 Task: Marketing: Content Collection.
Action: Mouse moved to (61, 94)
Screenshot: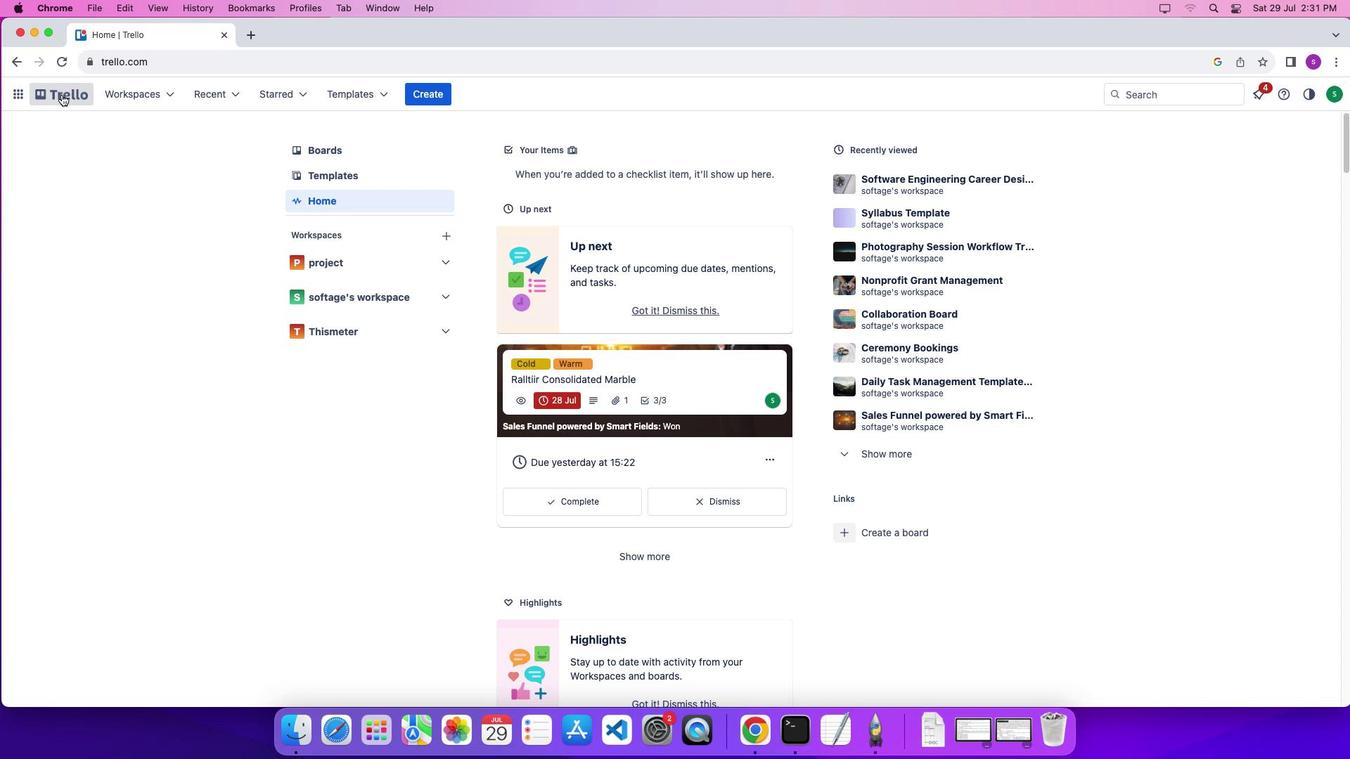 
Action: Mouse pressed left at (61, 94)
Screenshot: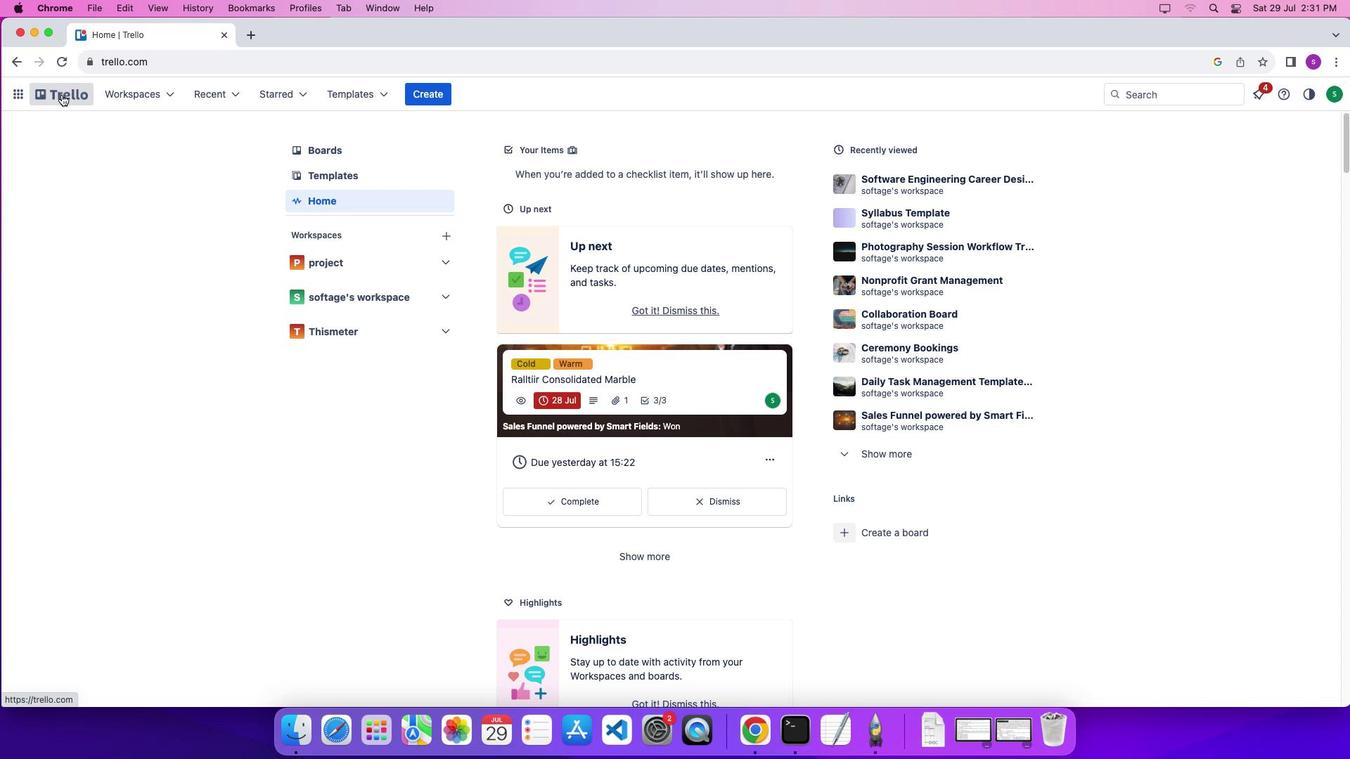 
Action: Mouse moved to (346, 90)
Screenshot: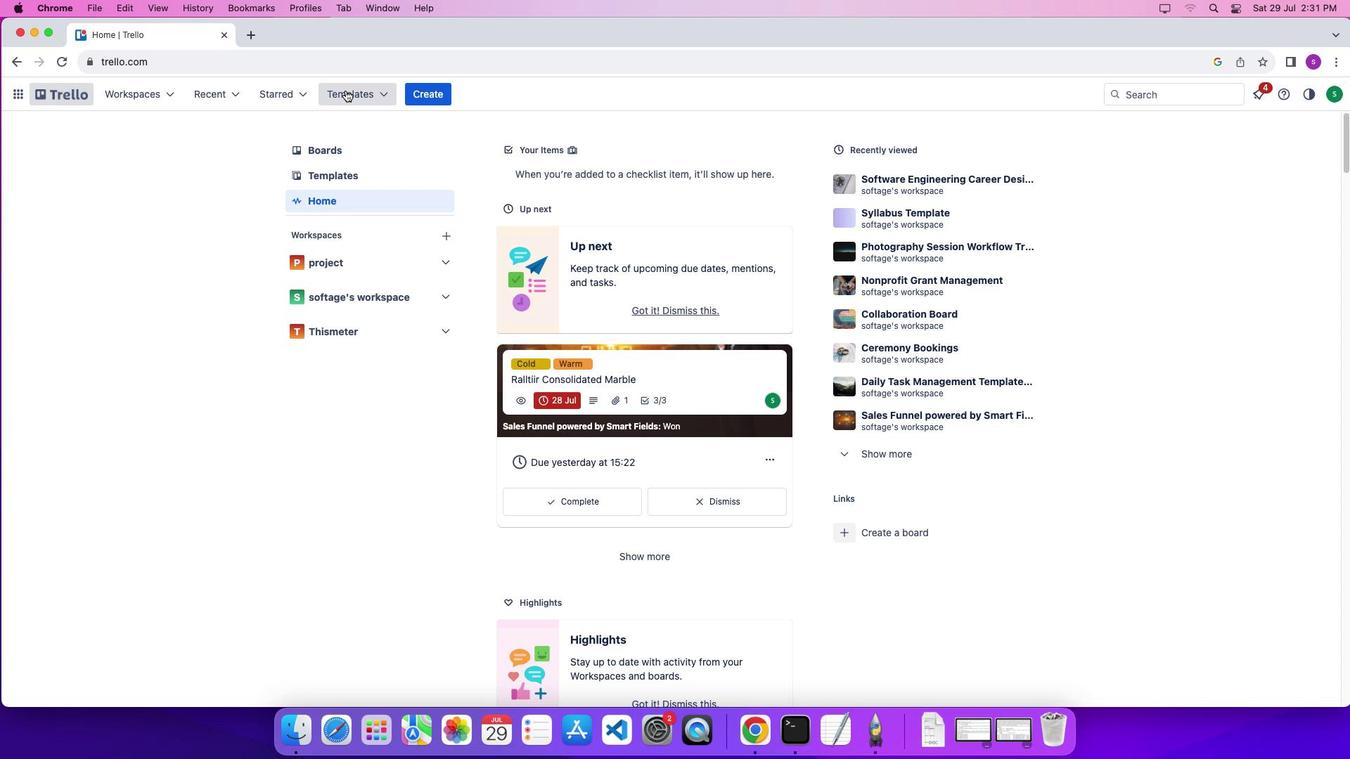 
Action: Mouse pressed left at (346, 90)
Screenshot: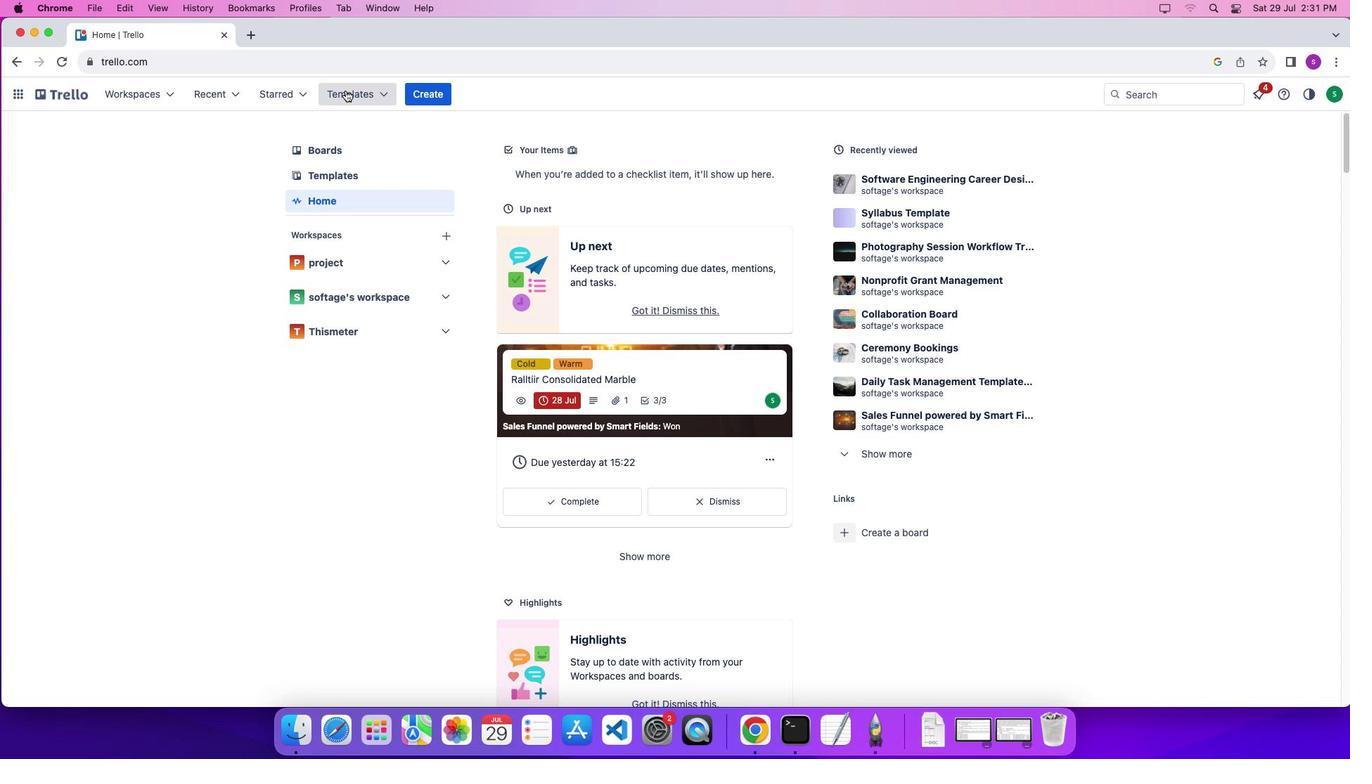 
Action: Mouse moved to (431, 533)
Screenshot: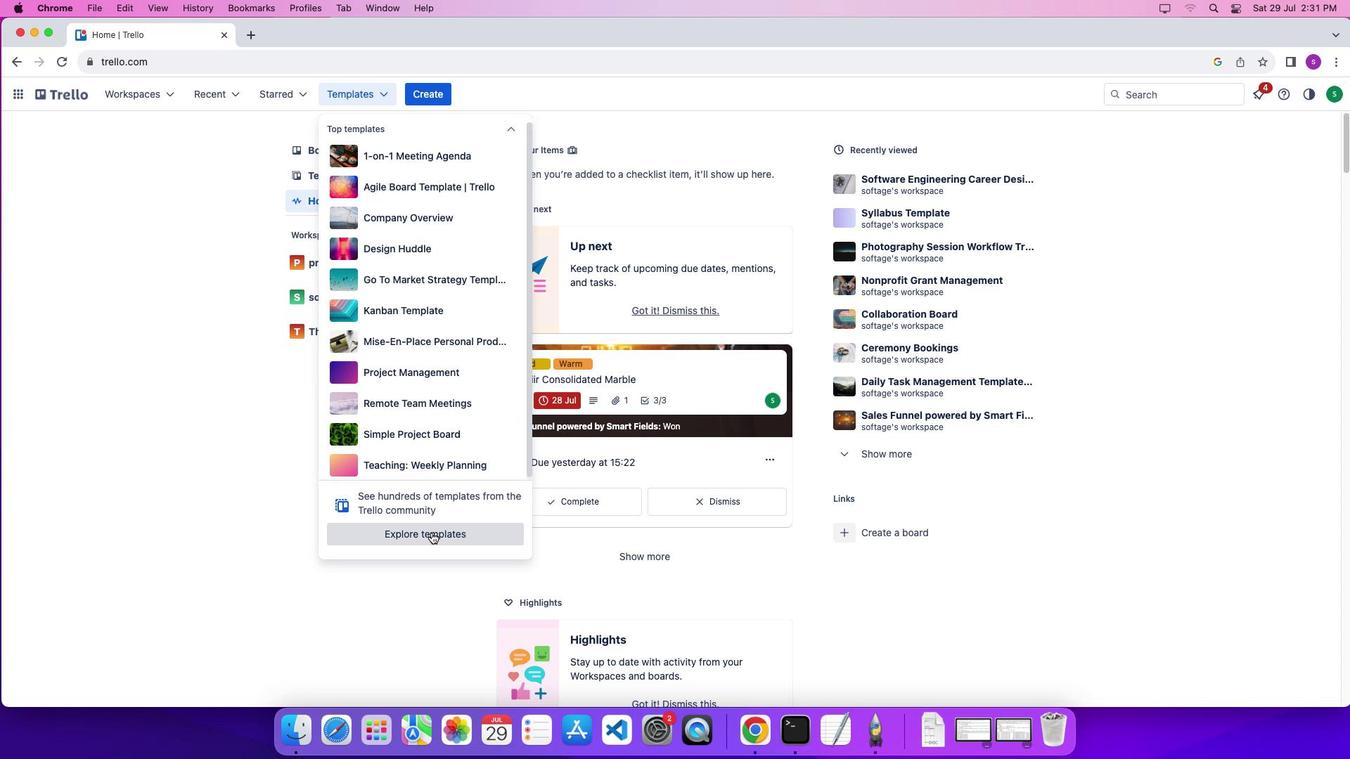 
Action: Mouse pressed left at (431, 533)
Screenshot: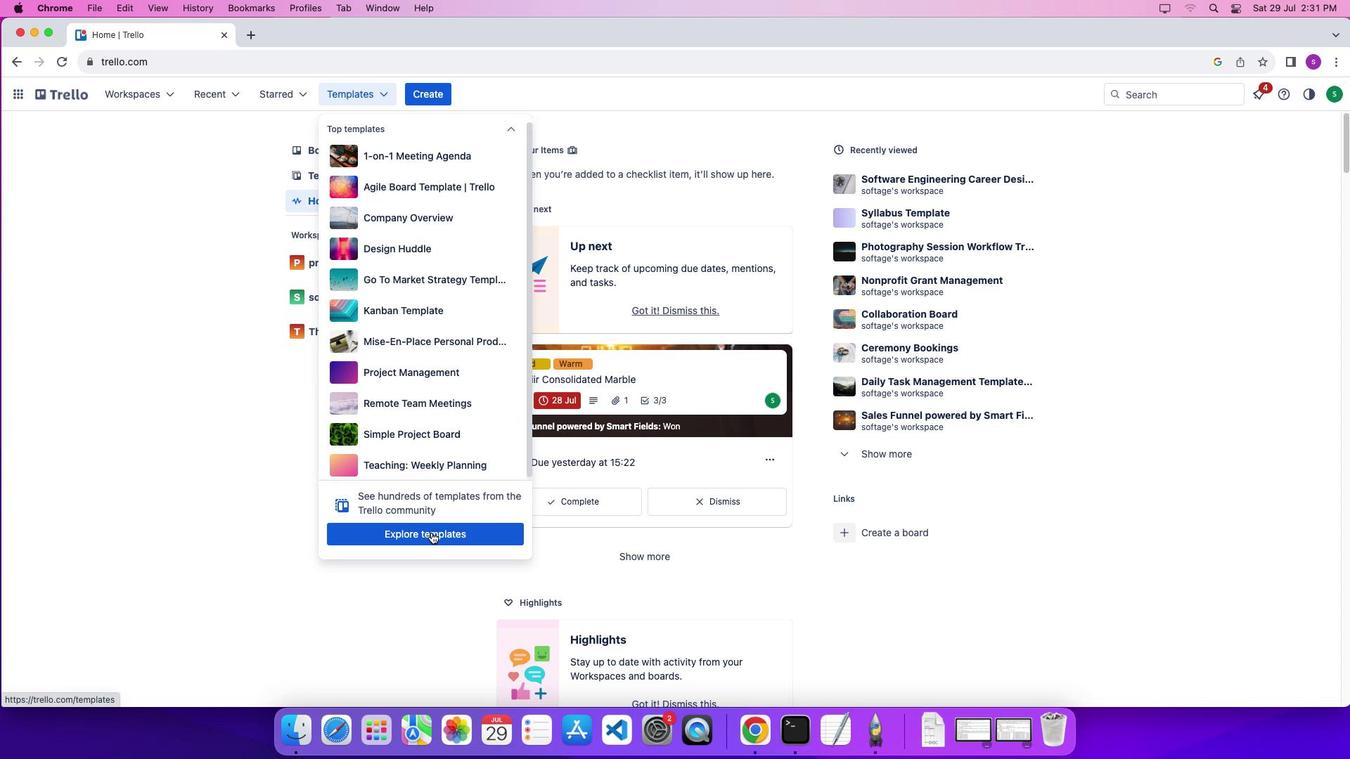 
Action: Mouse moved to (943, 161)
Screenshot: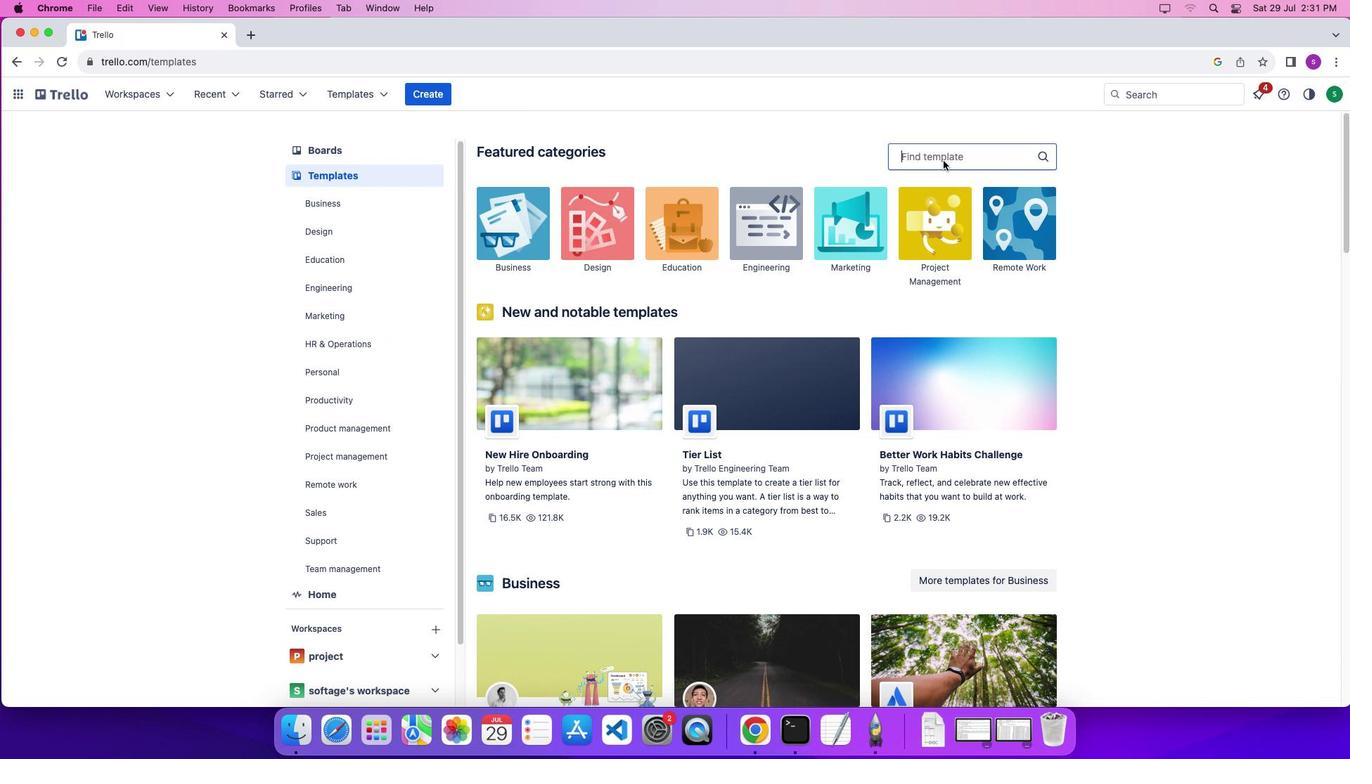 
Action: Mouse pressed left at (943, 161)
Screenshot: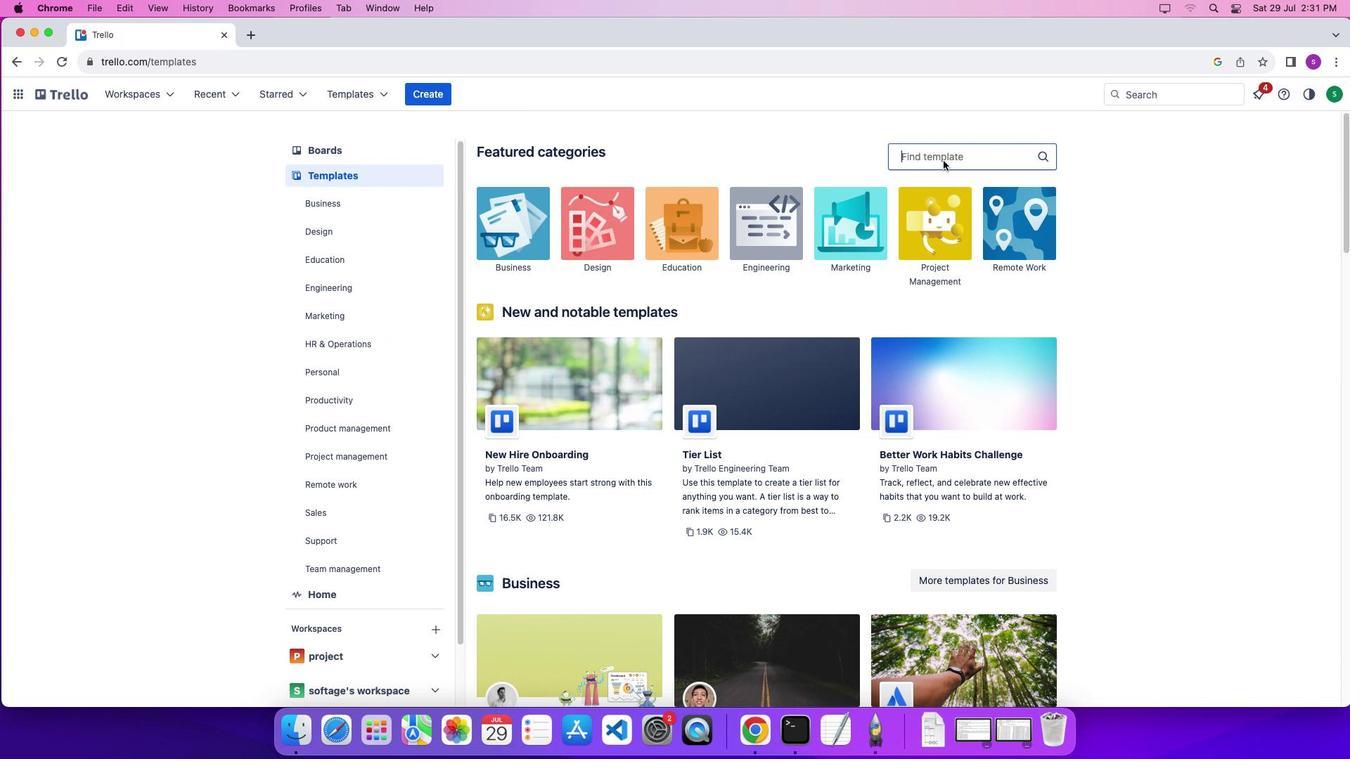 
Action: Mouse moved to (945, 158)
Screenshot: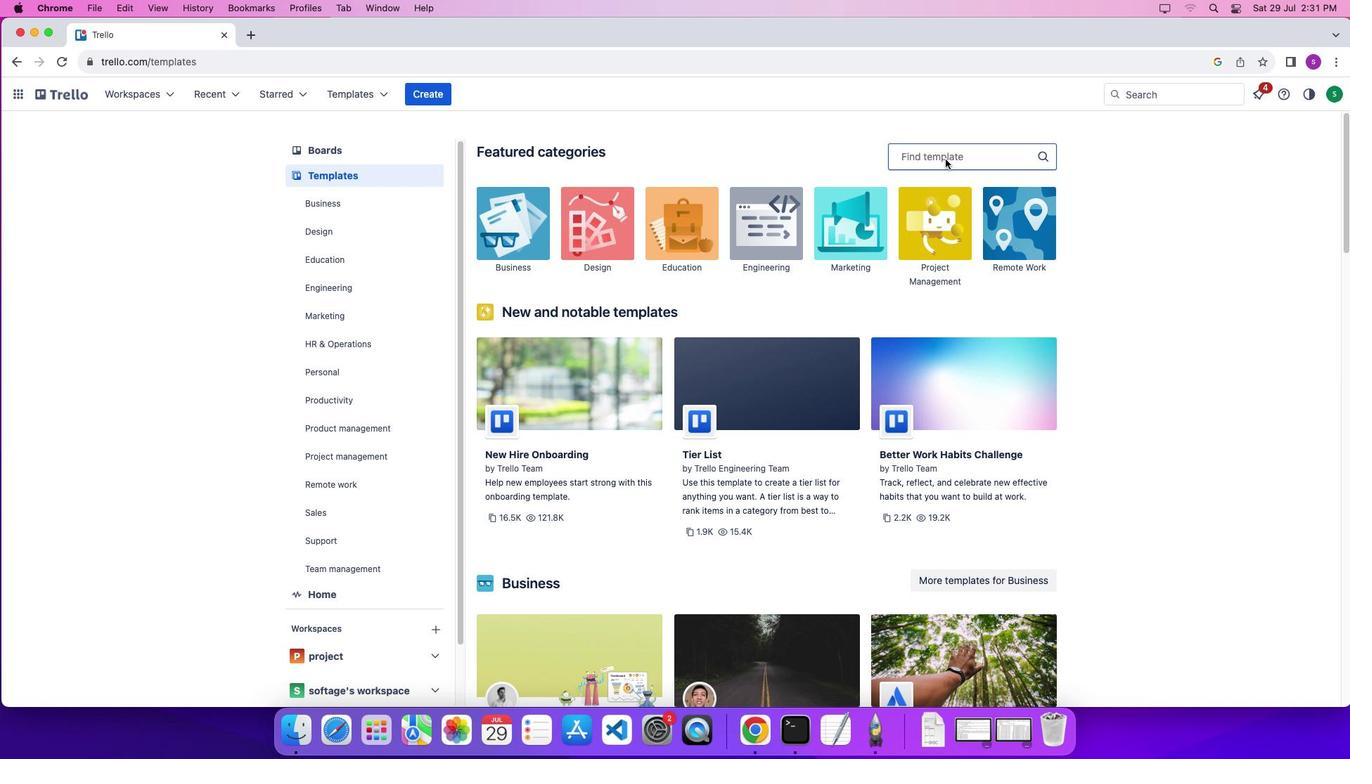
Action: Mouse pressed left at (945, 158)
Screenshot: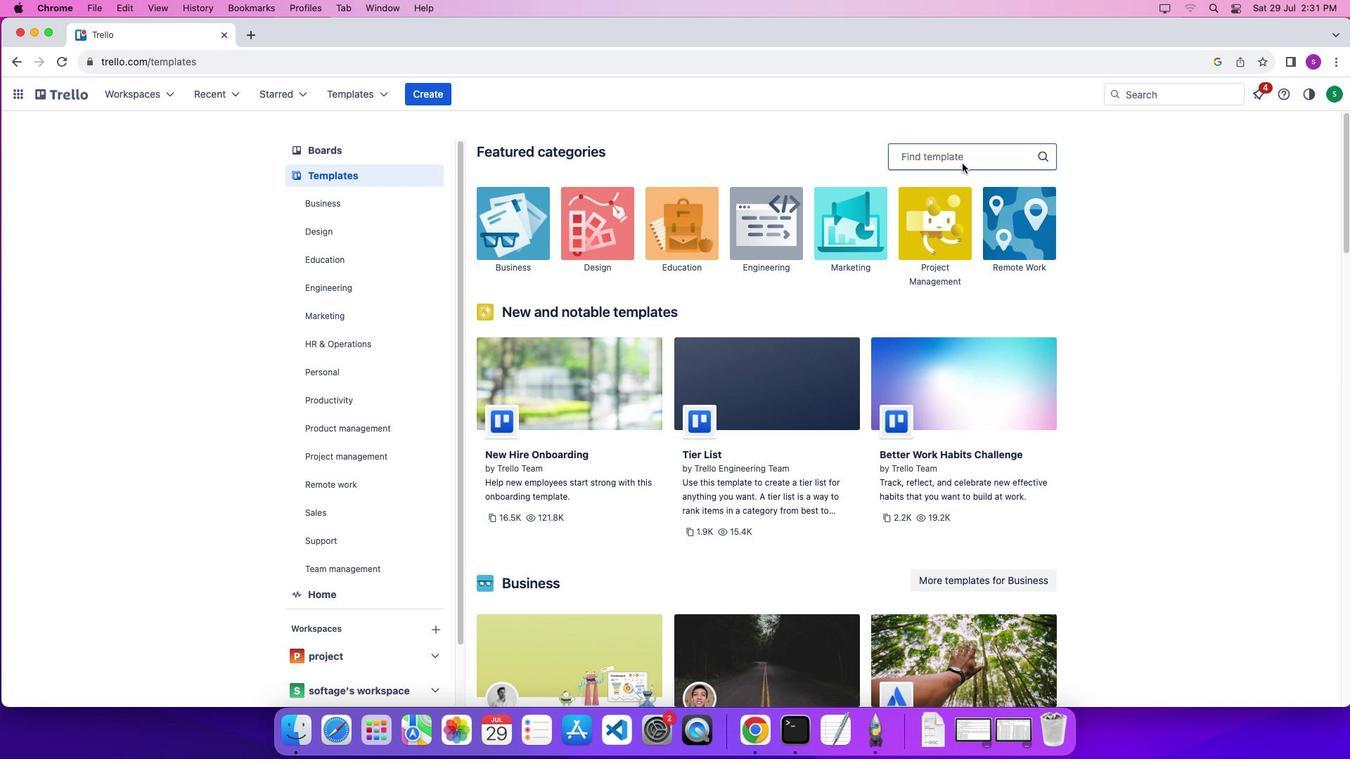 
Action: Mouse moved to (976, 170)
Screenshot: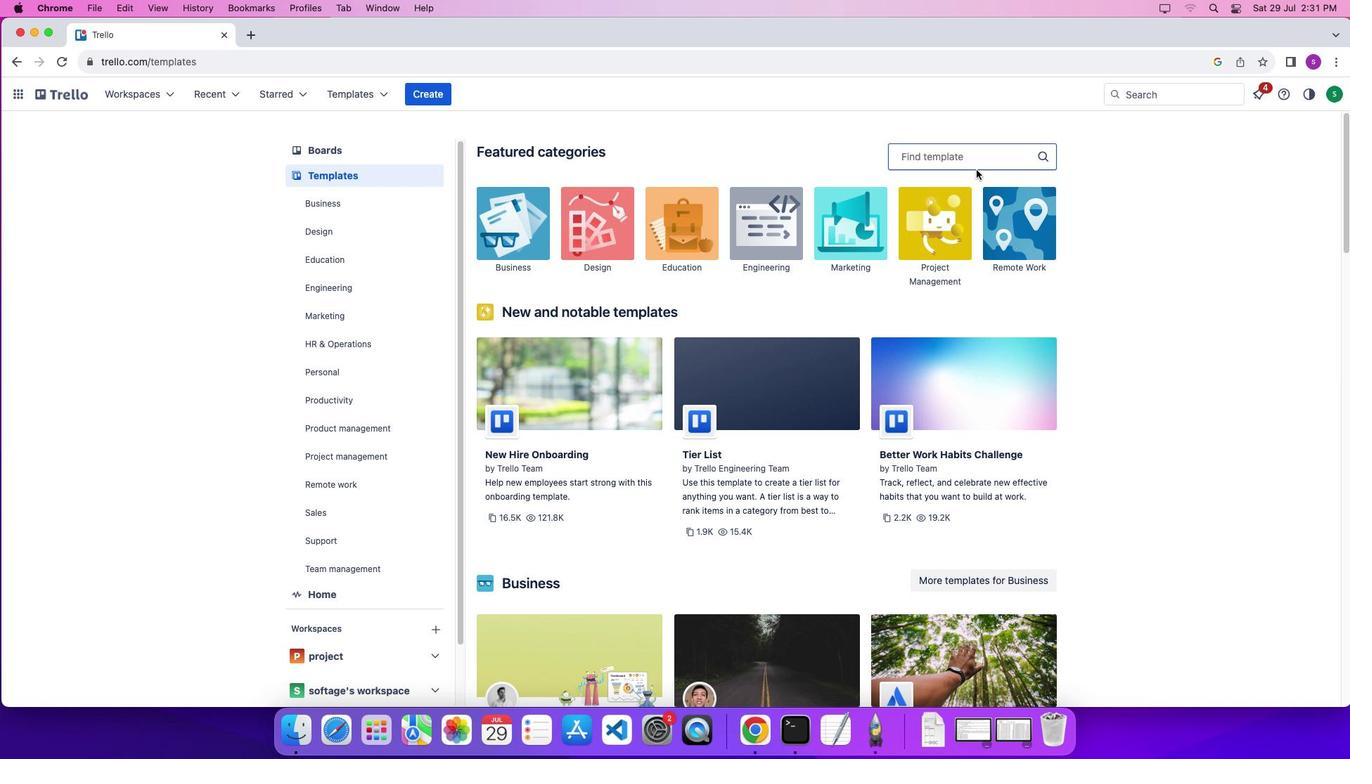 
Action: Key pressed Key.shift'C''o''n''t''e''n''t'Key.spaceKey.shift'C''o''l''l''e''c''t''i''o''n'Key.enter
Screenshot: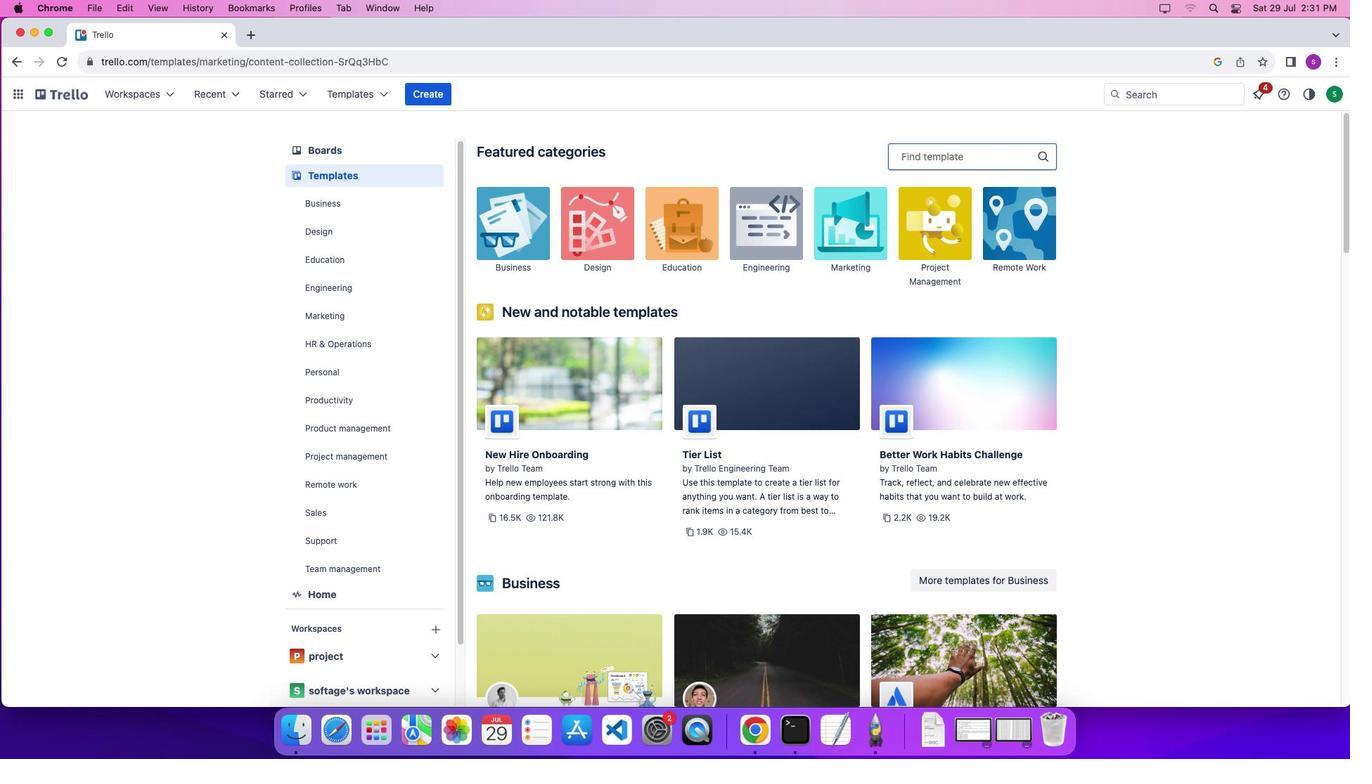 
Action: Mouse moved to (857, 391)
Screenshot: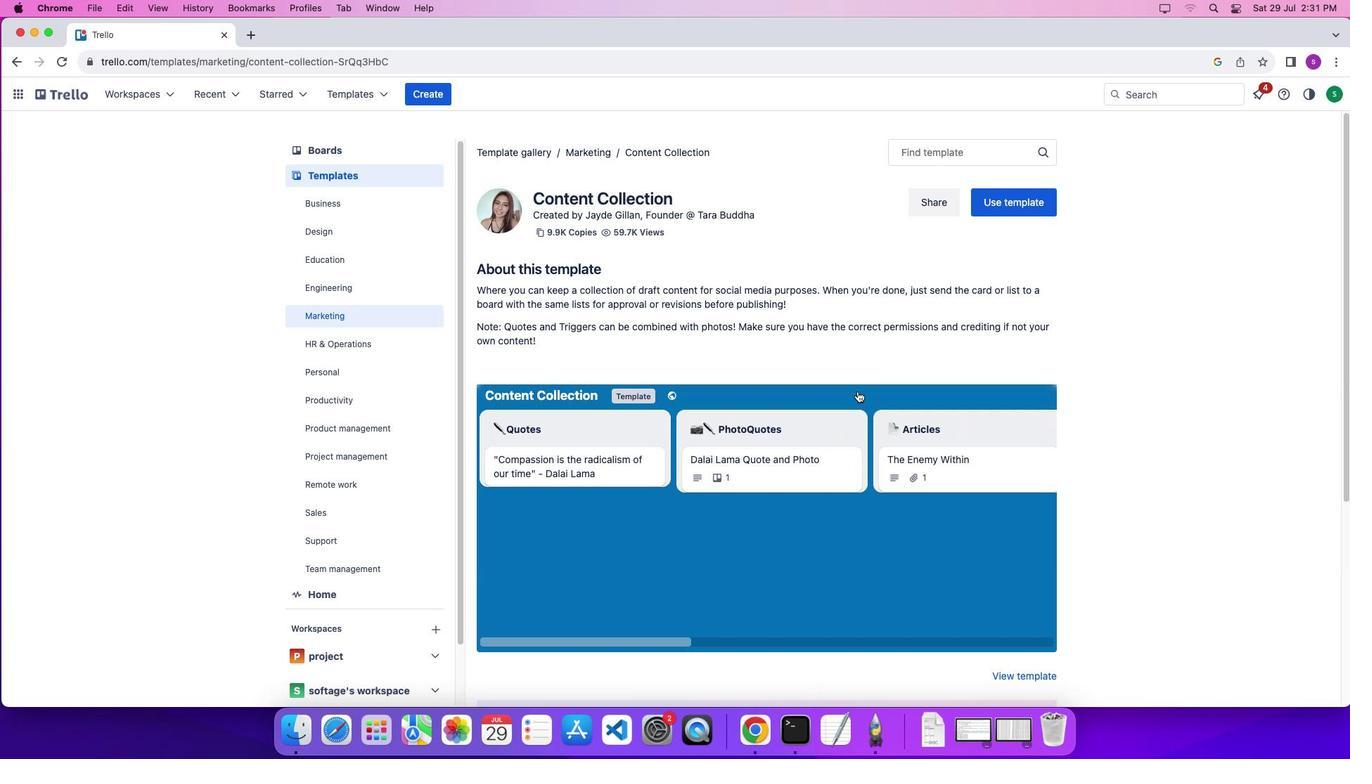 
Action: Mouse scrolled (857, 391) with delta (0, 0)
Screenshot: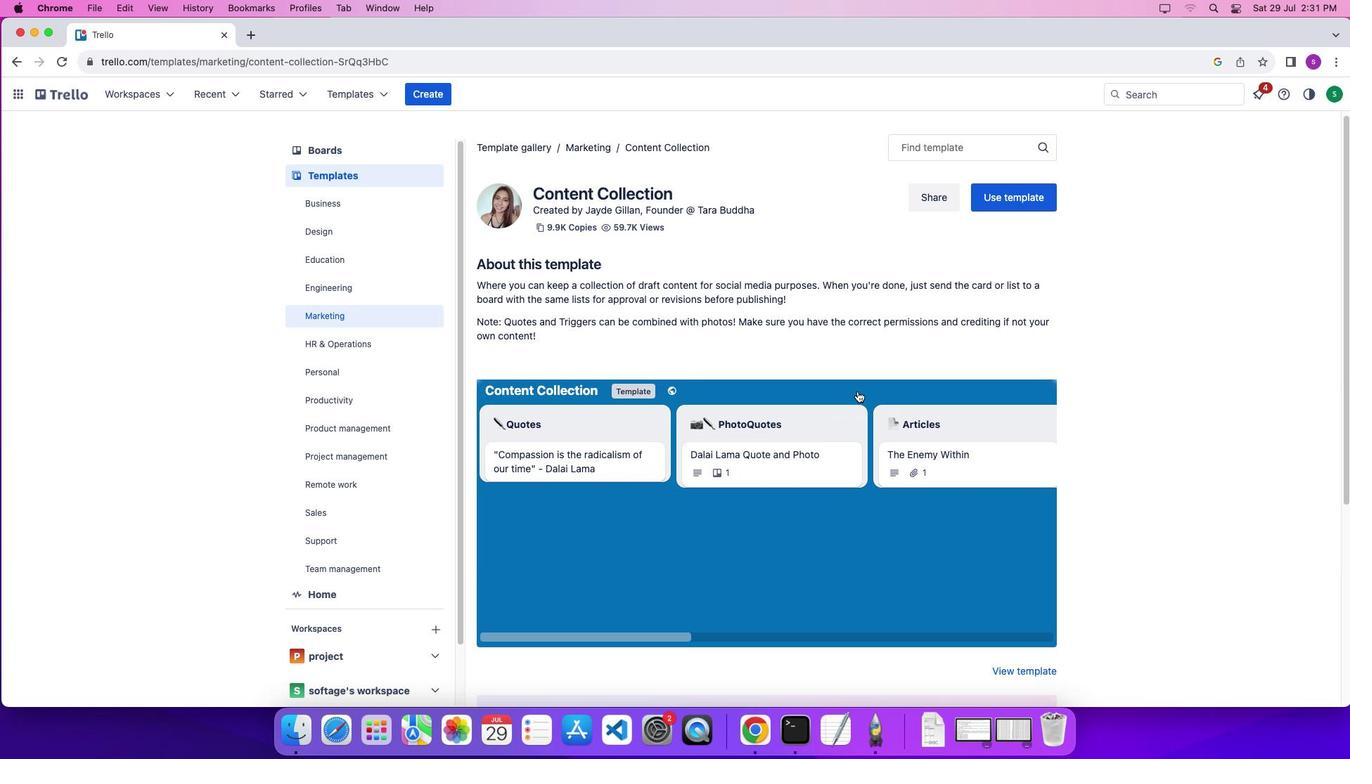 
Action: Mouse scrolled (857, 391) with delta (0, 0)
Screenshot: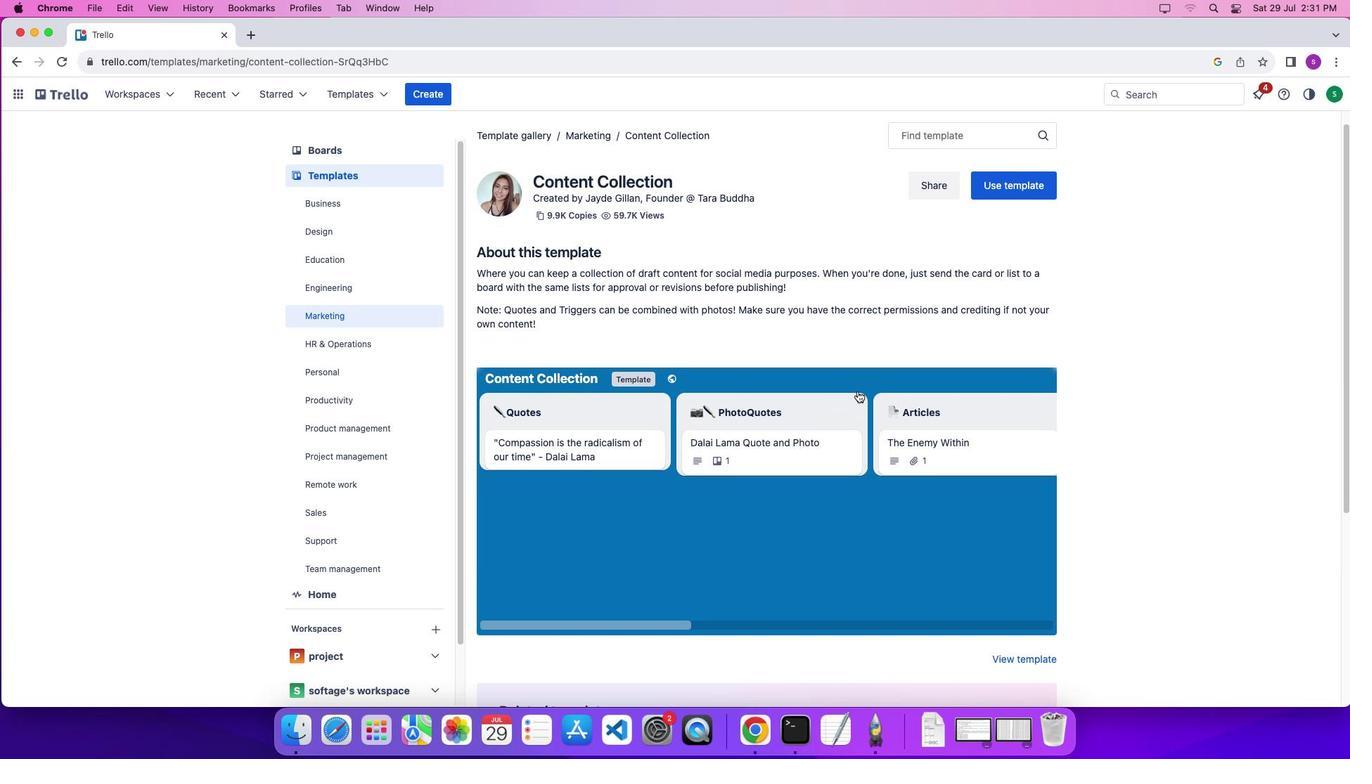 
Action: Mouse scrolled (857, 391) with delta (0, -1)
Screenshot: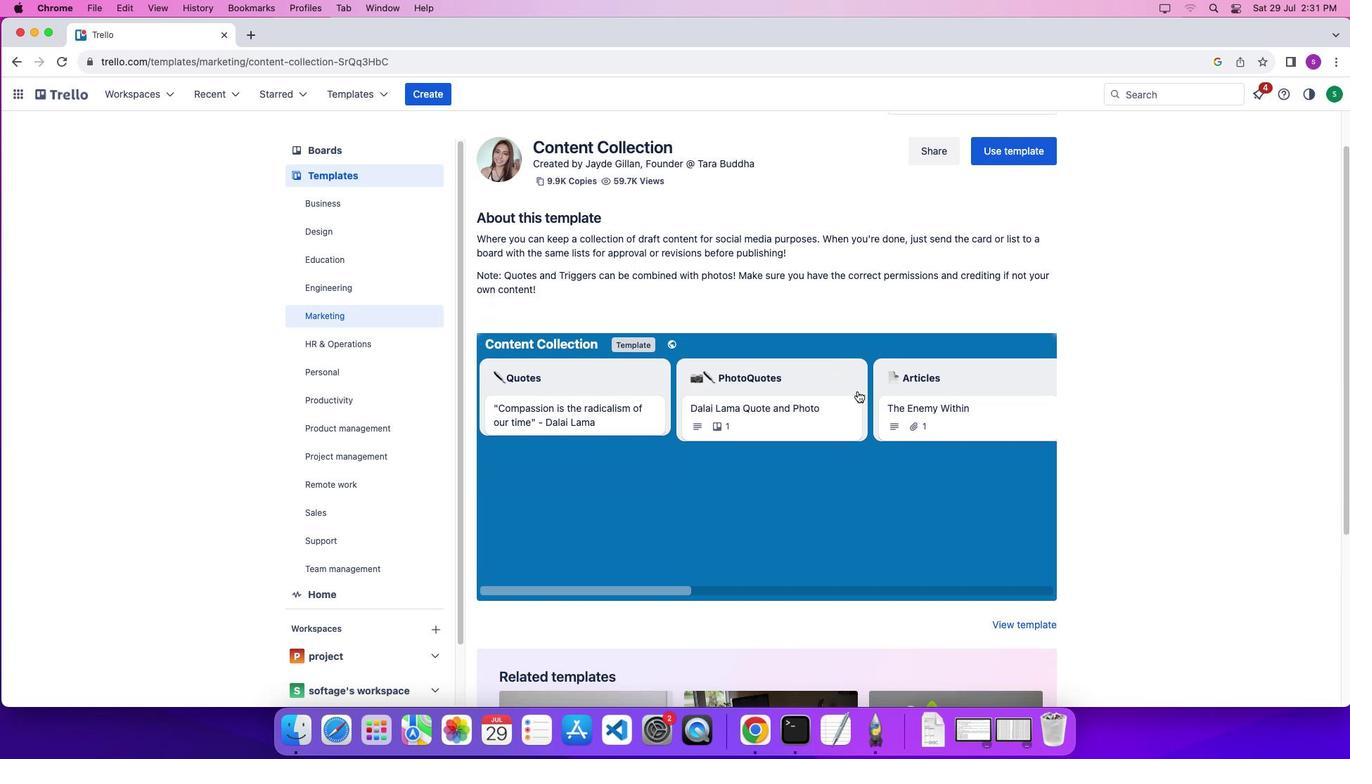 
Action: Mouse scrolled (857, 391) with delta (0, 0)
Screenshot: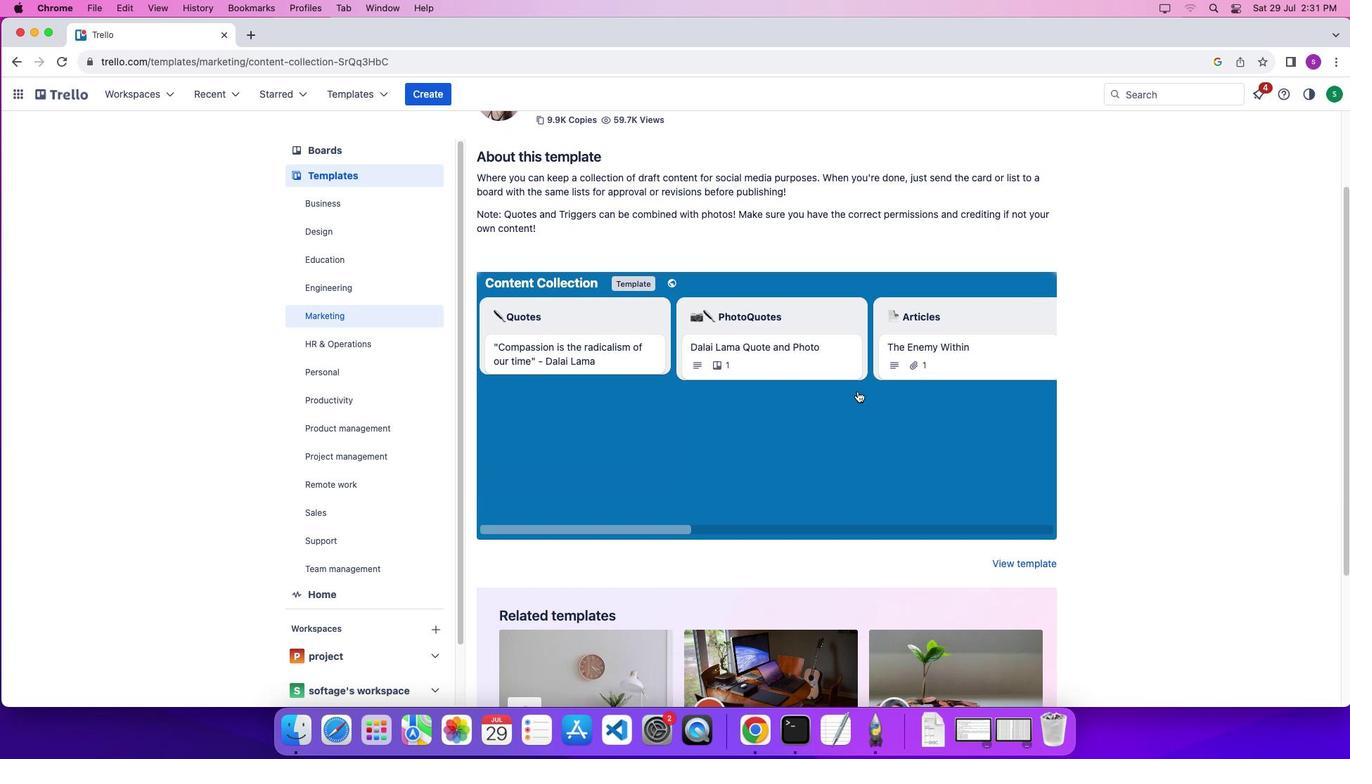 
Action: Mouse scrolled (857, 391) with delta (0, 0)
Screenshot: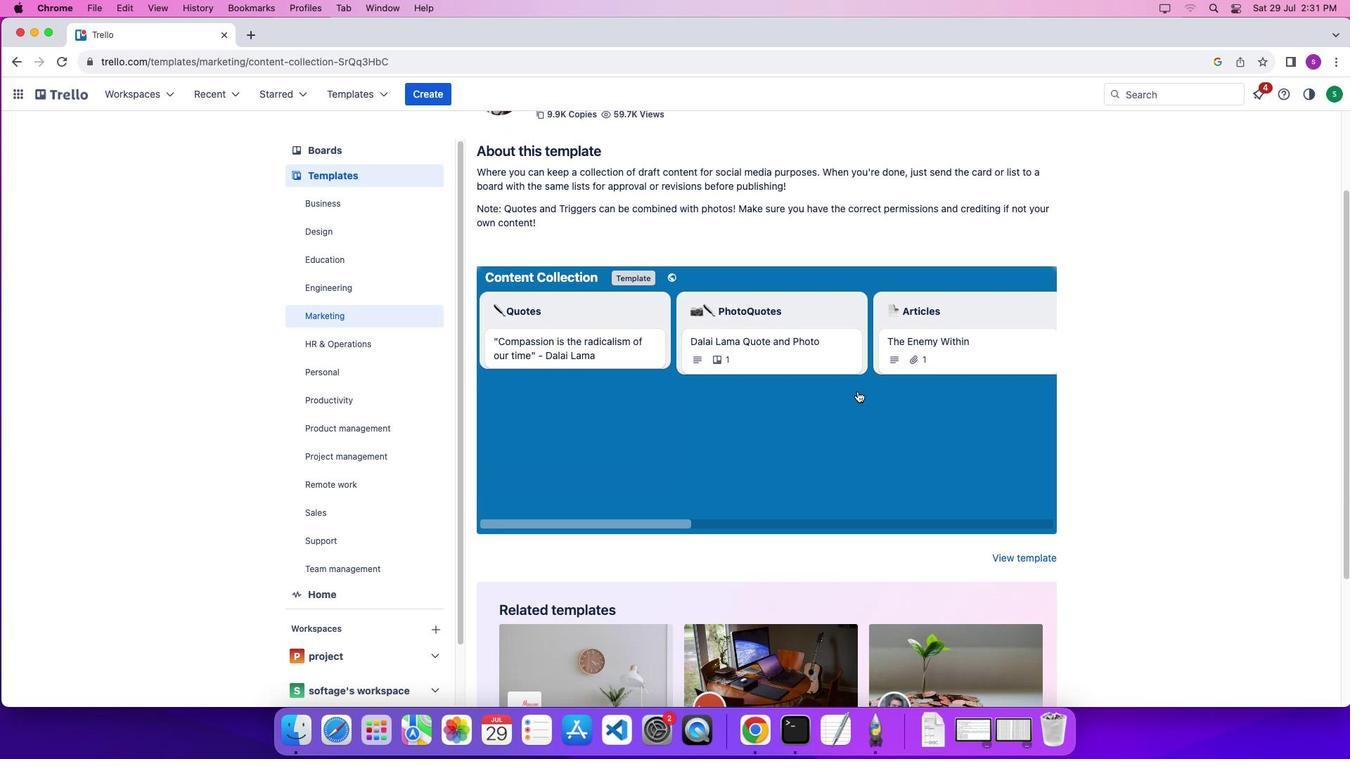 
Action: Mouse scrolled (857, 391) with delta (0, -2)
Screenshot: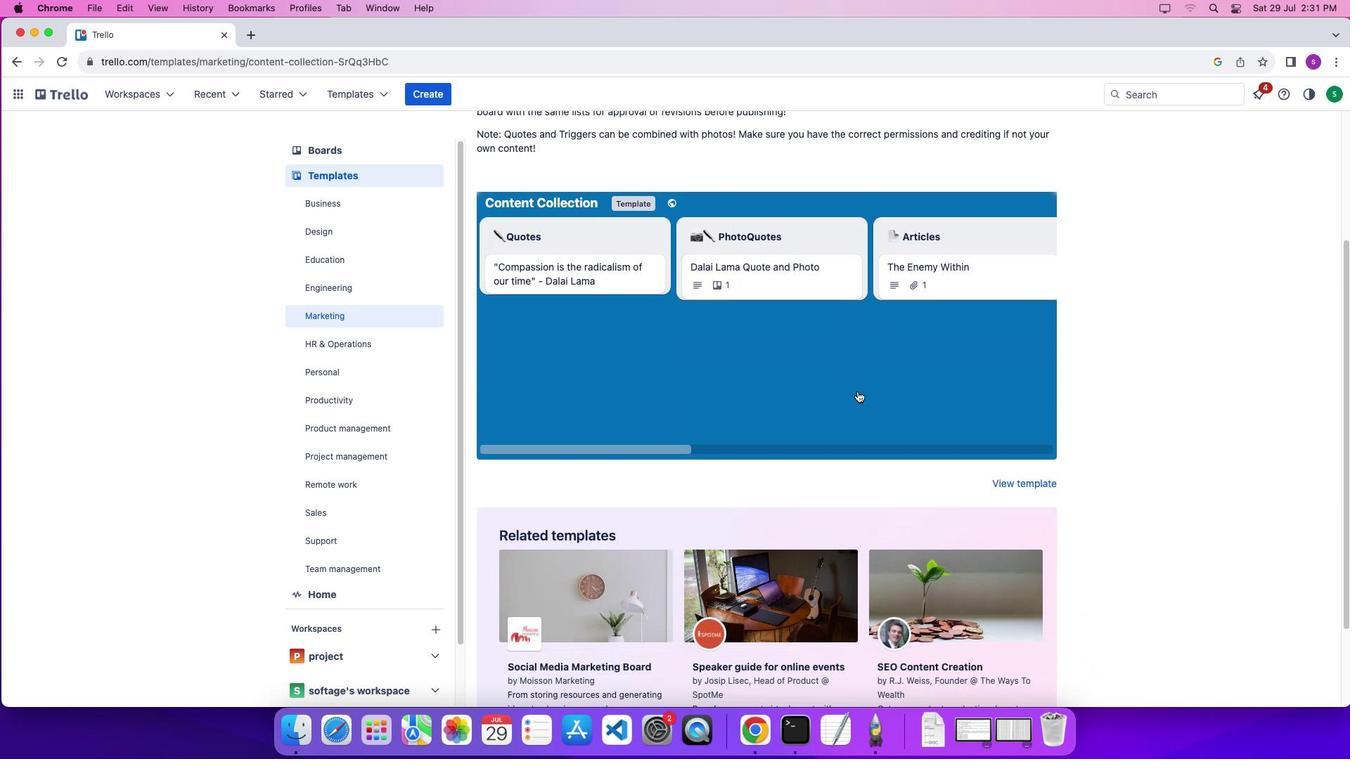 
Action: Mouse scrolled (857, 391) with delta (0, 0)
Screenshot: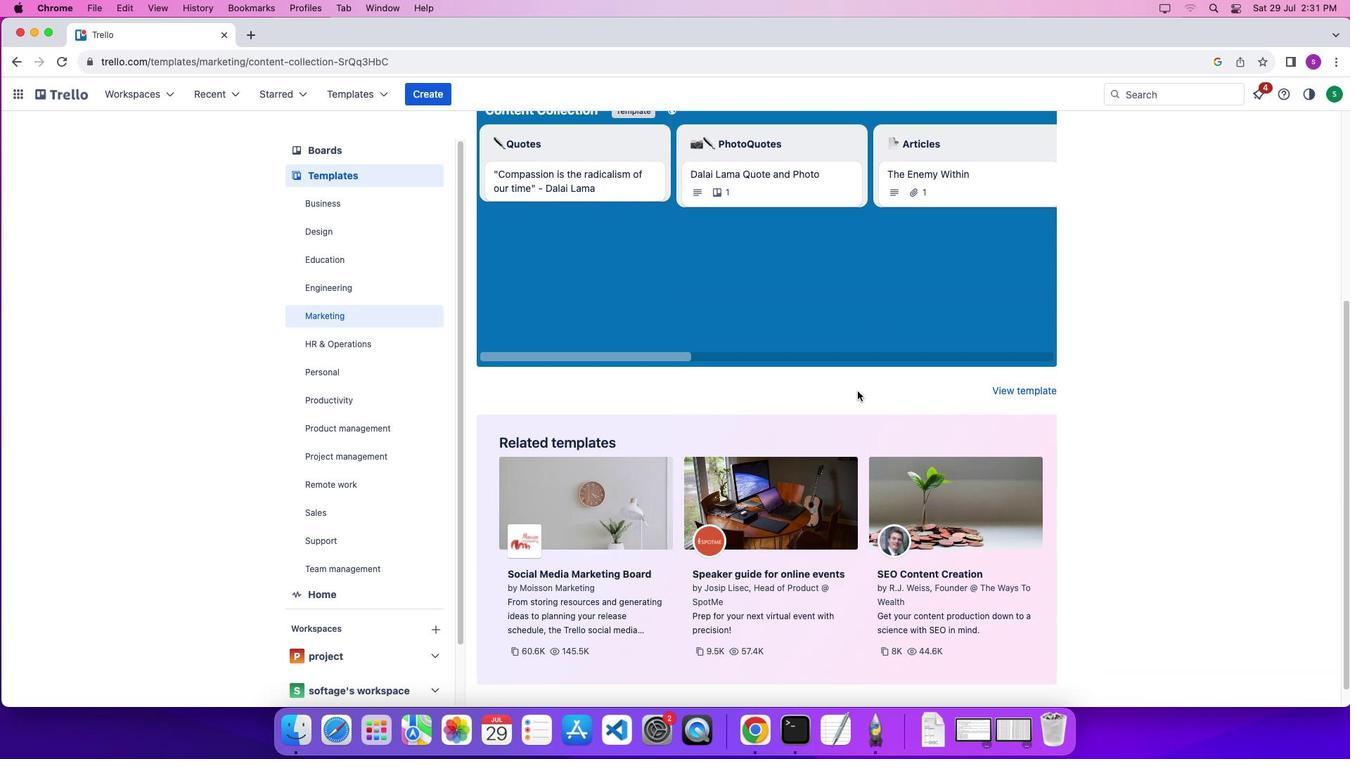 
Action: Mouse scrolled (857, 391) with delta (0, 0)
Screenshot: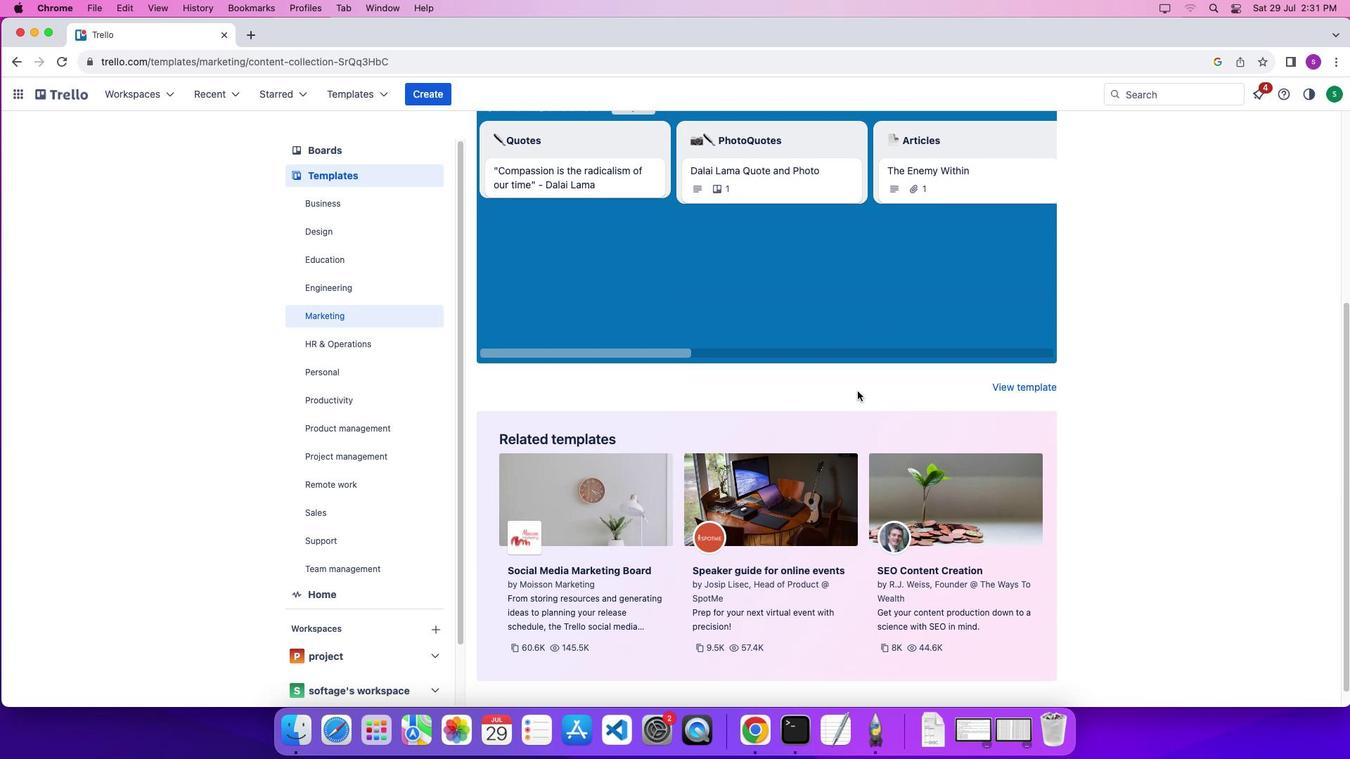 
Action: Mouse scrolled (857, 391) with delta (0, -2)
Screenshot: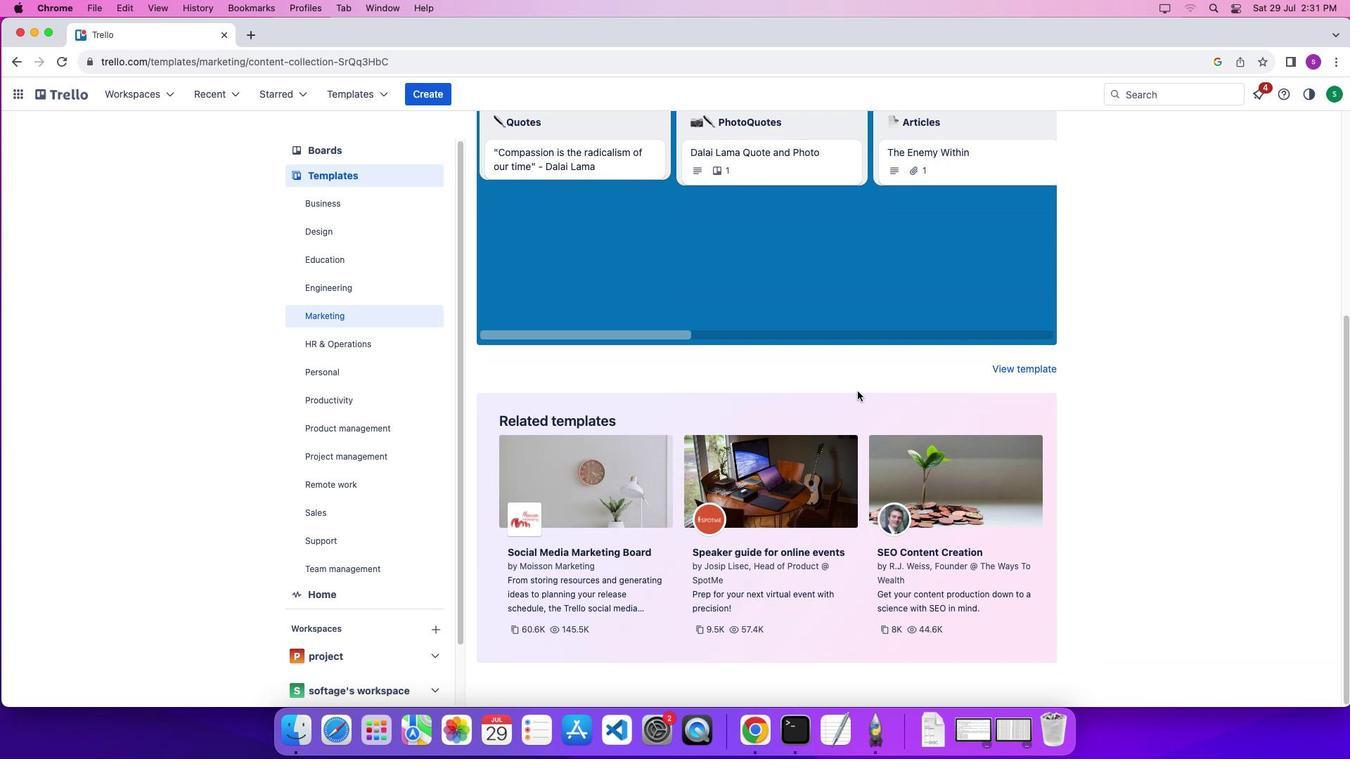 
Action: Mouse scrolled (857, 391) with delta (0, 0)
Screenshot: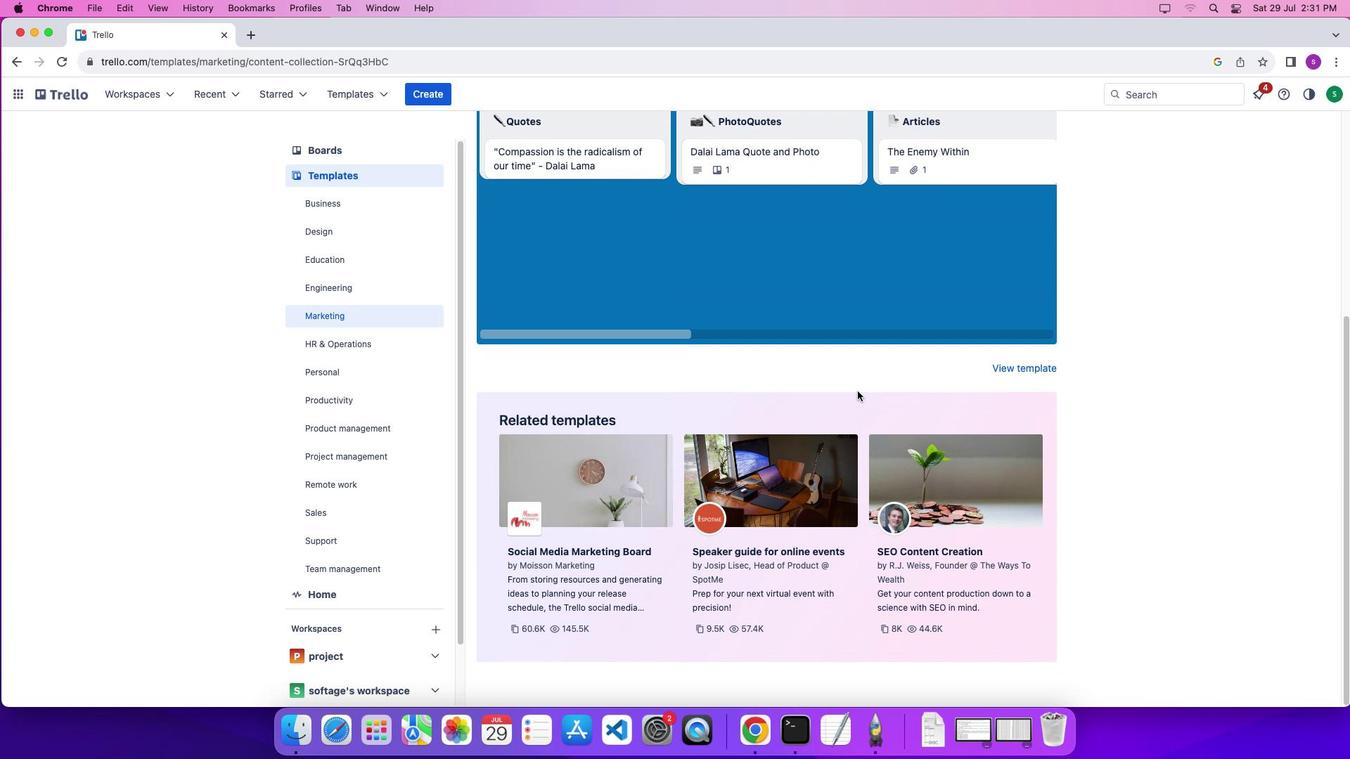 
Action: Mouse scrolled (857, 391) with delta (0, 0)
Screenshot: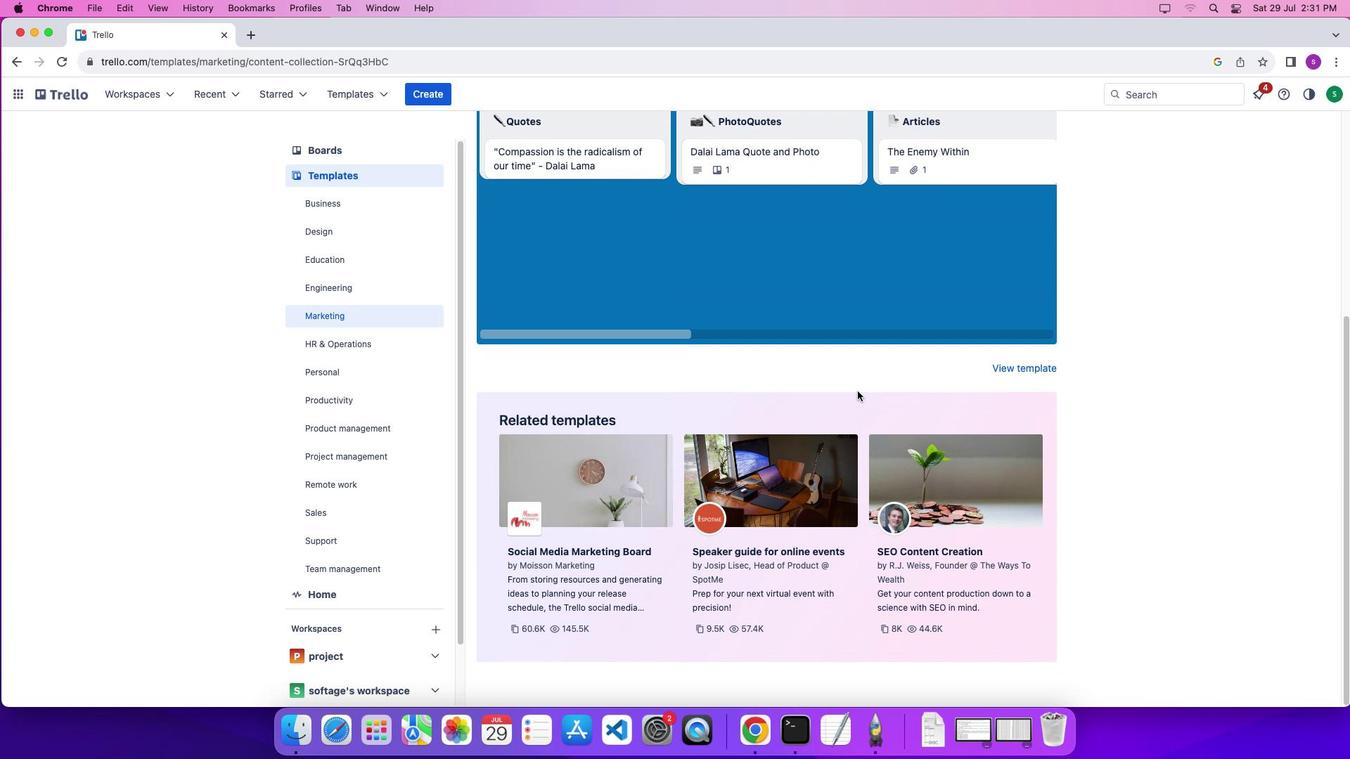 
Action: Mouse scrolled (857, 391) with delta (0, -4)
Screenshot: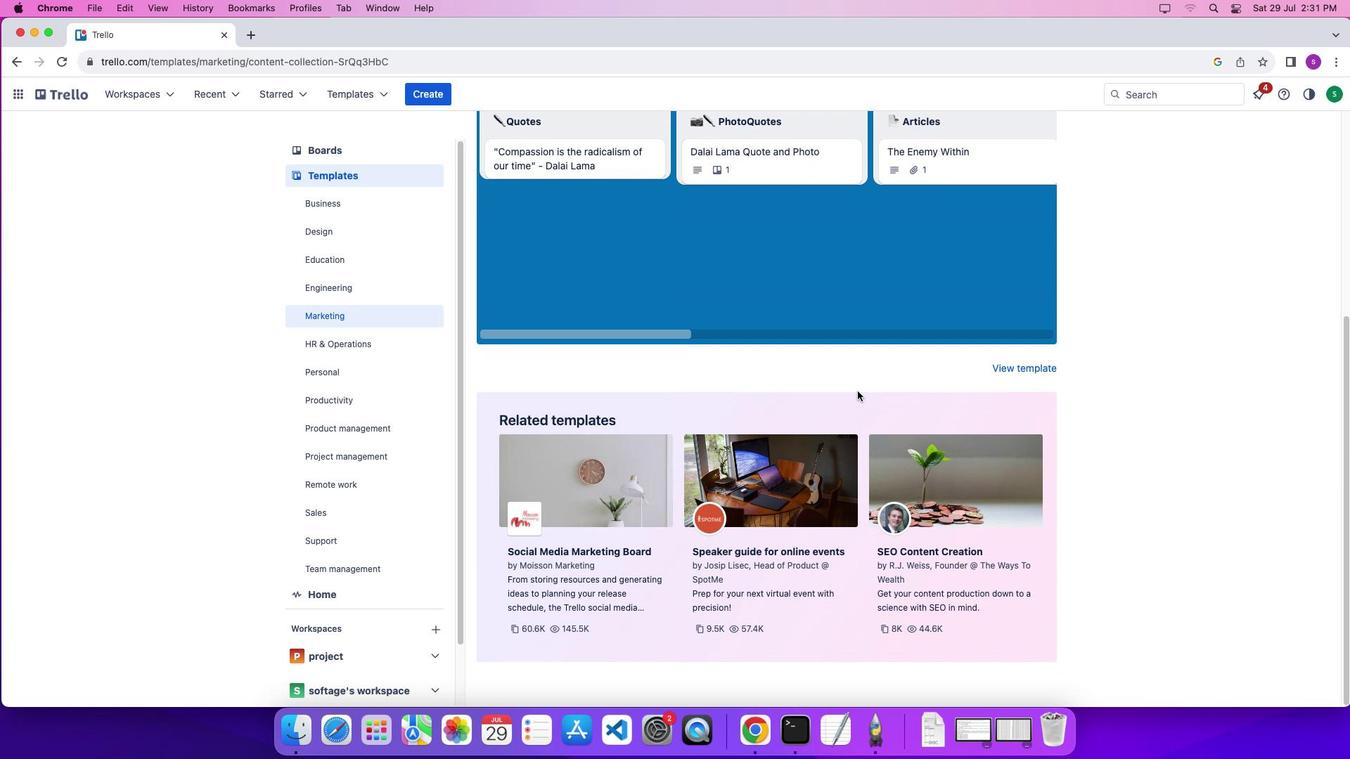
Action: Mouse scrolled (857, 391) with delta (0, -7)
Screenshot: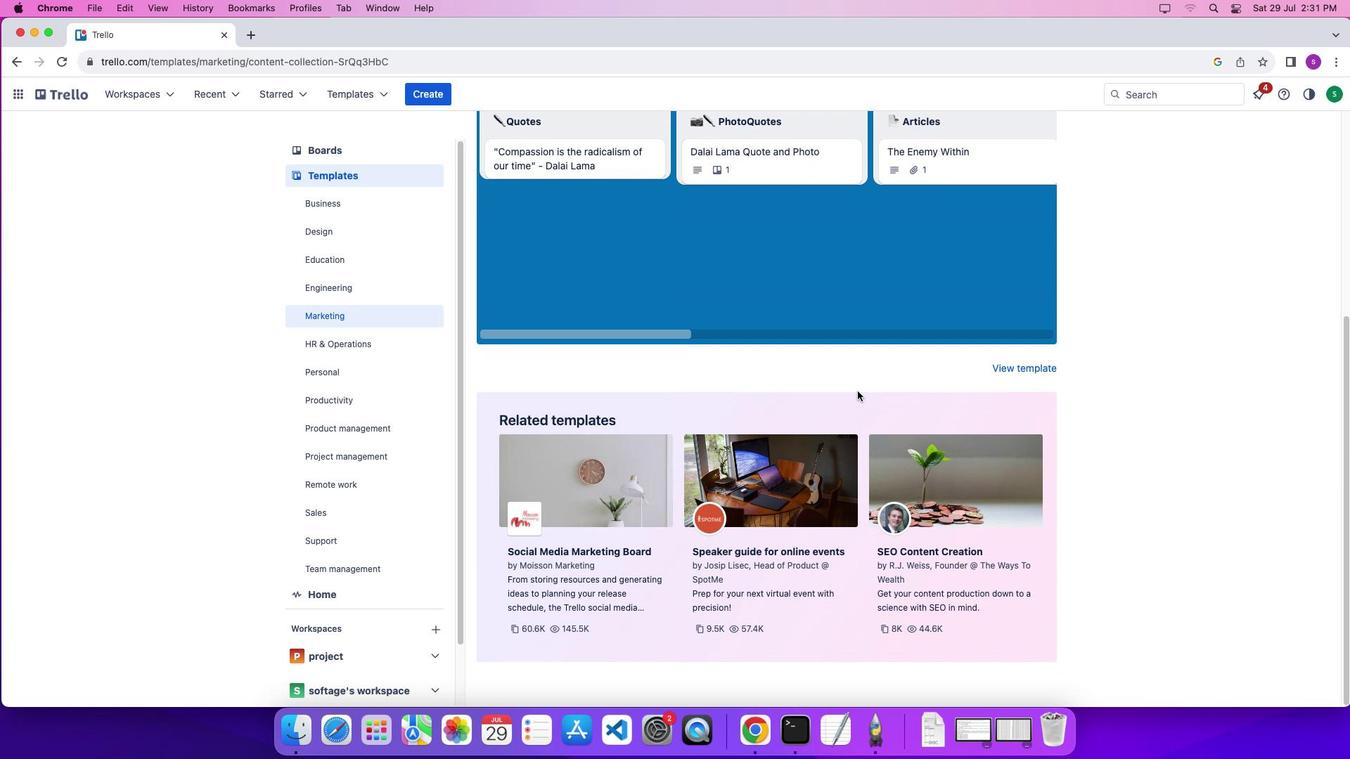 
Action: Mouse scrolled (857, 391) with delta (0, 0)
Screenshot: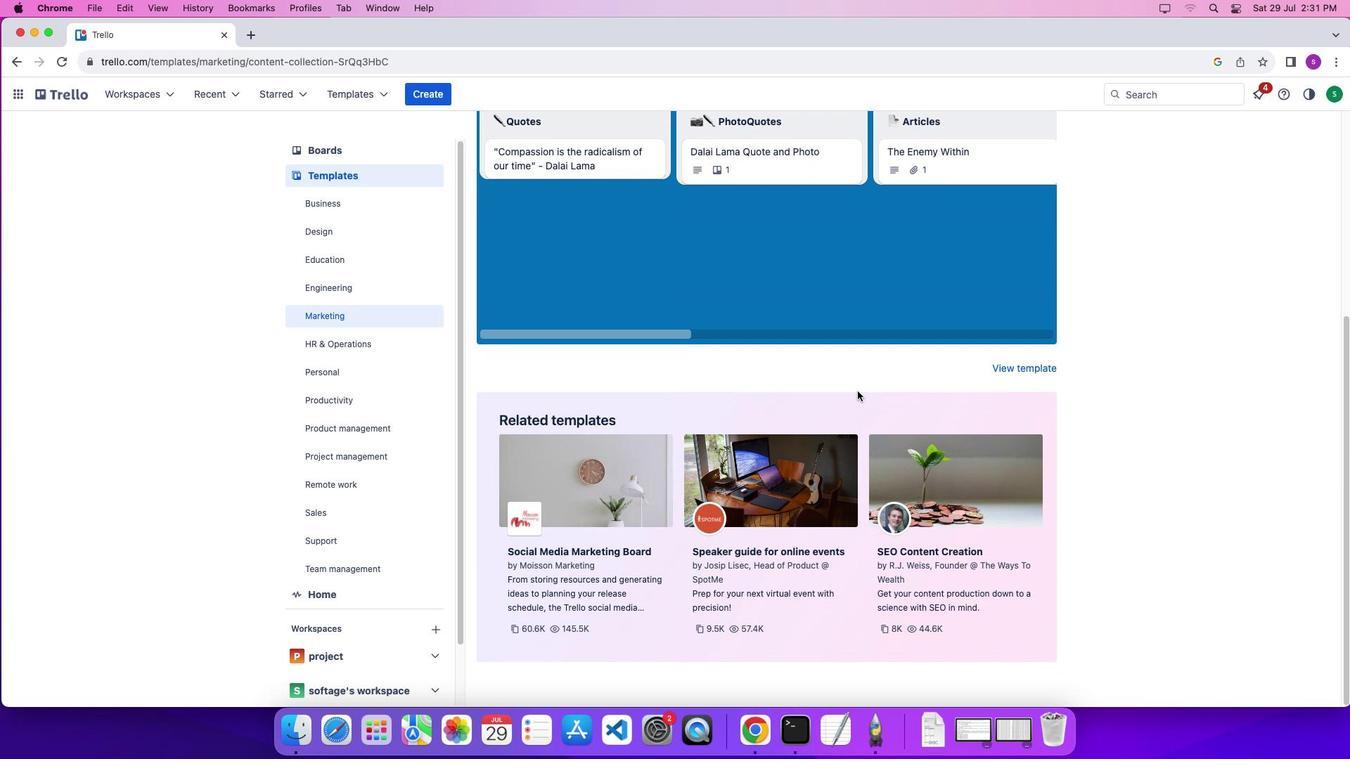 
Action: Mouse scrolled (857, 391) with delta (0, 1)
Screenshot: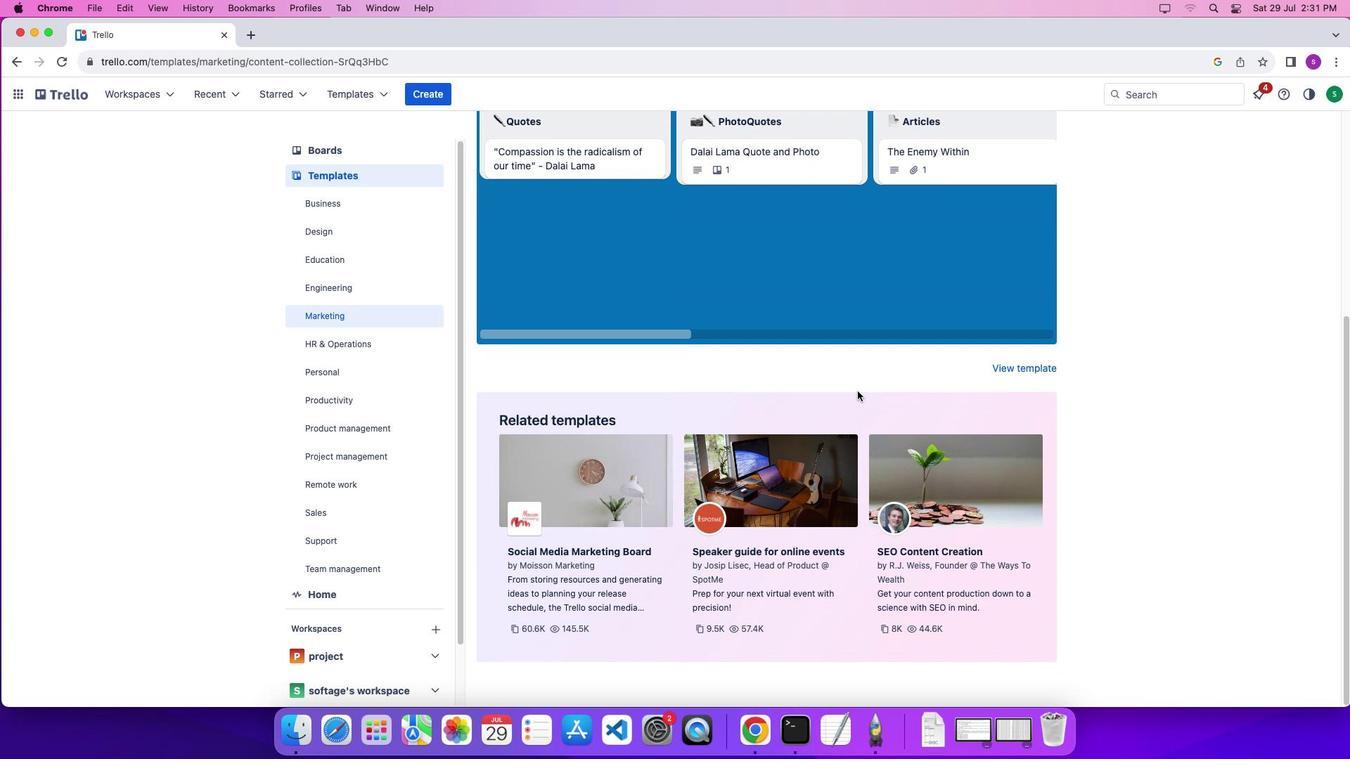 
Action: Mouse scrolled (857, 391) with delta (0, 6)
Screenshot: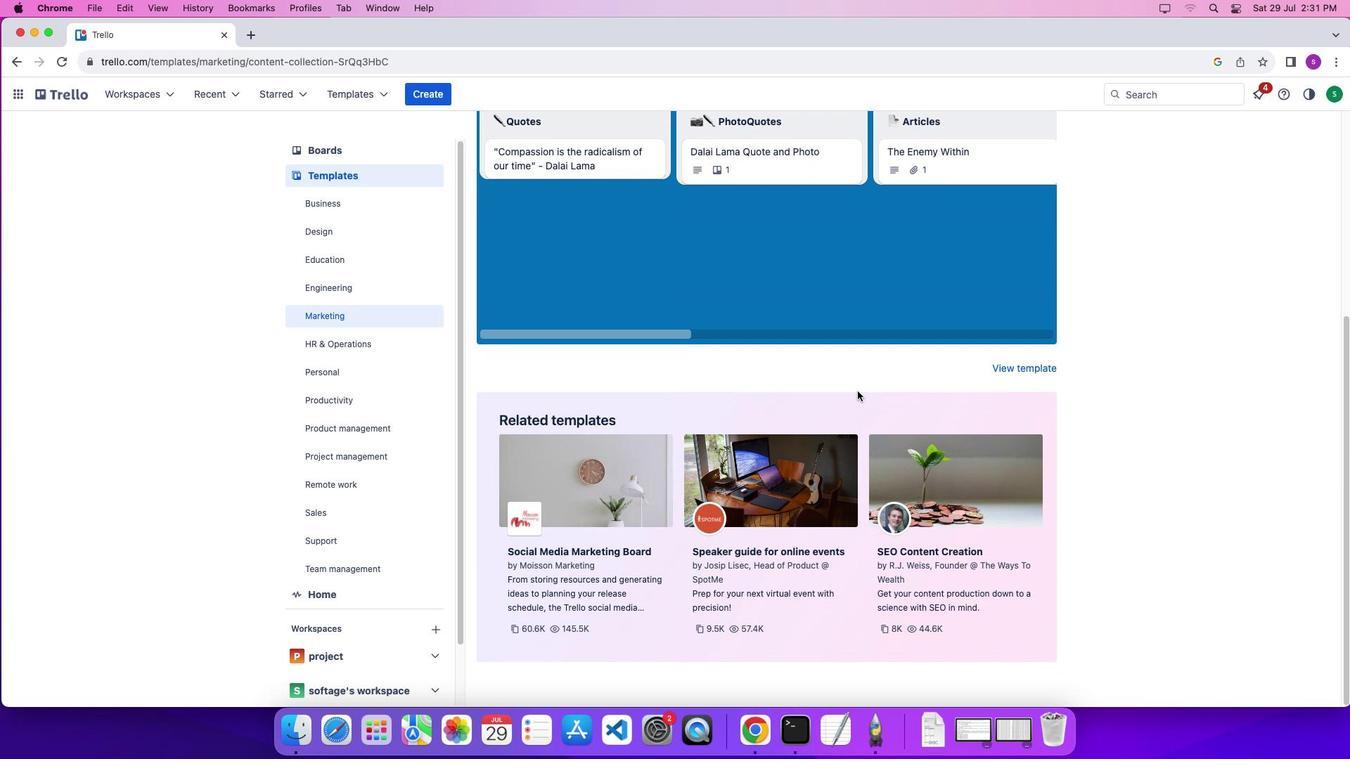 
Action: Mouse scrolled (857, 391) with delta (0, 9)
Screenshot: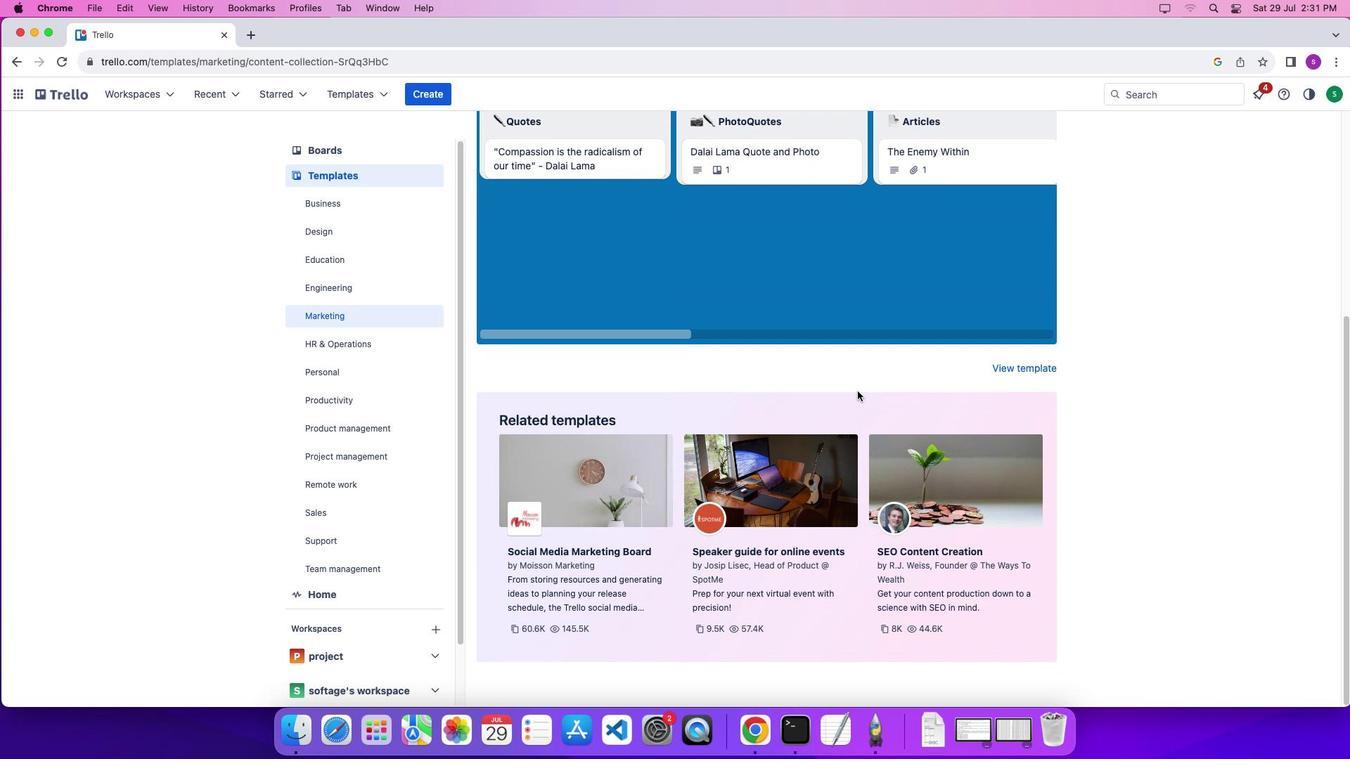 
Action: Mouse scrolled (857, 391) with delta (0, 10)
Screenshot: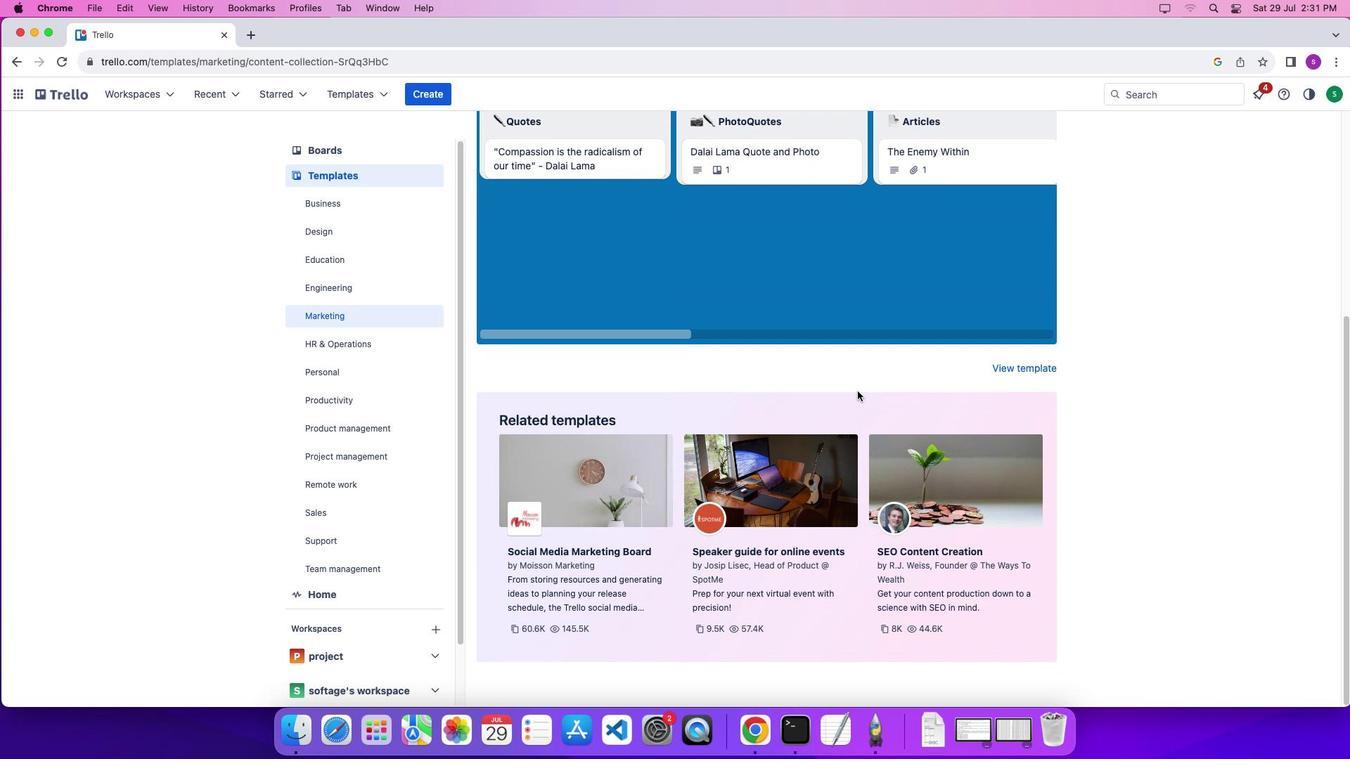 
Action: Mouse scrolled (857, 391) with delta (0, 0)
Screenshot: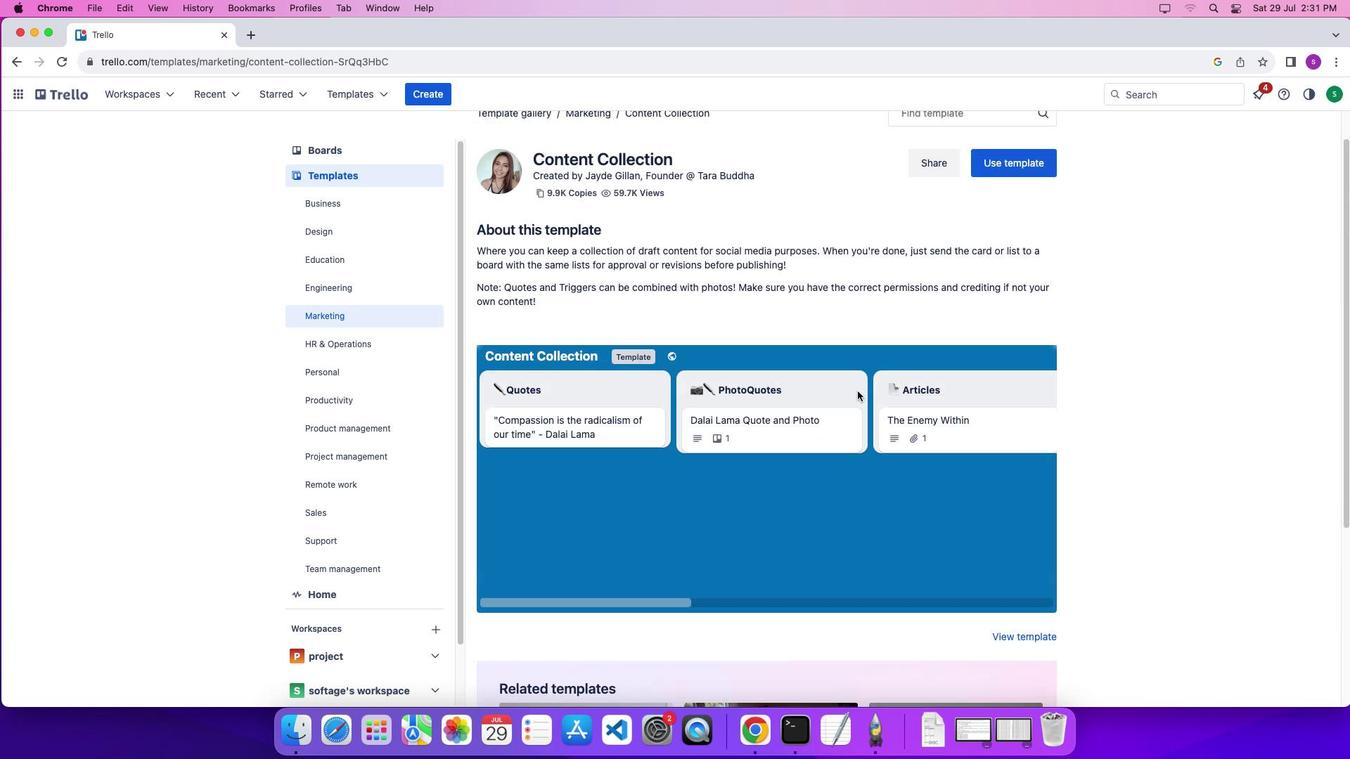 
Action: Mouse scrolled (857, 391) with delta (0, 1)
Screenshot: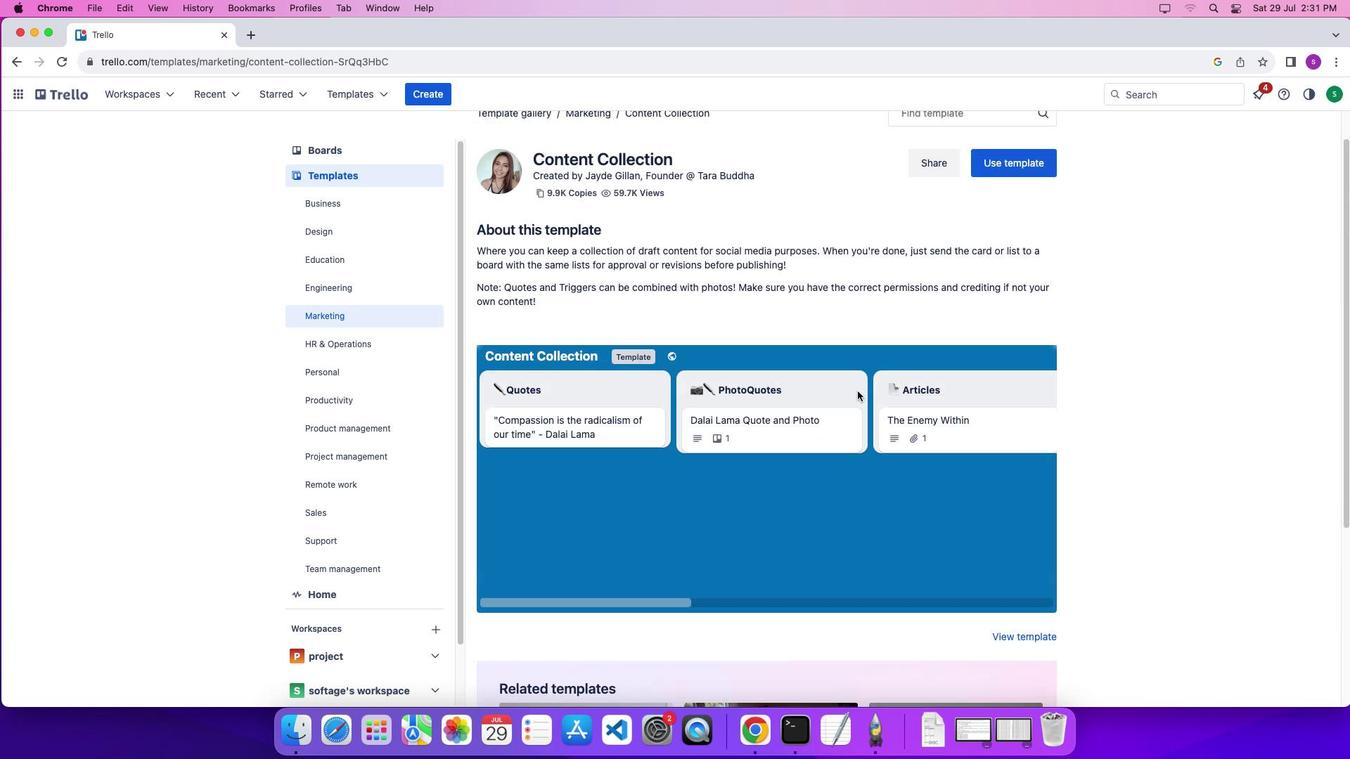 
Action: Mouse scrolled (857, 391) with delta (0, 7)
Screenshot: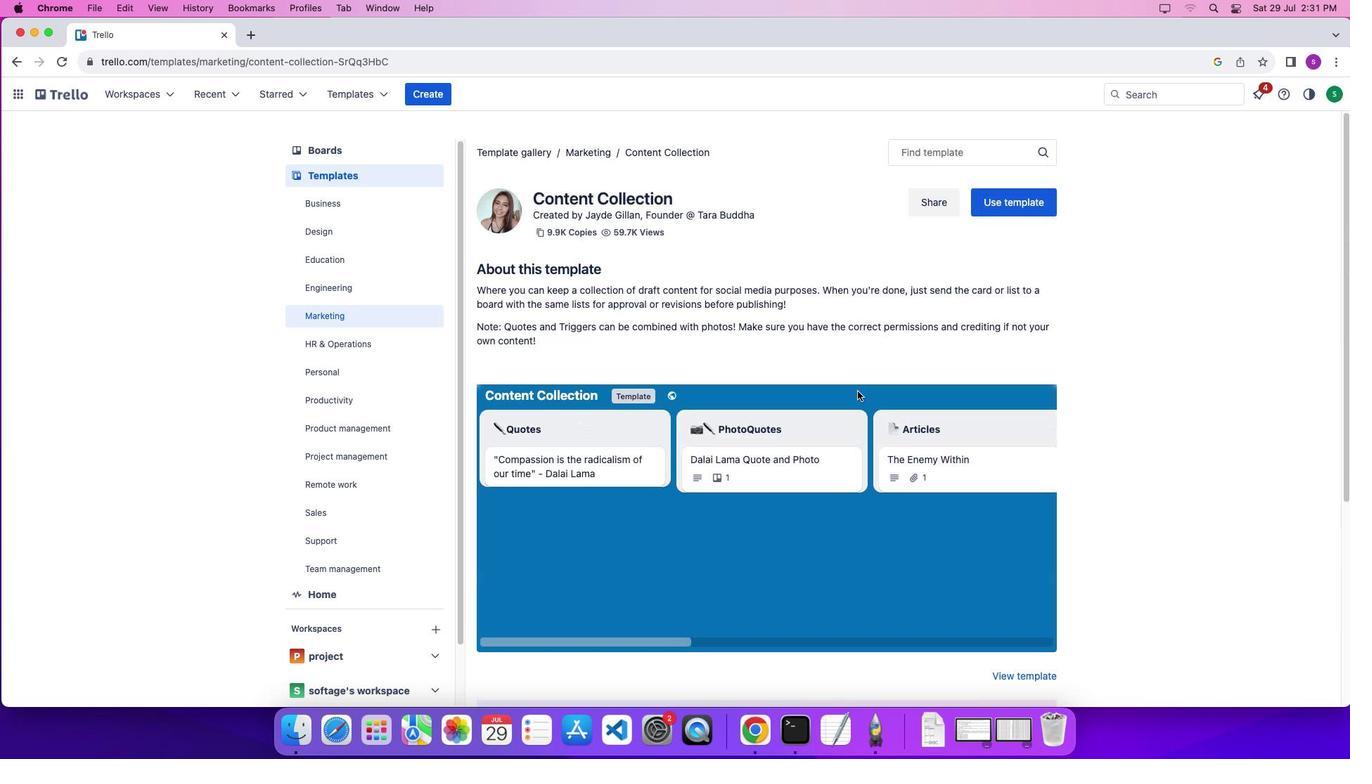 
Action: Mouse scrolled (857, 391) with delta (0, 9)
Screenshot: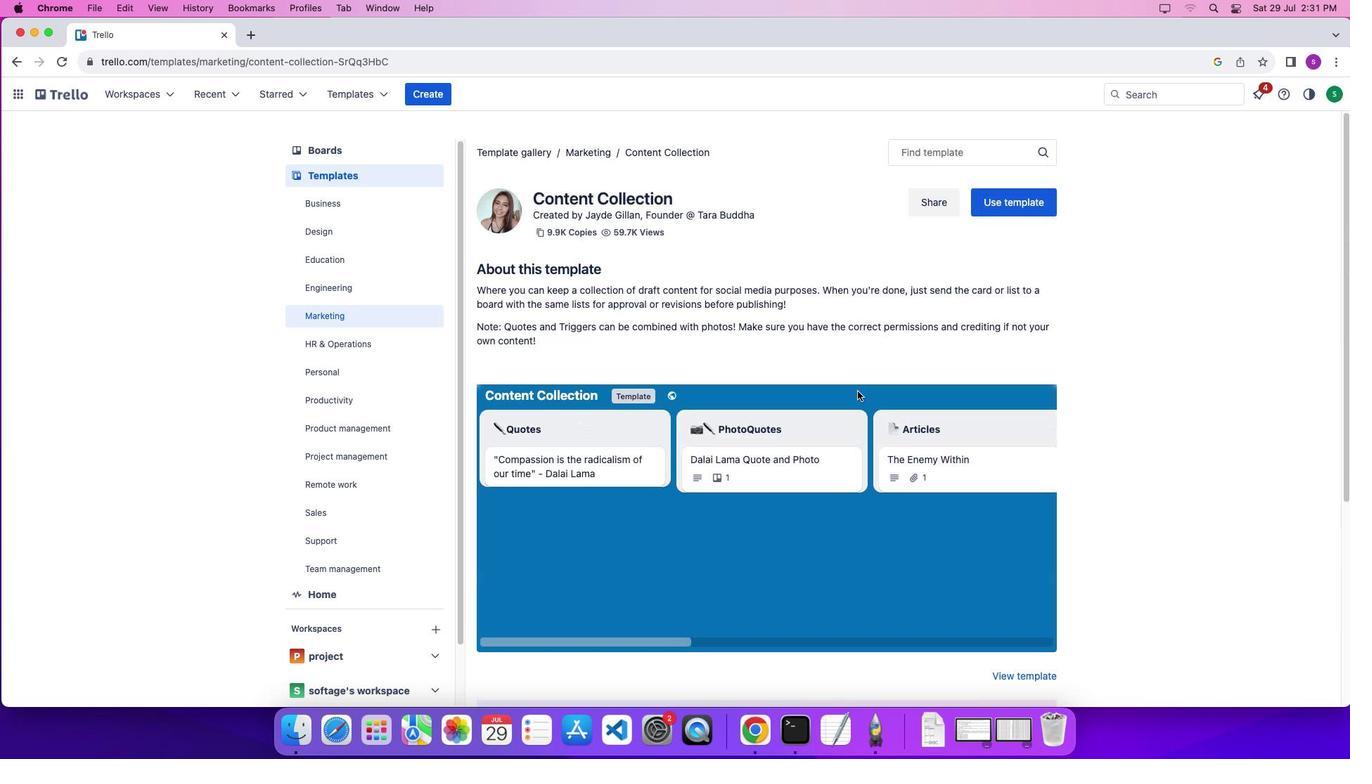 
Action: Mouse scrolled (857, 391) with delta (0, 11)
Screenshot: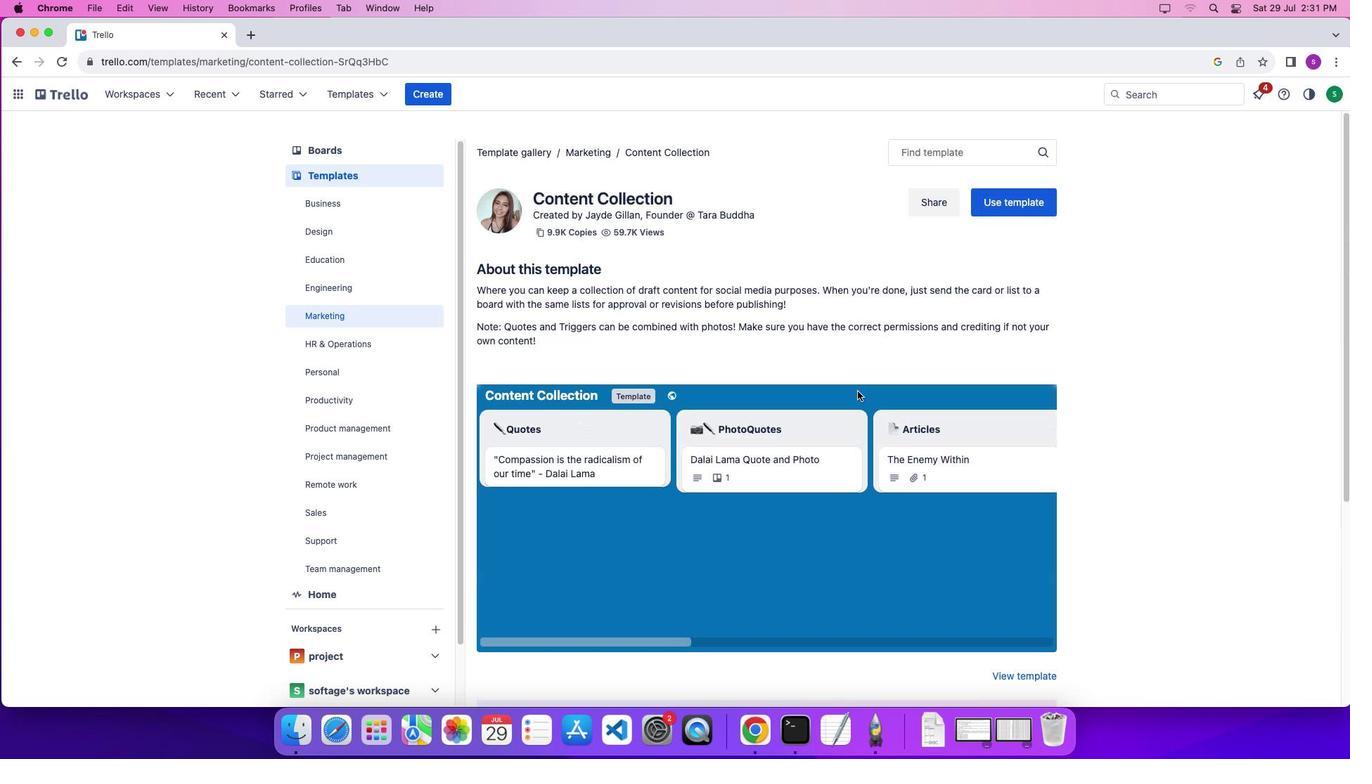 
Action: Mouse scrolled (857, 391) with delta (0, 11)
Screenshot: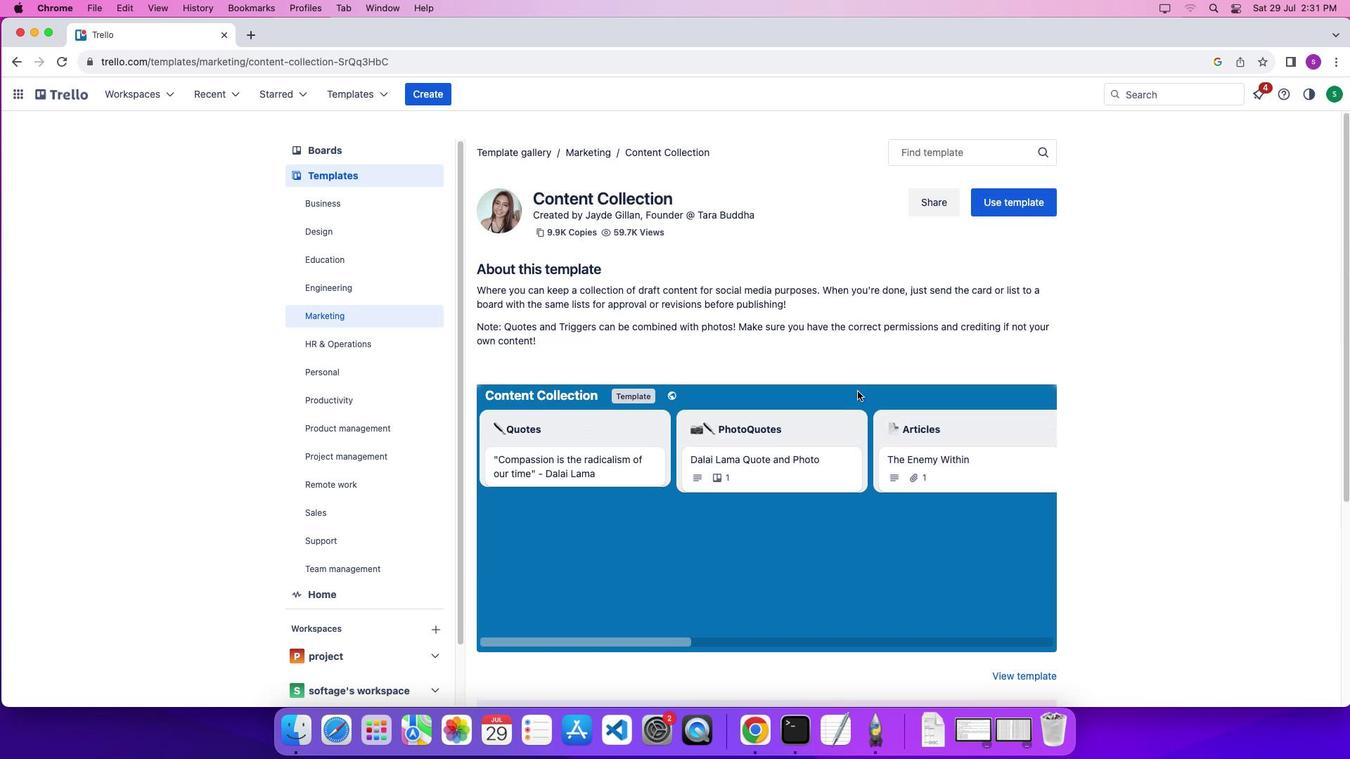 
Action: Mouse moved to (990, 203)
Screenshot: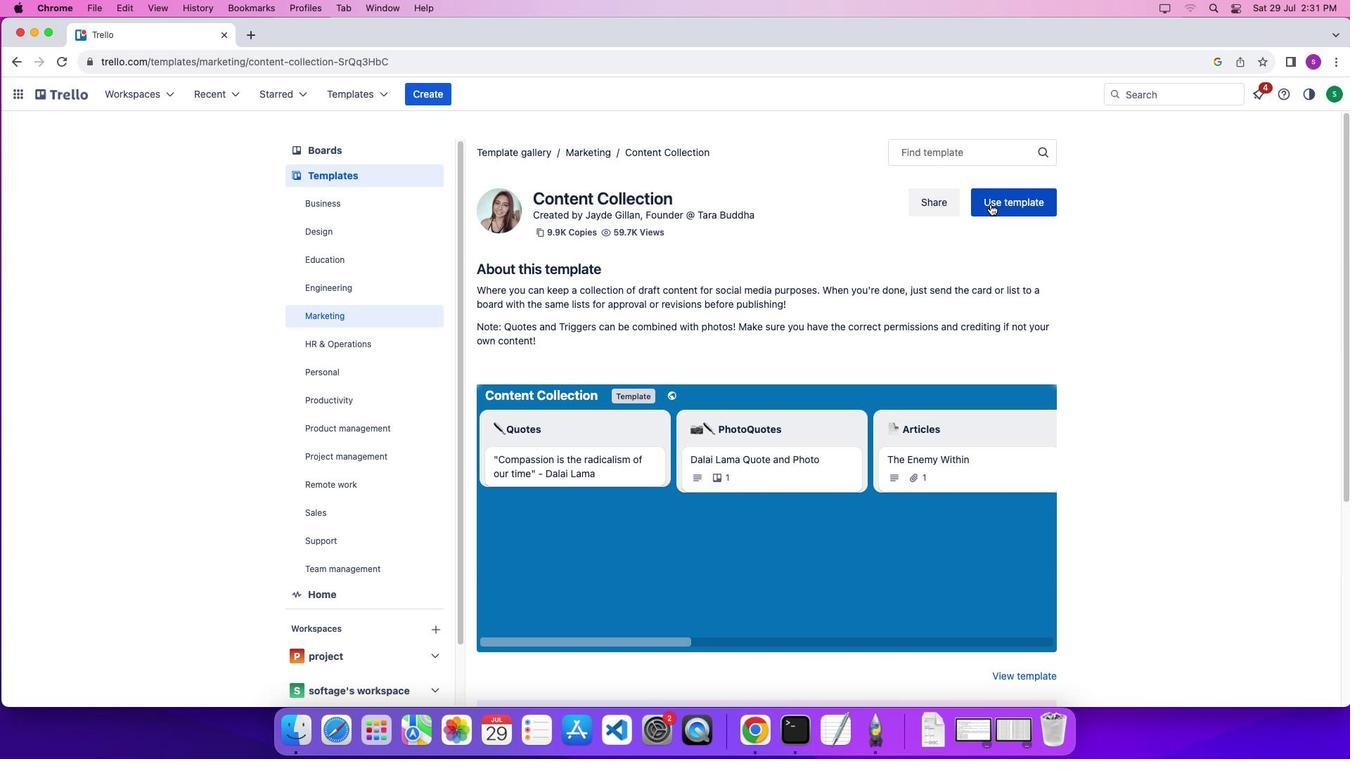 
Action: Mouse pressed left at (990, 203)
Screenshot: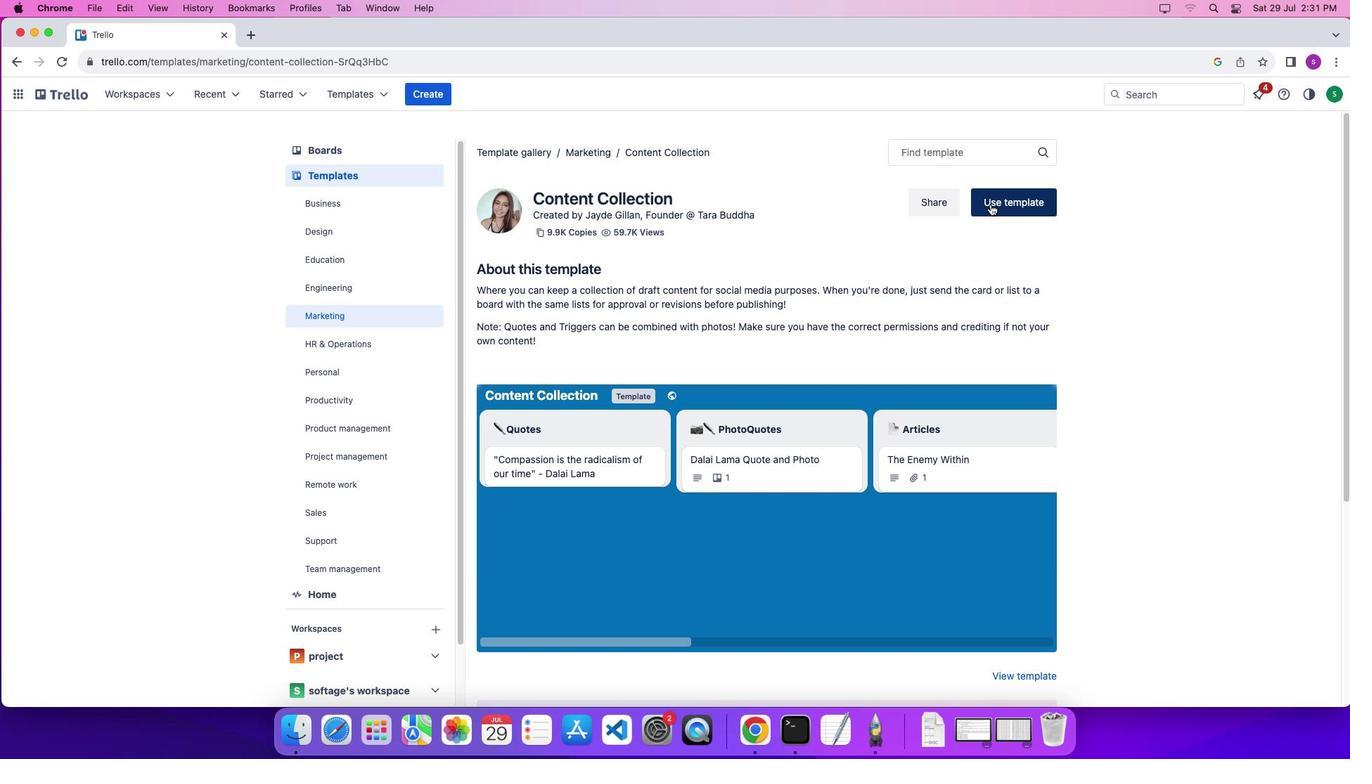 
Action: Mouse moved to (1022, 332)
Screenshot: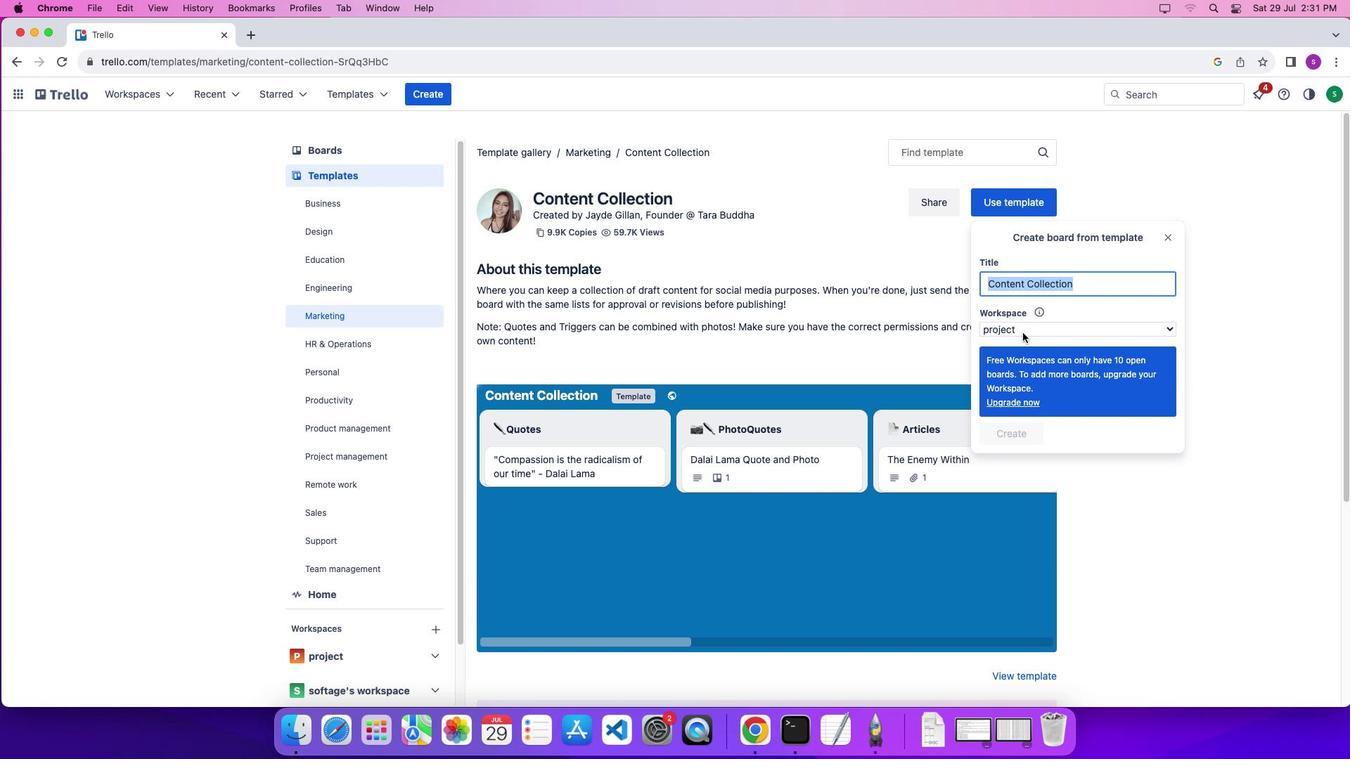 
Action: Mouse pressed left at (1022, 332)
Screenshot: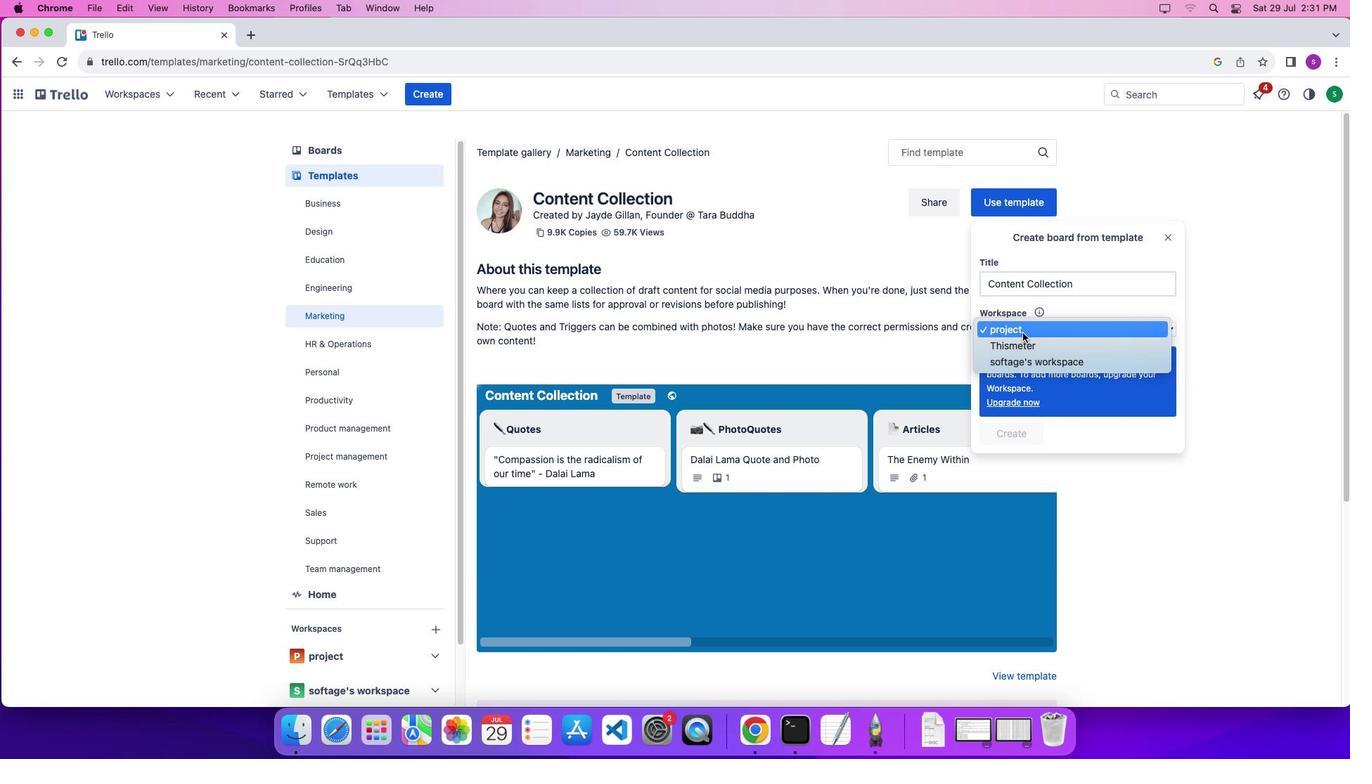 
Action: Mouse moved to (1025, 362)
Screenshot: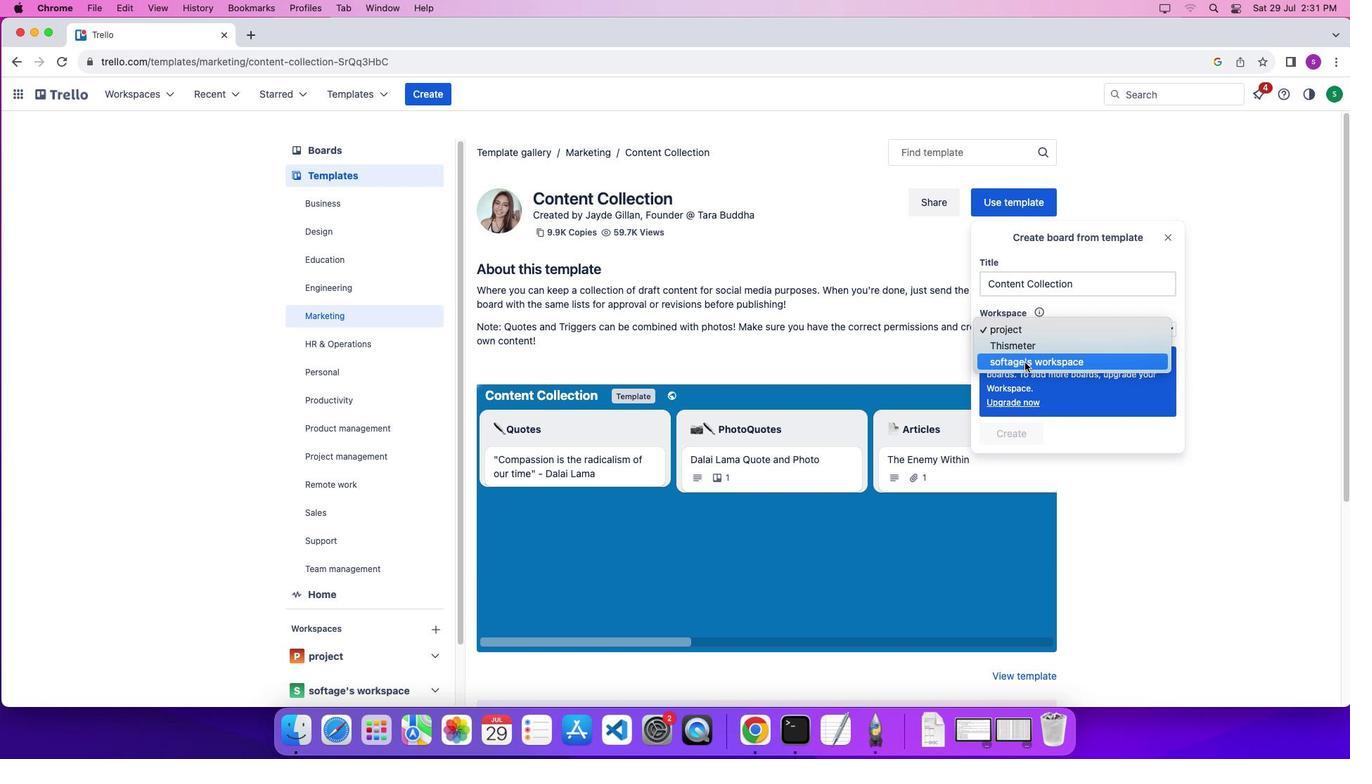 
Action: Mouse pressed left at (1025, 362)
Screenshot: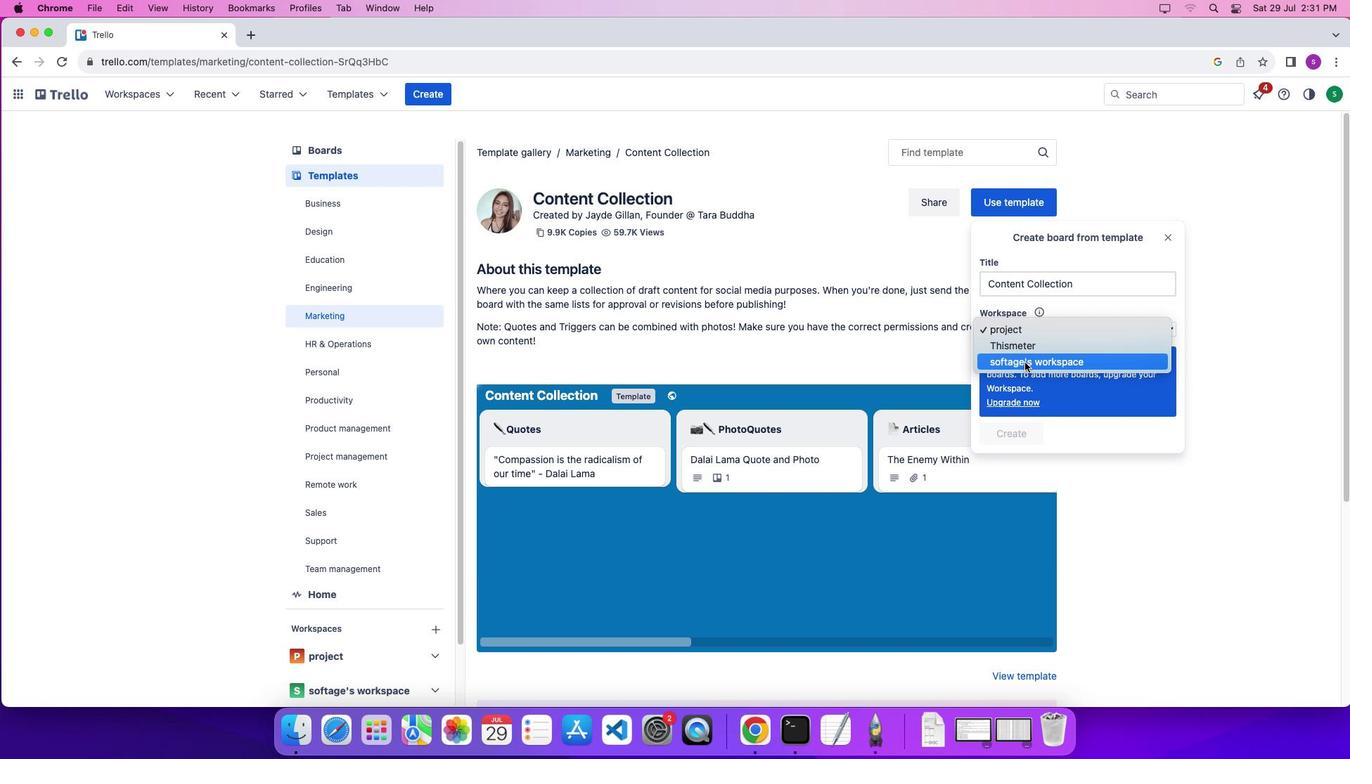 
Action: Mouse moved to (1022, 466)
Screenshot: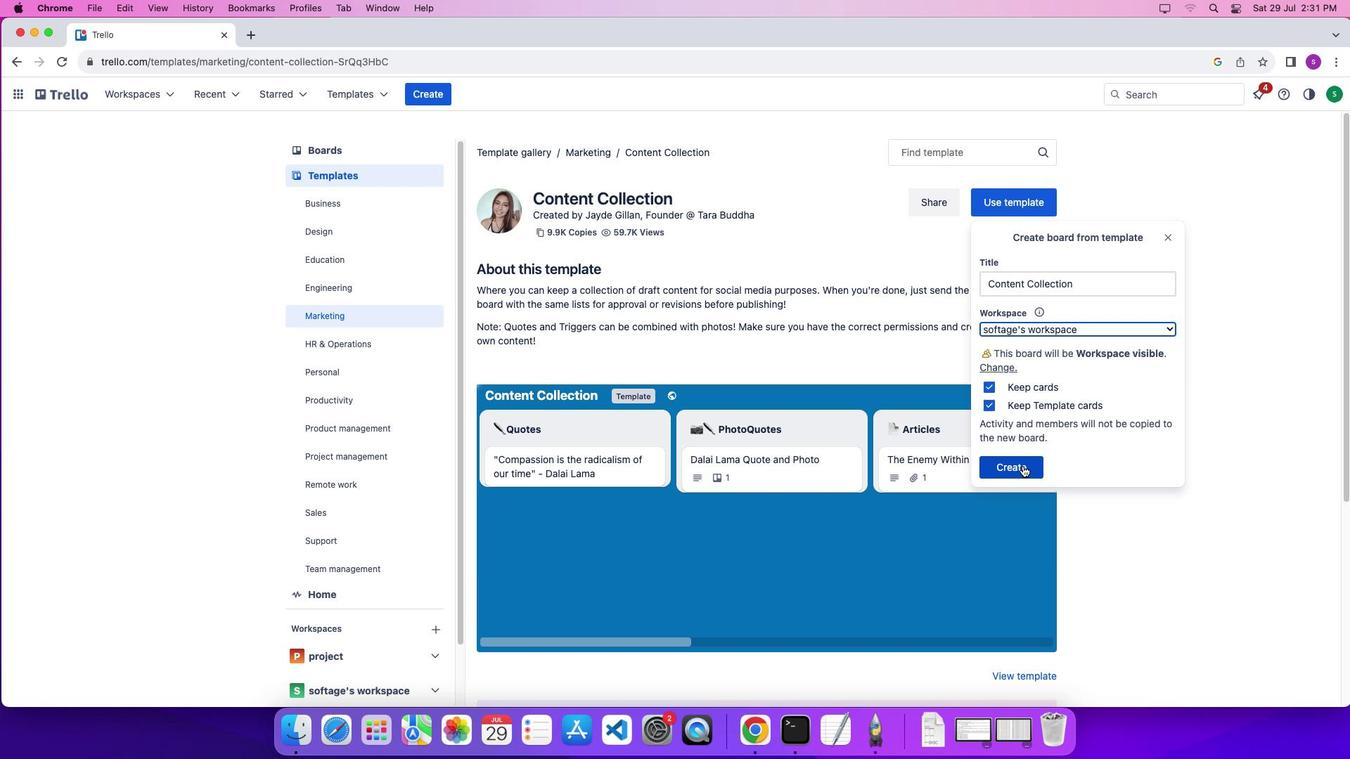 
Action: Mouse pressed left at (1022, 466)
Screenshot: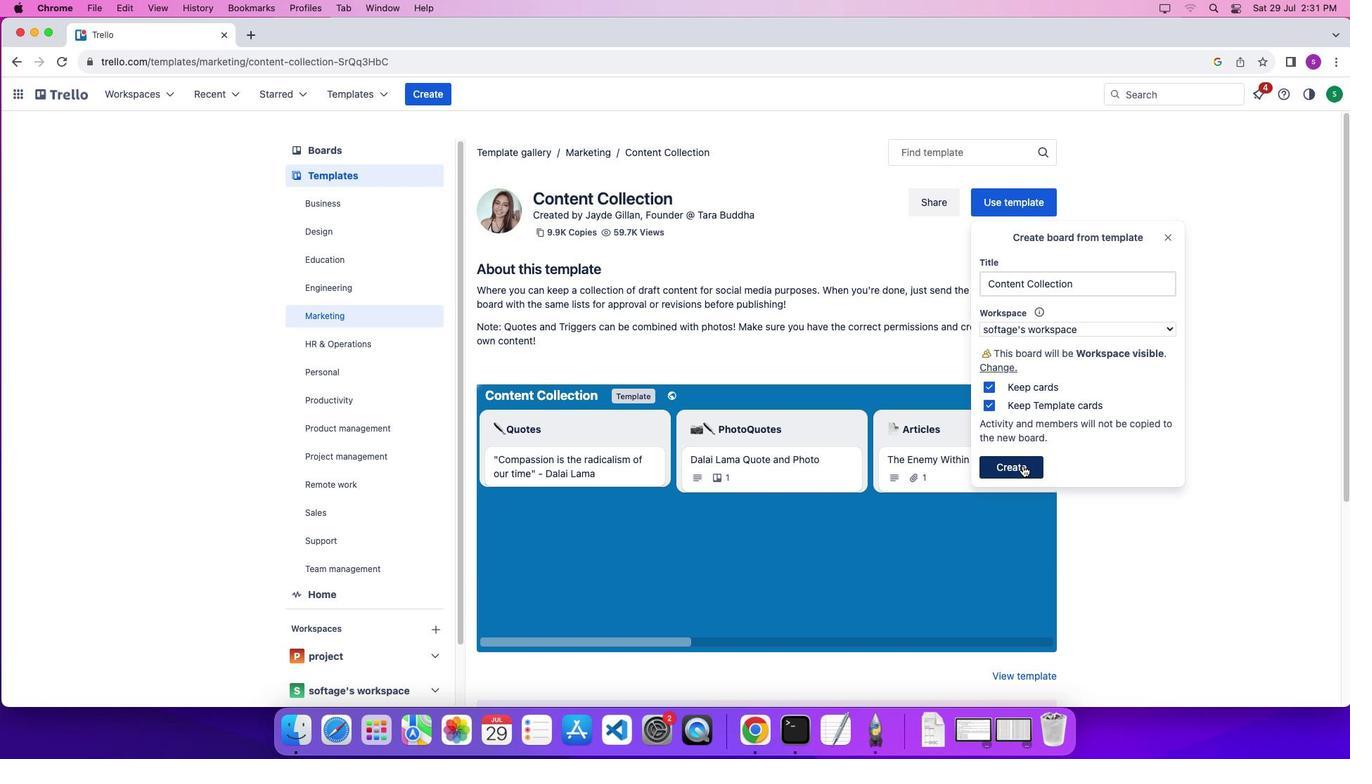 
Action: Mouse moved to (391, 530)
Screenshot: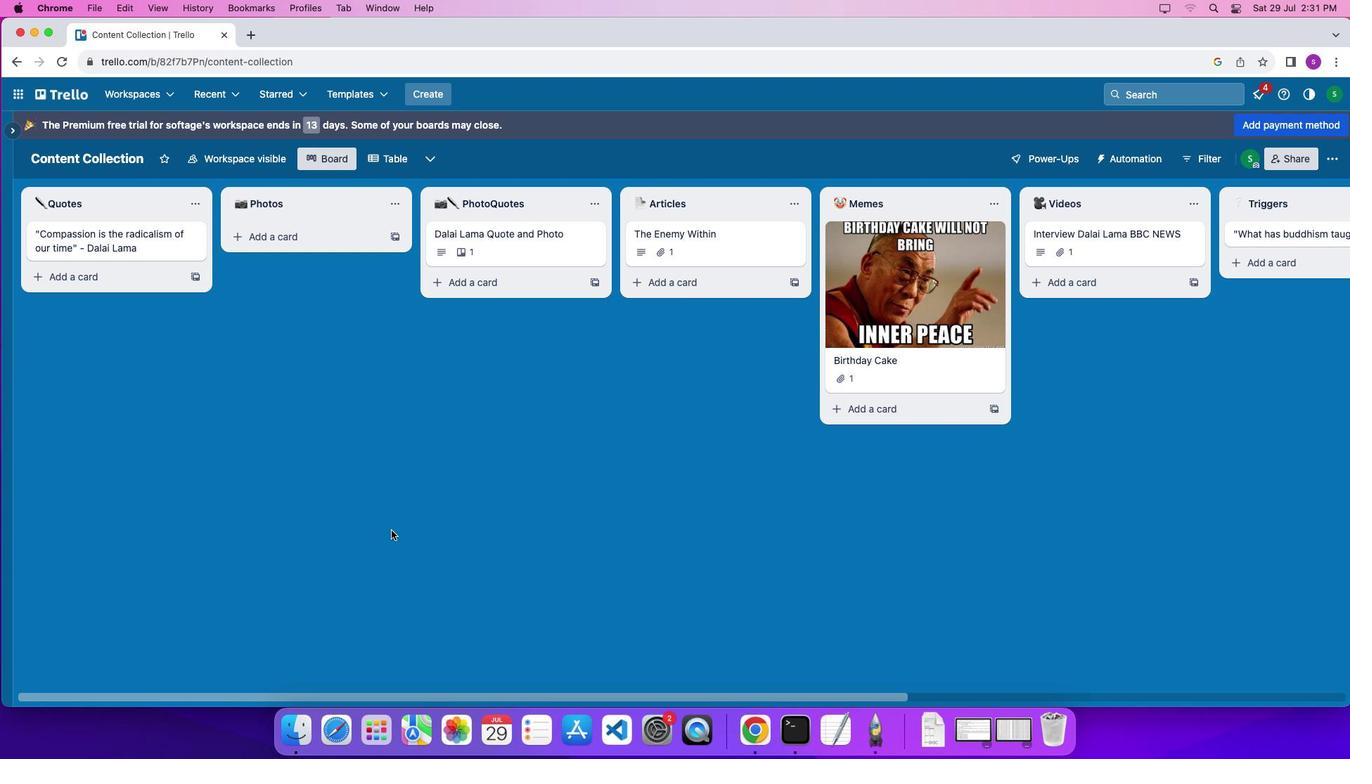 
Action: Mouse pressed left at (391, 530)
Screenshot: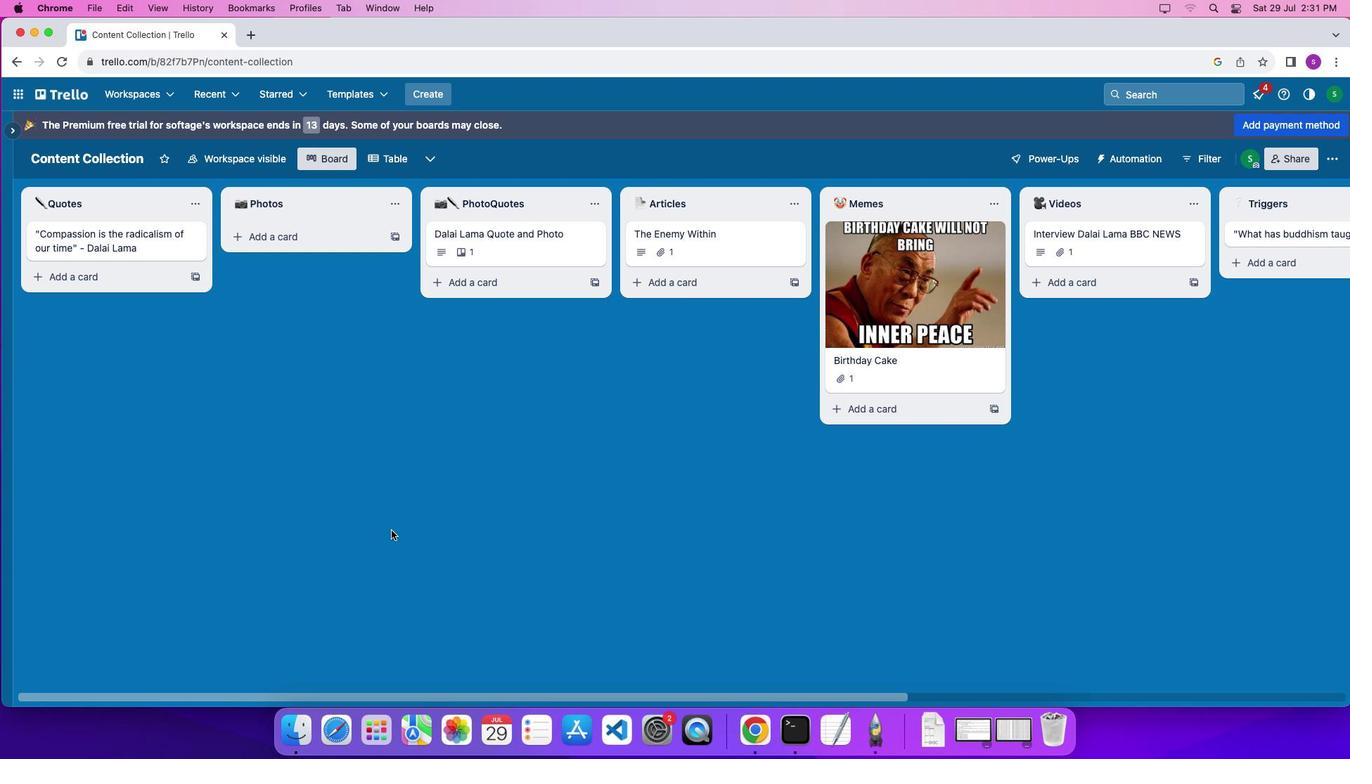 
Action: Mouse moved to (163, 696)
Screenshot: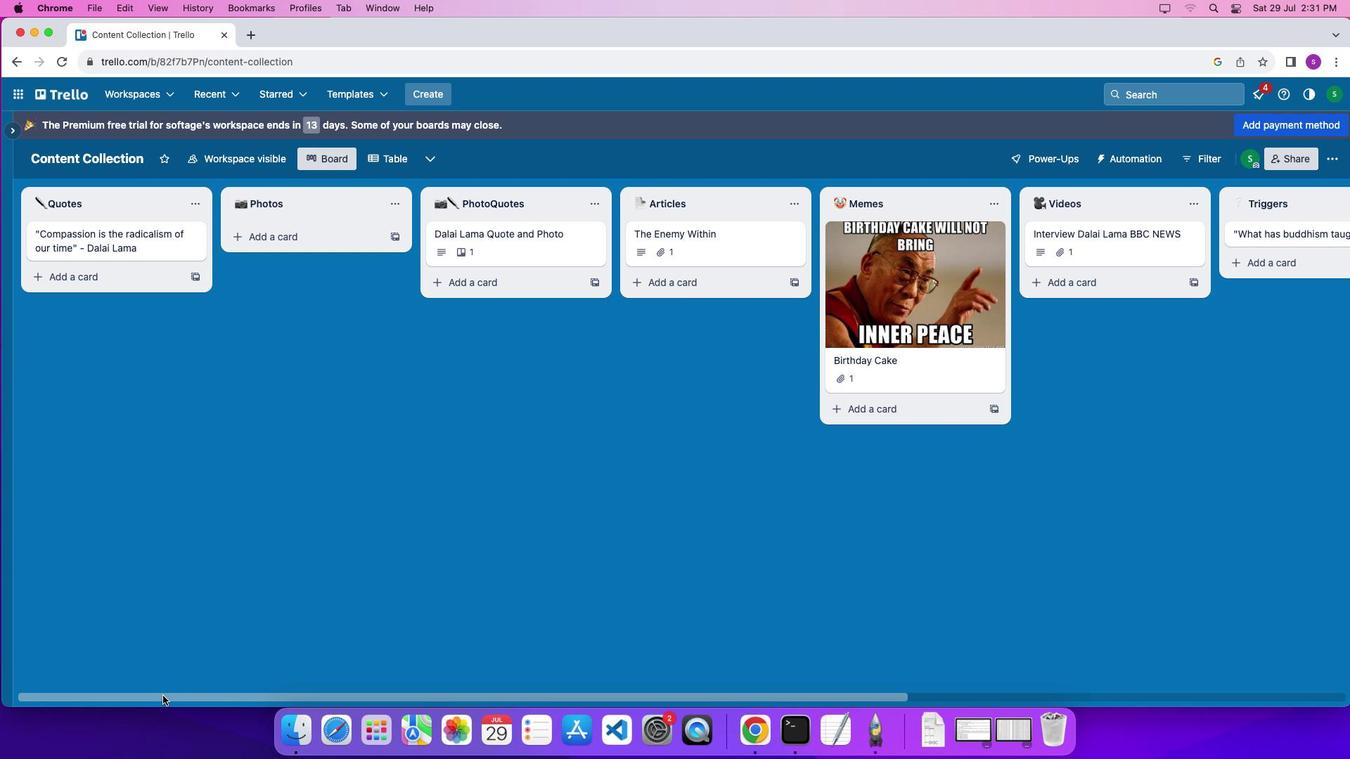 
Action: Mouse pressed left at (163, 696)
Screenshot: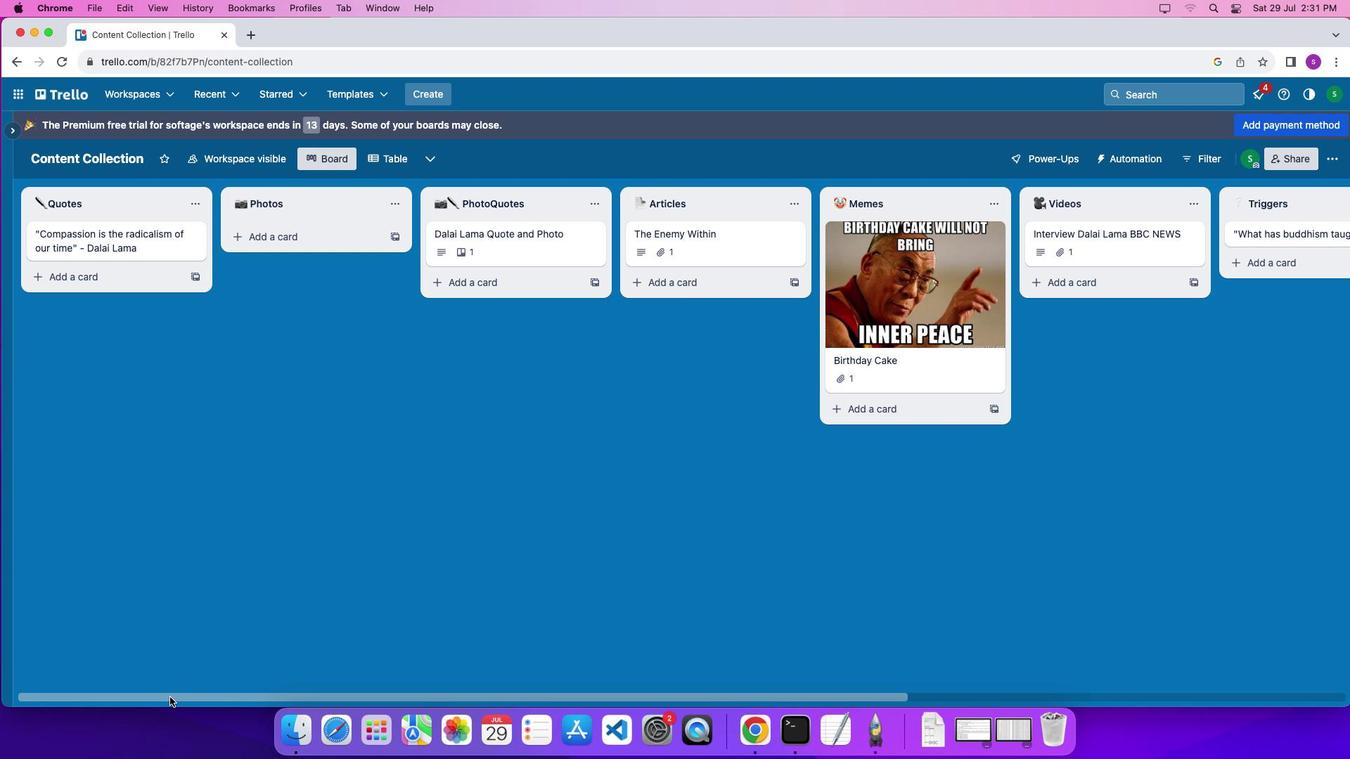 
Action: Mouse moved to (826, 594)
Screenshot: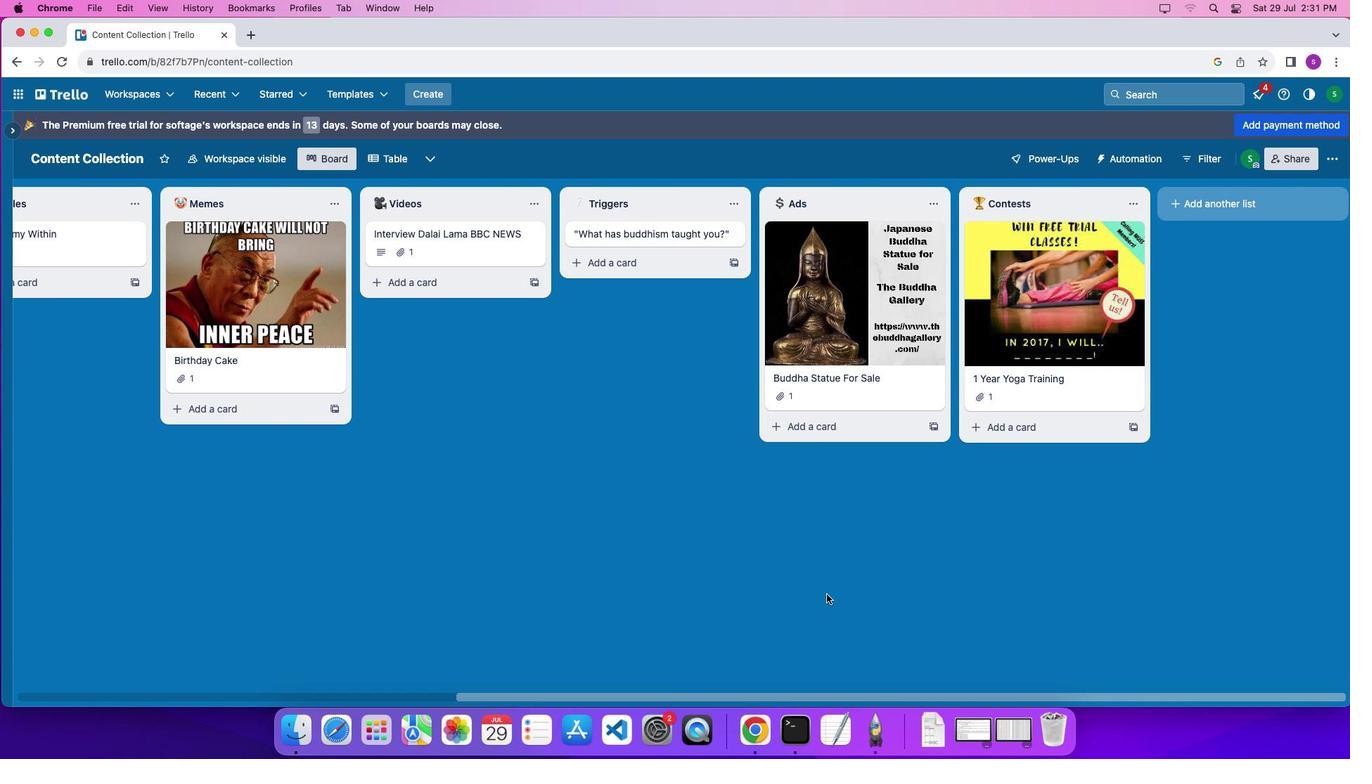 
Action: Mouse pressed left at (826, 594)
Screenshot: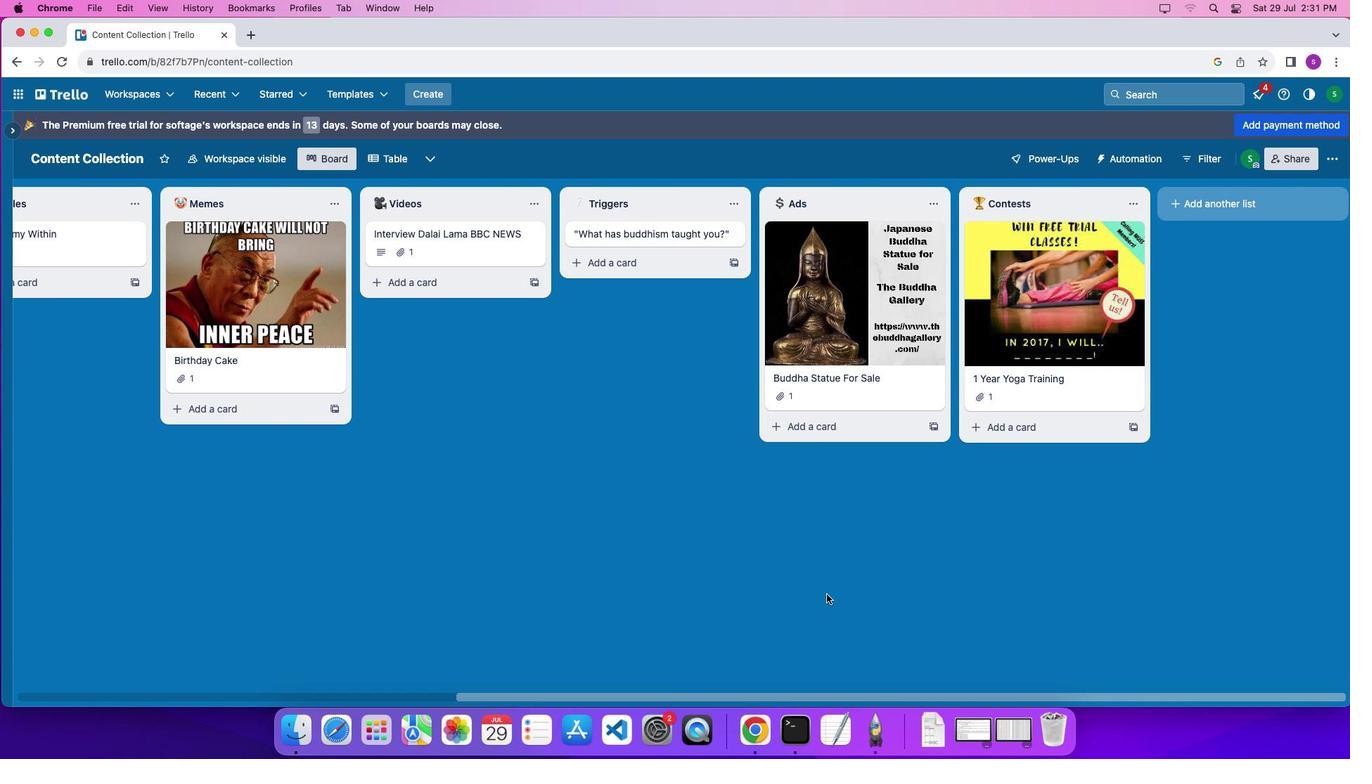 
Action: Mouse moved to (1237, 210)
Screenshot: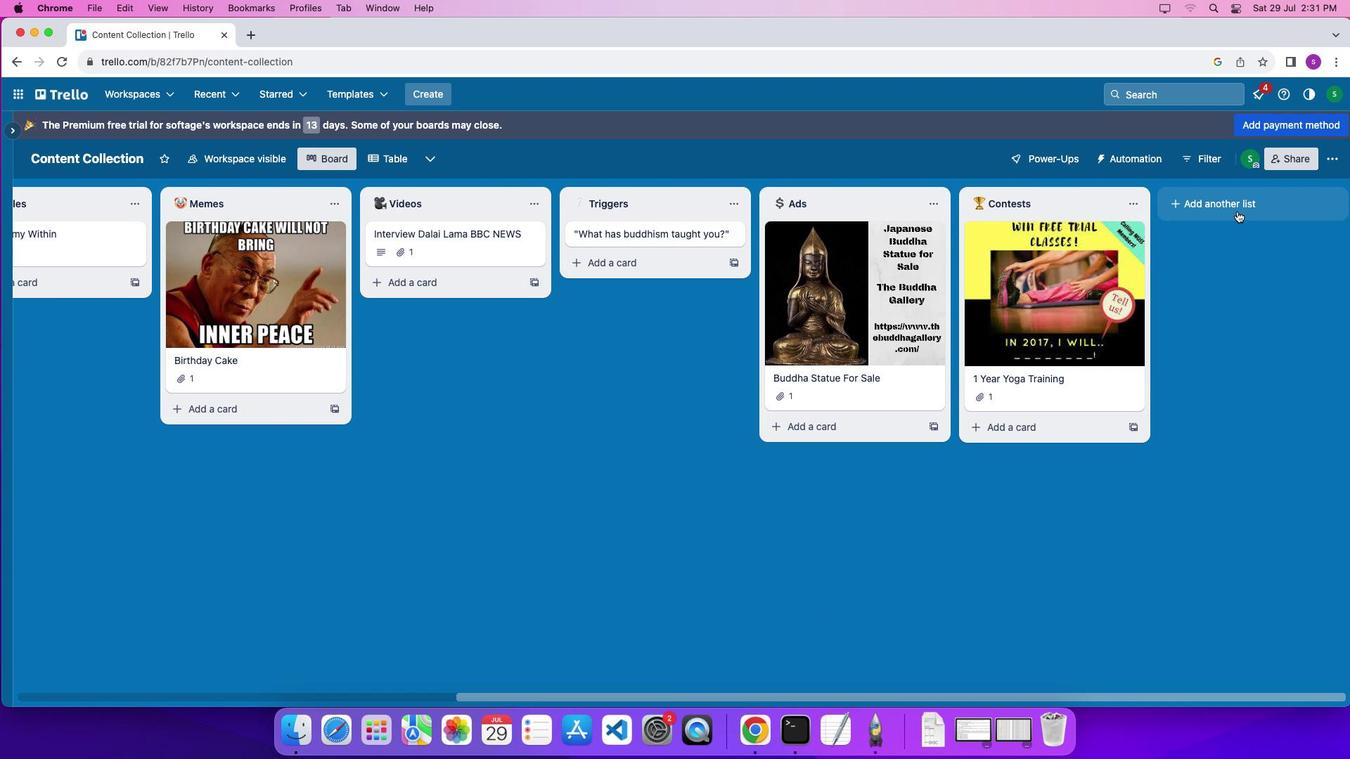 
Action: Mouse pressed left at (1237, 210)
Screenshot: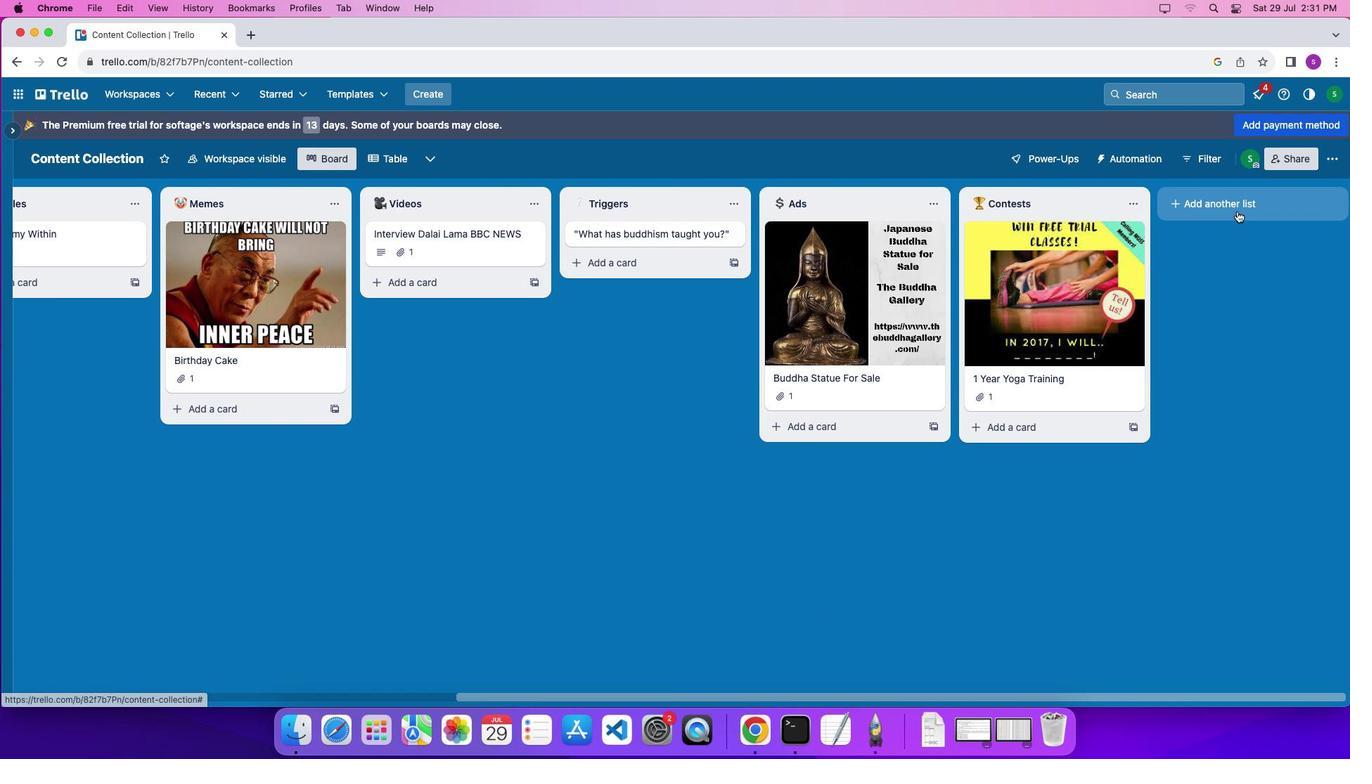 
Action: Mouse moved to (1237, 206)
Screenshot: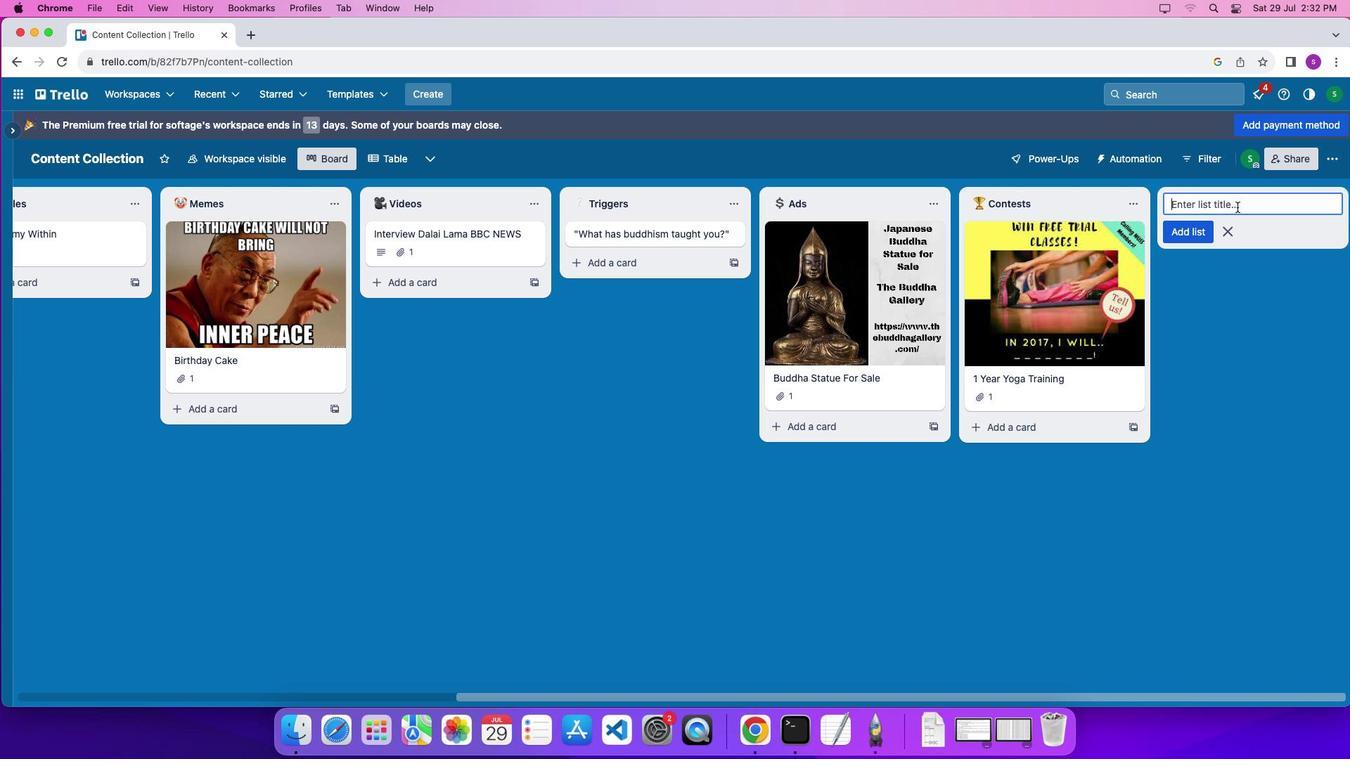 
Action: Mouse pressed left at (1237, 206)
Screenshot: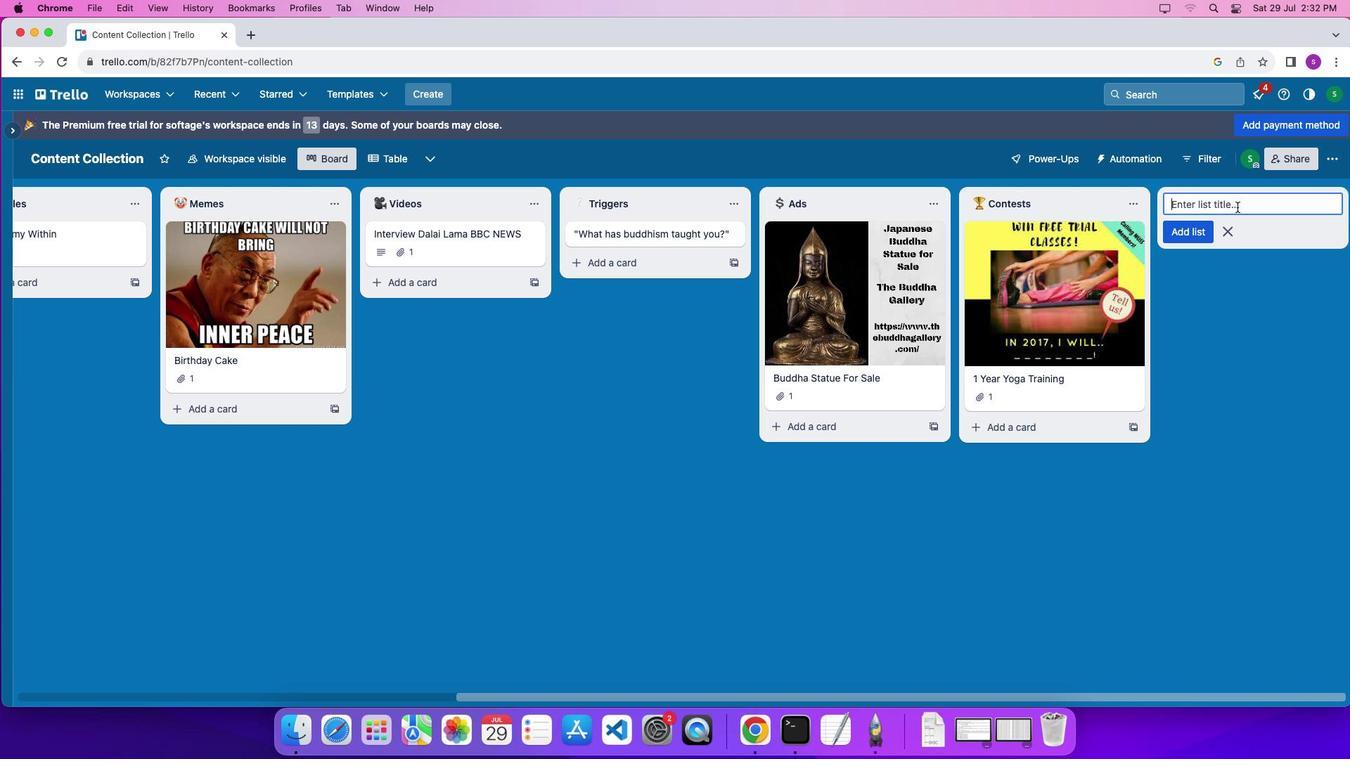 
Action: Mouse moved to (1244, 207)
Screenshot: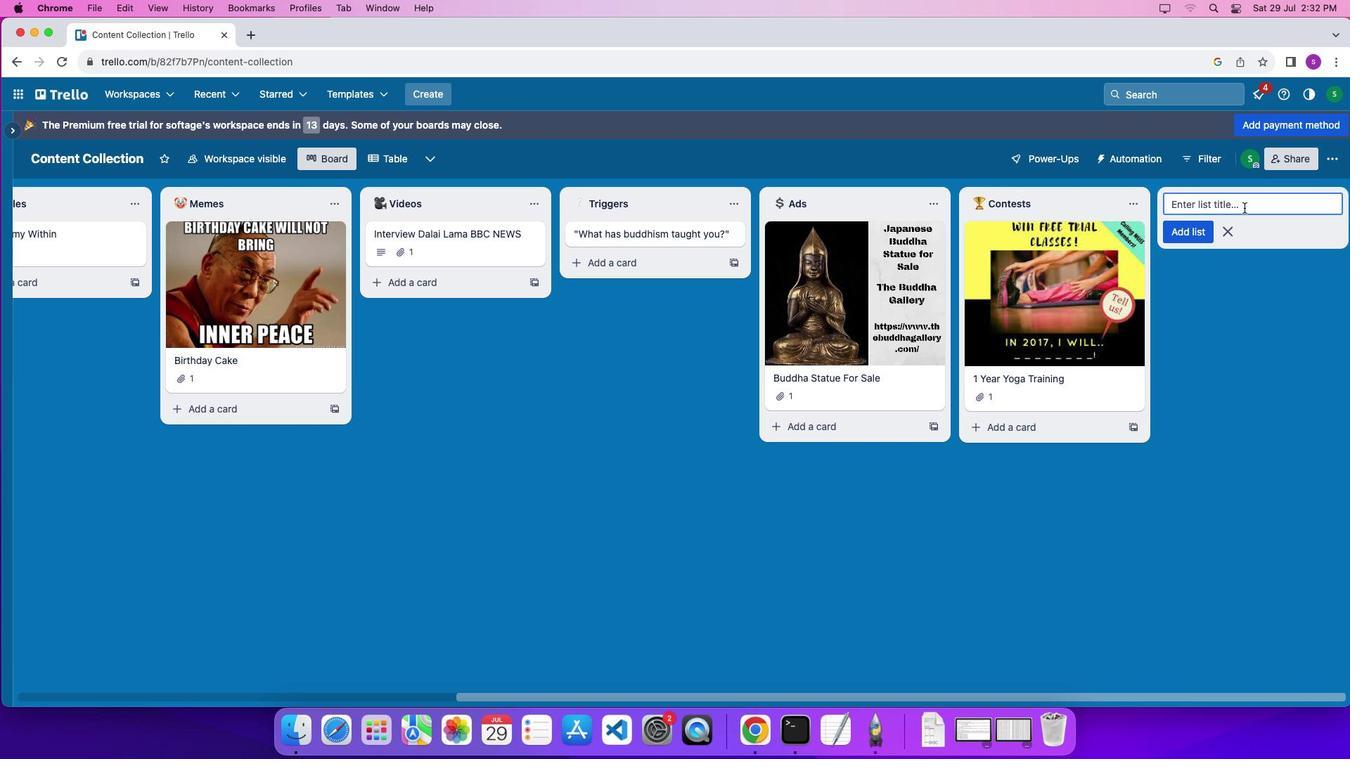 
Action: Key pressed Key.shift'S''o''c''i''a''l'Key.spaceKey.shift'M''e''d''i''a'Key.spaceKey.shift'M''a''r''k''e''t''i''n''g'Key.spaceKey.shift'B''o''a''r''d''\x03'Key.shift'S''p''e''a''k''e''e''r'Key.spaceKey.shift'g''u''i''d''e'Key.space'f''o''r'Key.space'o''n''l''i''n''e'Key.spaceKey.shift'e''v''e''n''t''s''\x03'
Screenshot: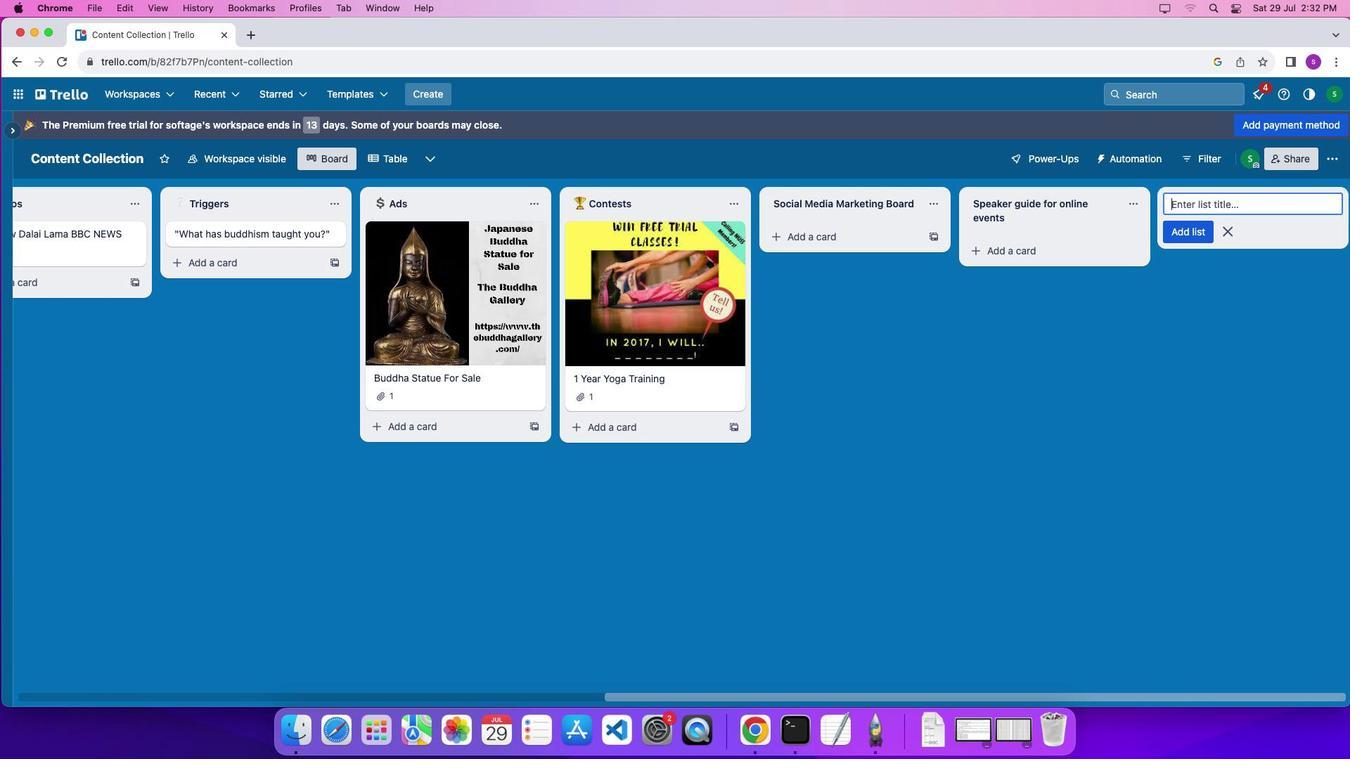 
Action: Mouse moved to (1247, 202)
Screenshot: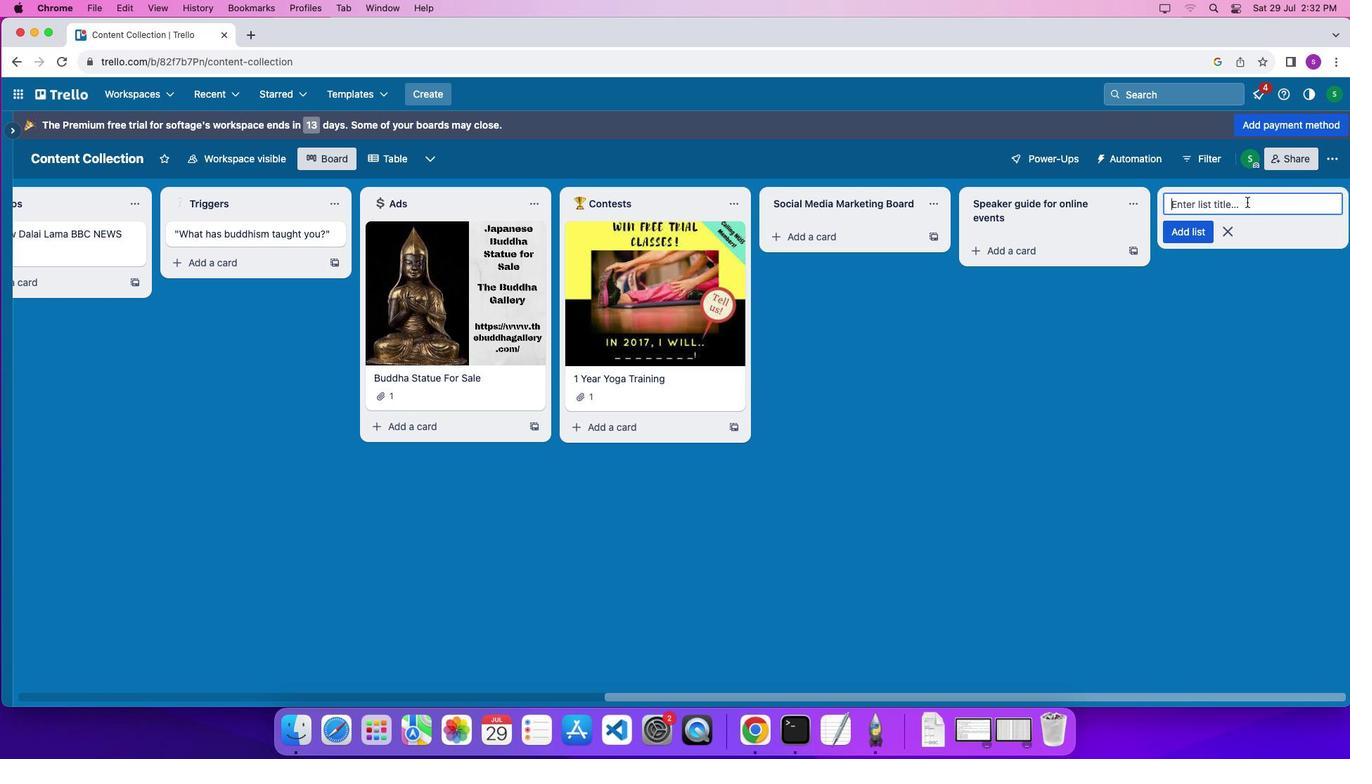 
Action: Mouse pressed left at (1247, 202)
Screenshot: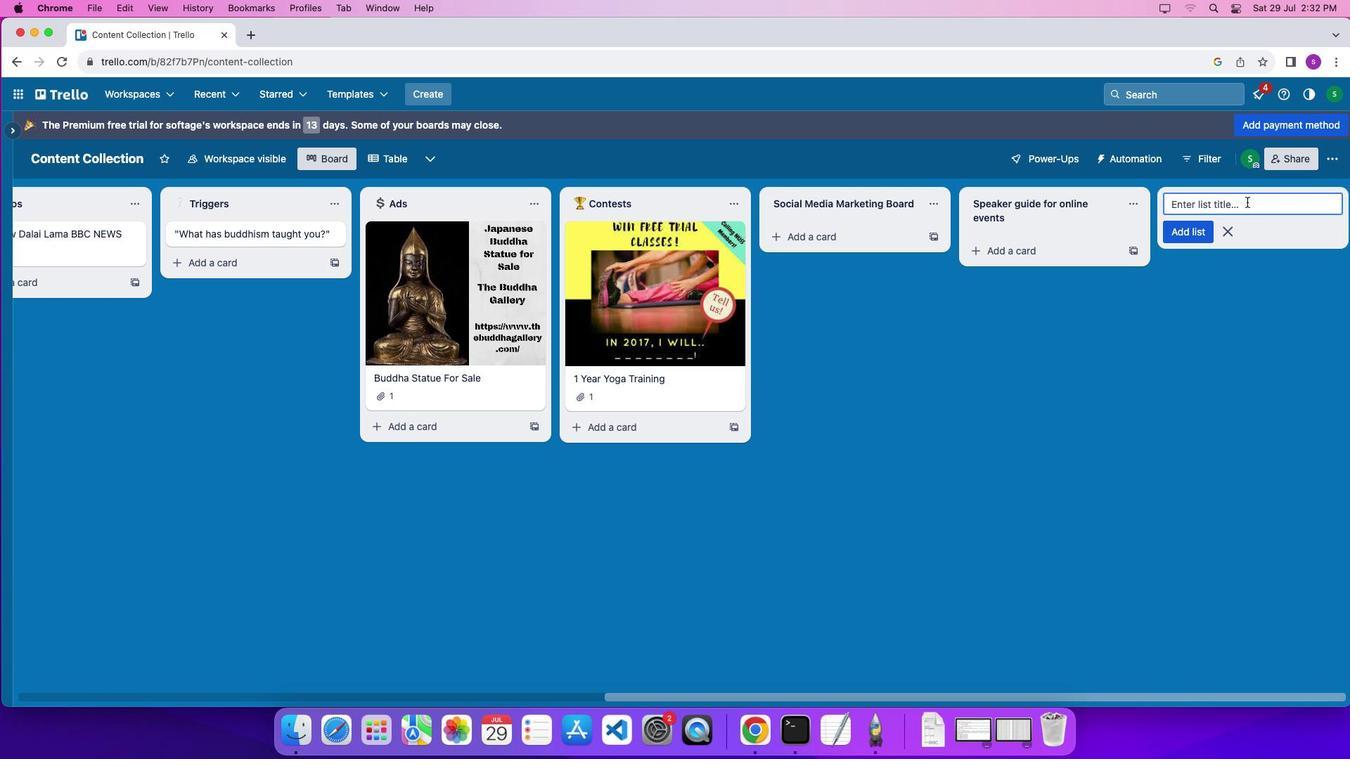 
Action: Mouse moved to (1247, 201)
Screenshot: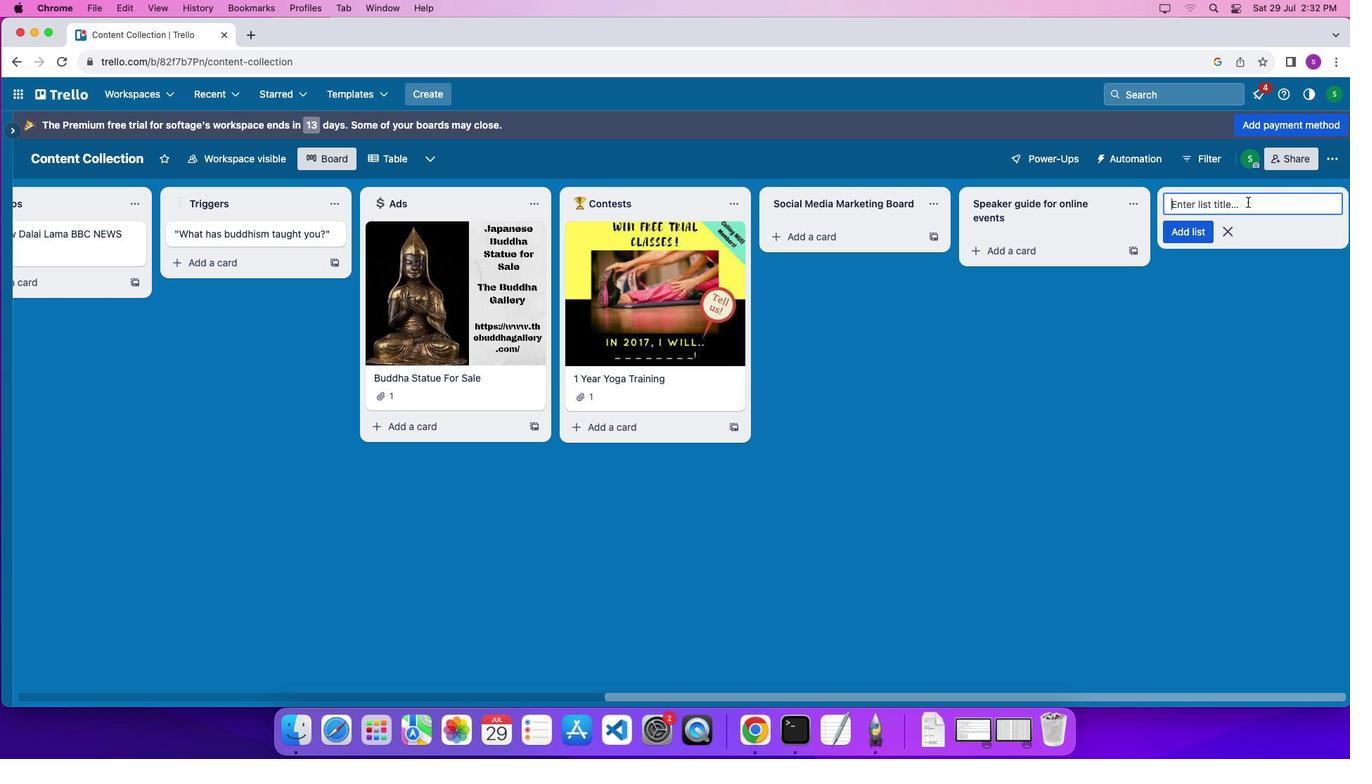 
Action: Key pressed Key.shift'S''E''O'Key.space'e'Key.backspace'c''o''n''t''e''n''t'Key.space'c''r''e''a''t''i''o''n'Key.enter
Screenshot: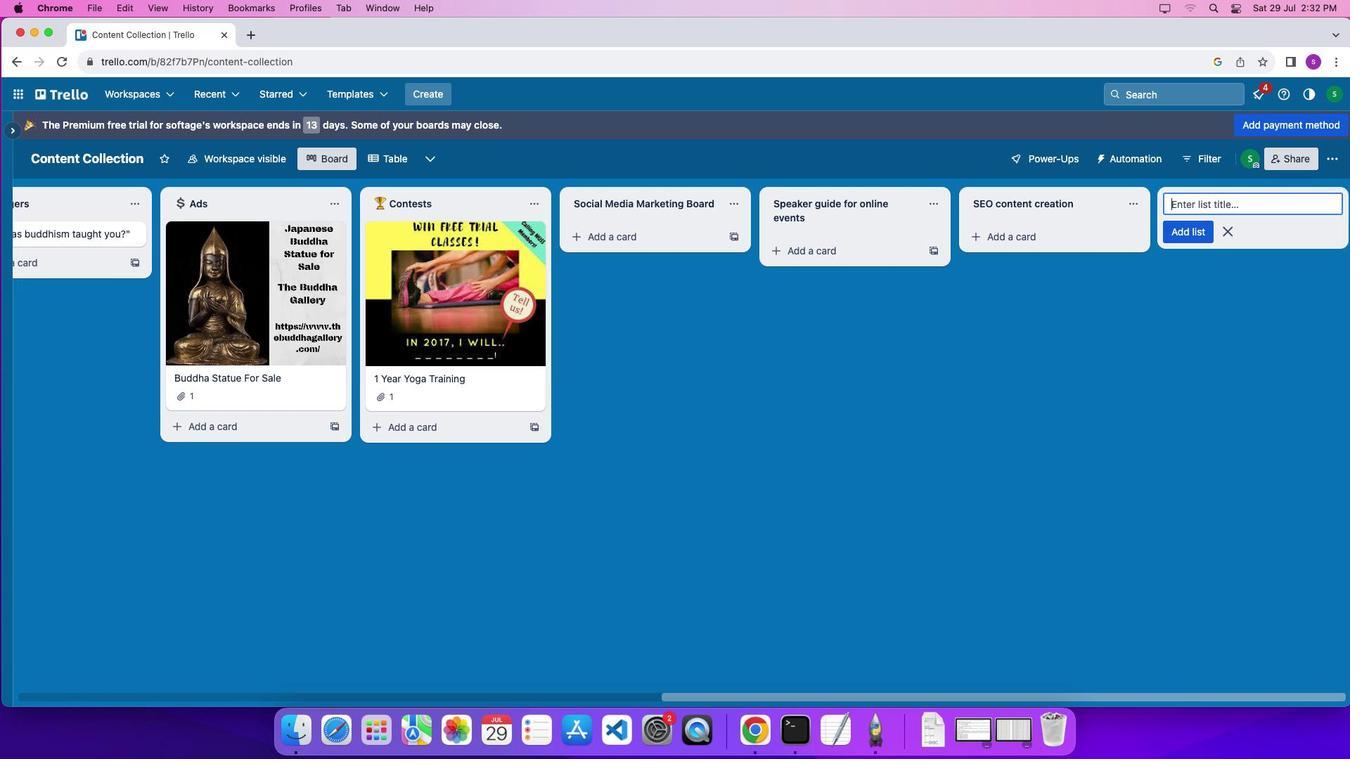 
Action: Mouse moved to (1230, 227)
Screenshot: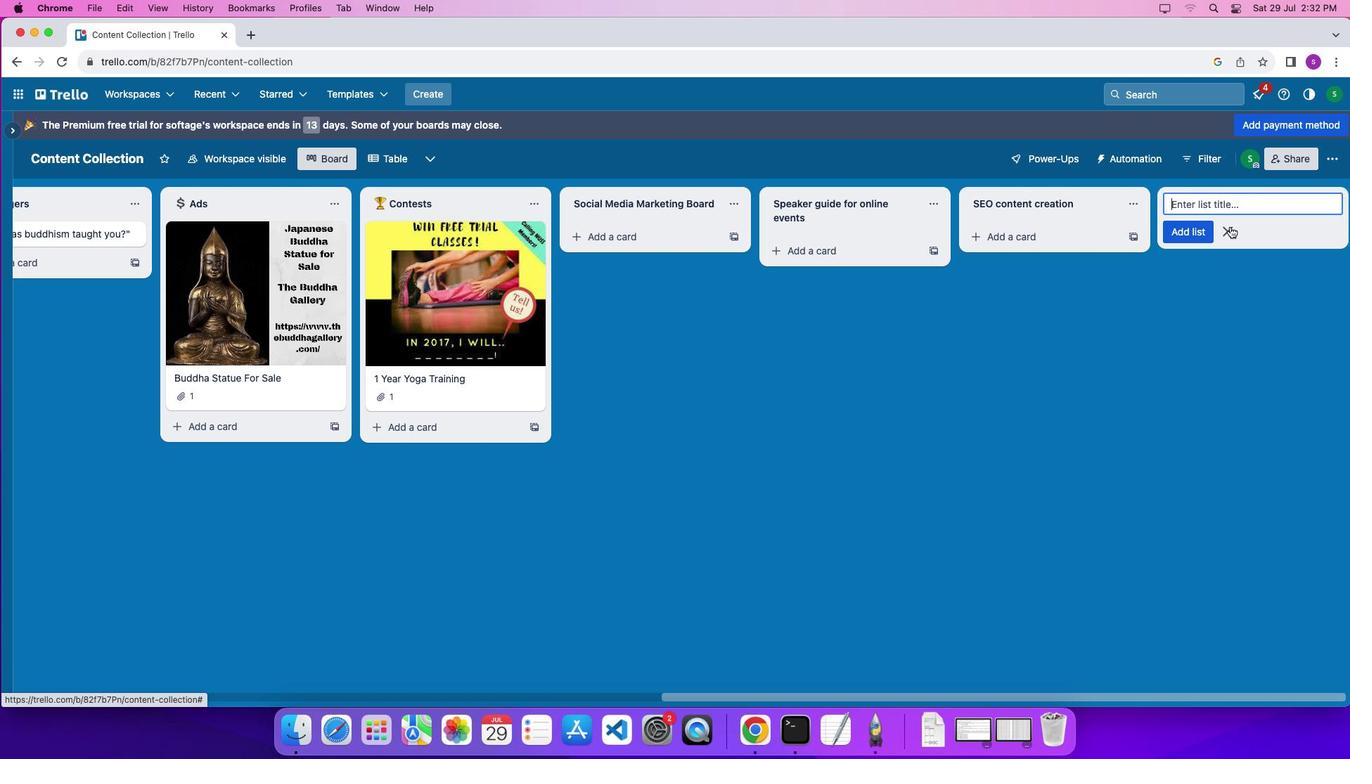 
Action: Mouse pressed left at (1230, 227)
Screenshot: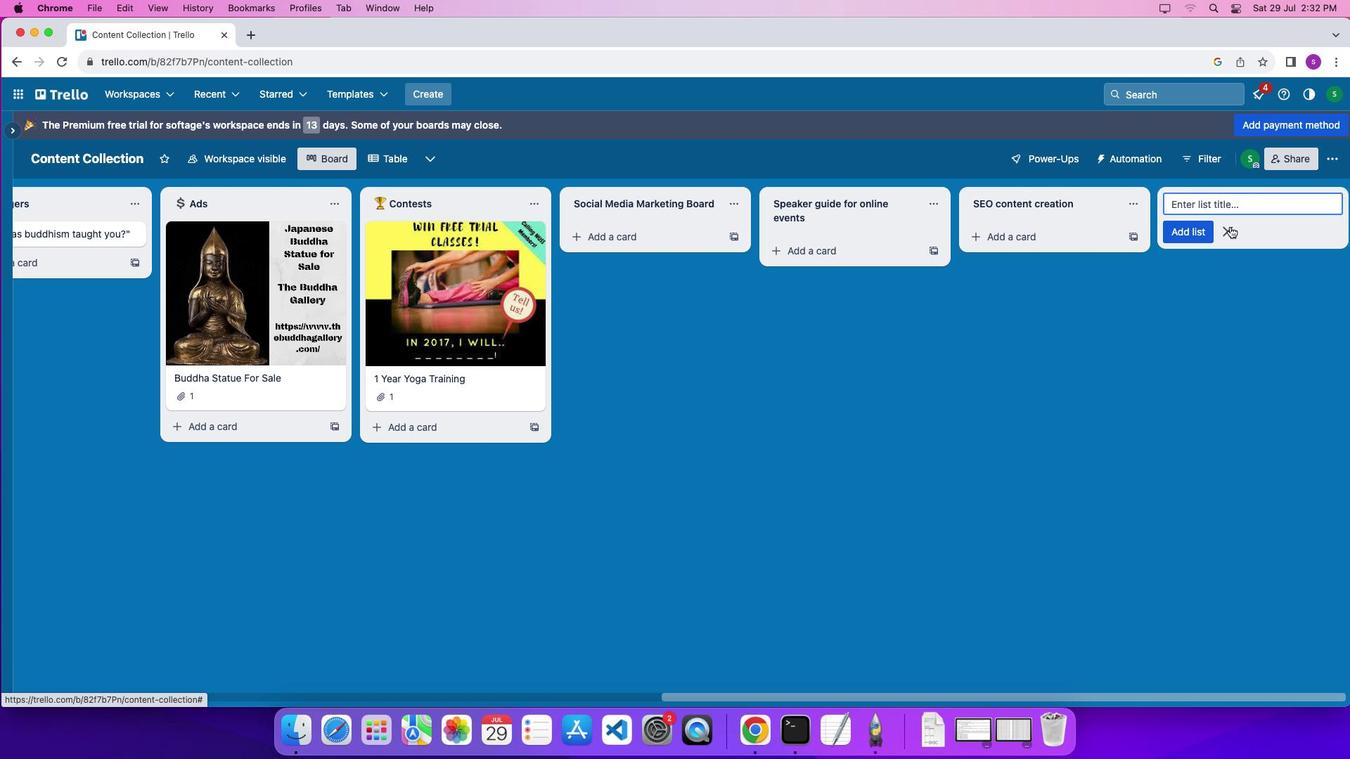 
Action: Mouse moved to (1021, 442)
Screenshot: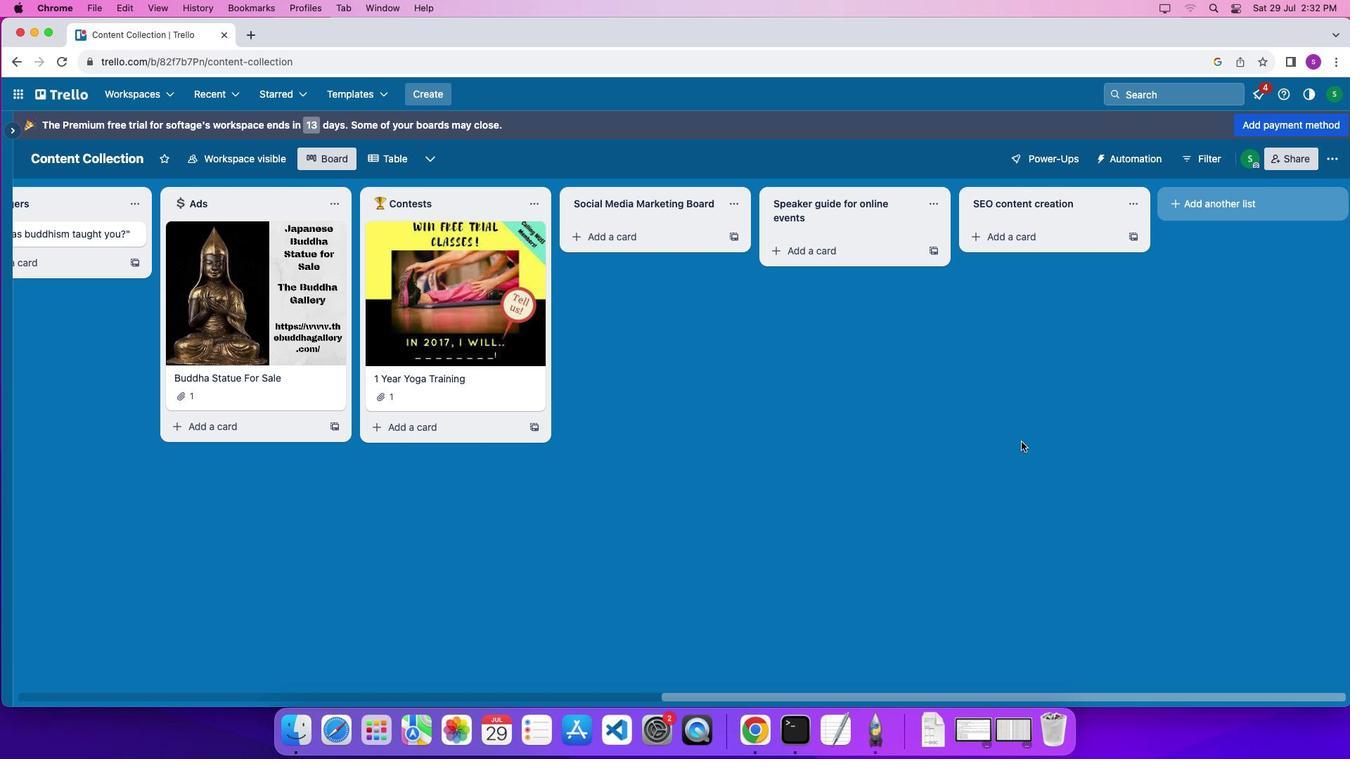 
Action: Mouse pressed left at (1021, 442)
Screenshot: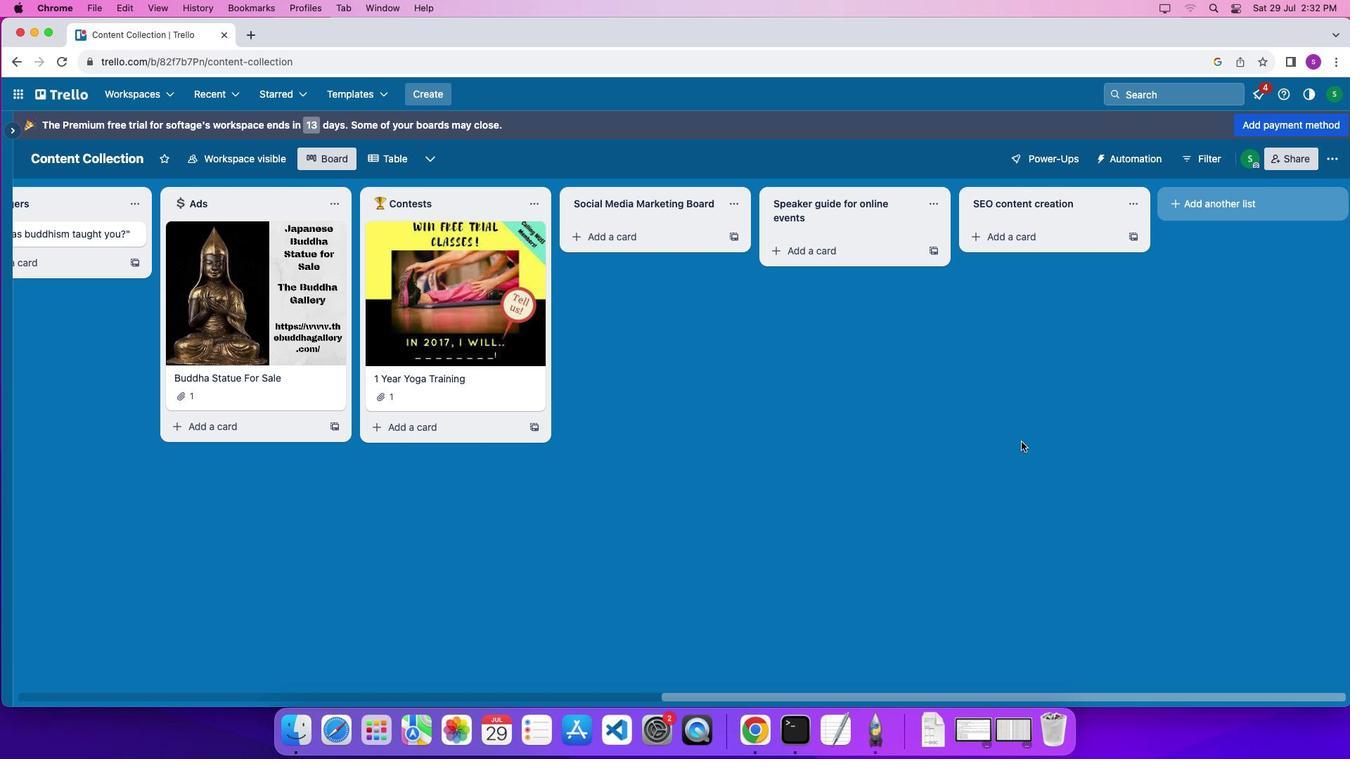 
Action: Mouse moved to (992, 505)
Screenshot: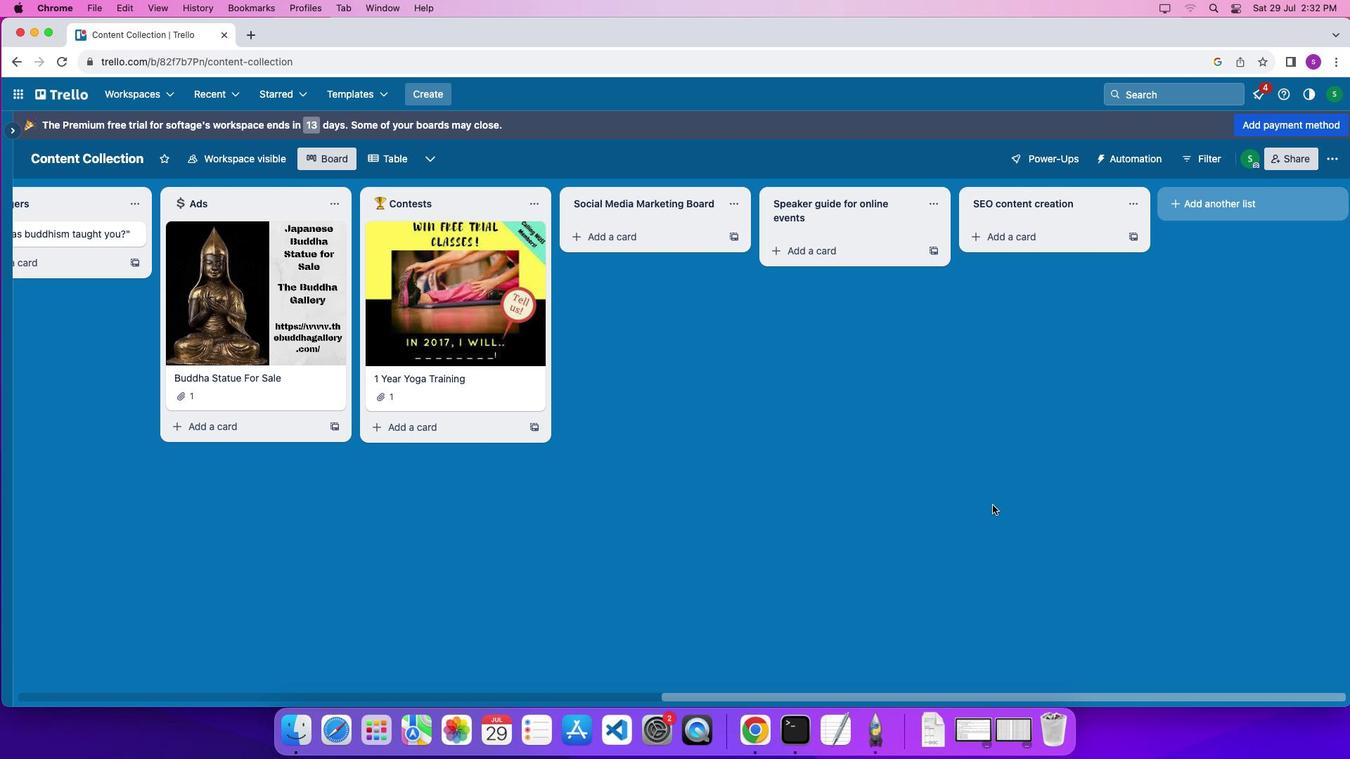 
Action: Mouse pressed left at (992, 505)
Screenshot: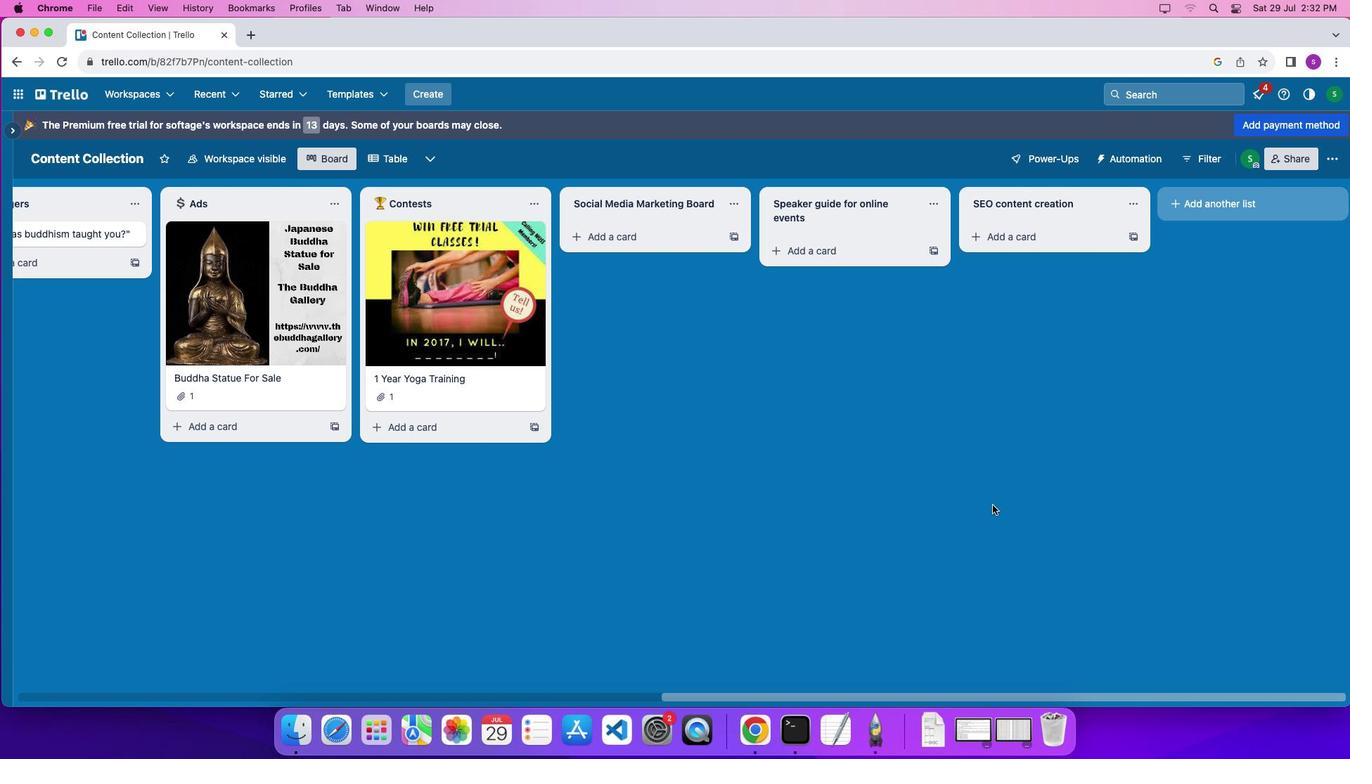 
Action: Mouse moved to (656, 235)
Screenshot: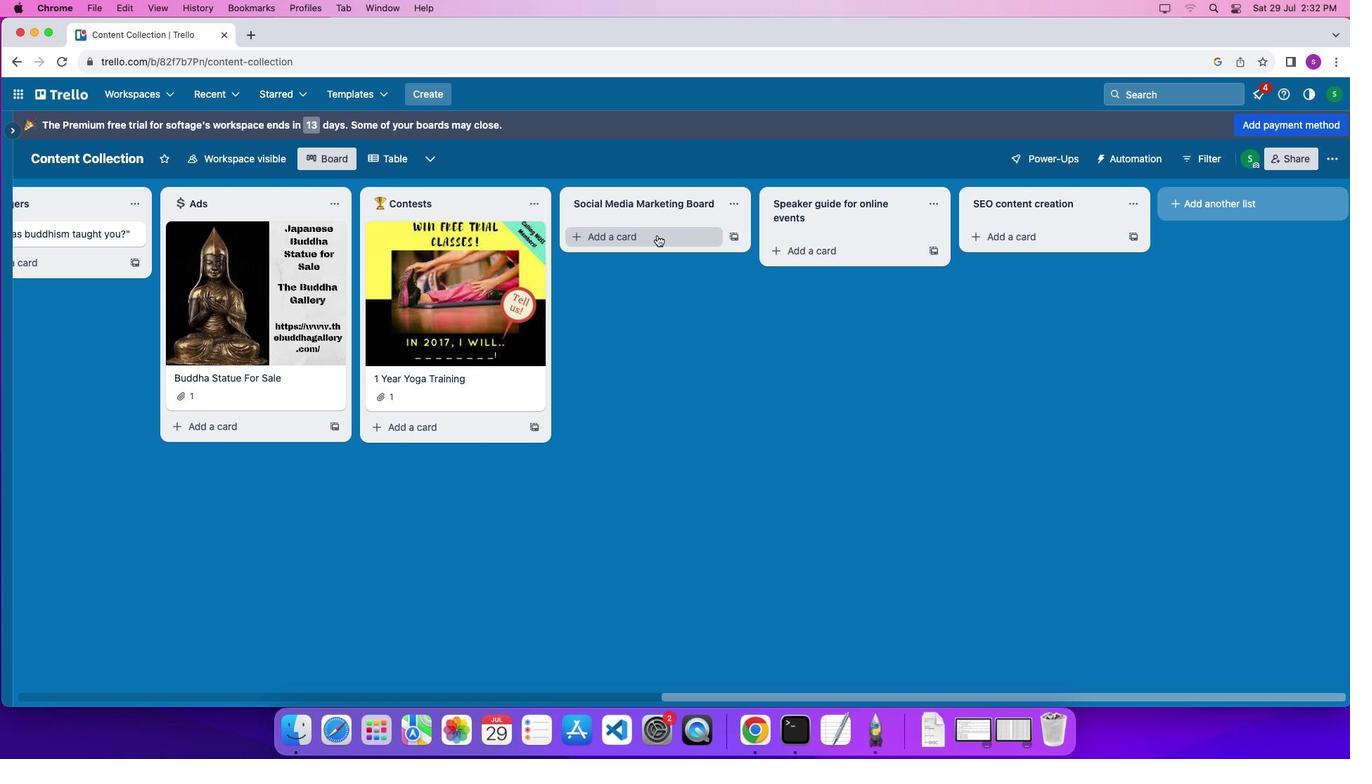 
Action: Mouse pressed left at (656, 235)
Screenshot: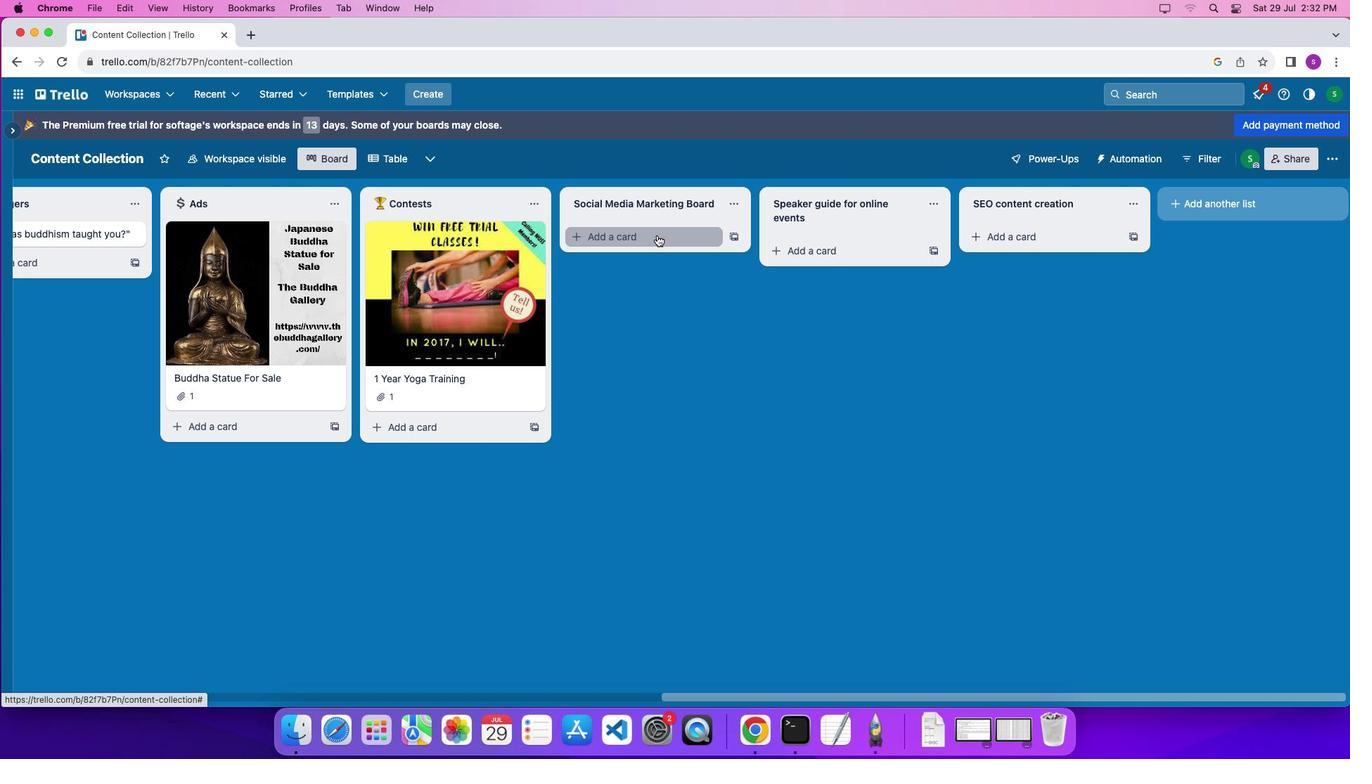 
Action: Mouse moved to (663, 248)
Screenshot: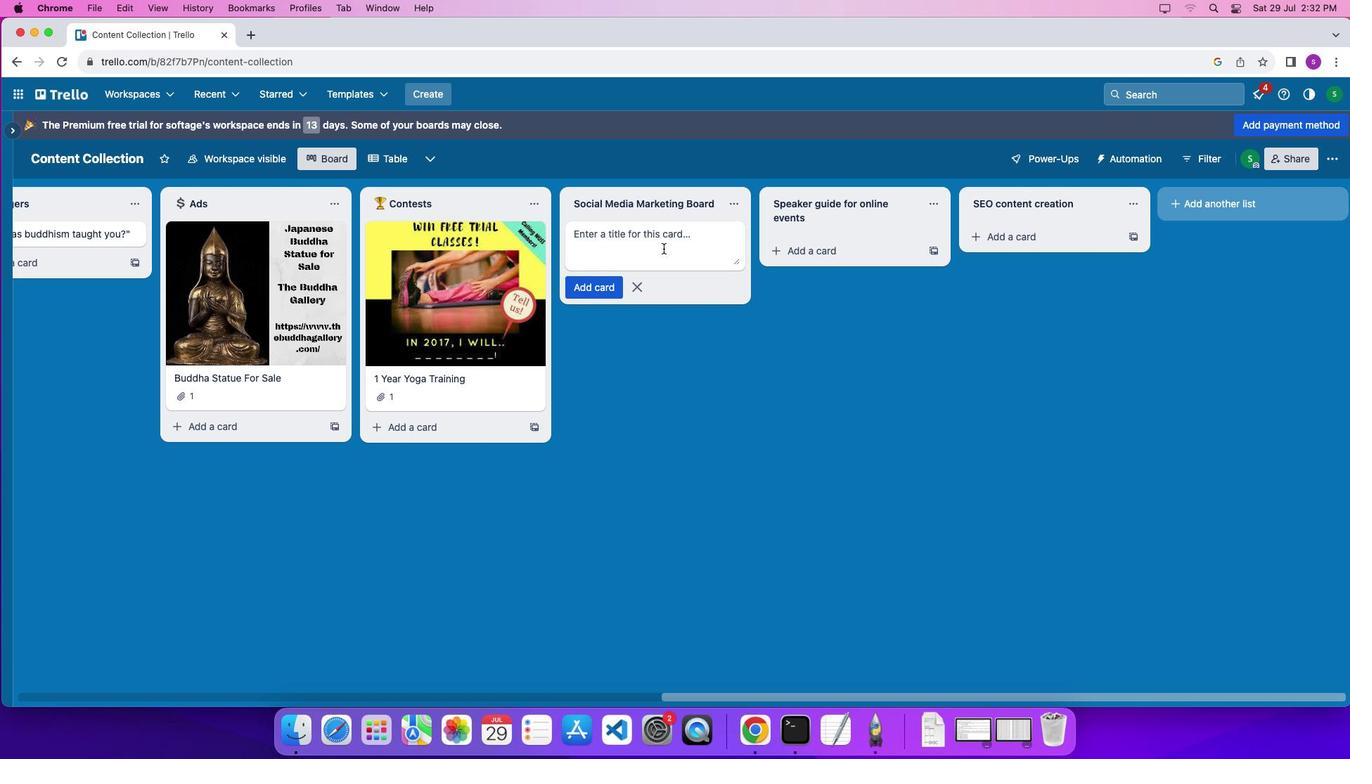 
Action: Mouse pressed left at (663, 248)
Screenshot: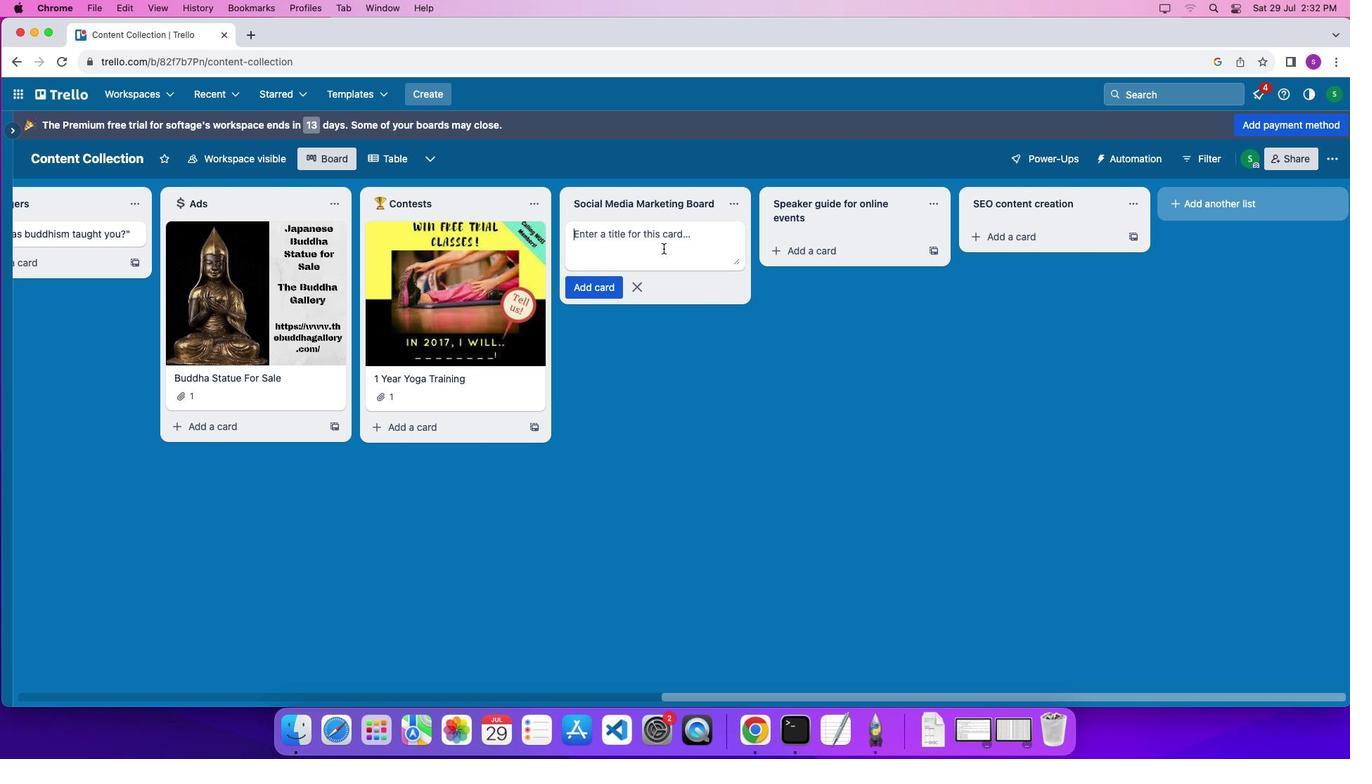 
Action: Mouse moved to (663, 248)
Screenshot: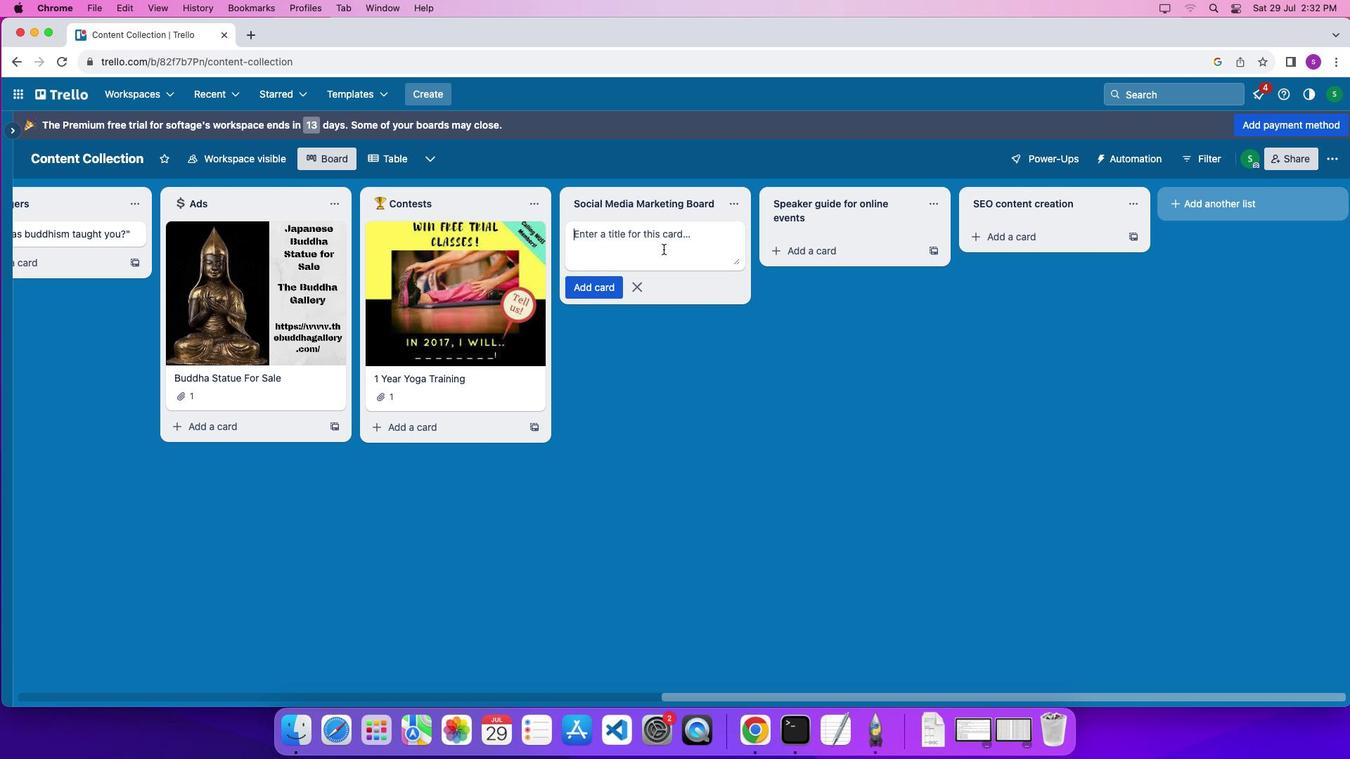 
Action: Key pressed Key.shiftKey.shift'M''e''d''i''a'Key.space'm''a''r''k''e''t''i''n''g'Key.enter
Screenshot: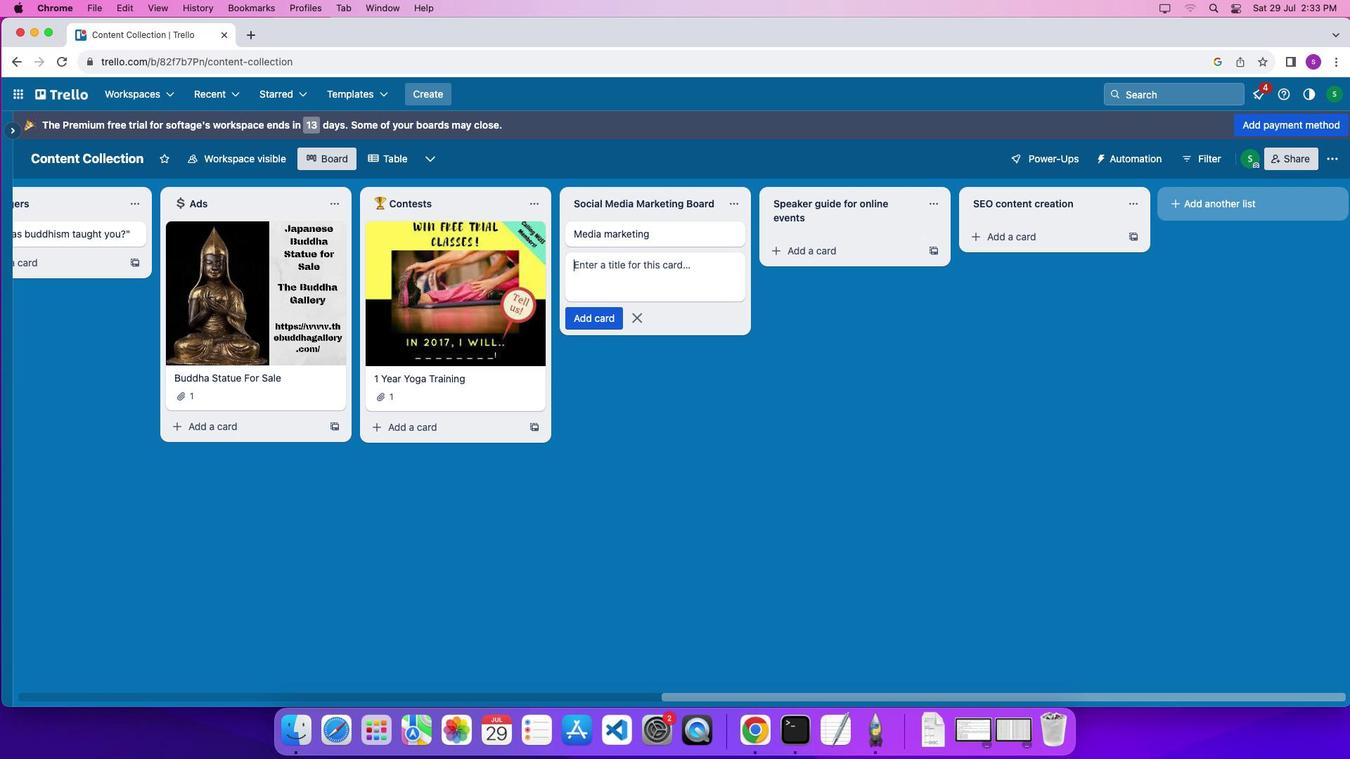 
Action: Mouse moved to (789, 245)
Screenshot: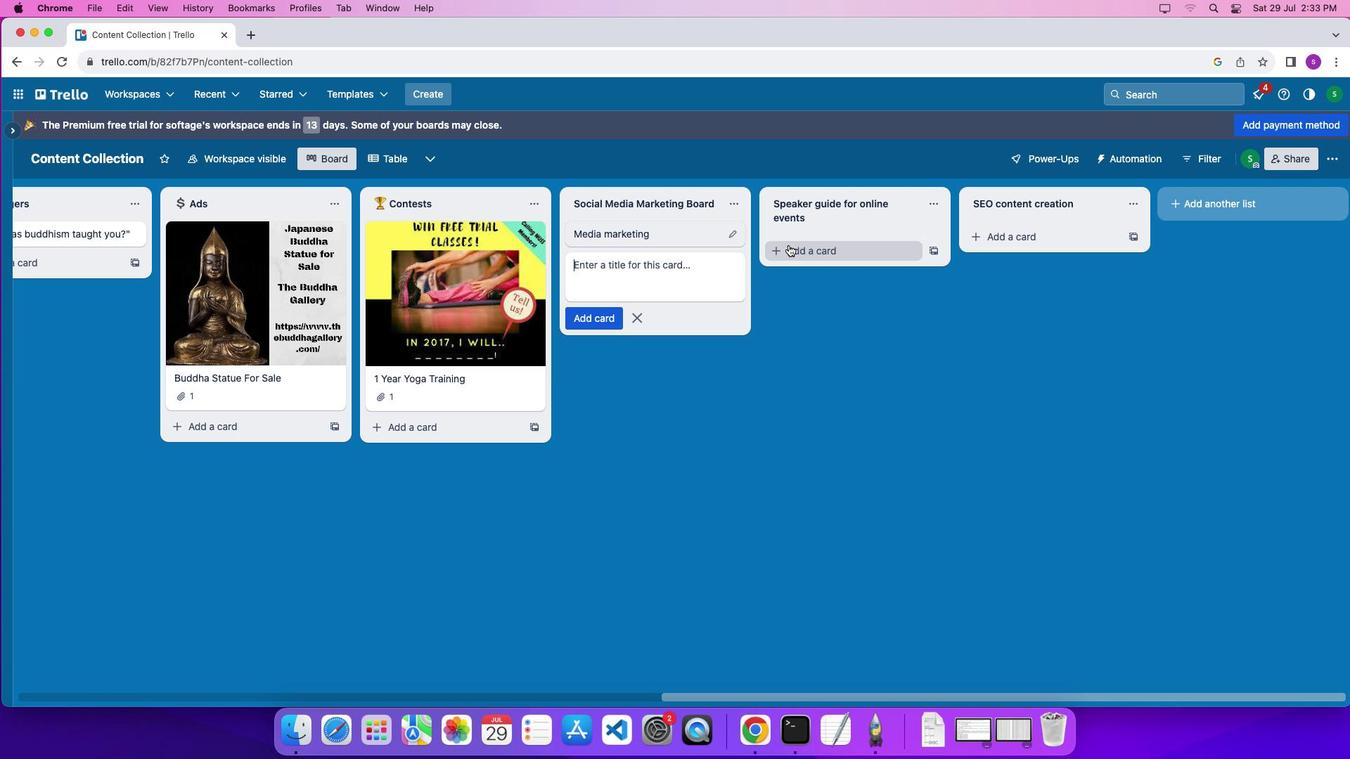 
Action: Mouse pressed left at (789, 245)
Screenshot: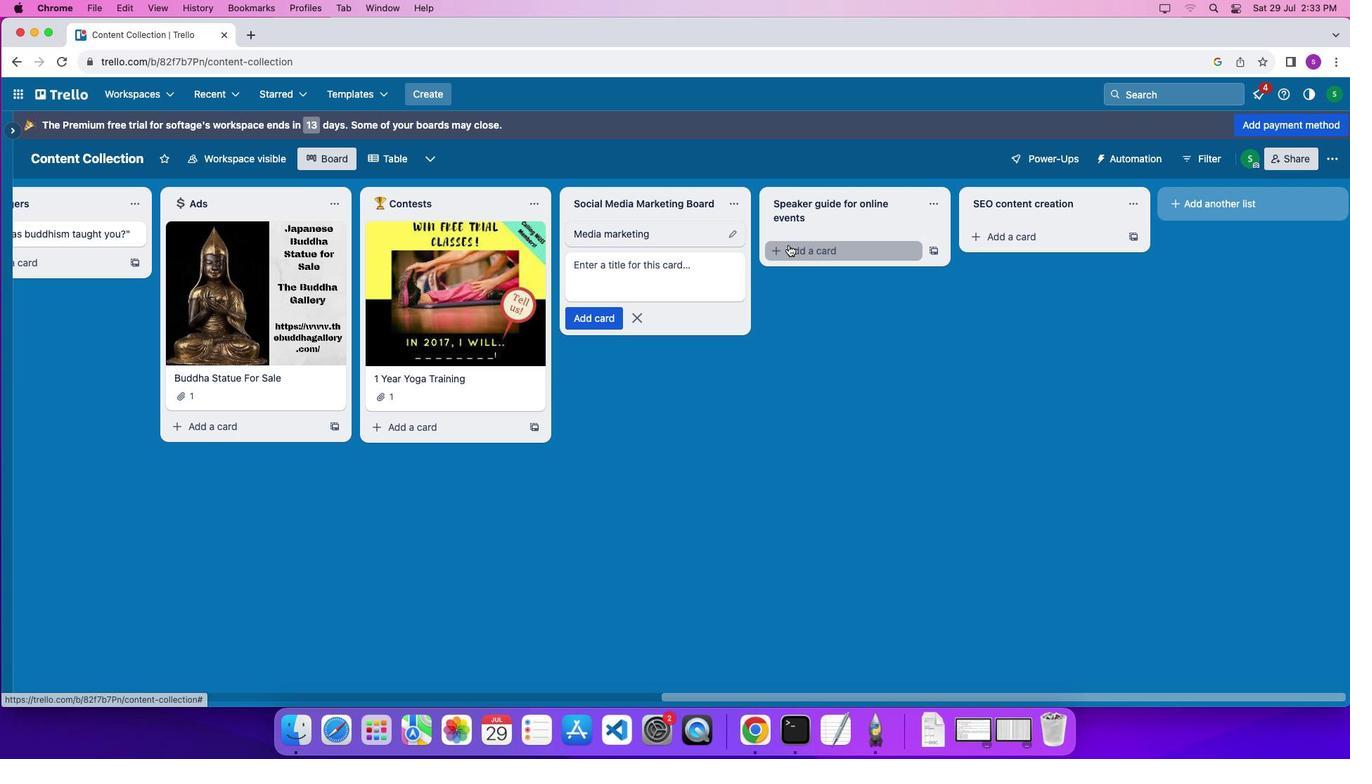 
Action: Mouse moved to (801, 248)
Screenshot: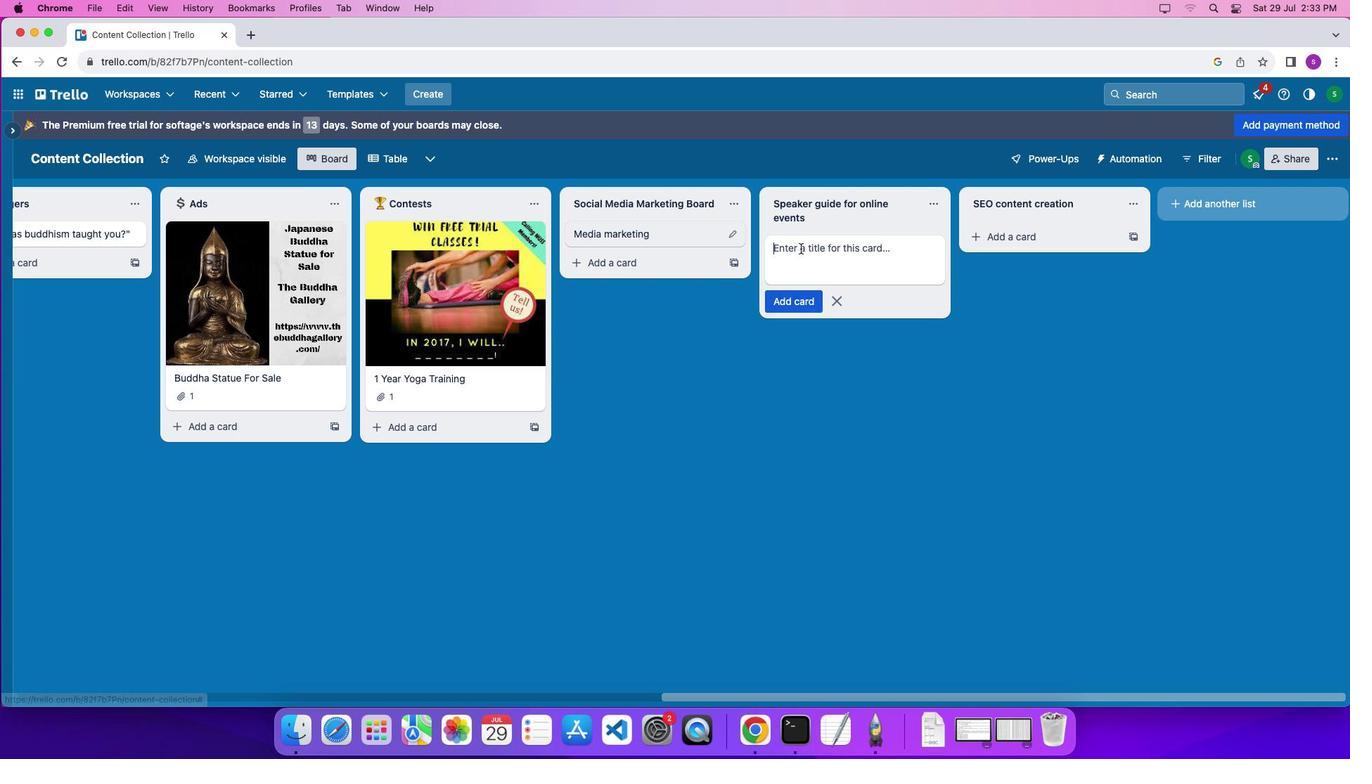 
Action: Key pressed Key.shift'S''p''e''e''e''a''k''r'Key.backspaceKey.backspaceKey.backspace'a''k''e''r'Key.space'g''u''i''d''e''\x03'
Screenshot: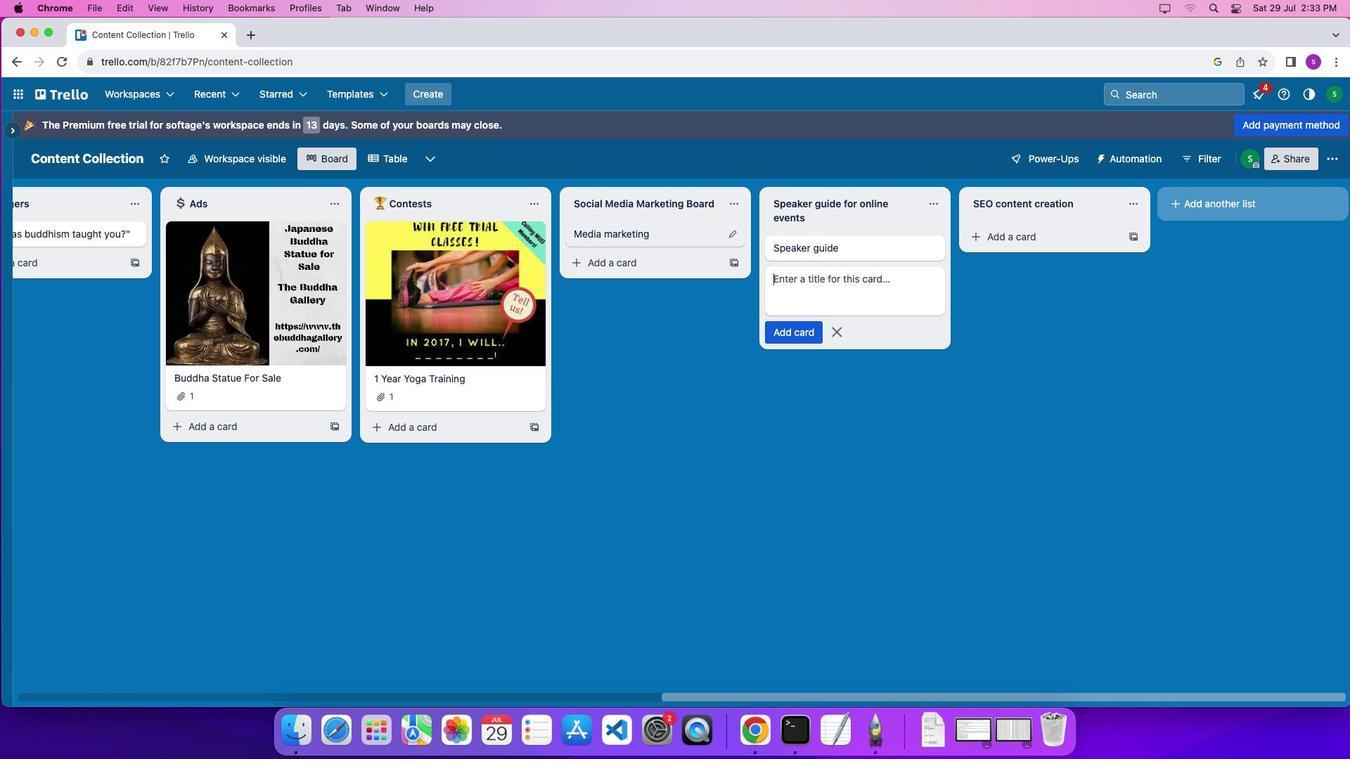 
Action: Mouse moved to (1057, 239)
Screenshot: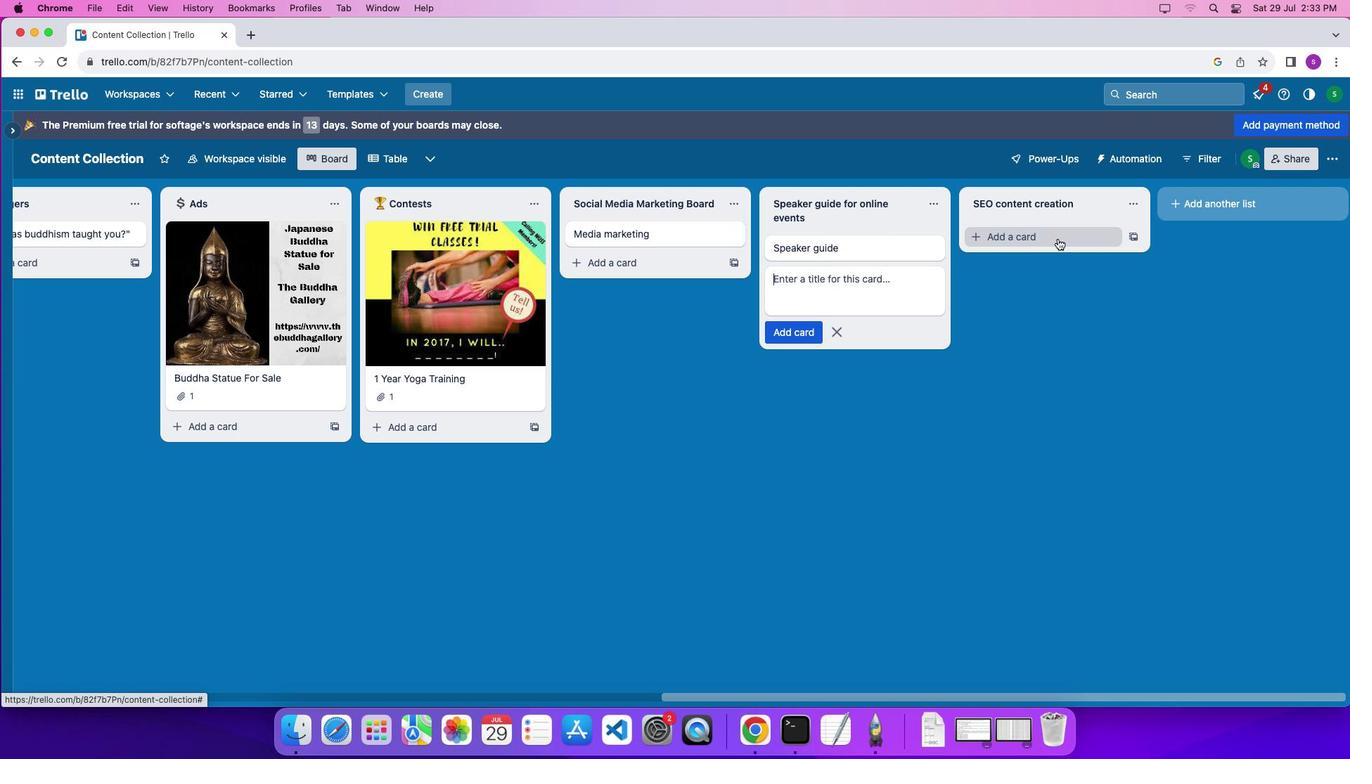 
Action: Mouse pressed left at (1057, 239)
Screenshot: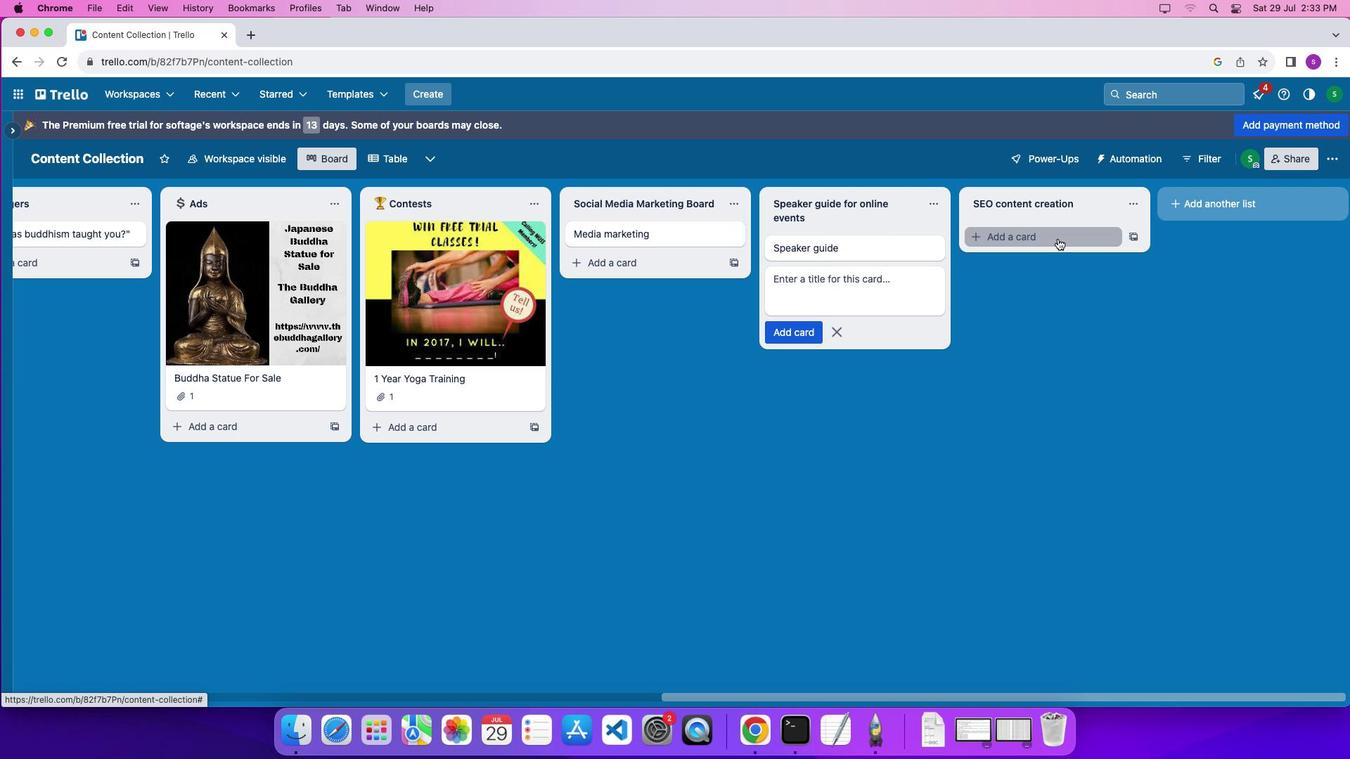 
Action: Mouse moved to (1054, 237)
Screenshot: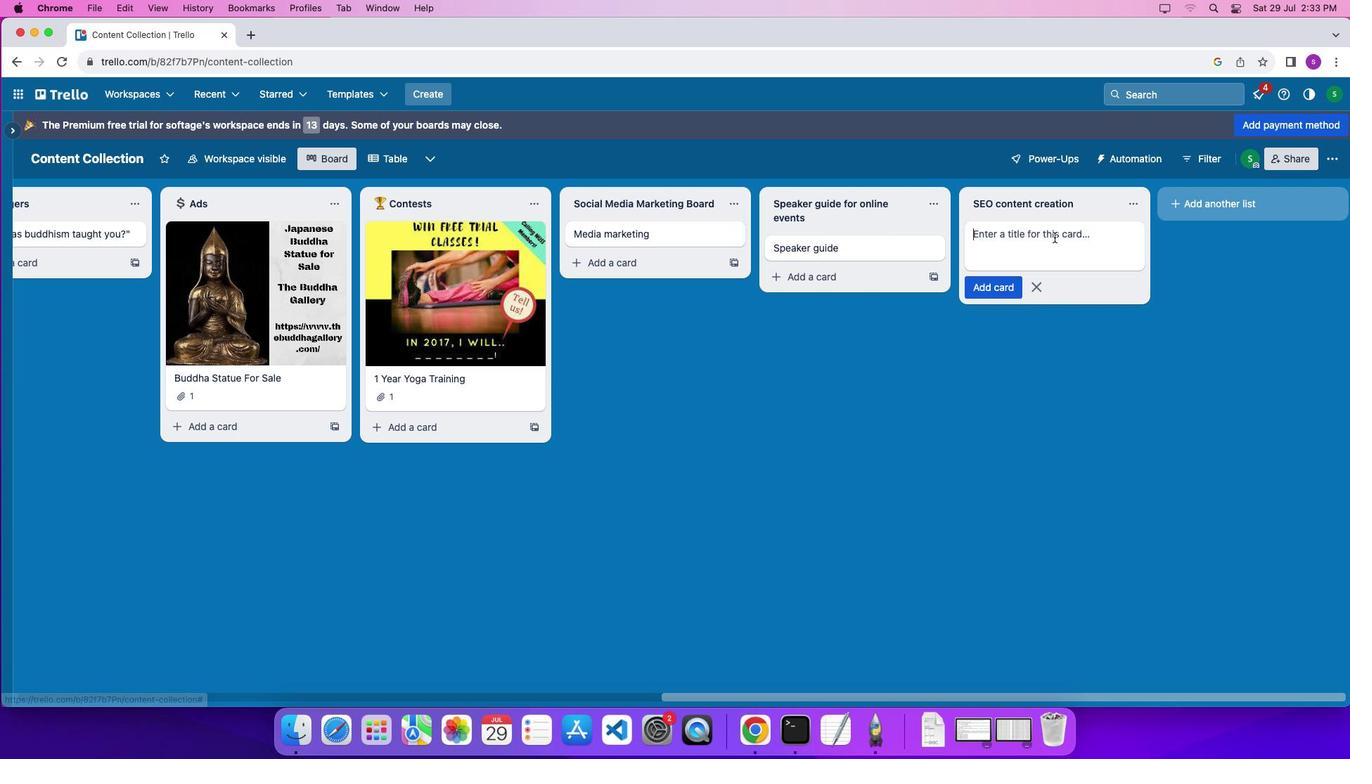 
Action: Mouse pressed left at (1054, 237)
Screenshot: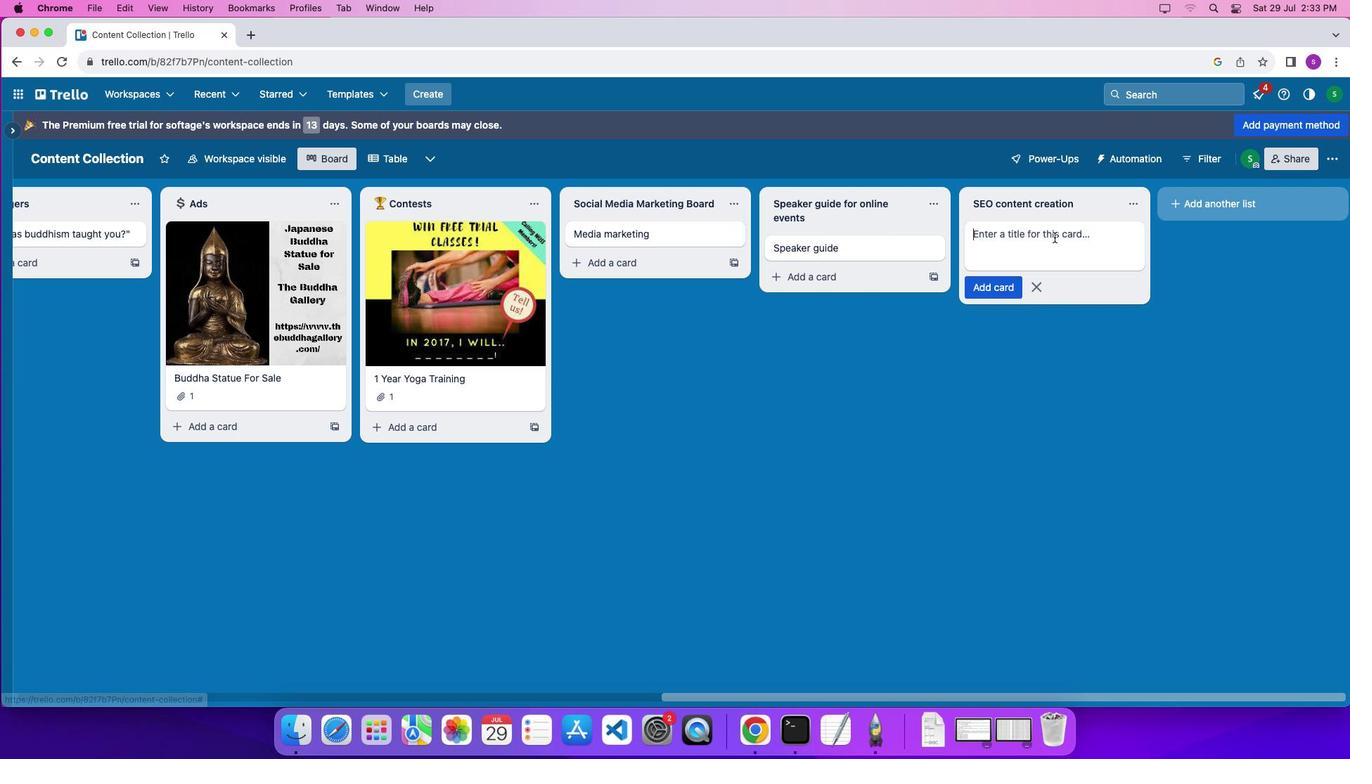 
Action: Key pressed Key.shift'S''E''O'Key.space'c''o''n''t''e''n''t''\x03'
Screenshot: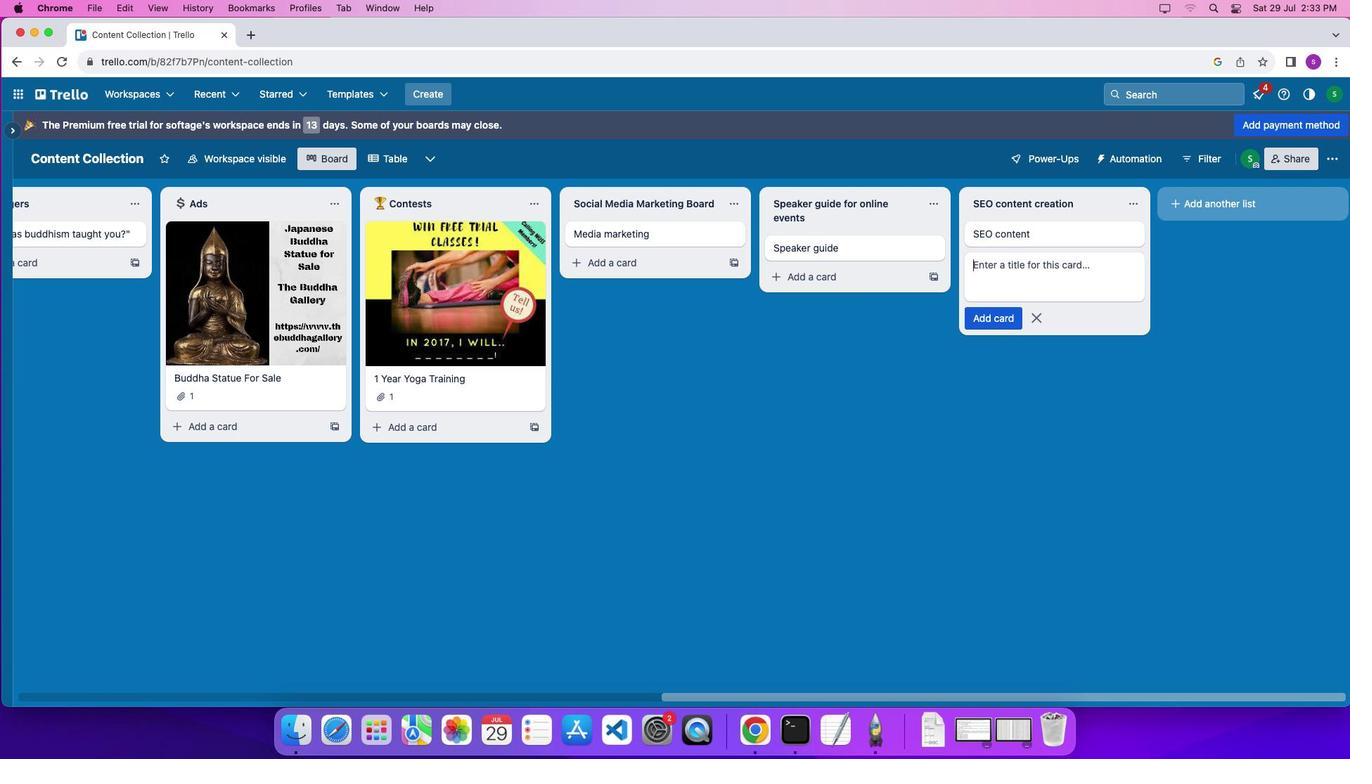 
Action: Mouse moved to (784, 386)
Screenshot: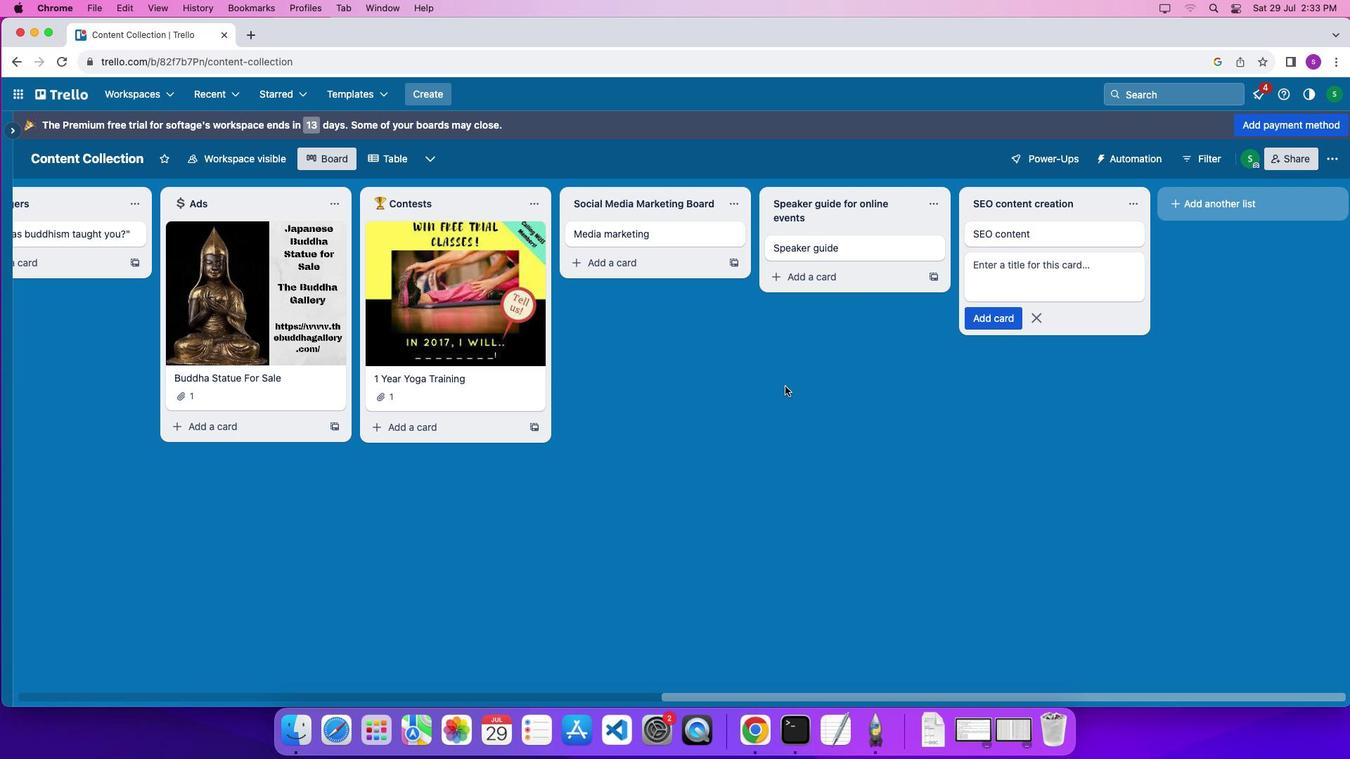
Action: Mouse pressed left at (784, 386)
Screenshot: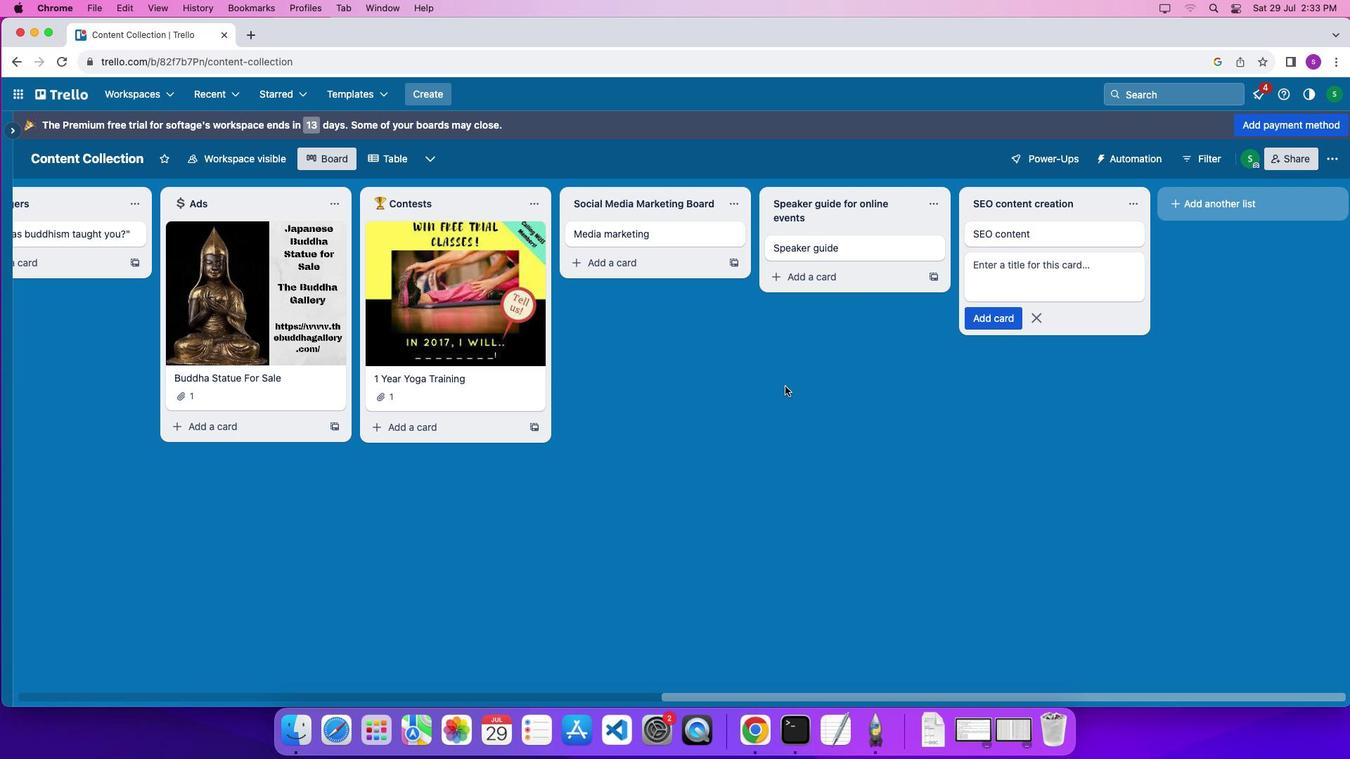 
Action: Mouse moved to (668, 239)
Screenshot: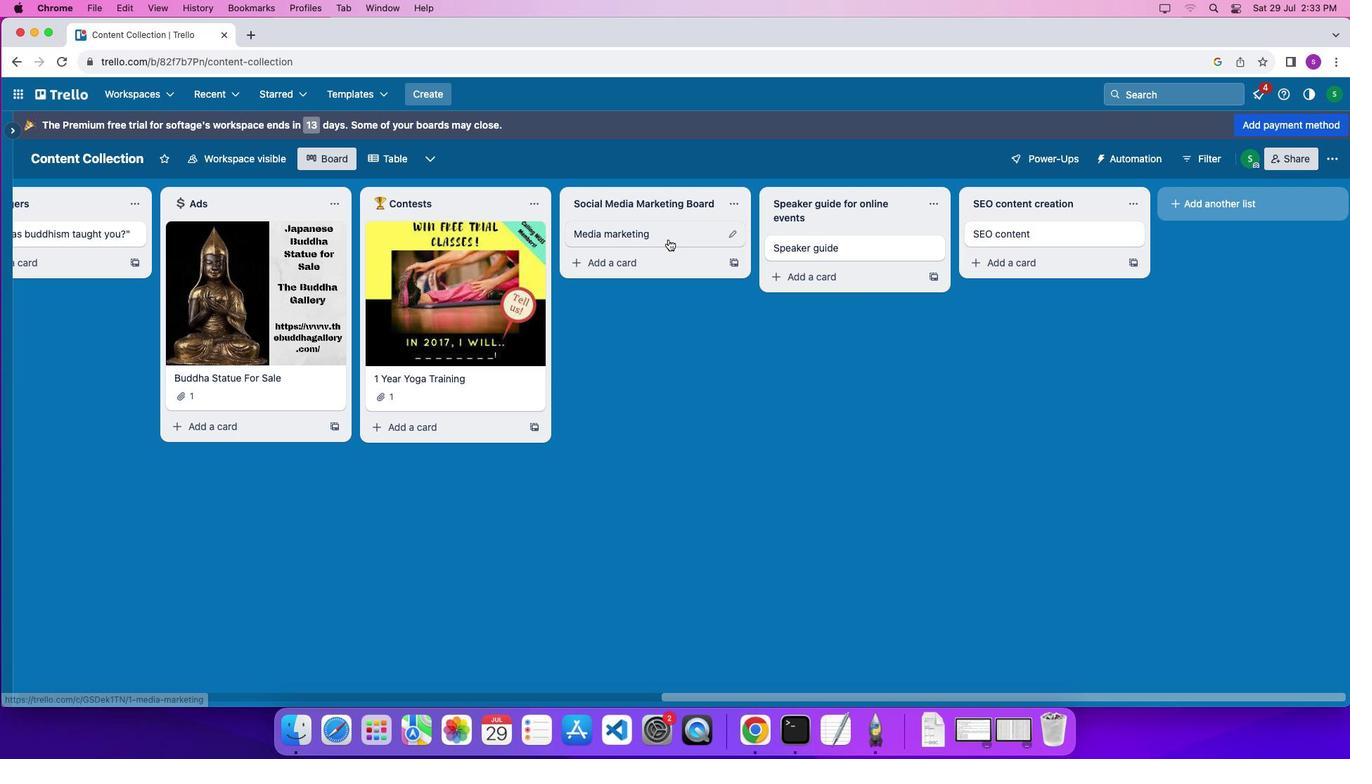 
Action: Mouse pressed left at (668, 239)
Screenshot: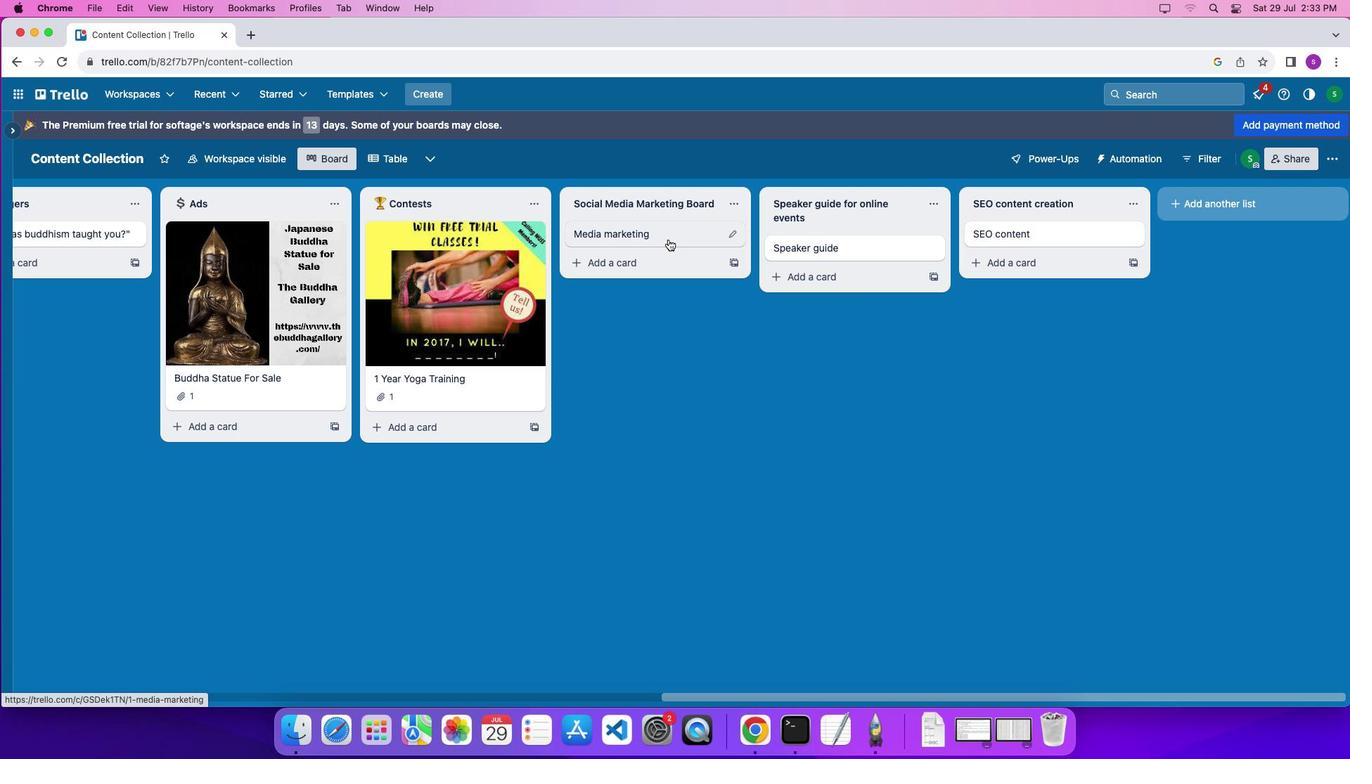 
Action: Mouse moved to (495, 209)
Screenshot: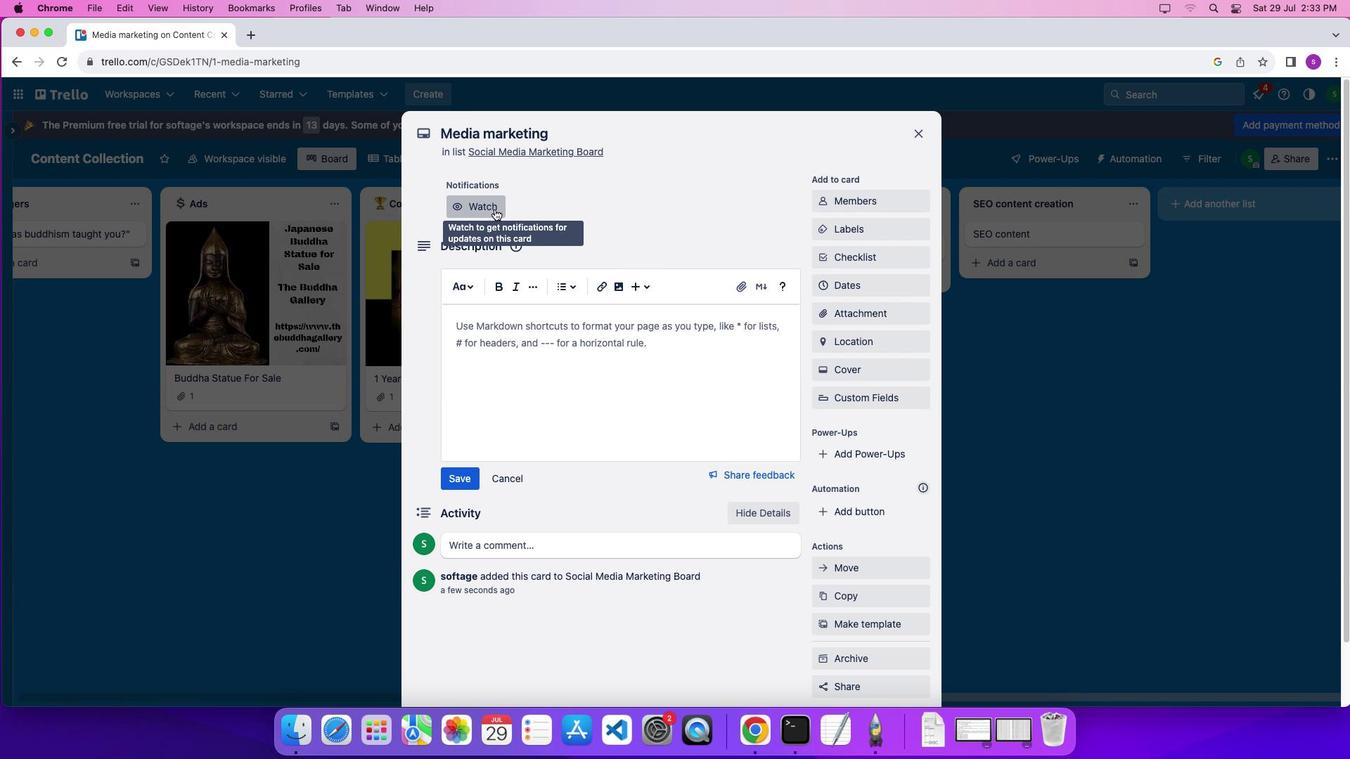
Action: Mouse pressed left at (495, 209)
Screenshot: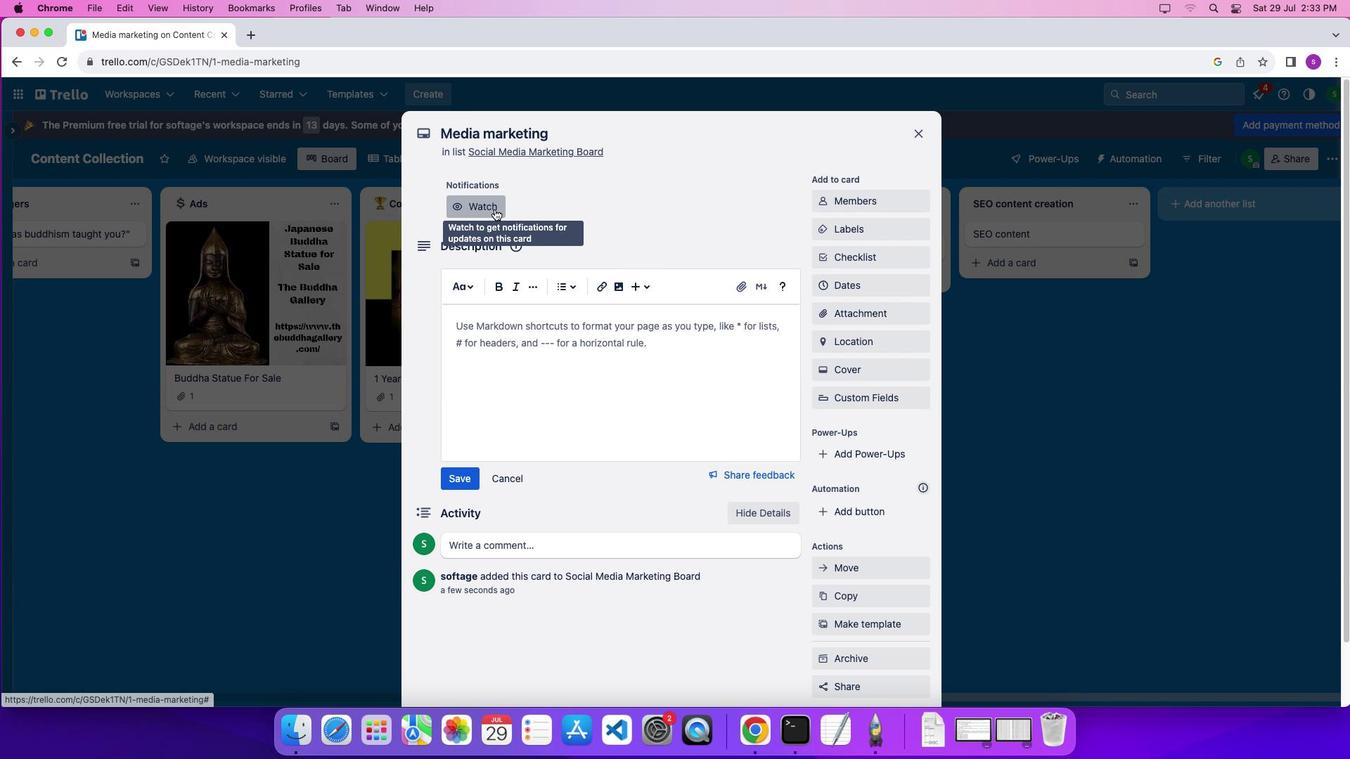 
Action: Mouse moved to (845, 208)
Screenshot: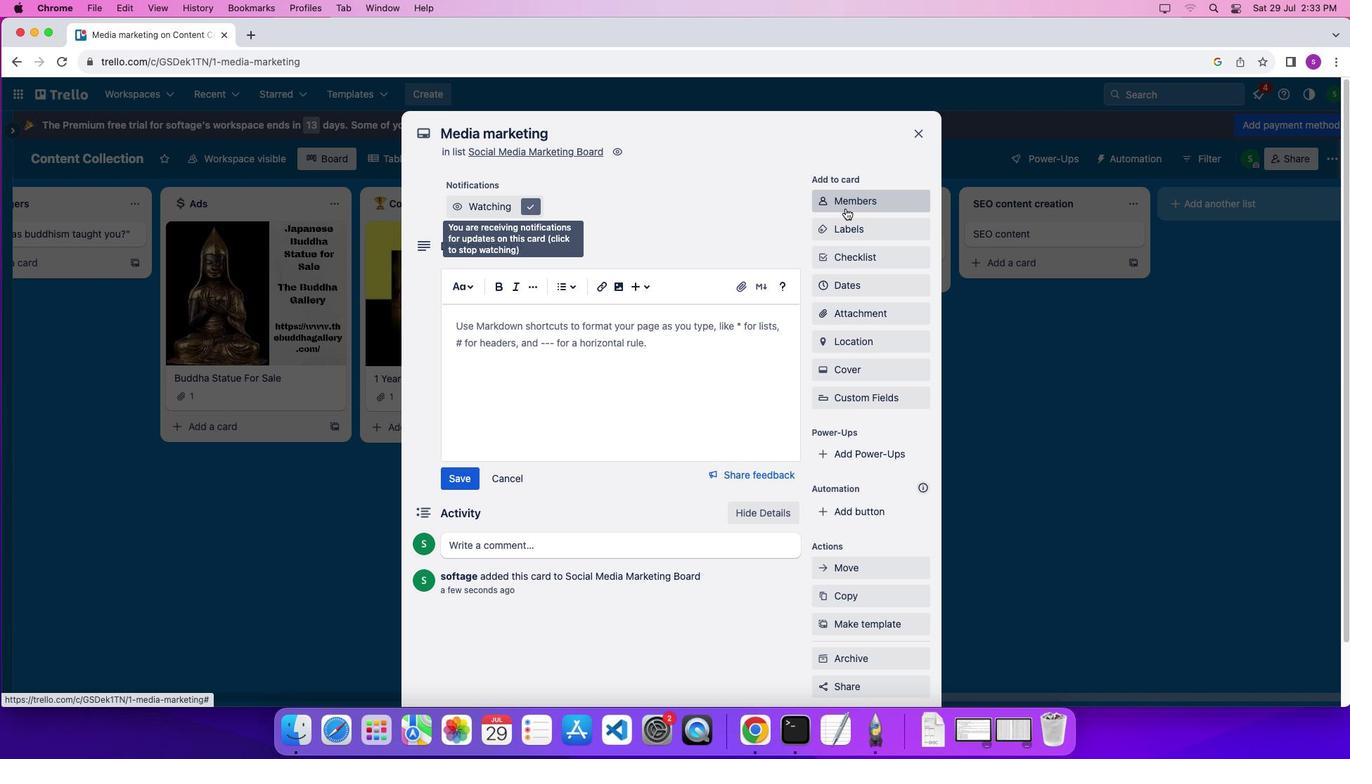 
Action: Mouse pressed left at (845, 208)
Screenshot: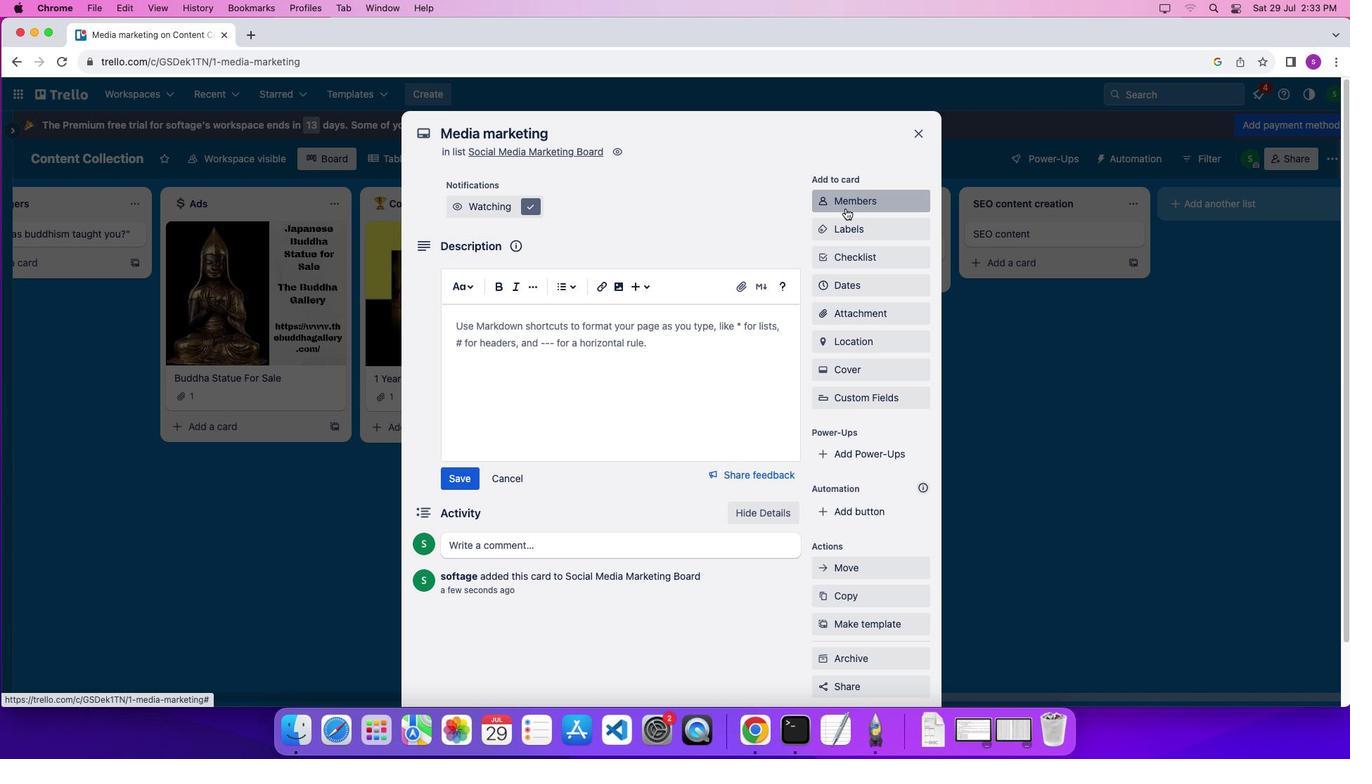 
Action: Mouse moved to (919, 314)
Screenshot: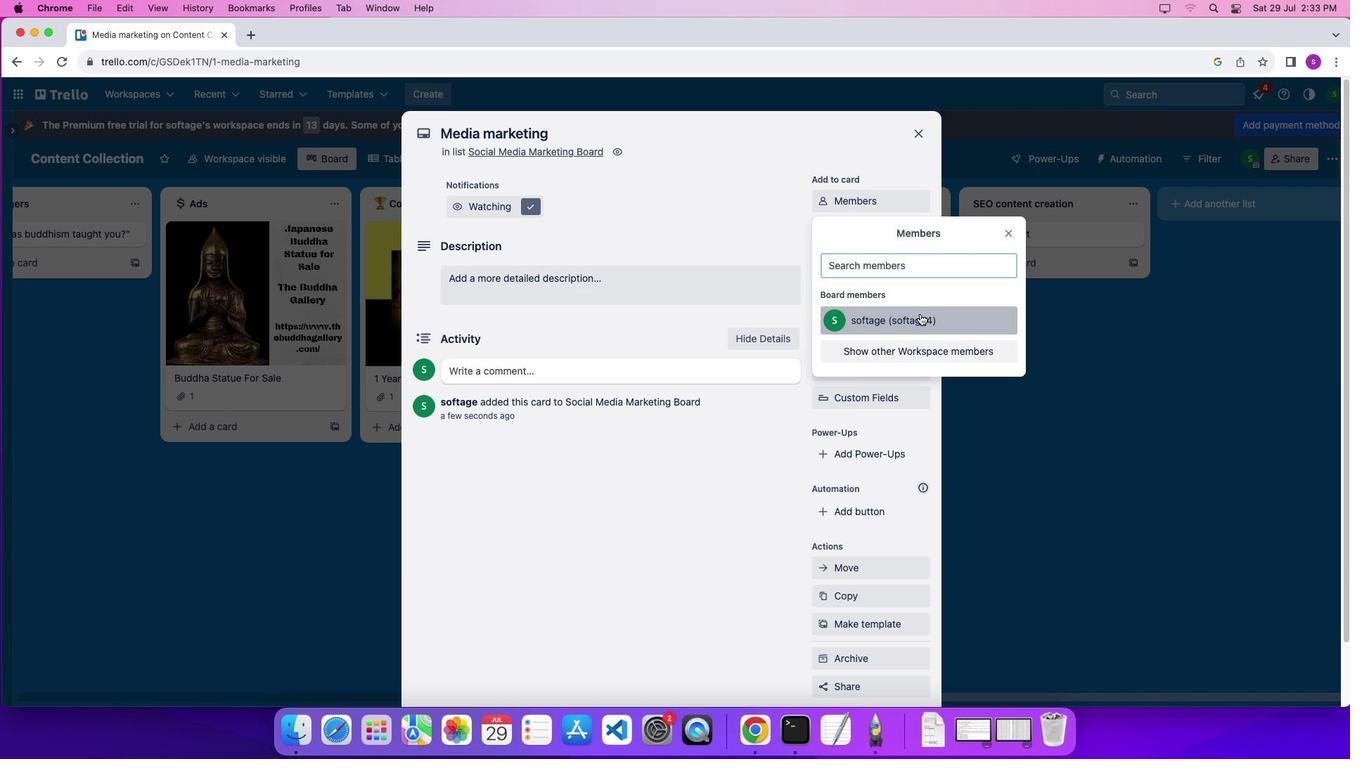 
Action: Mouse pressed left at (919, 314)
Screenshot: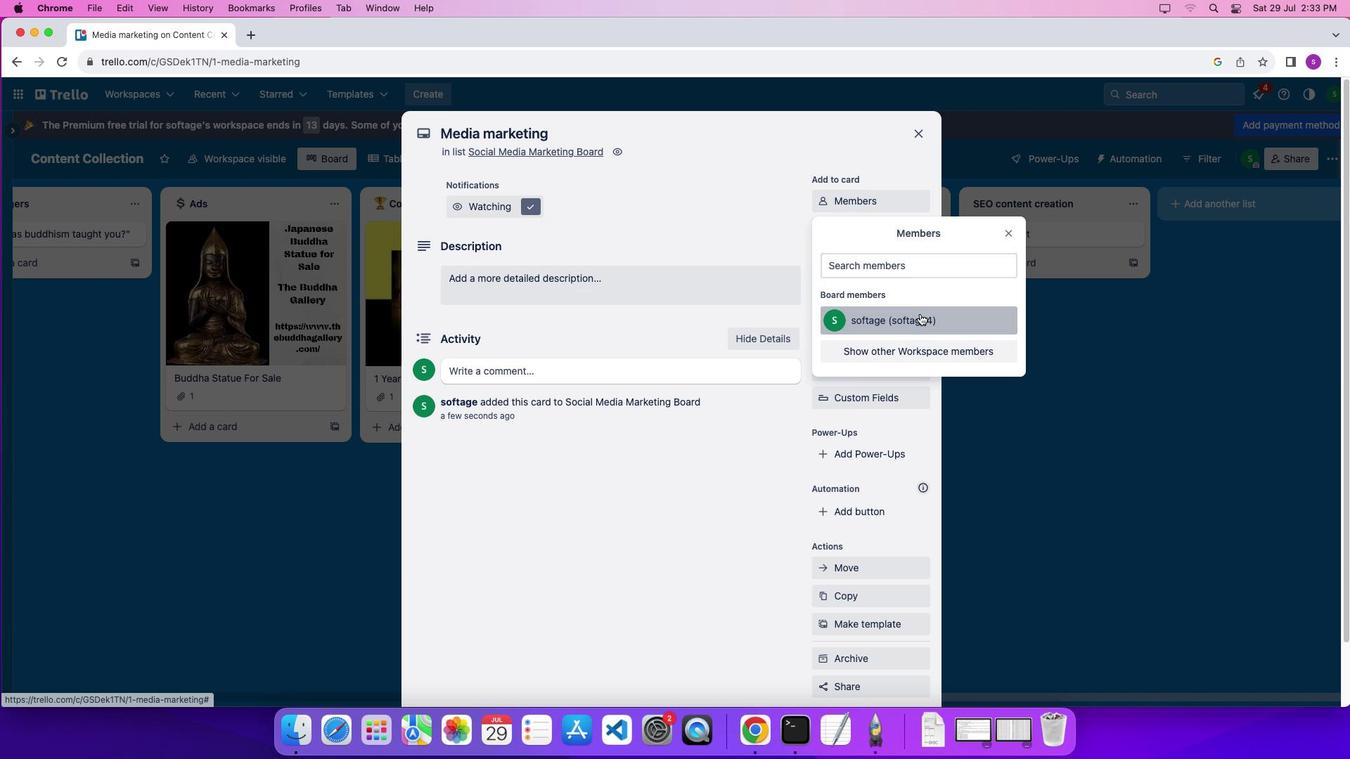 
Action: Mouse moved to (1003, 227)
Screenshot: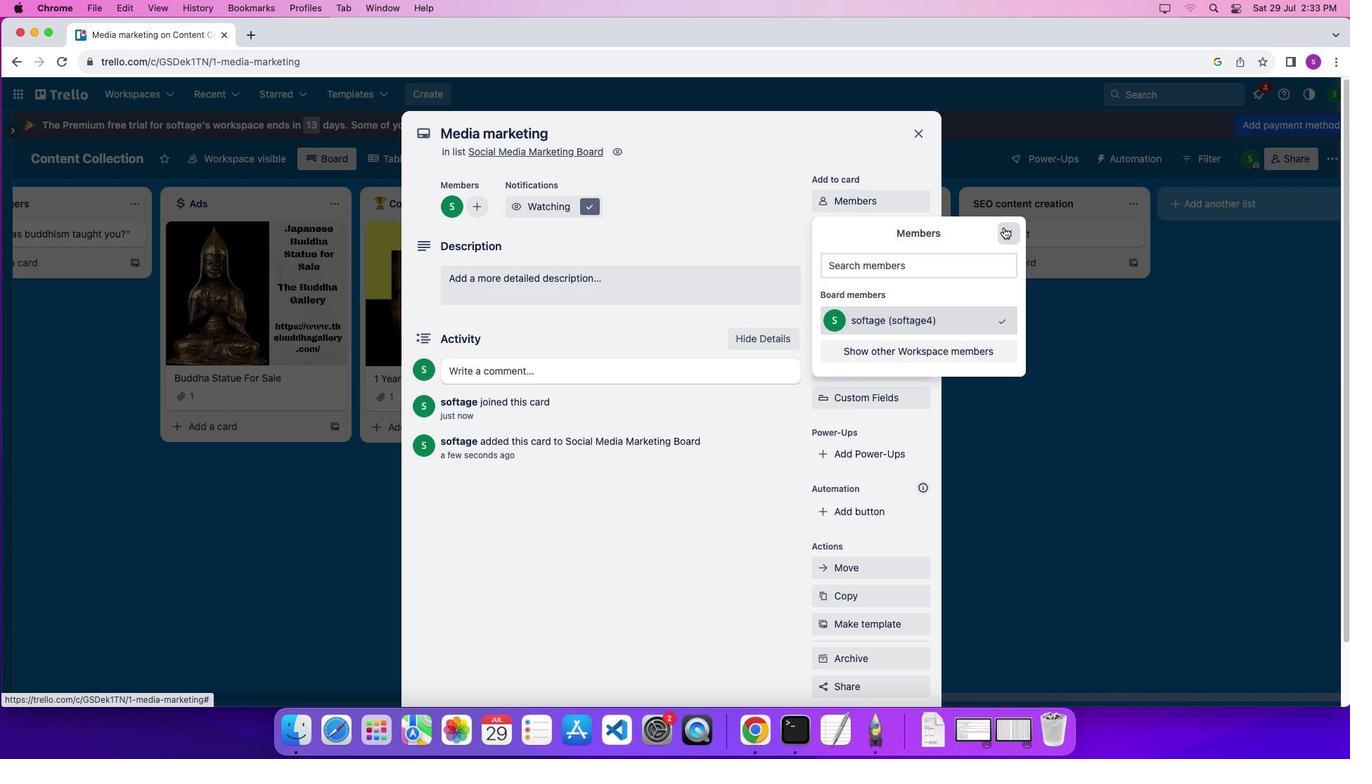 
Action: Mouse pressed left at (1003, 227)
Screenshot: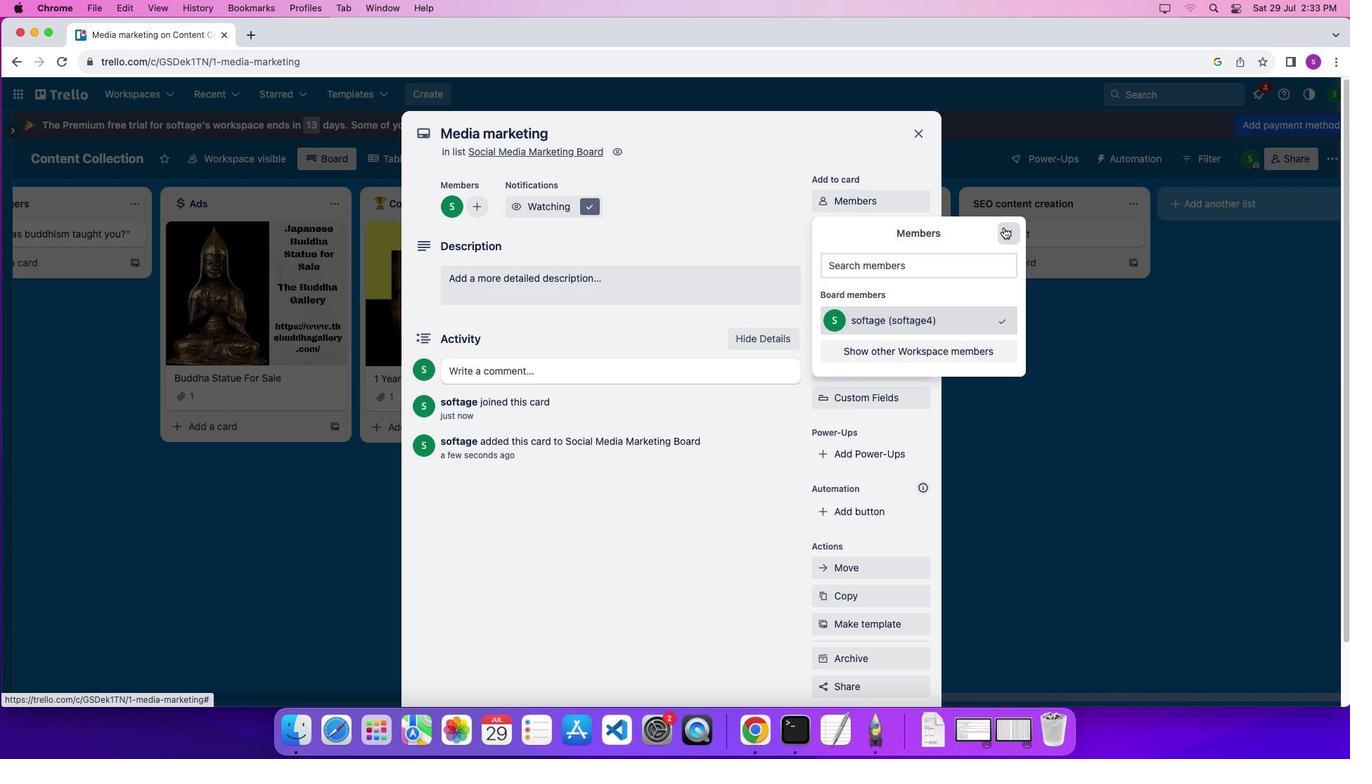 
Action: Mouse moved to (884, 232)
Screenshot: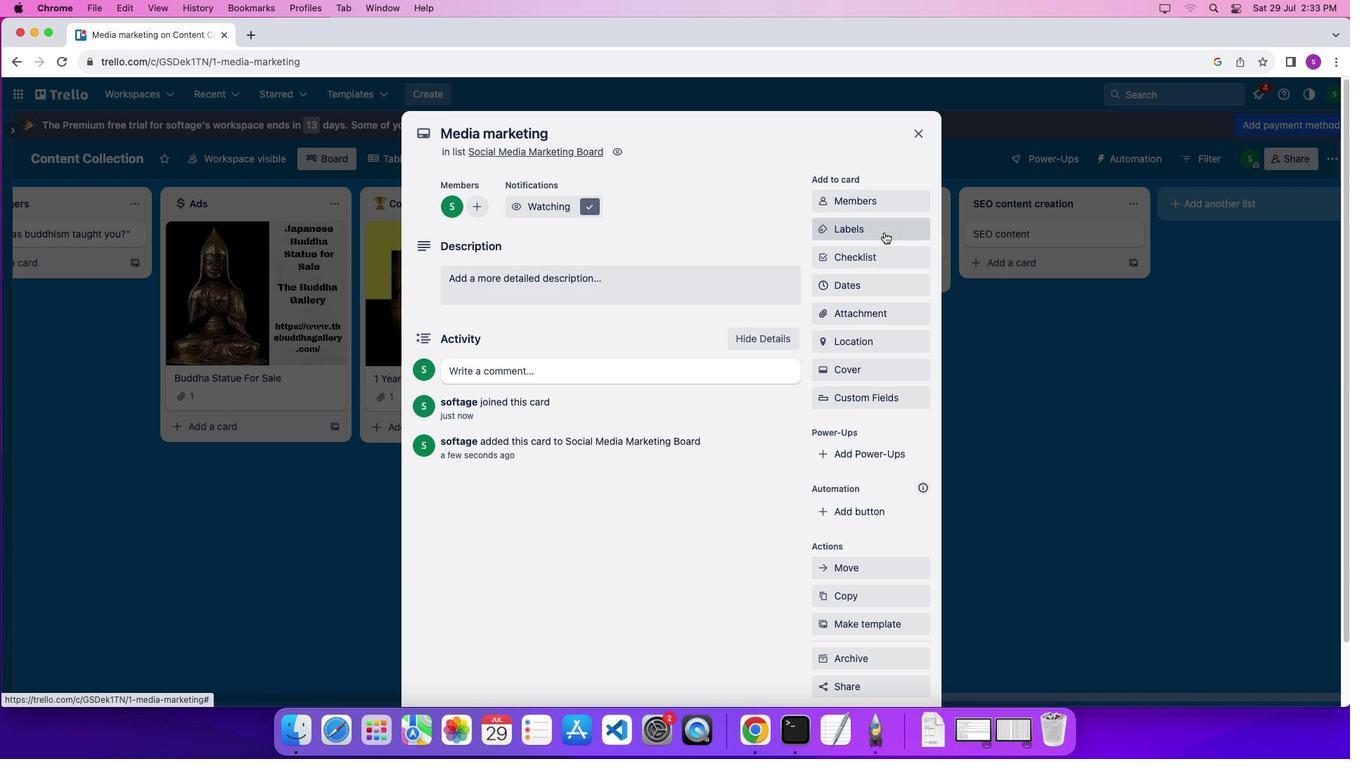 
Action: Mouse pressed left at (884, 232)
Screenshot: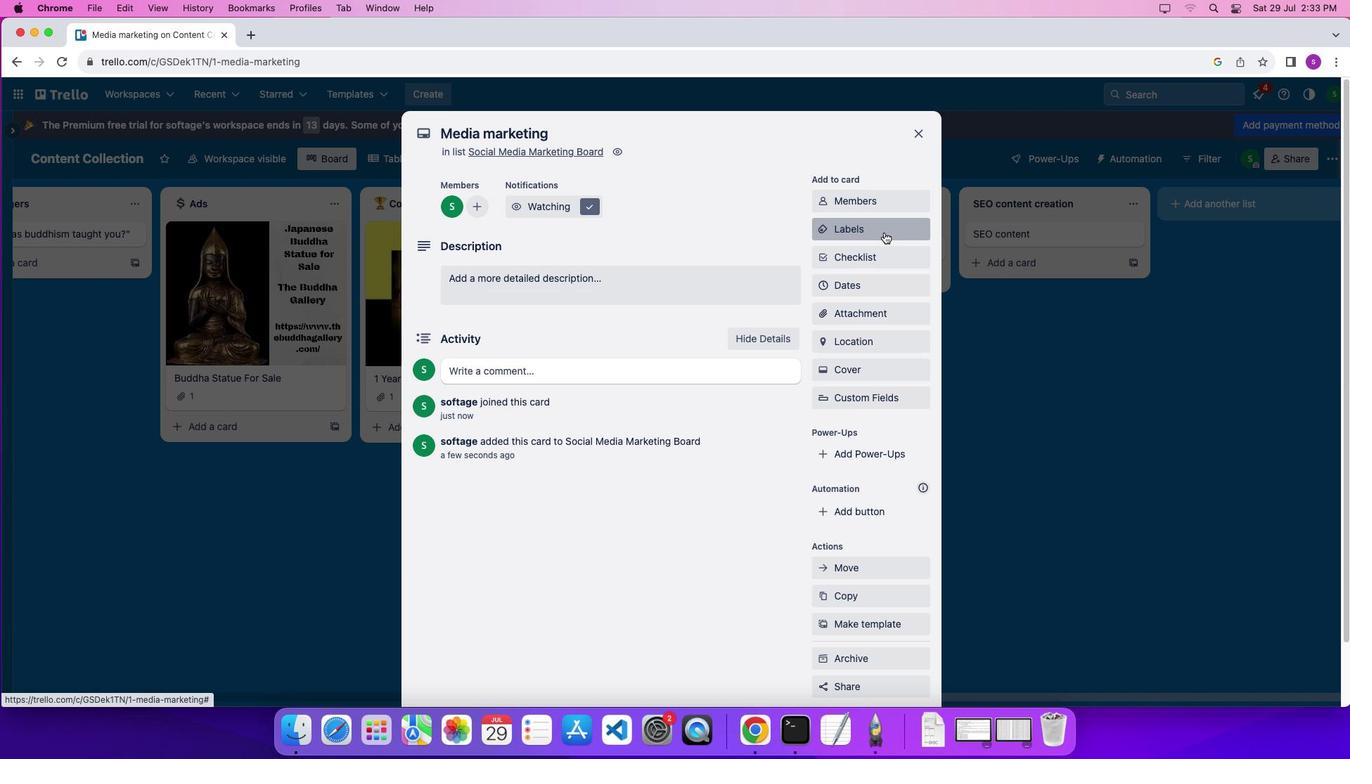 
Action: Mouse moved to (937, 354)
Screenshot: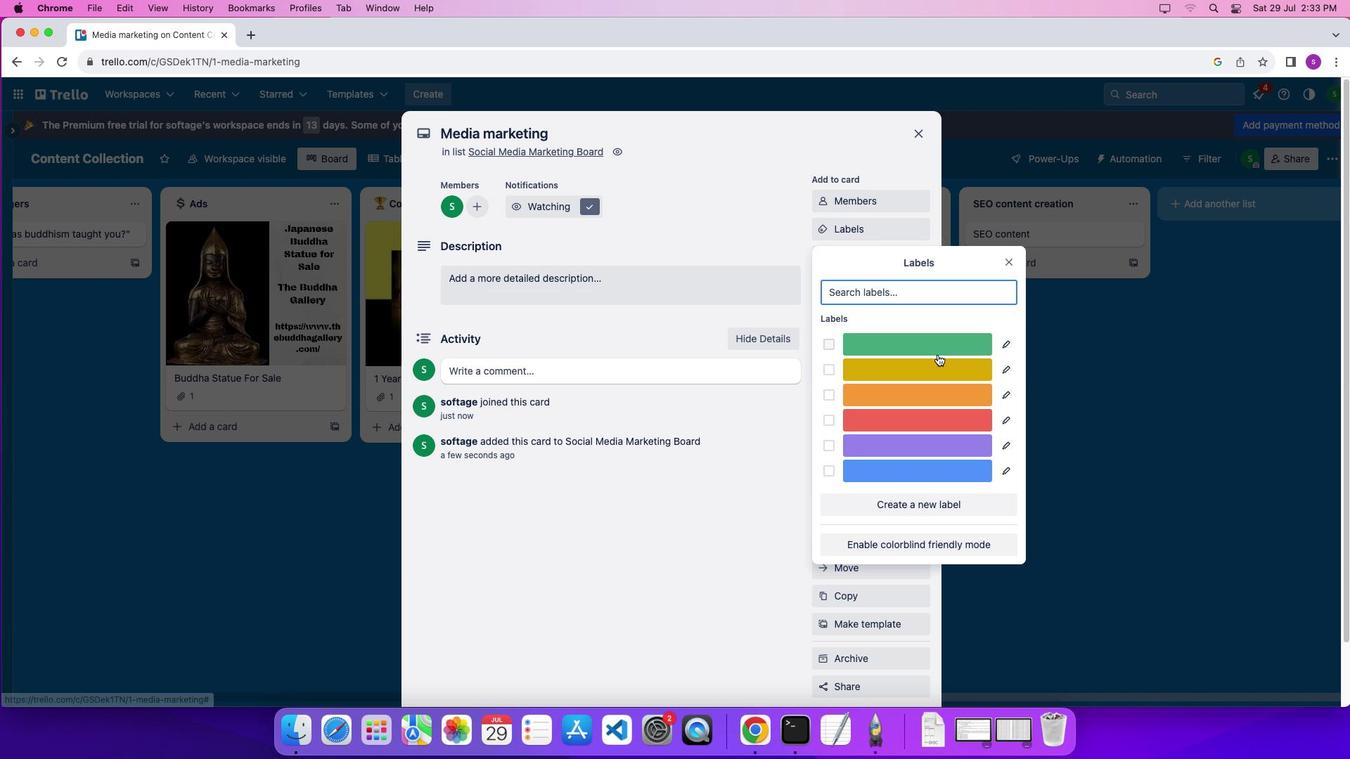 
Action: Mouse pressed left at (937, 354)
Screenshot: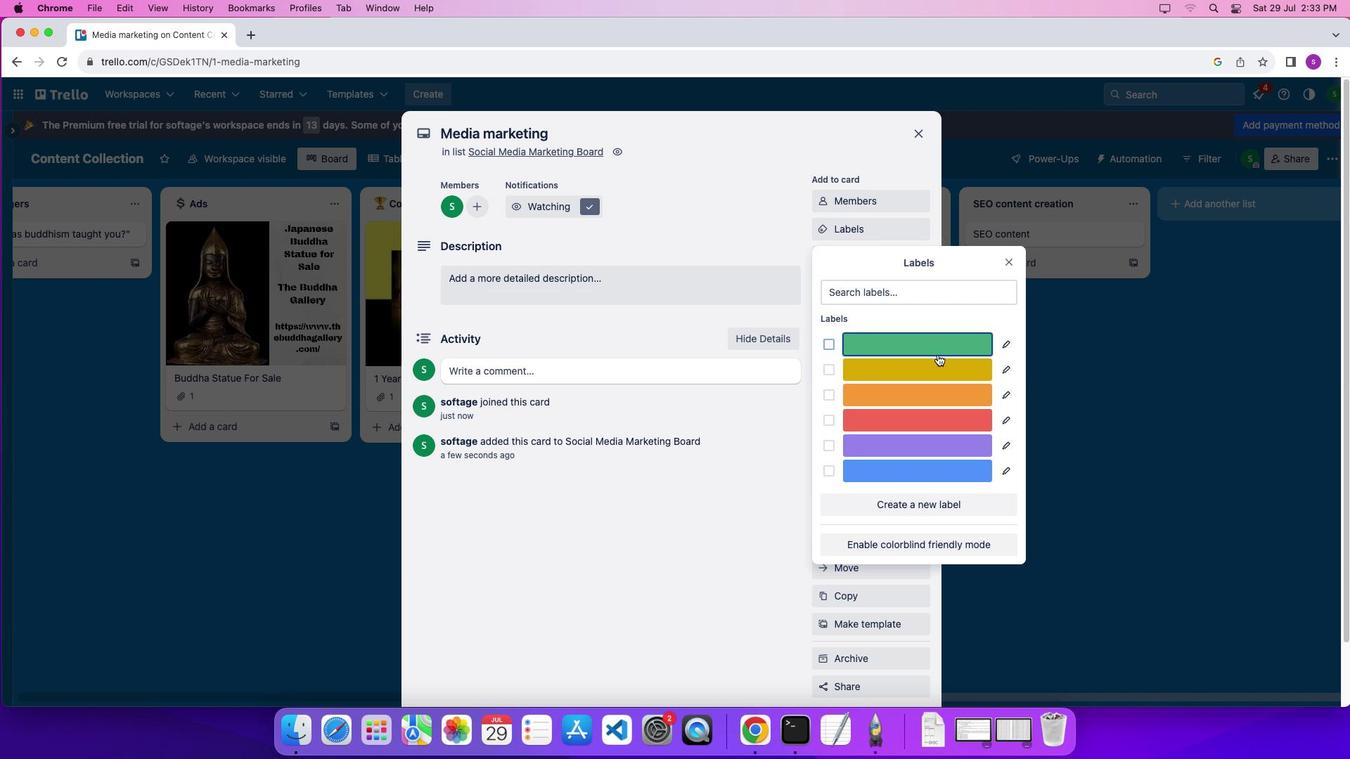 
Action: Mouse moved to (1007, 265)
Screenshot: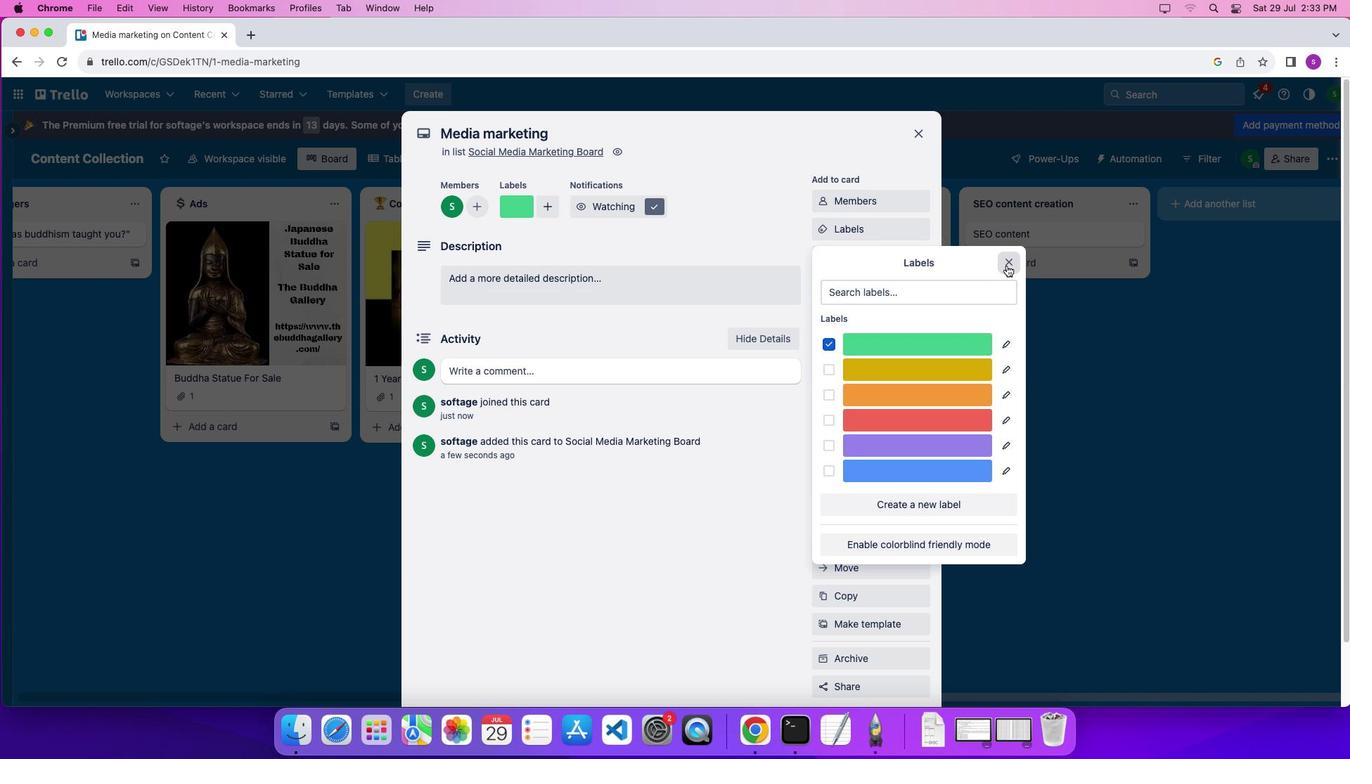 
Action: Mouse pressed left at (1007, 265)
Screenshot: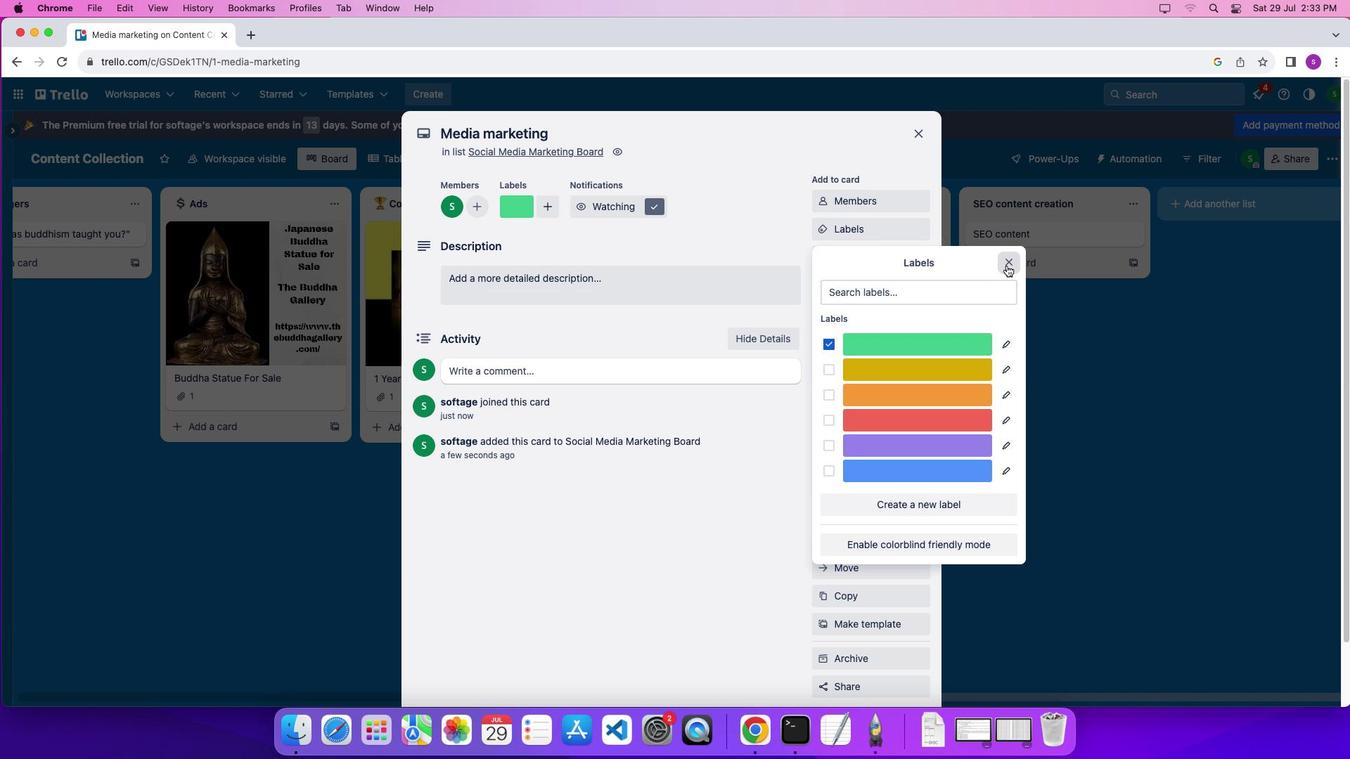 
Action: Mouse moved to (897, 261)
Screenshot: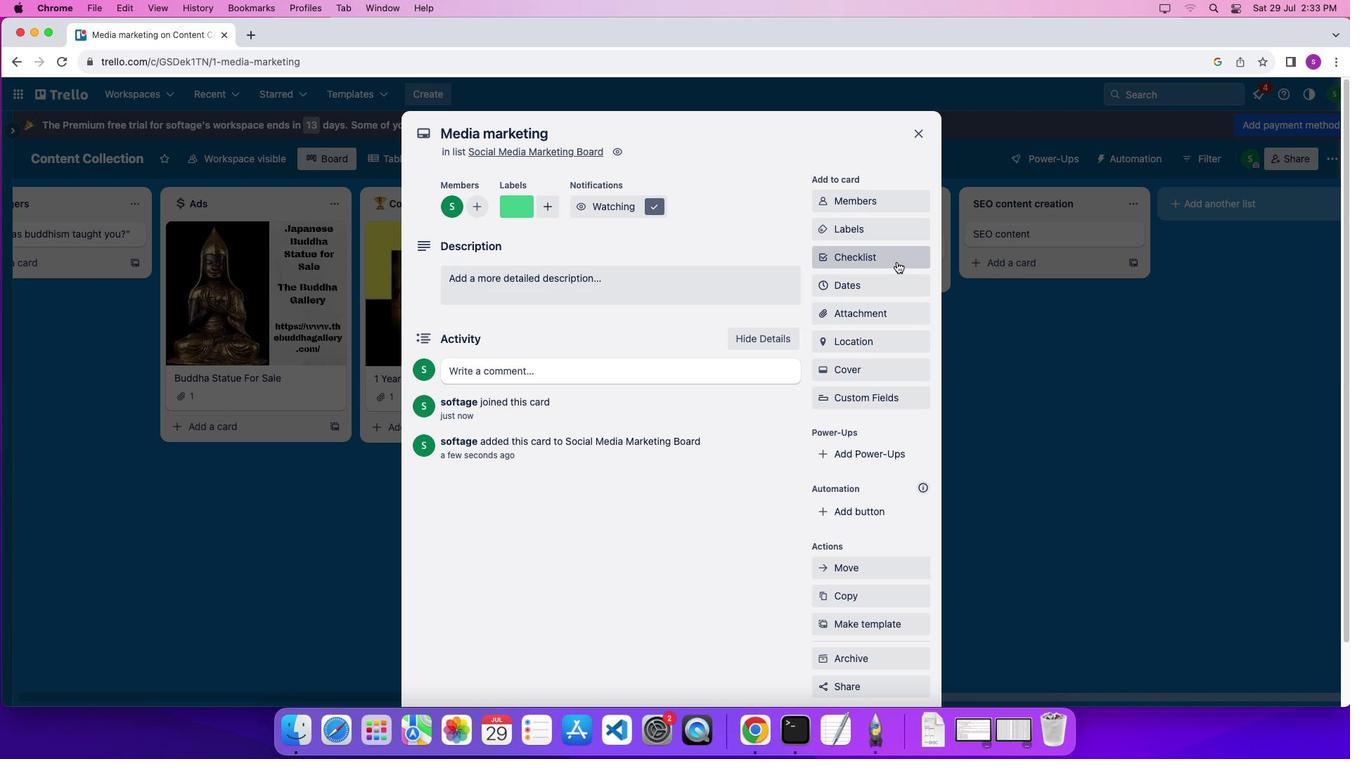 
Action: Mouse pressed left at (897, 261)
Screenshot: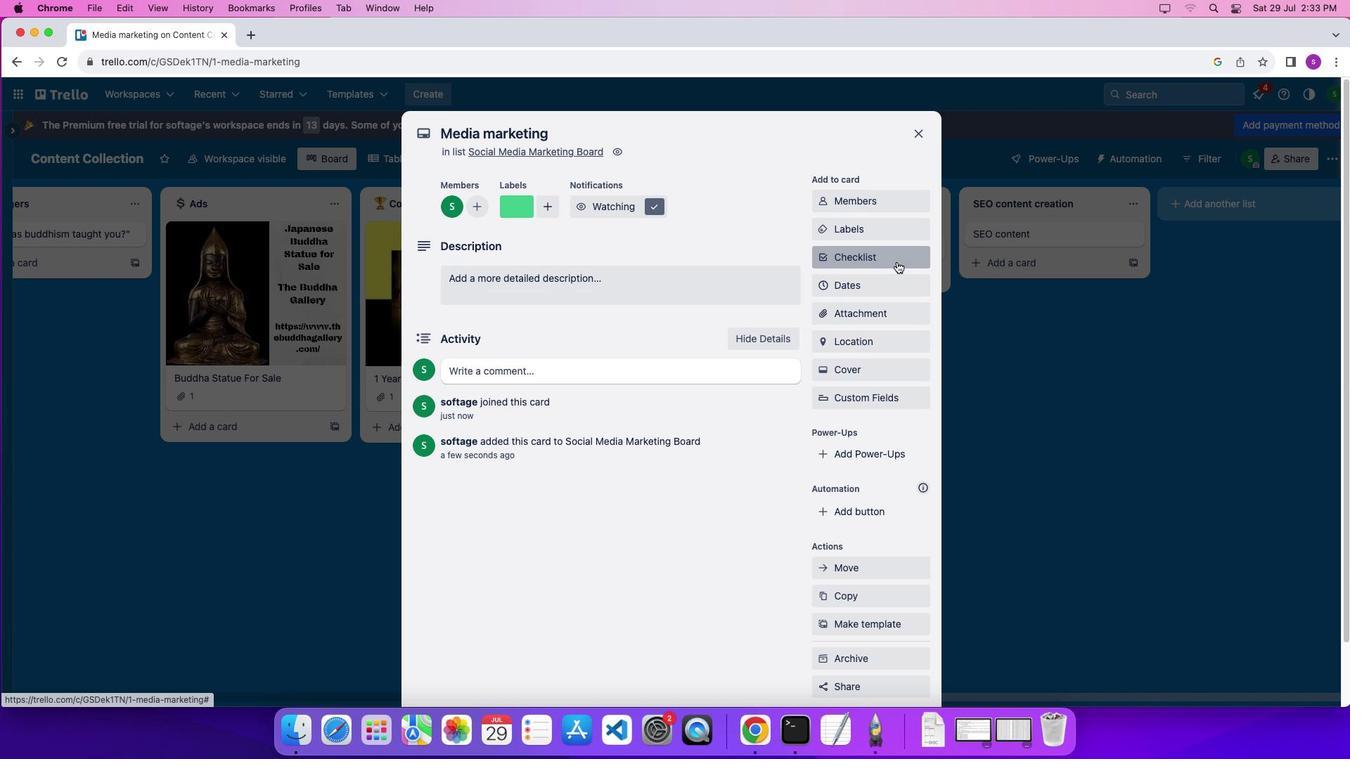 
Action: Mouse moved to (945, 336)
Screenshot: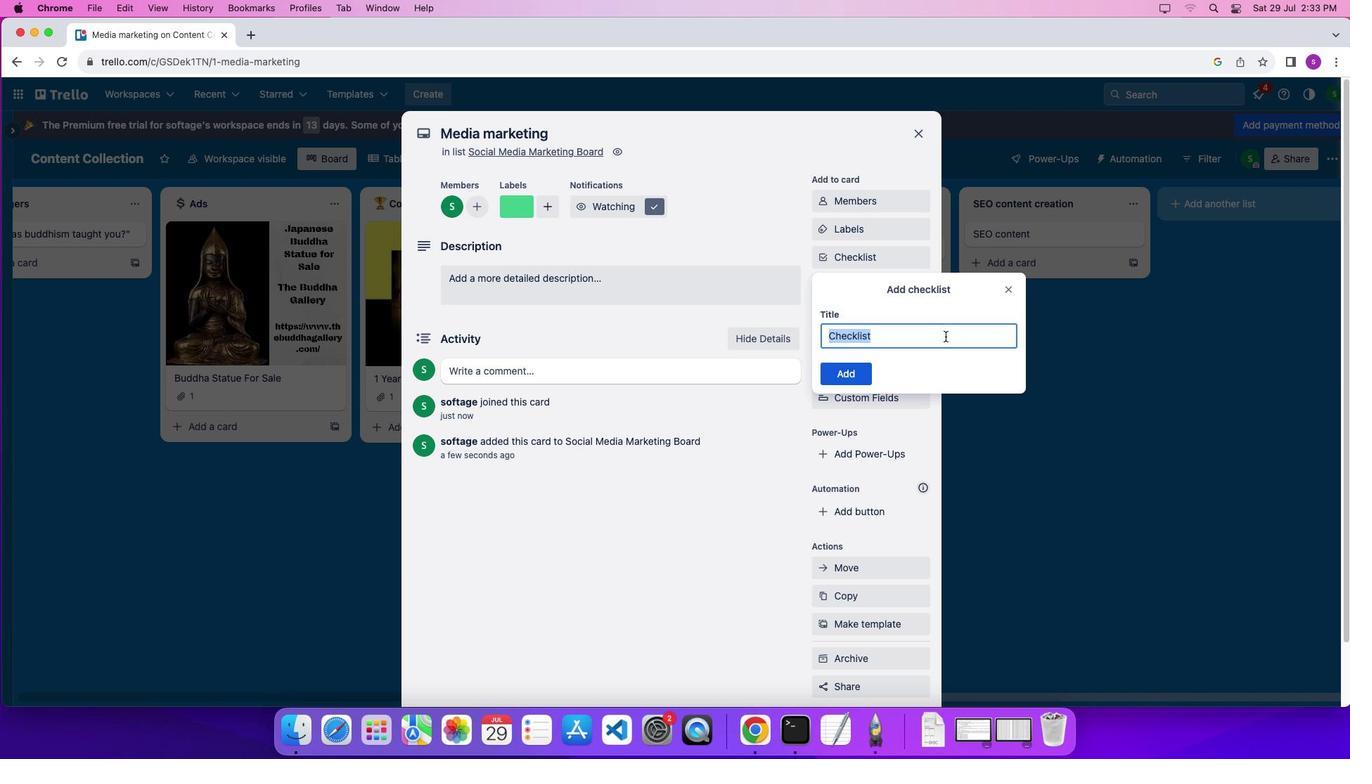 
Action: Key pressed Key.shift'M''a''r''k''e''t''i''n''g'Key.enter
Screenshot: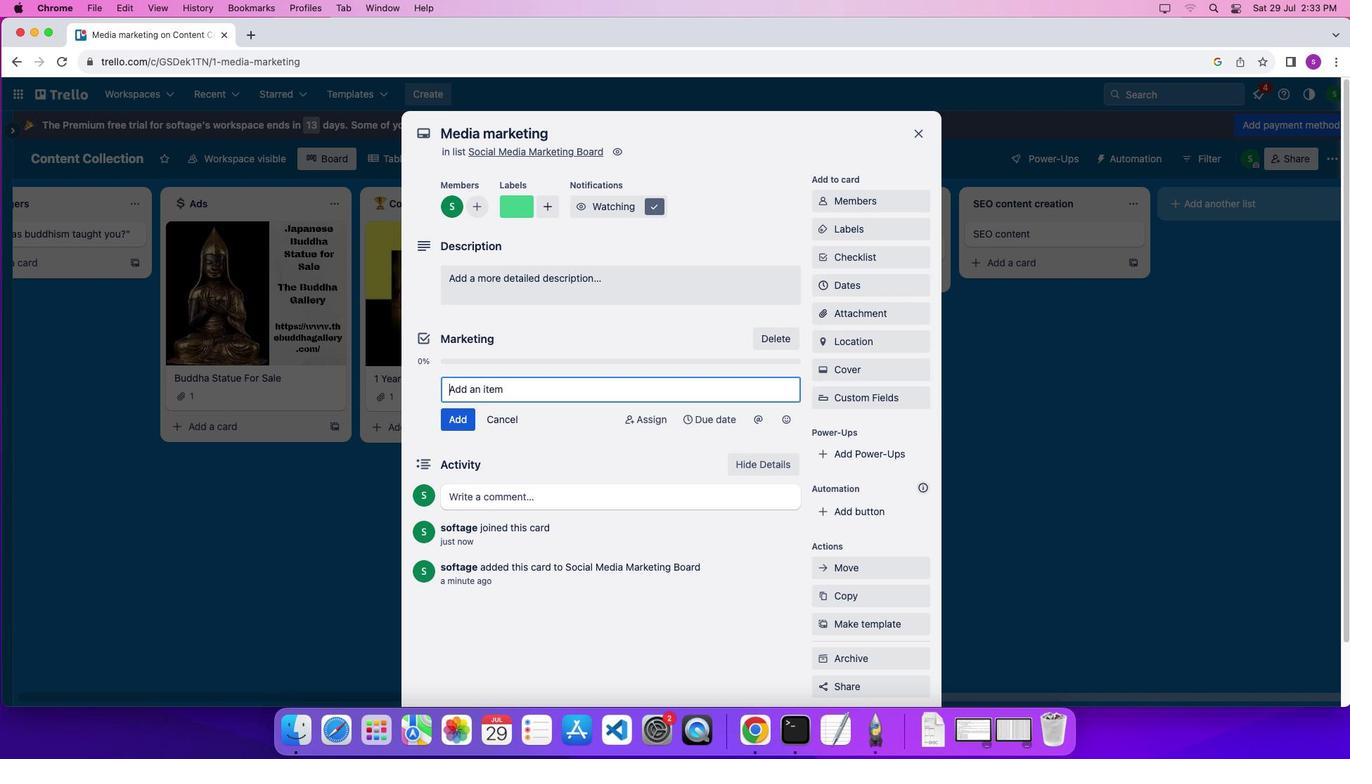 
Action: Mouse moved to (903, 289)
Screenshot: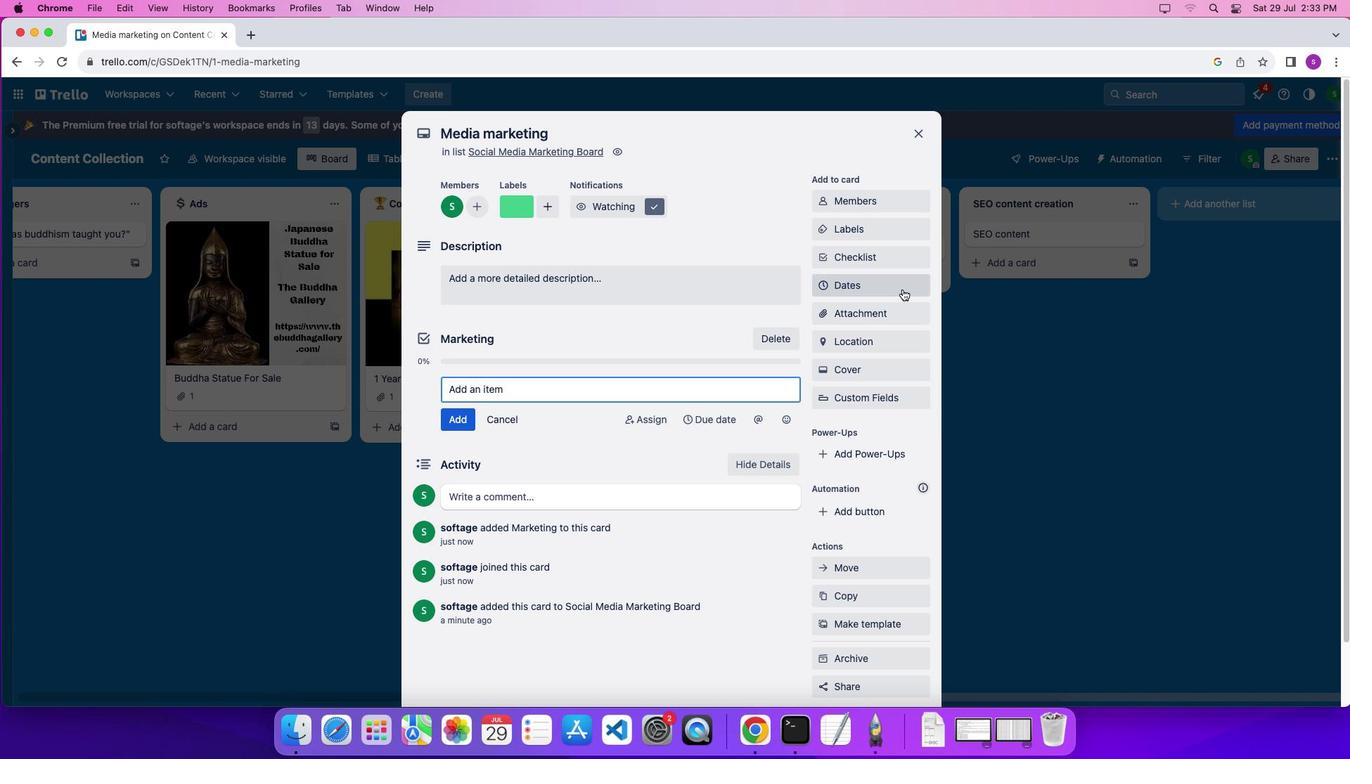 
Action: Mouse pressed left at (903, 289)
Screenshot: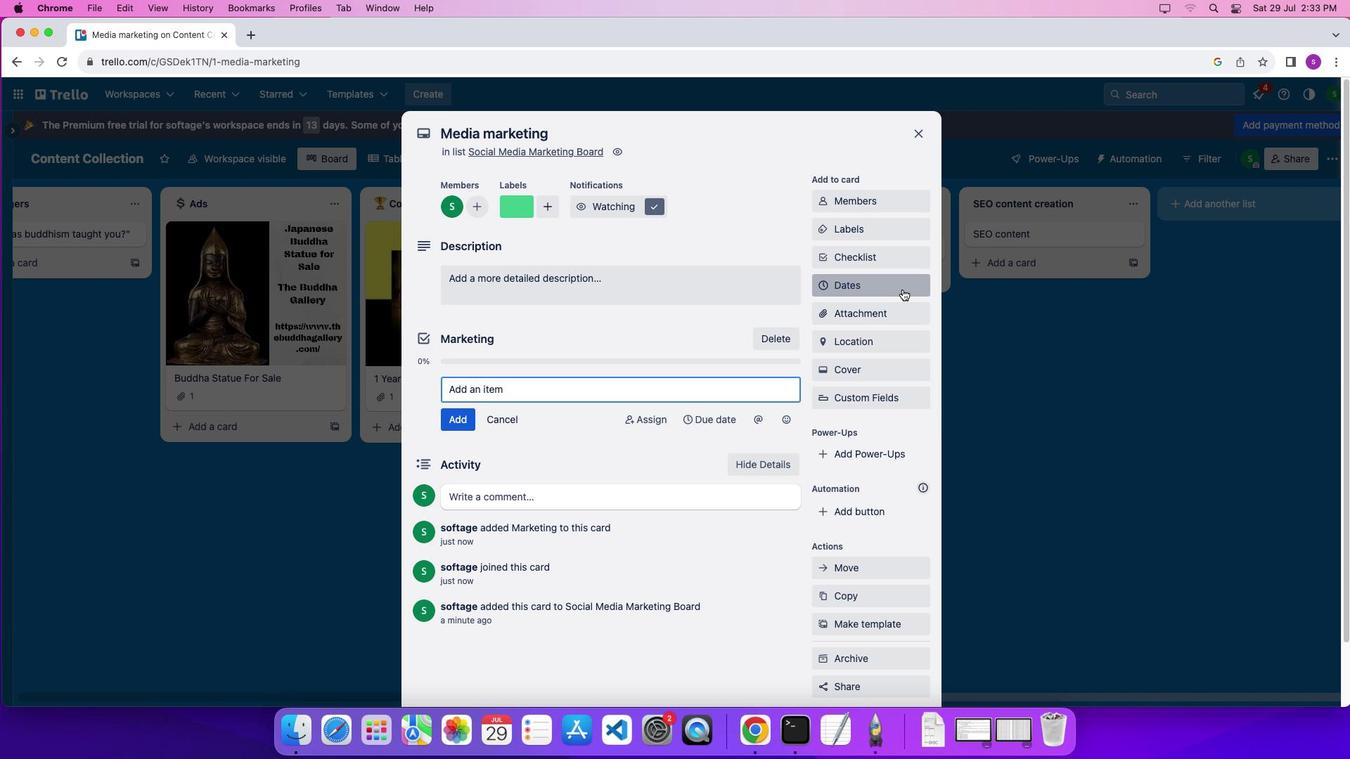 
Action: Mouse moved to (959, 322)
Screenshot: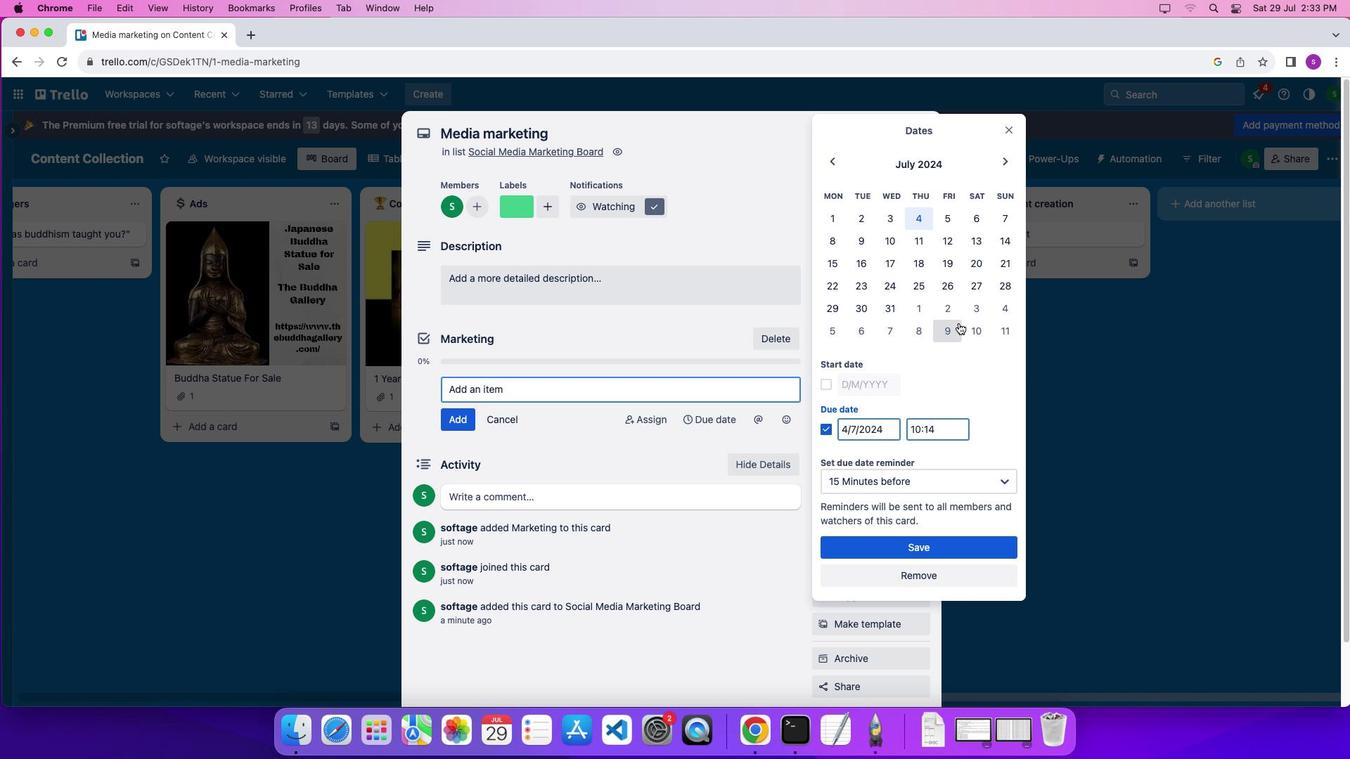 
Action: Mouse pressed left at (959, 322)
Screenshot: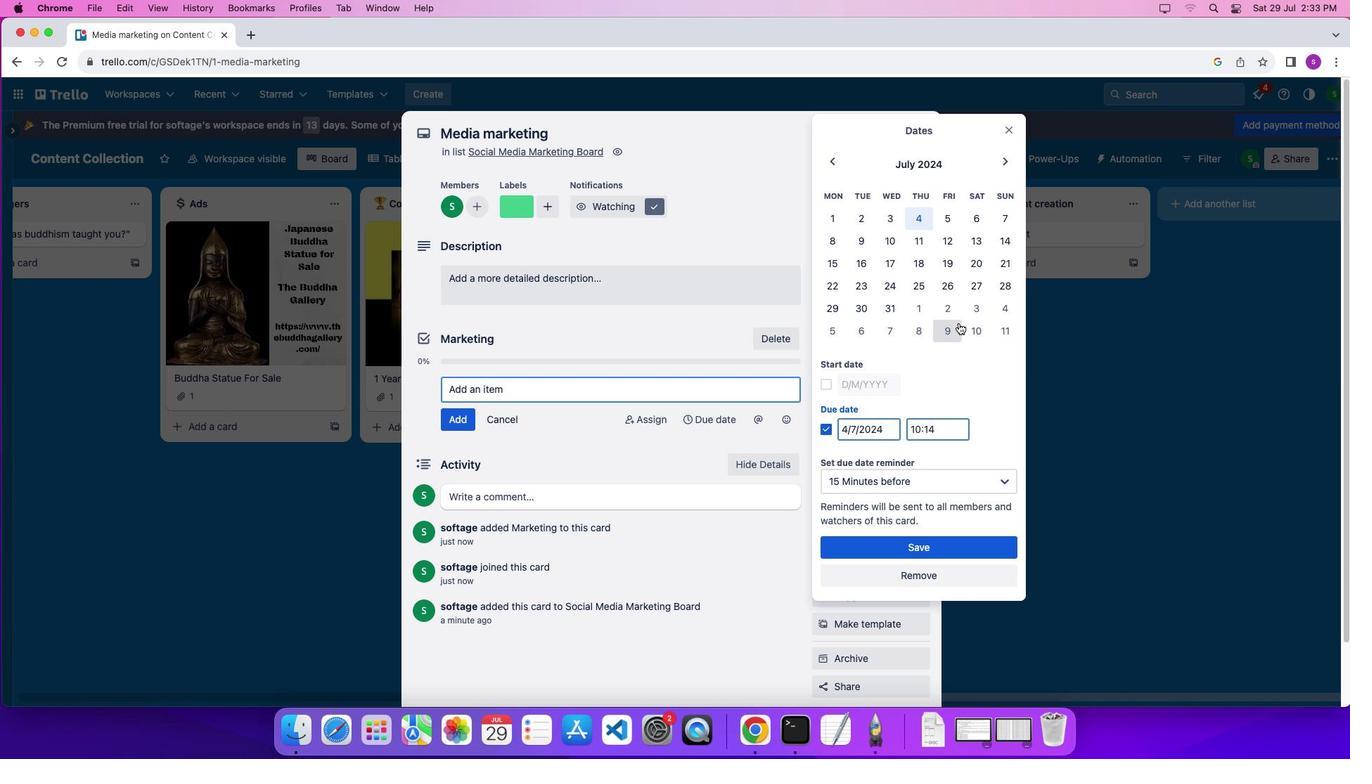
Action: Mouse moved to (827, 386)
Screenshot: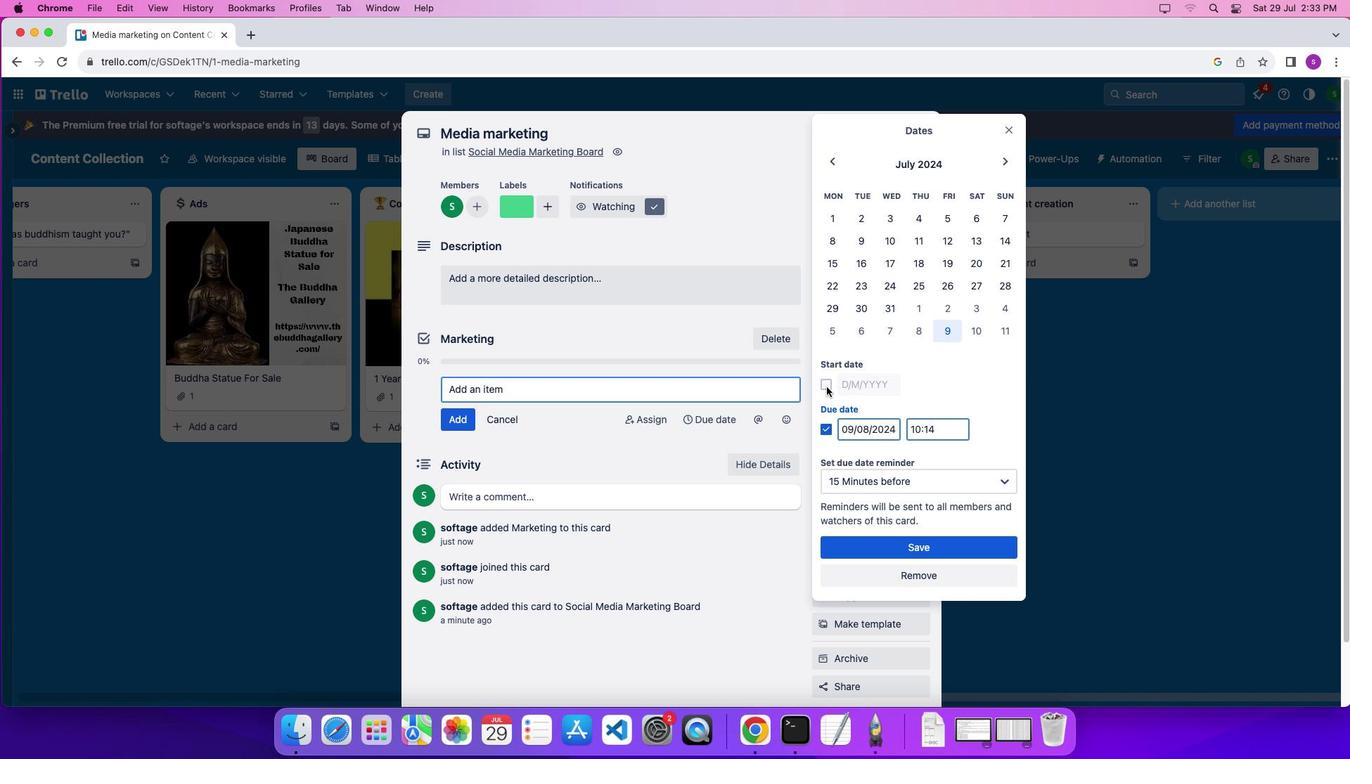 
Action: Mouse pressed left at (827, 386)
Screenshot: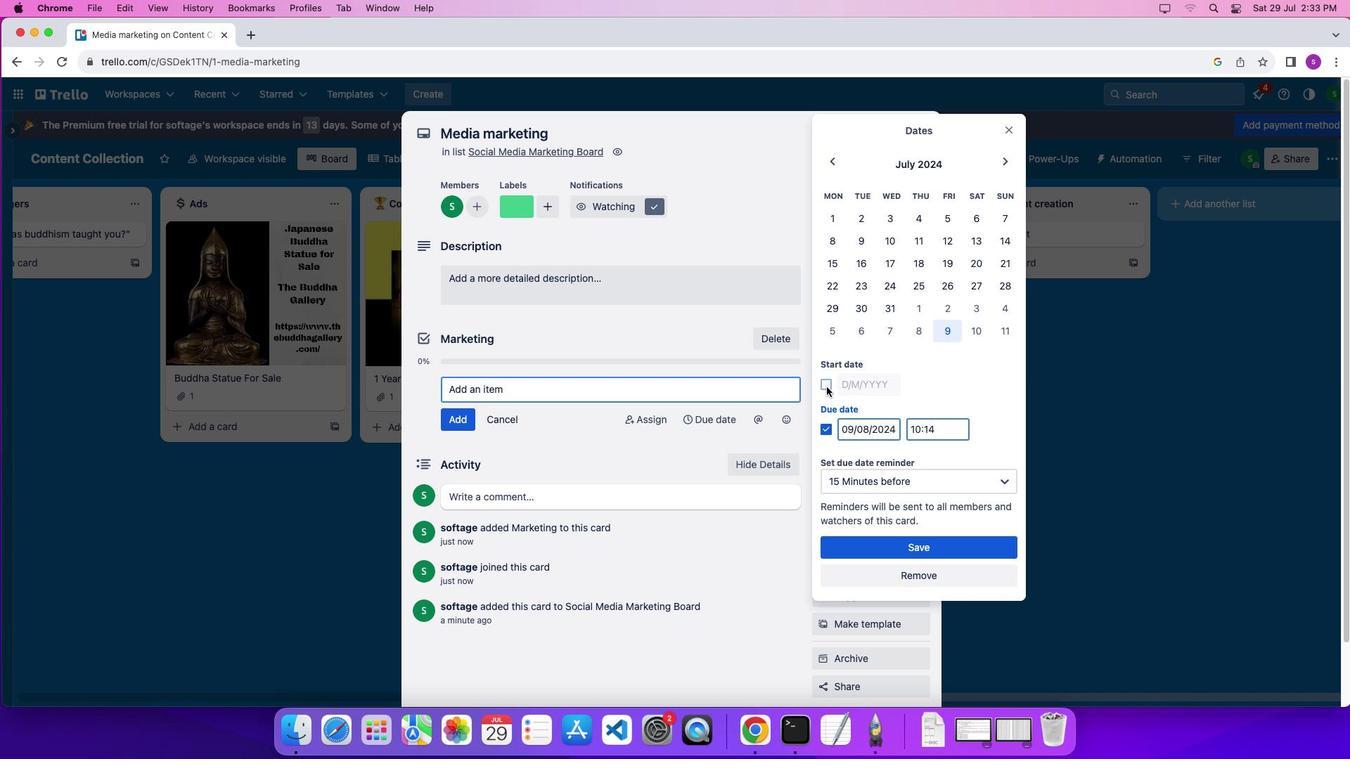 
Action: Mouse moved to (955, 545)
Screenshot: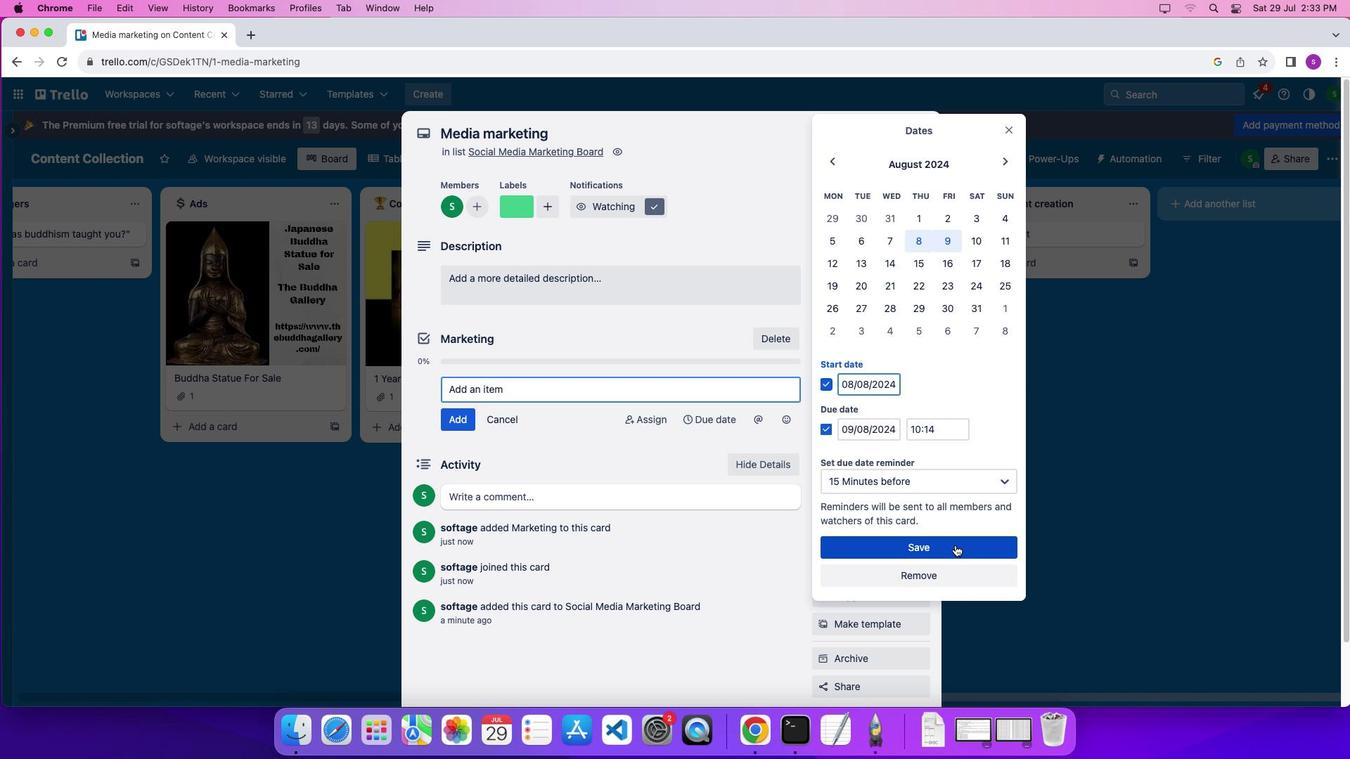 
Action: Mouse pressed left at (955, 545)
Screenshot: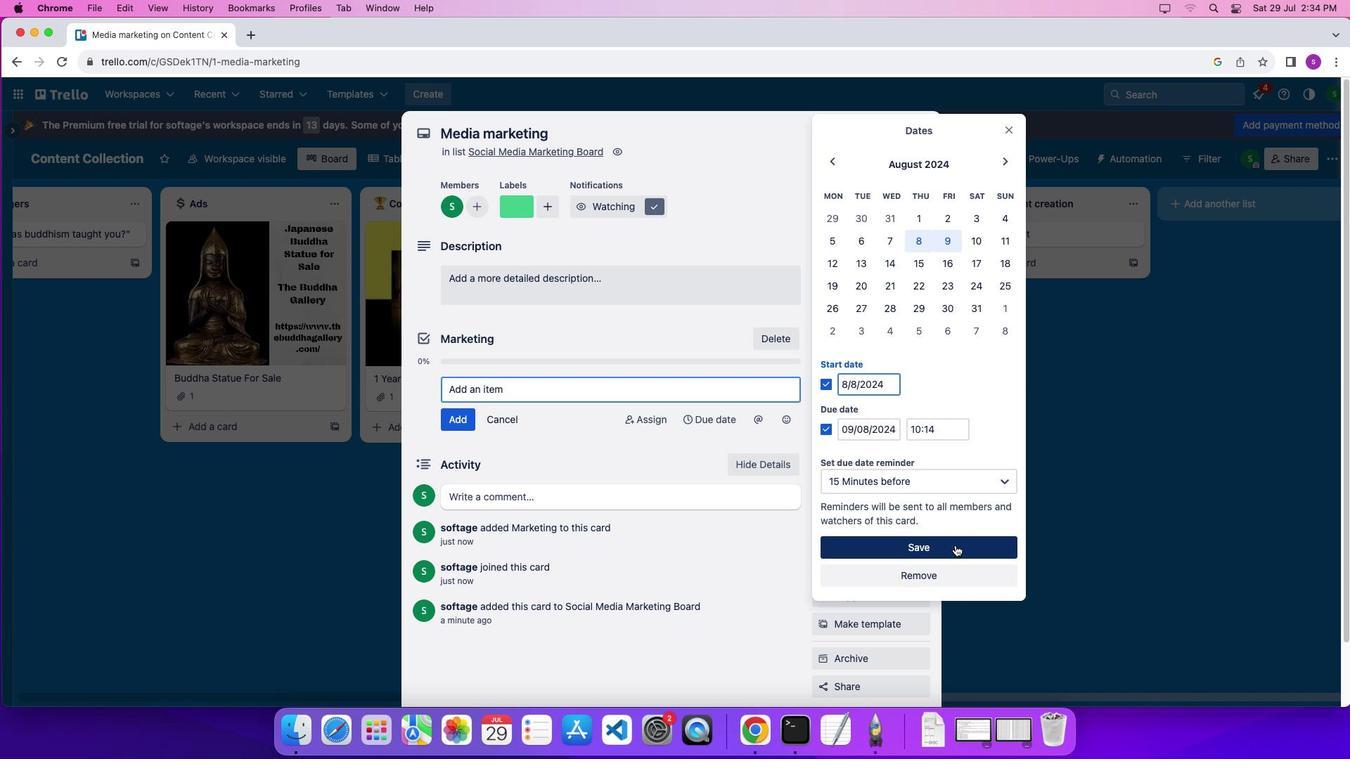 
Action: Mouse moved to (884, 306)
Screenshot: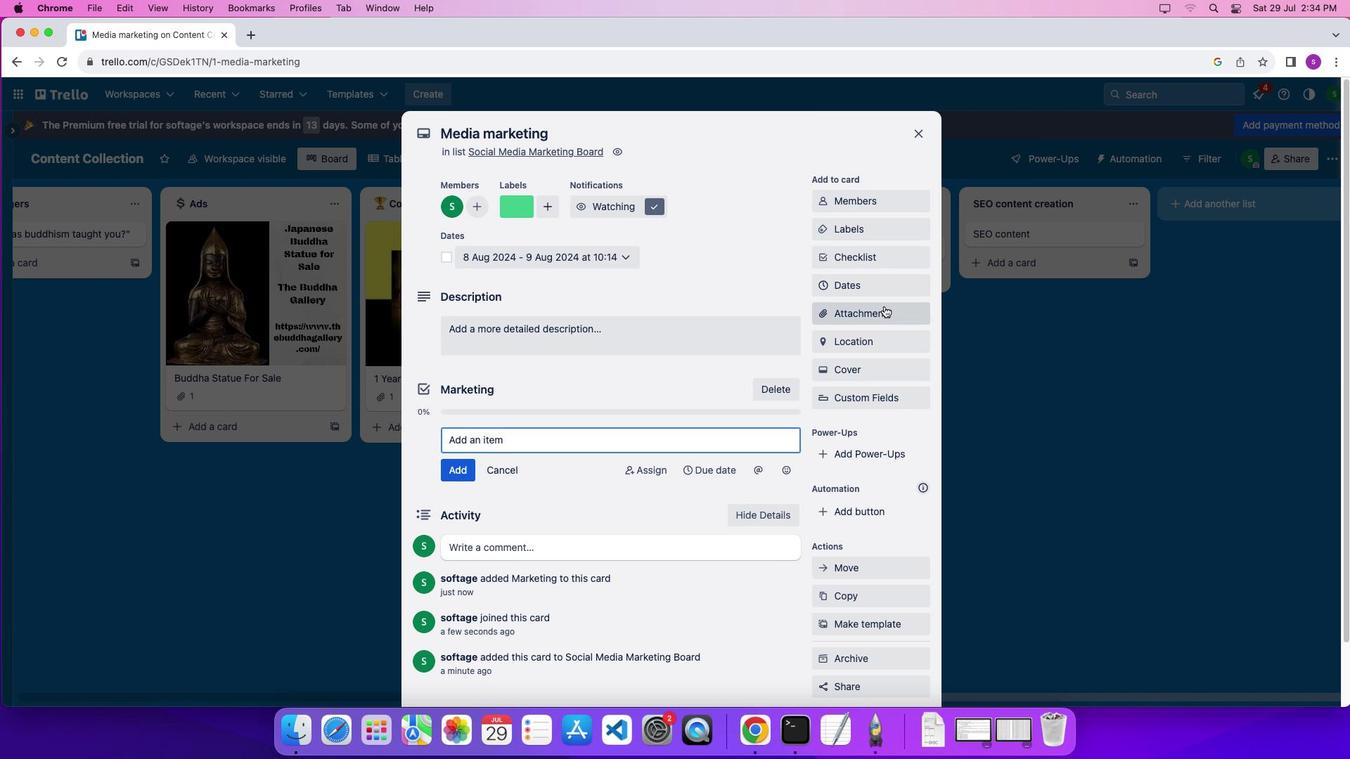 
Action: Mouse pressed left at (884, 306)
Screenshot: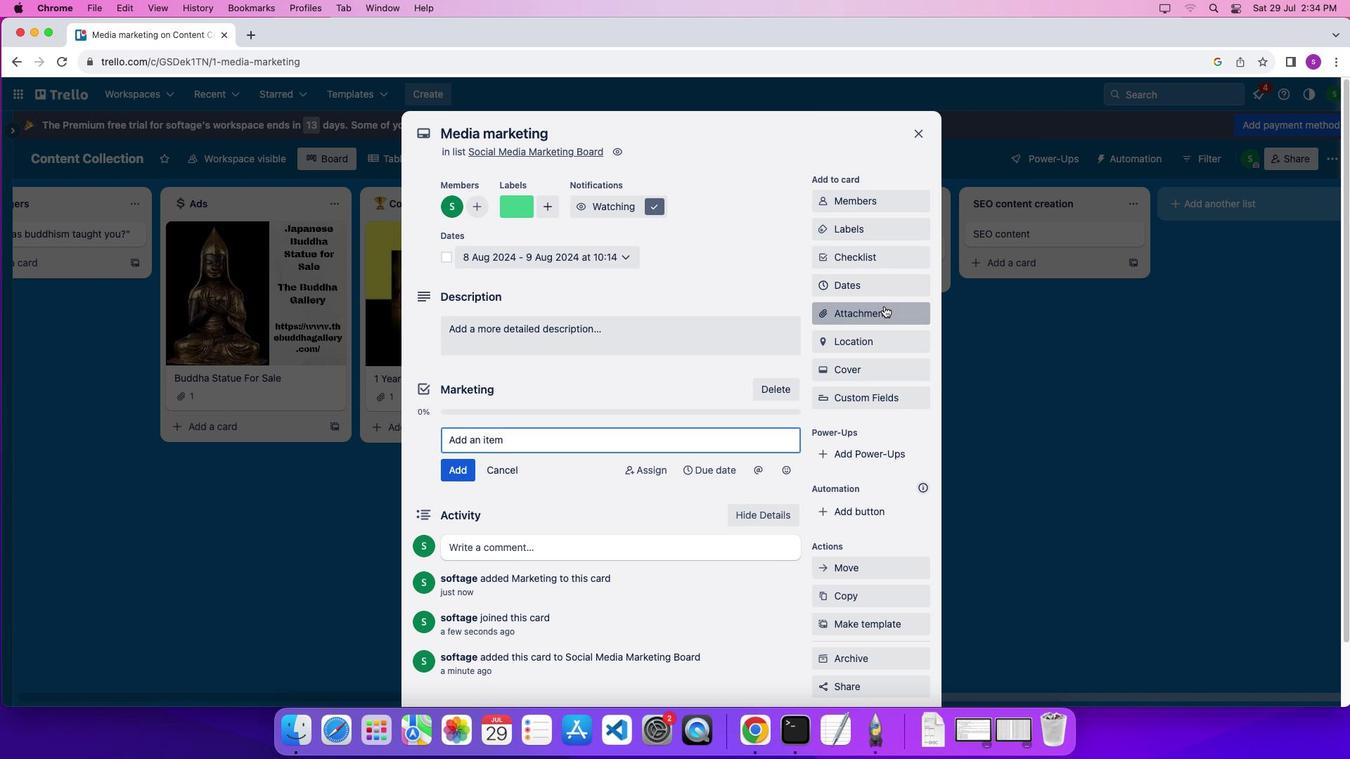 
Action: Mouse moved to (916, 372)
Screenshot: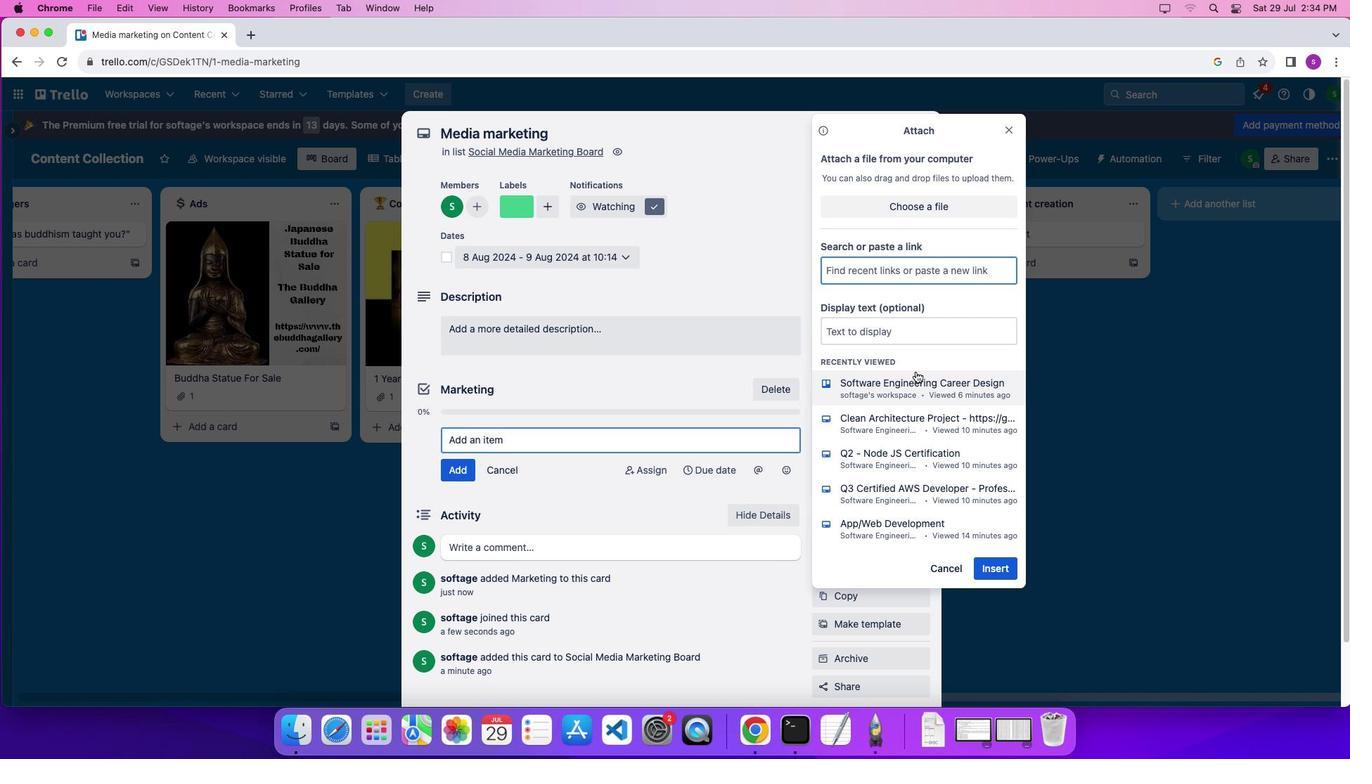 
Action: Mouse pressed left at (916, 372)
Screenshot: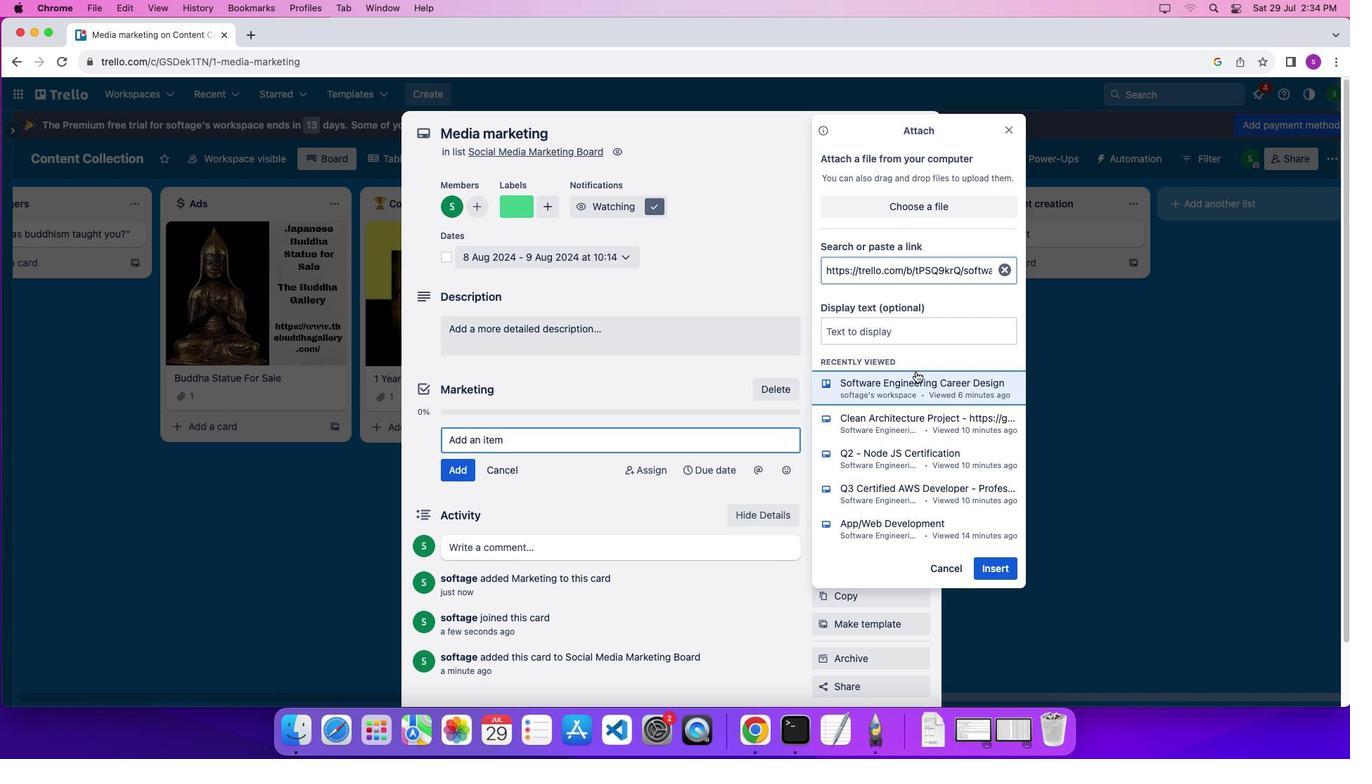 
Action: Mouse moved to (891, 367)
Screenshot: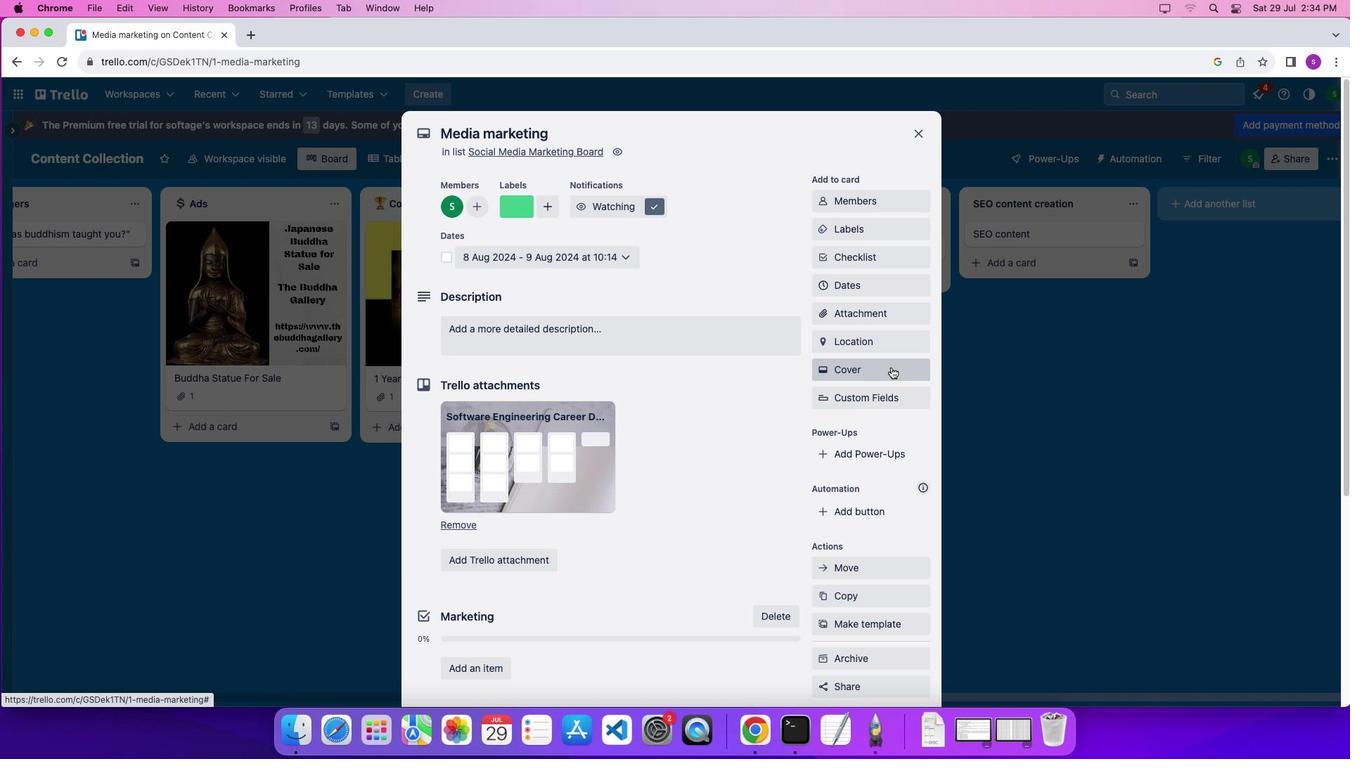 
Action: Mouse pressed left at (891, 367)
Screenshot: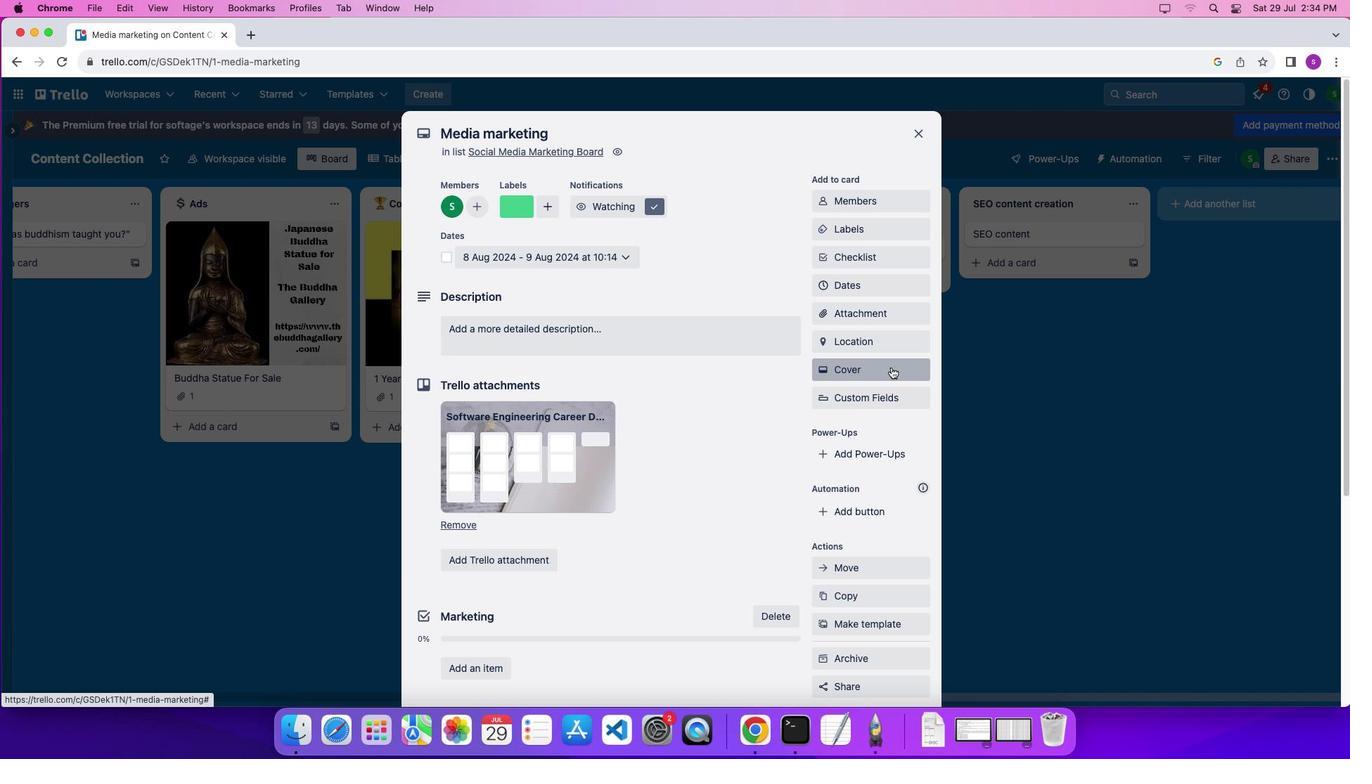 
Action: Mouse moved to (833, 426)
Screenshot: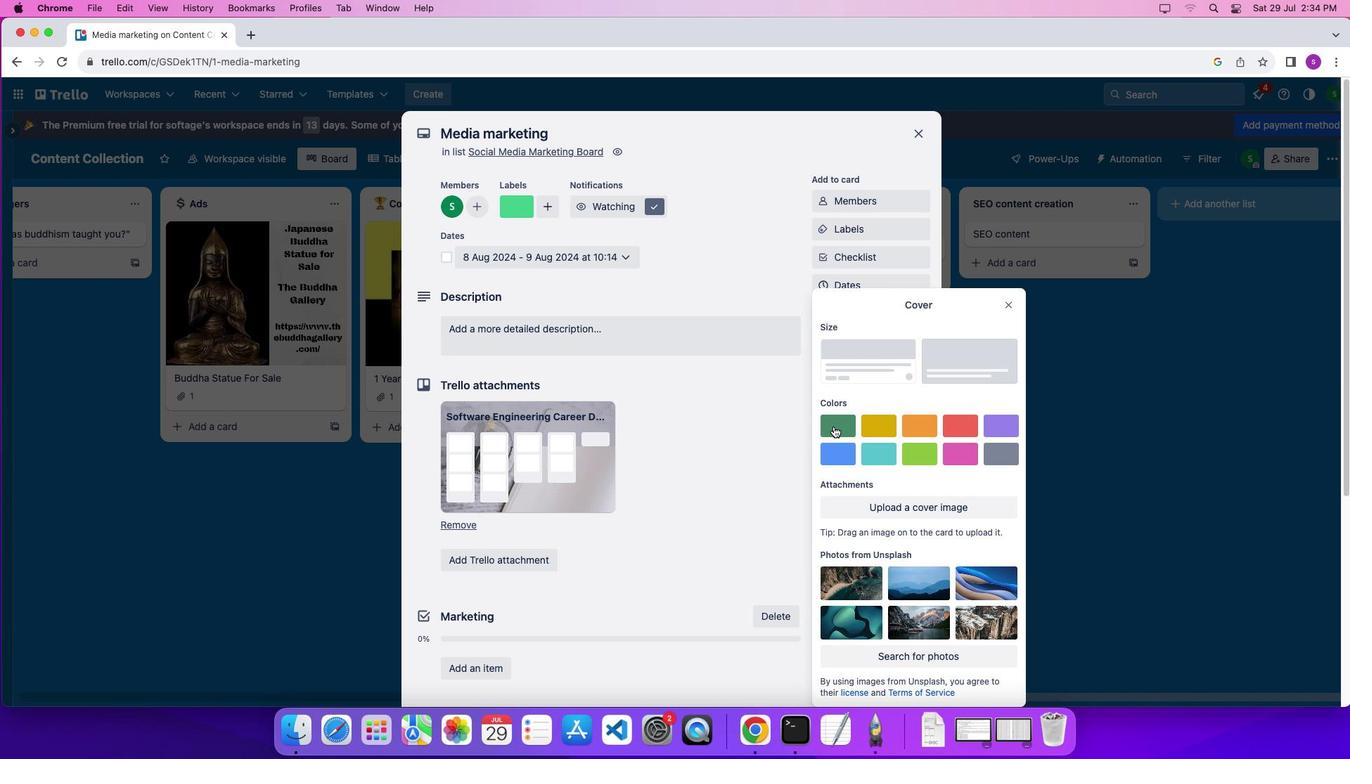 
Action: Mouse pressed left at (833, 426)
Screenshot: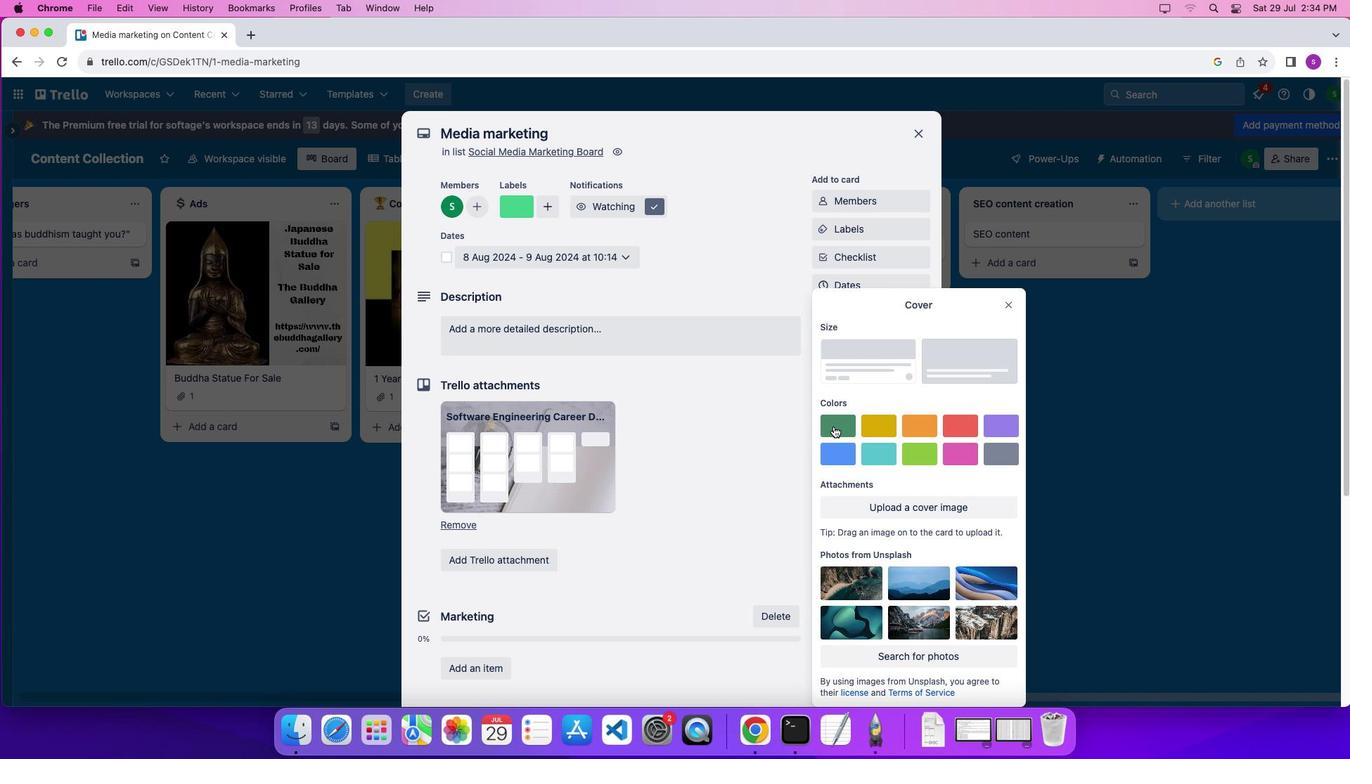 
Action: Mouse moved to (1007, 284)
Screenshot: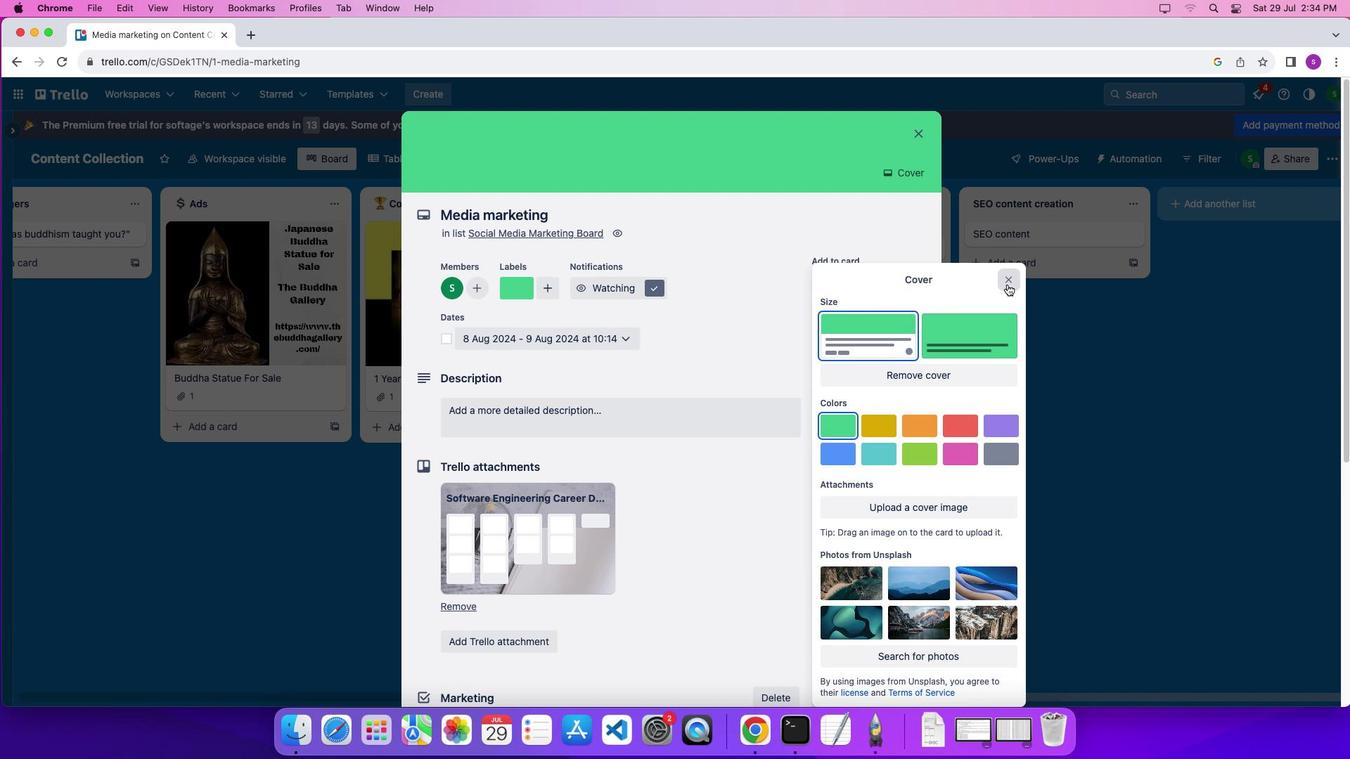 
Action: Mouse pressed left at (1007, 284)
Screenshot: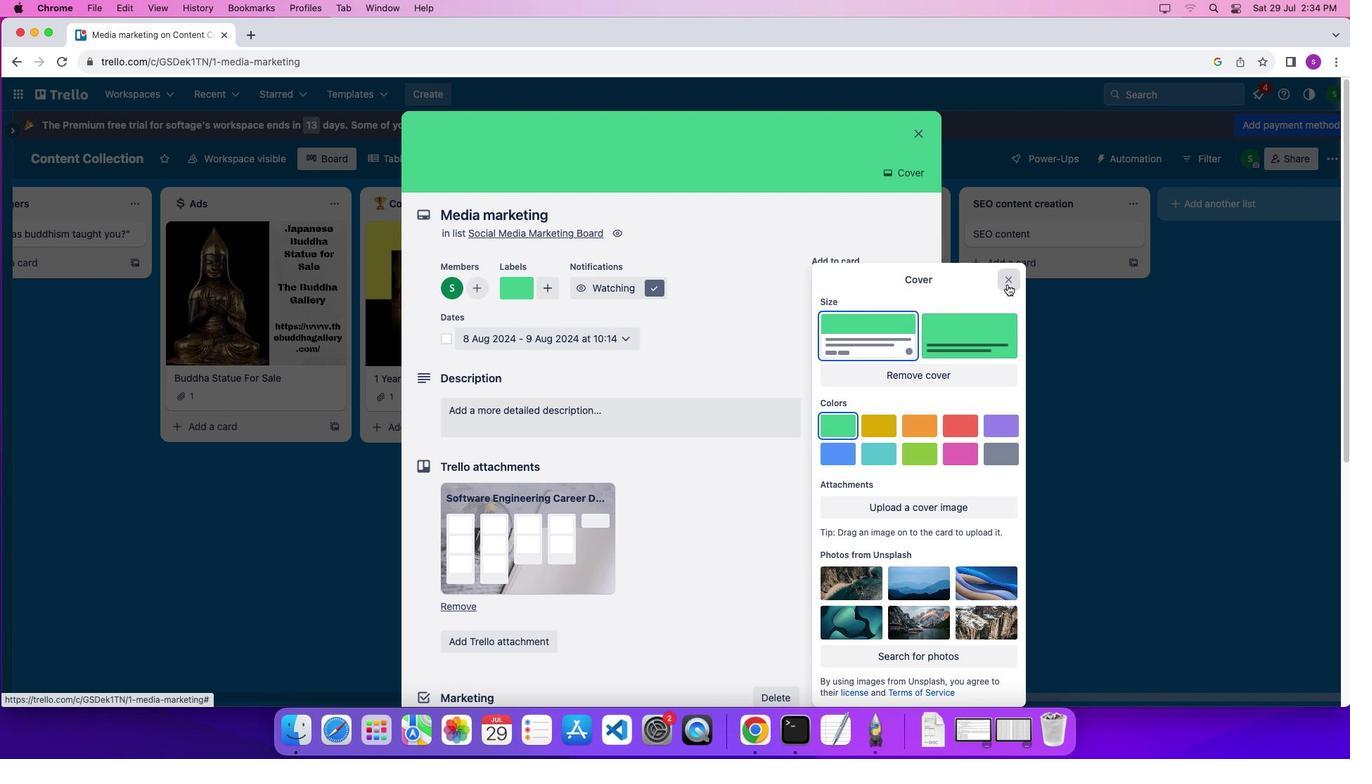 
Action: Mouse moved to (443, 338)
Screenshot: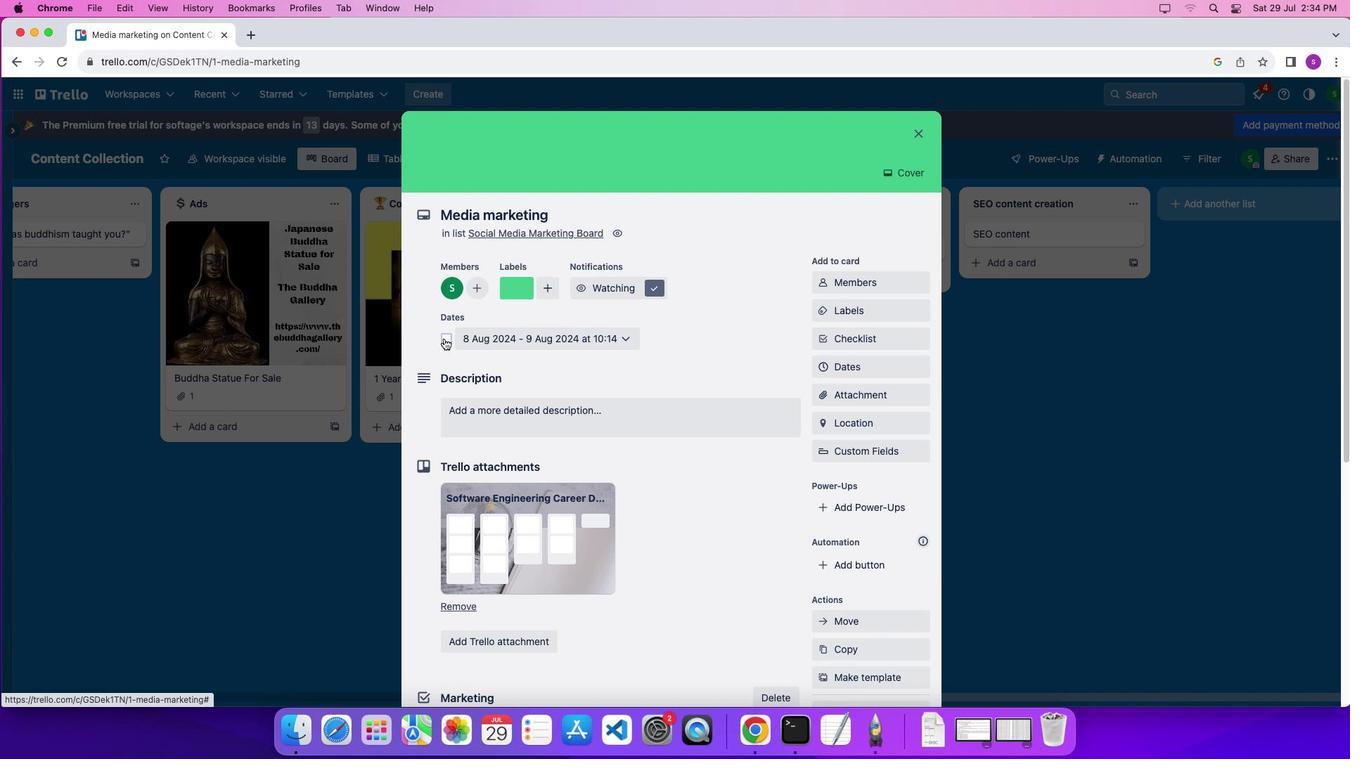 
Action: Mouse pressed left at (443, 338)
Screenshot: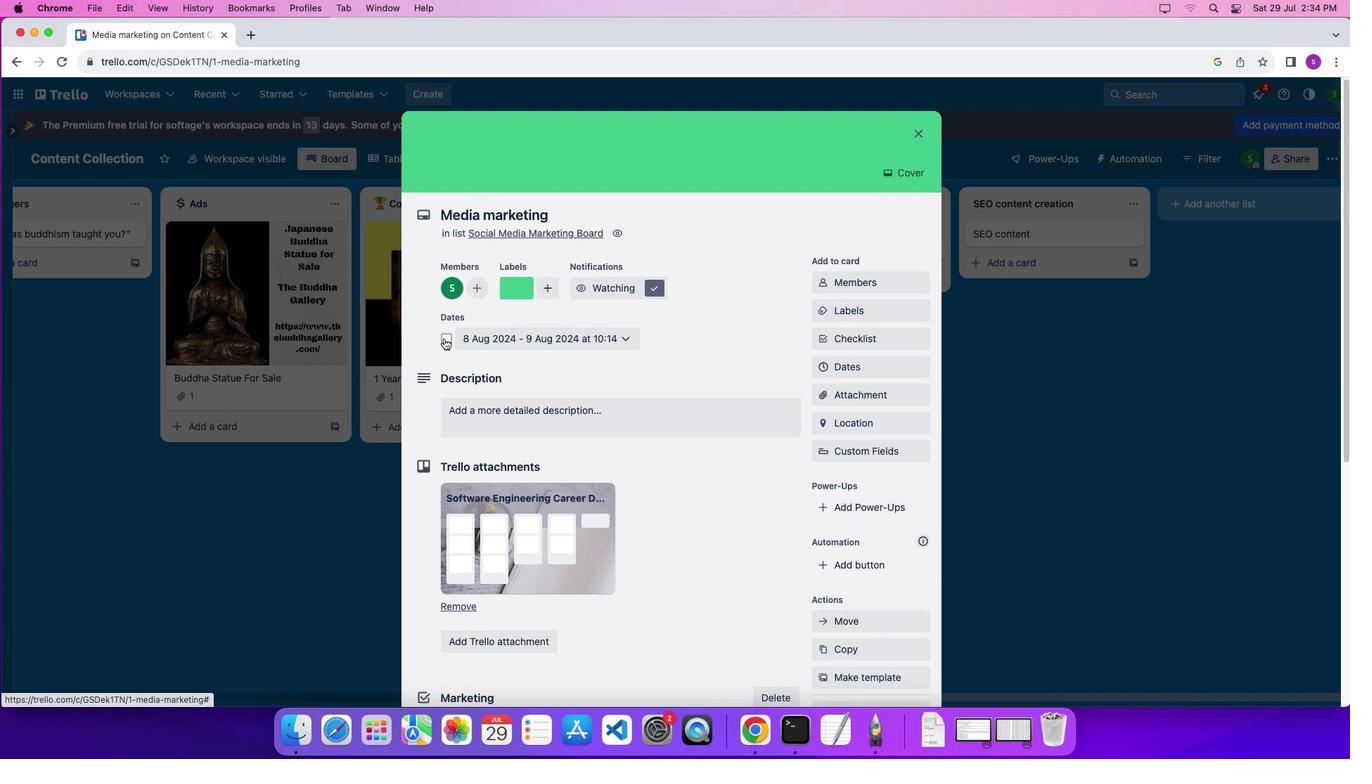 
Action: Mouse moved to (504, 430)
Screenshot: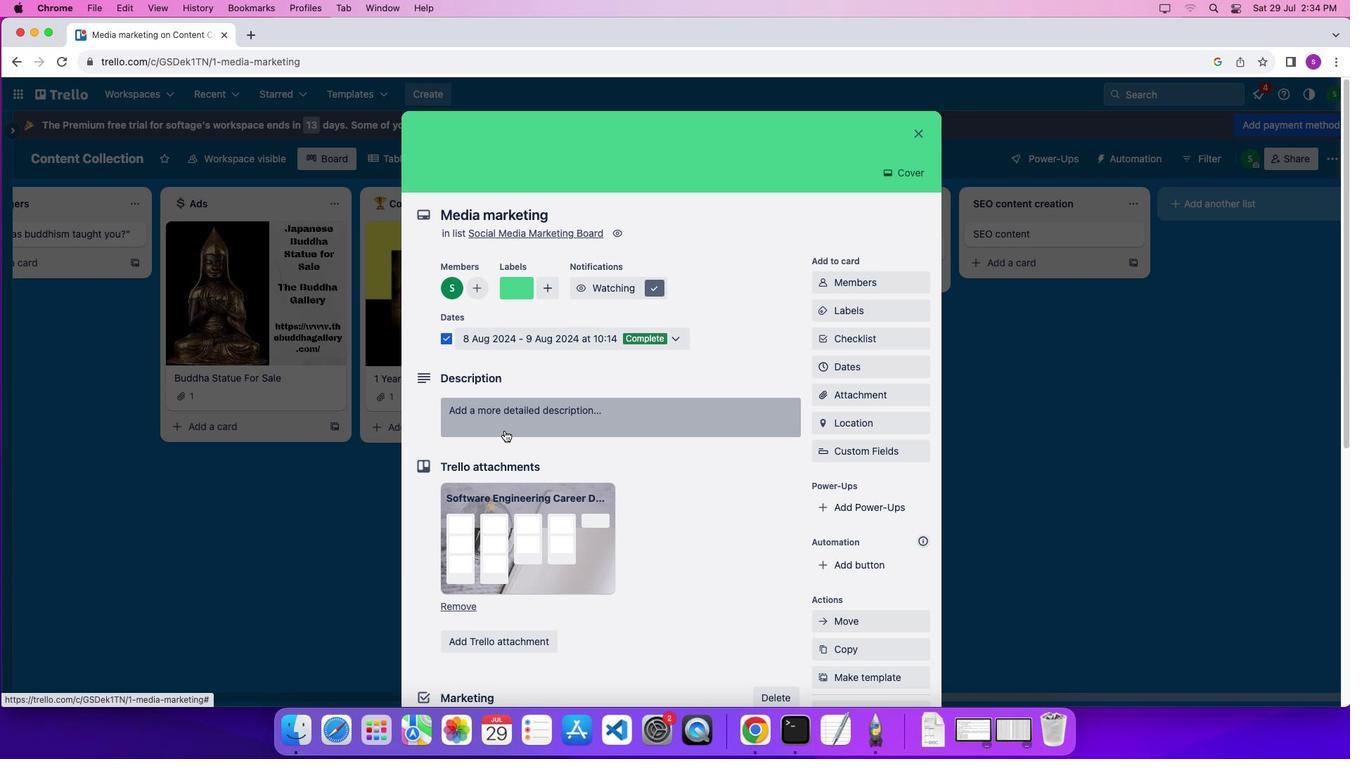 
Action: Mouse pressed left at (504, 430)
Screenshot: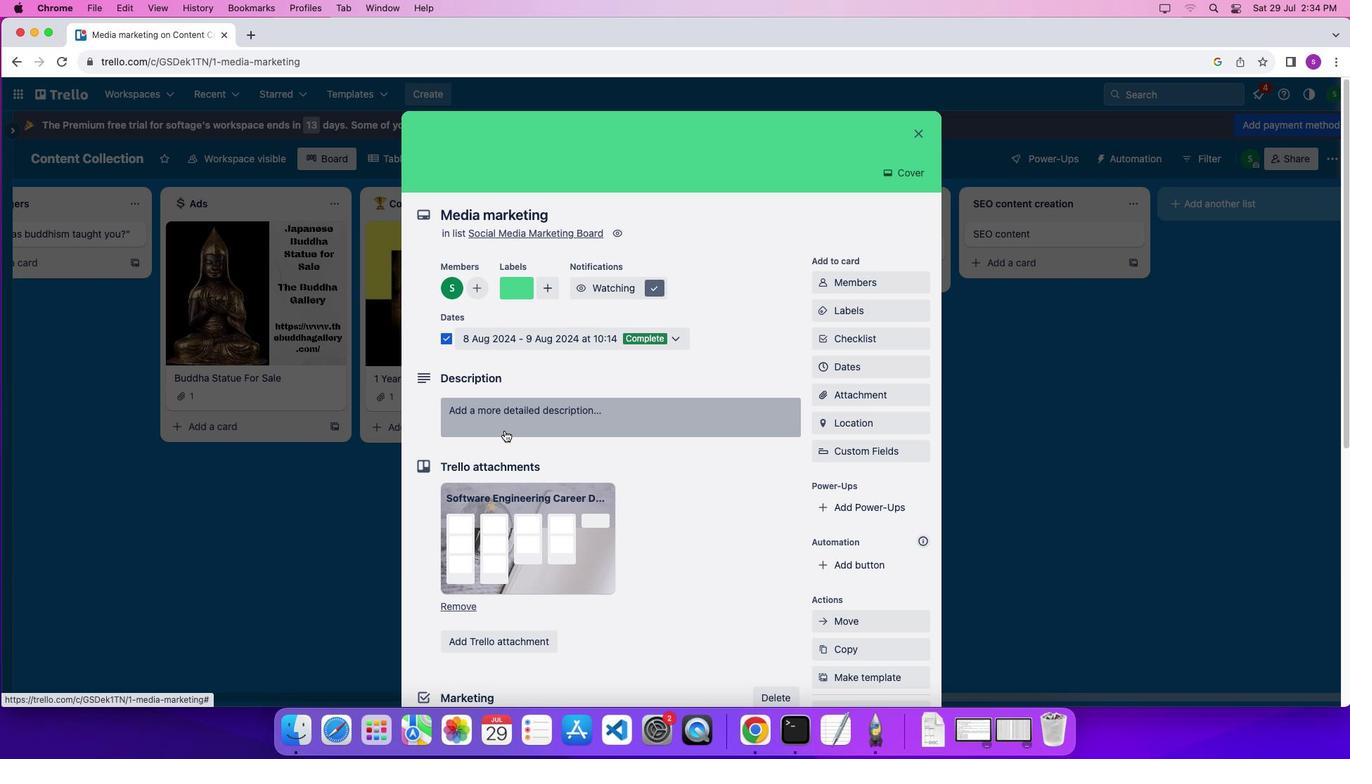 
Action: Mouse moved to (535, 471)
Screenshot: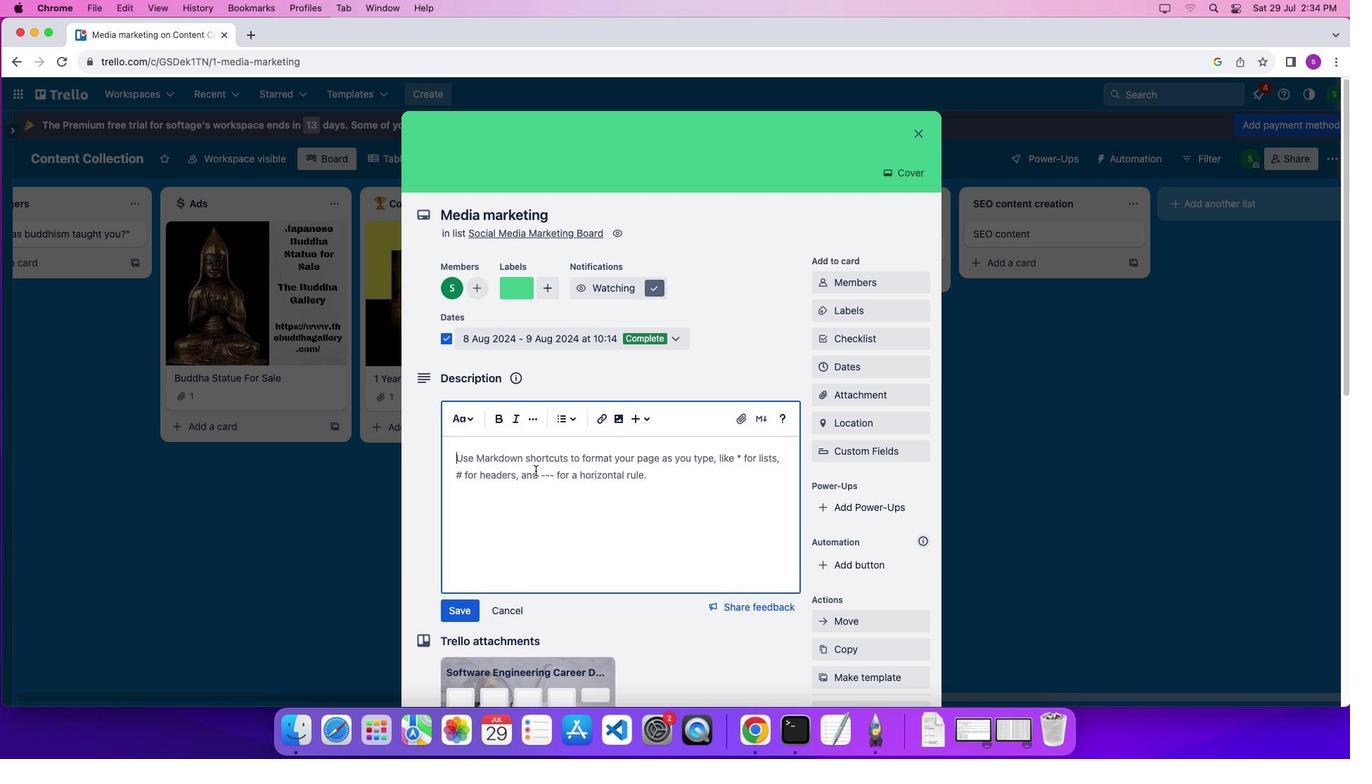 
Action: Mouse pressed left at (535, 471)
Screenshot: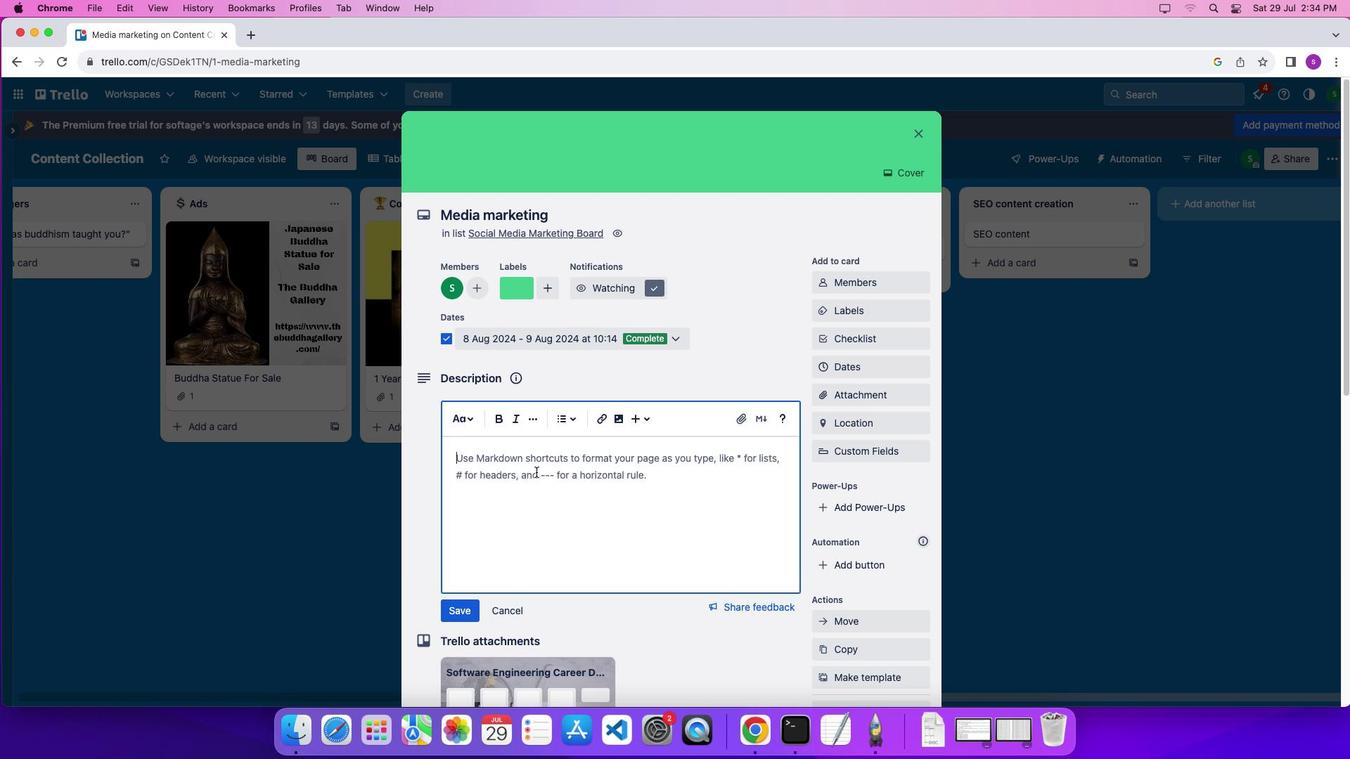 
Action: Mouse moved to (535, 471)
Screenshot: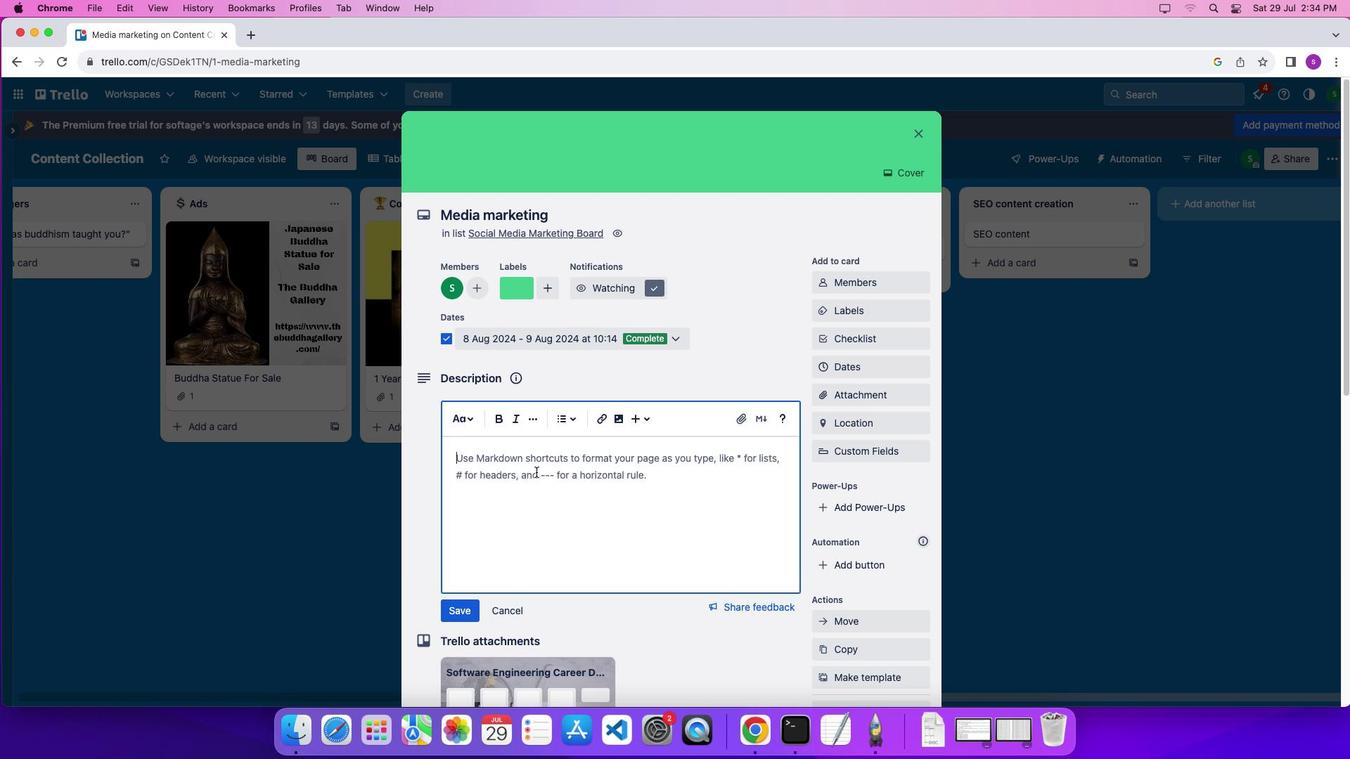 
Action: Key pressed Key.shift'F''r''o''m'Key.space's''t''o''r''i''n''g'Key.space'r''e''s''o''u''r''c''e''s'Key.space'a''n''d'Key.space'g''e''n''e''r''a''t''i''n''g'Key.space'i''d''e''a''s'Key.space't''o'Key.space'p''l''a''n''n''i''n''g'Key.space'y''o''u''r'Key.space'r''e''l''e''a''s''e''s'Key.spaceKey.backspaceKey.backspaceKey.space's''c''h''e''d''u''l''e'','Key.space't''h''e'Key.space't''r''e''l''l''o'Key.space's''o''c''i''a''l''l'Key.space'm''e''d''i''a''.'Key.enterKey.shiftKey.shift'O''n'Key.spaceKey.shift'a''v''e''r''a''g''e'','Key.space'p''e''o''p''l''e'Key.space'r''e''c''e''i''v''e'Key.space'm''o''r''e'Key.space't''h''a''n'Key.space'1''0''0'Key.space'e''m''a''i''l''s'Key.space'p''e''r'Key.space'd''a''y''.'Key.spaceKey.shiftKey.enterKey.shift'M''a''r''k''e''t''i''n''g'Key.space'e''m''a''i''l''s'Key.space'm''u''s''t'Key.space's''t''a''n''d'Key.space'o''u''t'Key.space'i''n'Key.space'o''r''d''e''r'Key.space't''o'Key.space'b''e'Key.space'e''f''f''e''c''t''i''v''e''.'
Screenshot: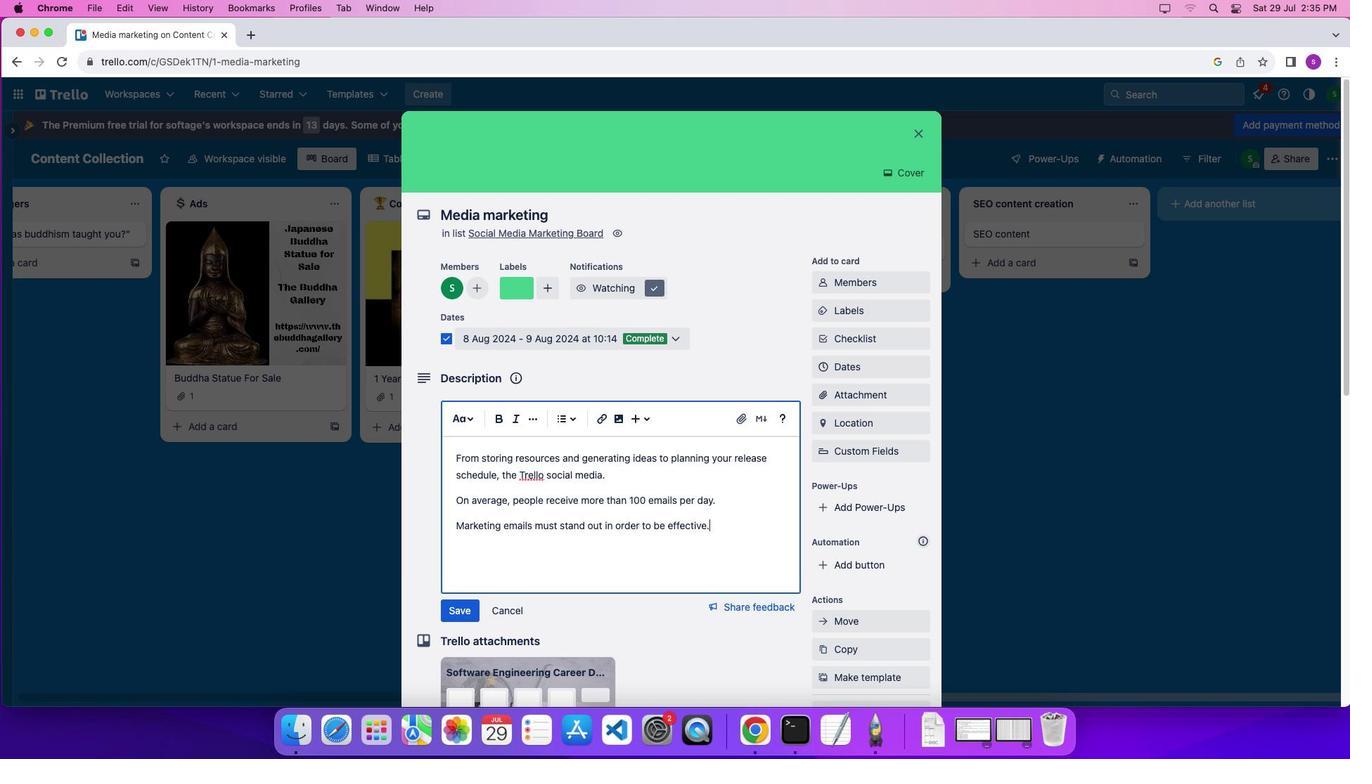 
Action: Mouse moved to (720, 530)
Screenshot: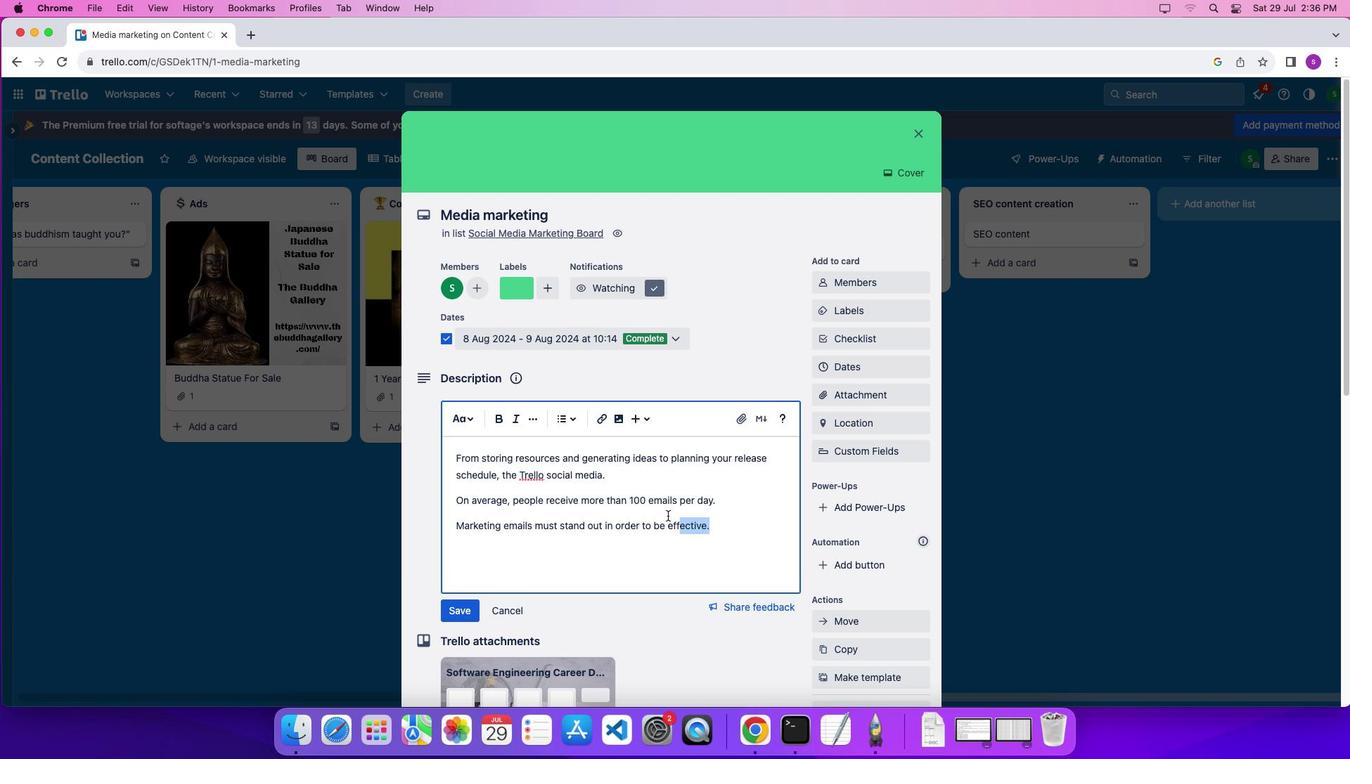 
Action: Mouse pressed left at (720, 530)
Screenshot: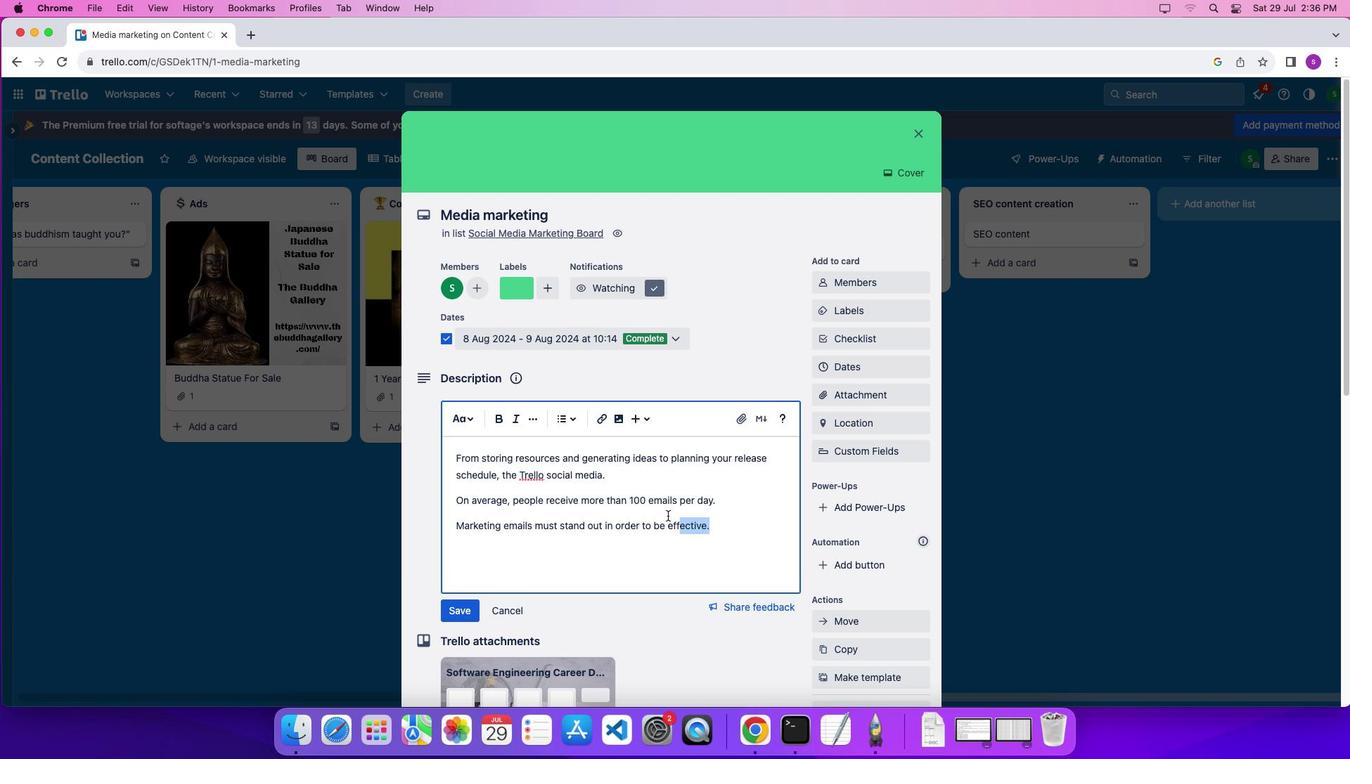
Action: Mouse moved to (515, 418)
Screenshot: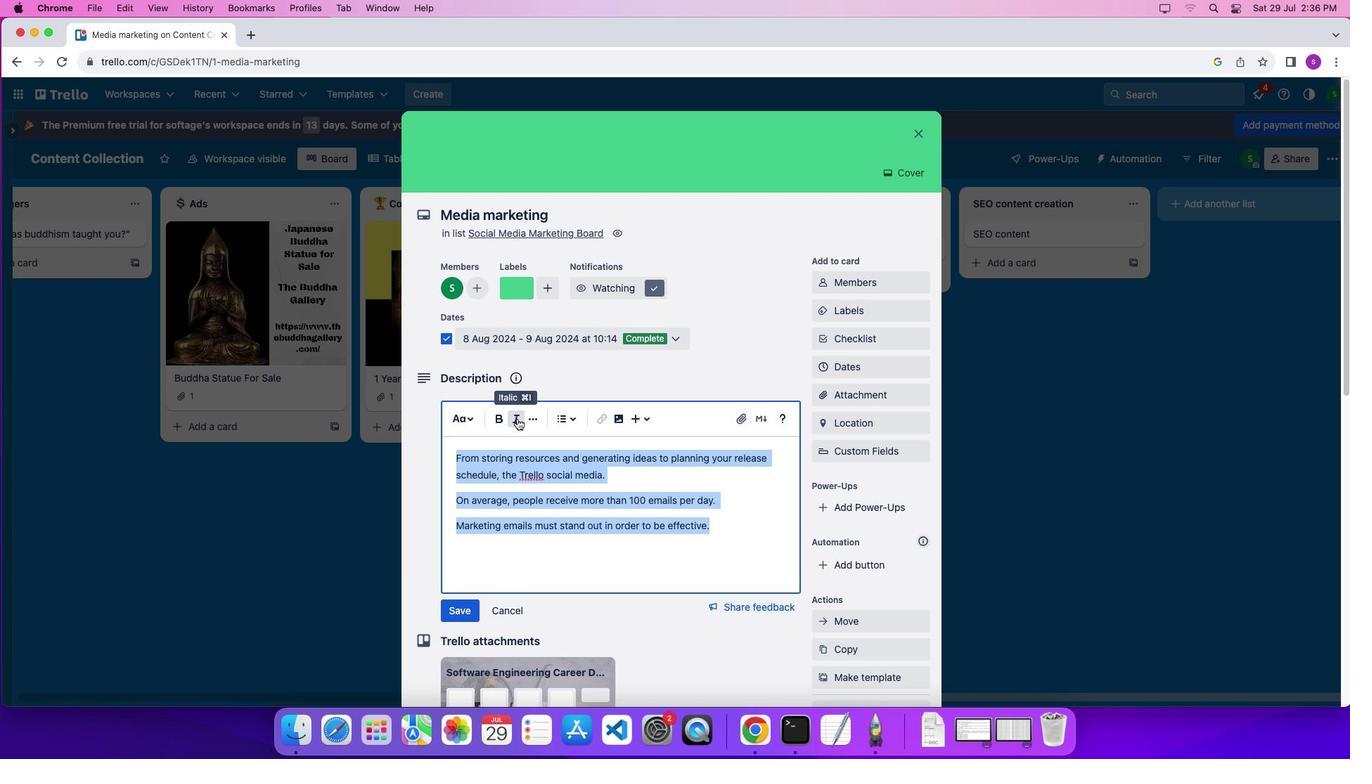 
Action: Mouse pressed left at (515, 418)
Screenshot: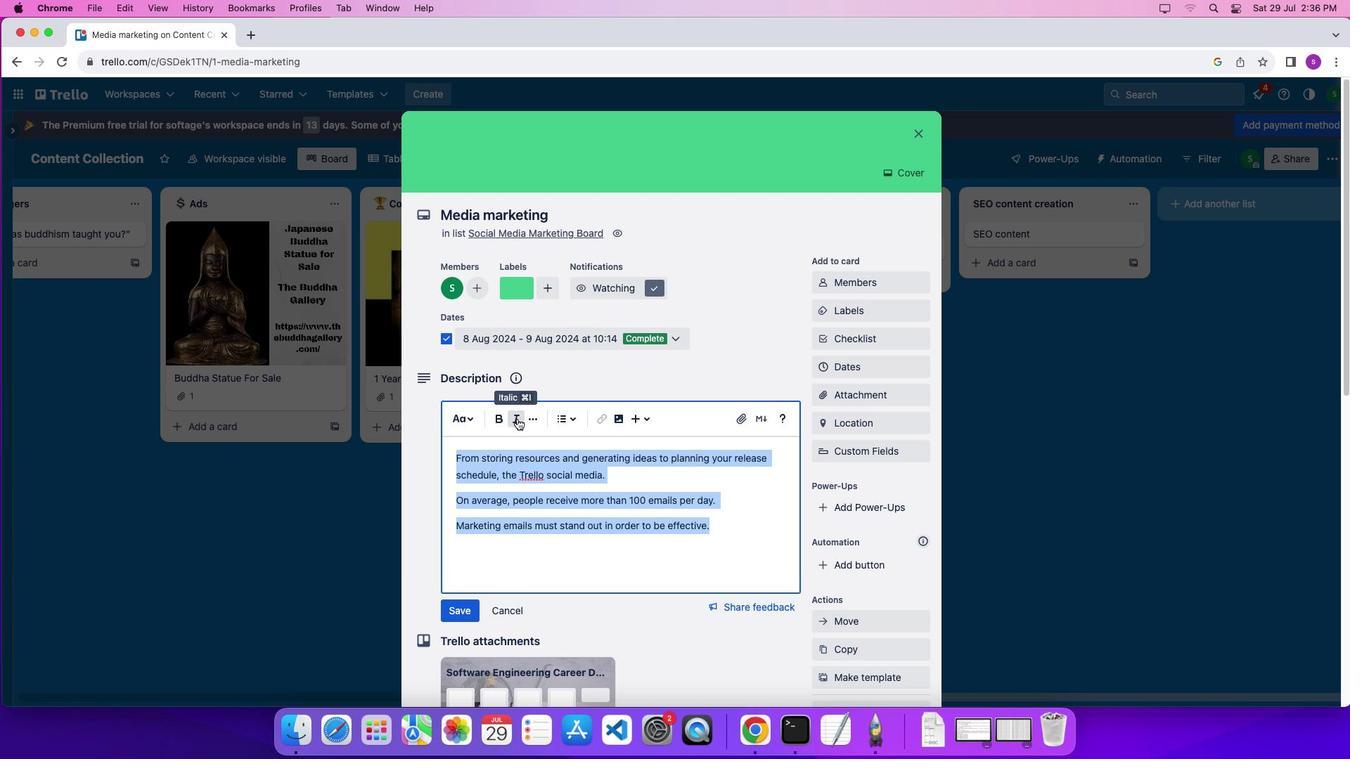 
Action: Mouse moved to (503, 417)
Screenshot: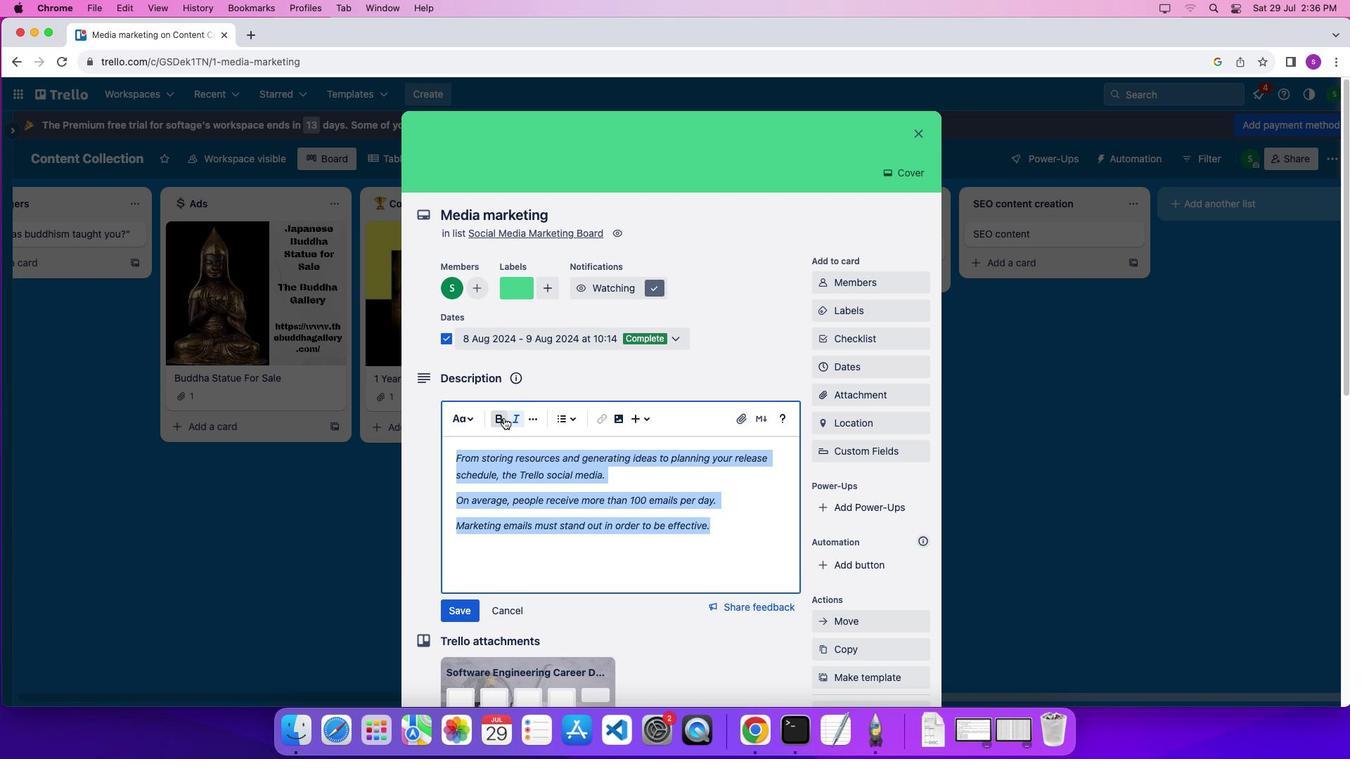 
Action: Mouse pressed left at (503, 417)
Screenshot: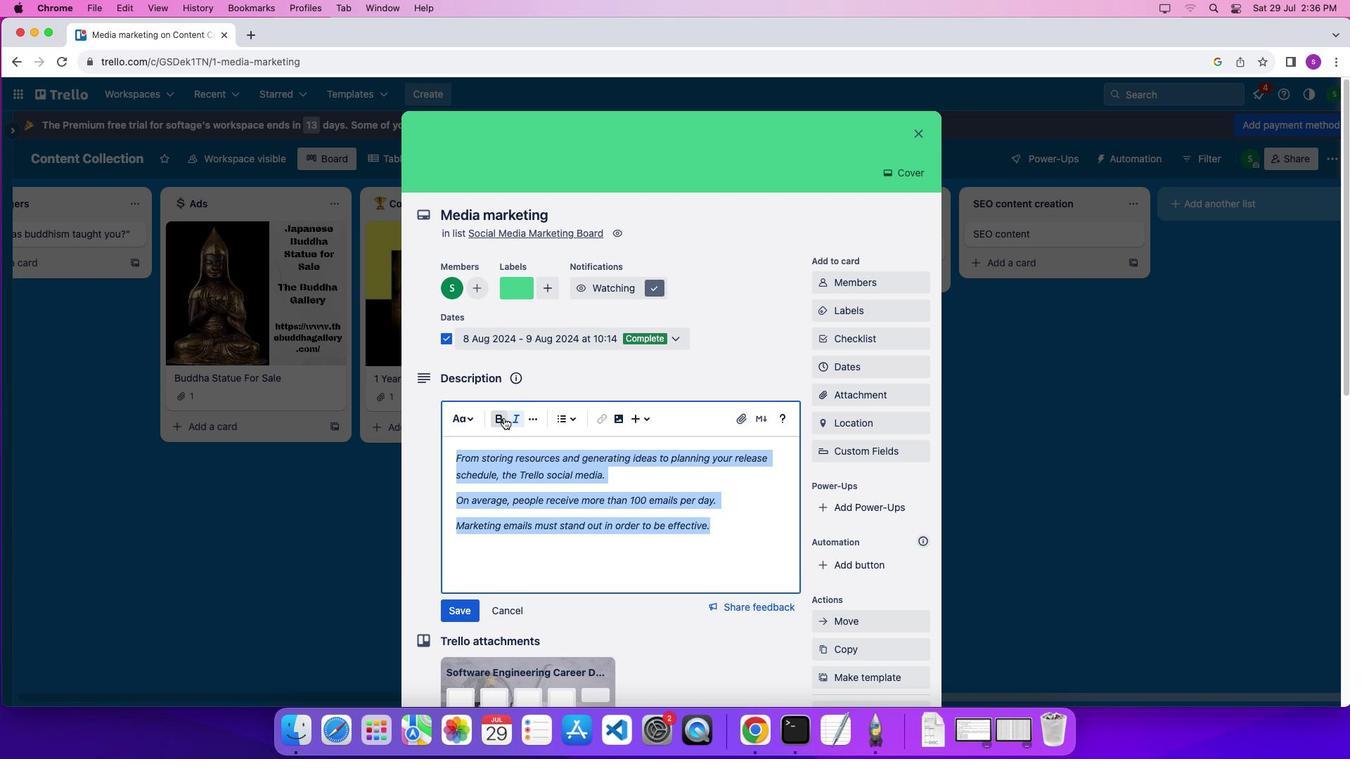 
Action: Mouse moved to (547, 549)
Screenshot: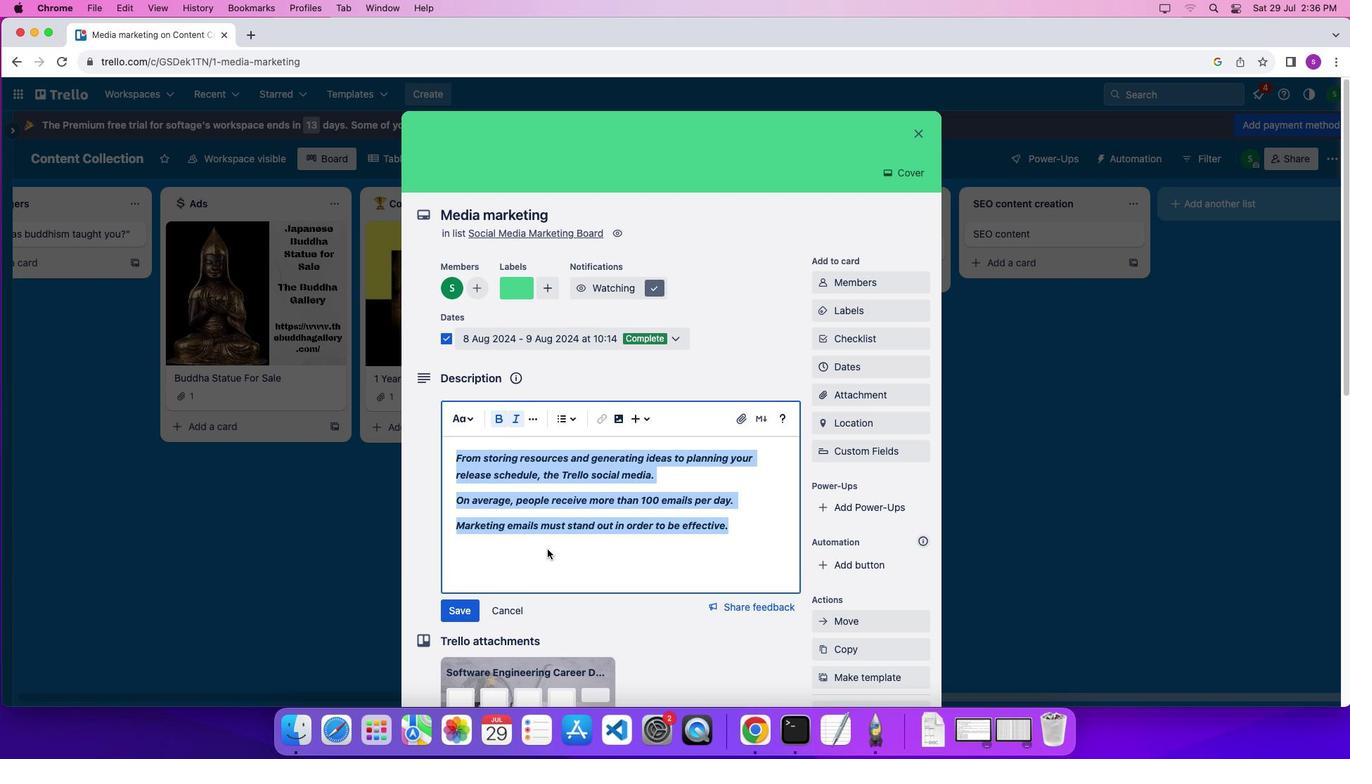 
Action: Mouse pressed left at (547, 549)
Screenshot: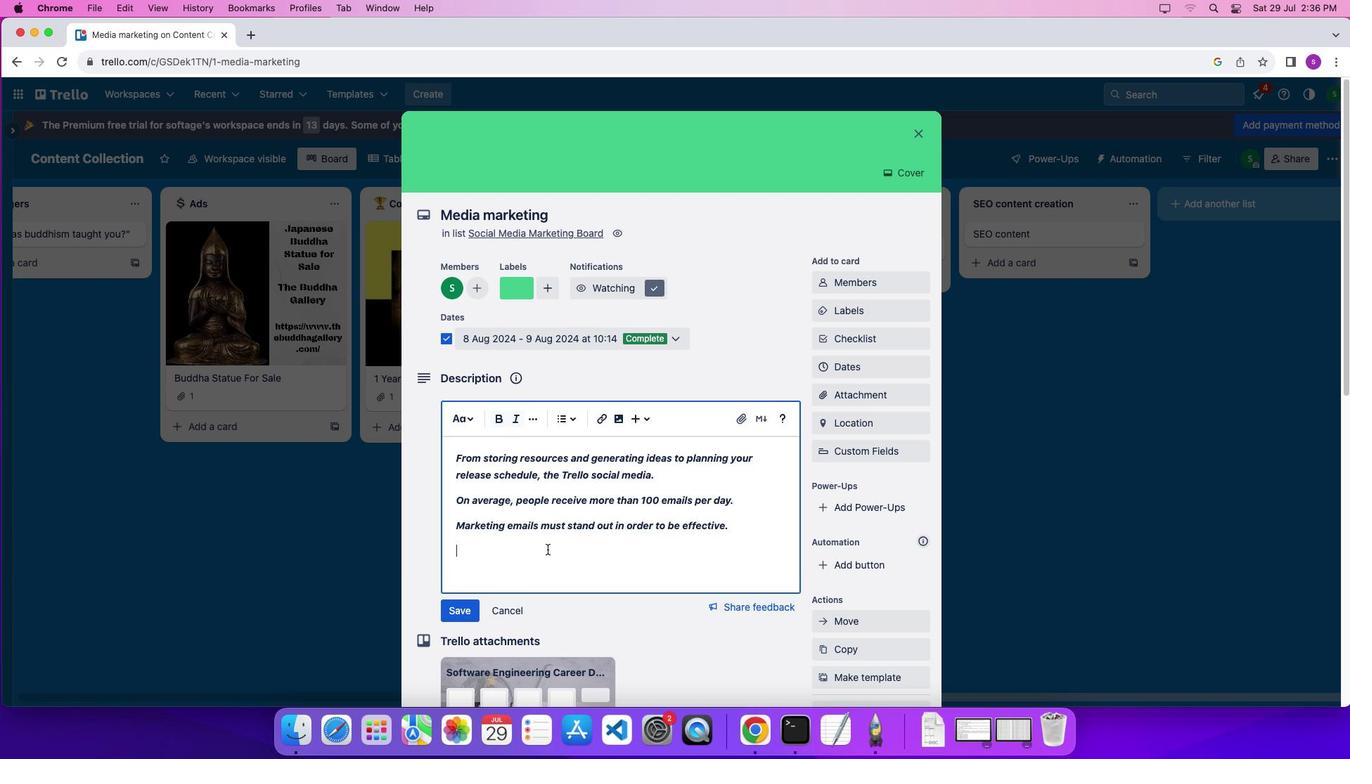 
Action: Mouse moved to (472, 605)
Screenshot: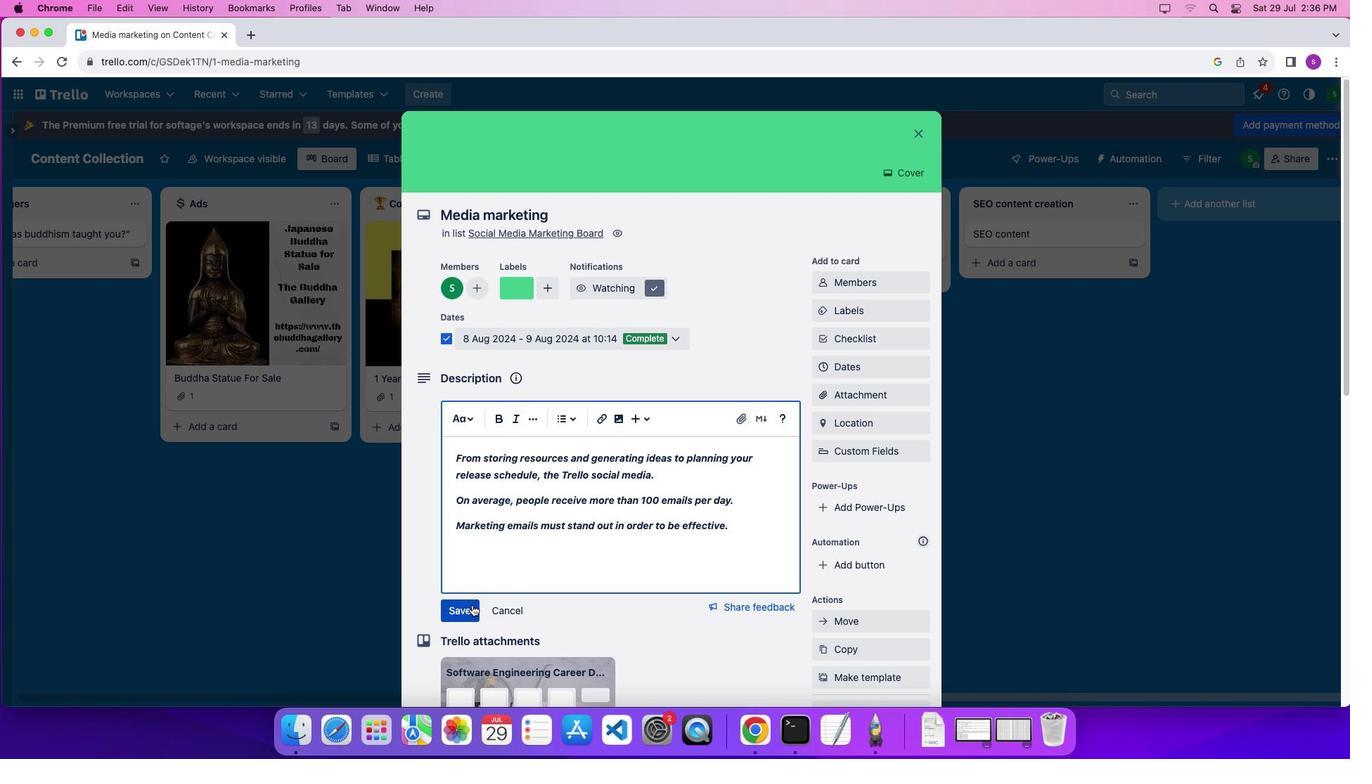 
Action: Mouse pressed left at (472, 605)
Screenshot: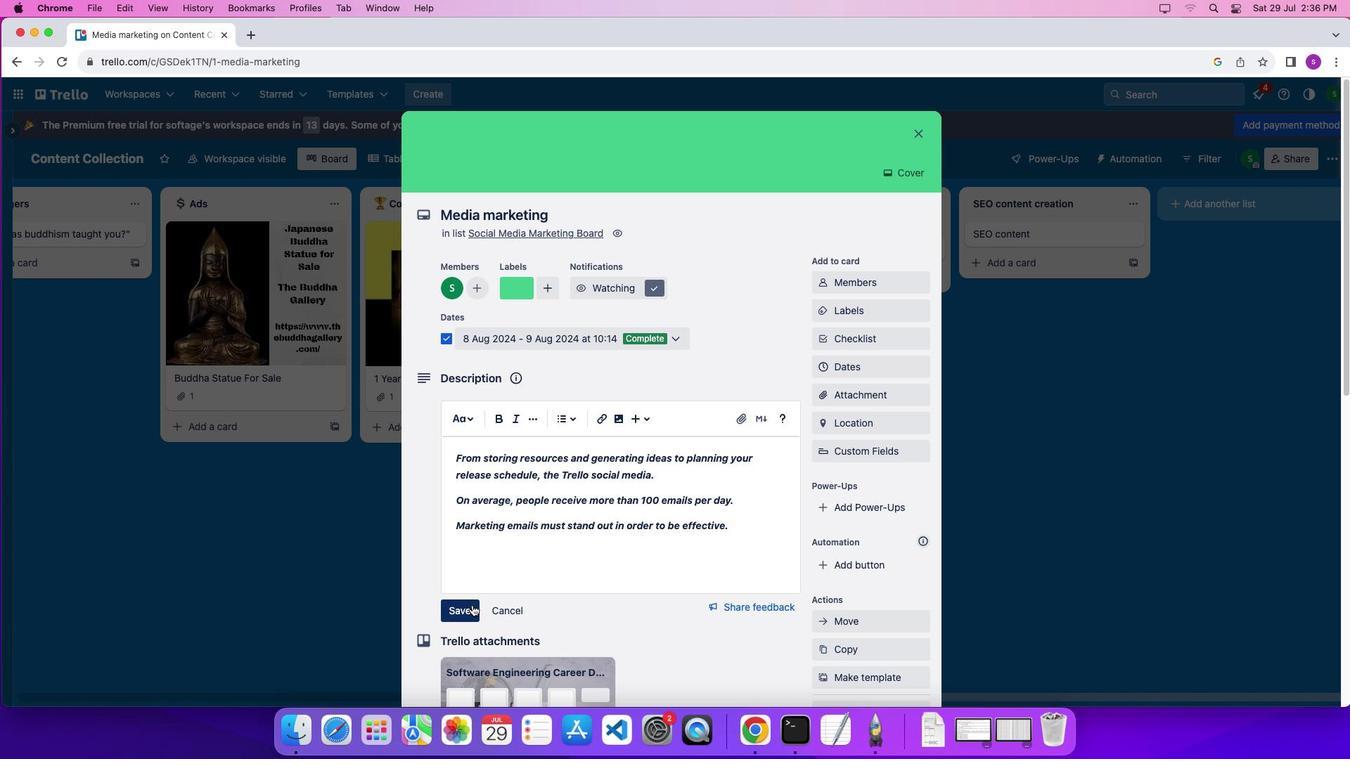 
Action: Mouse moved to (534, 559)
Screenshot: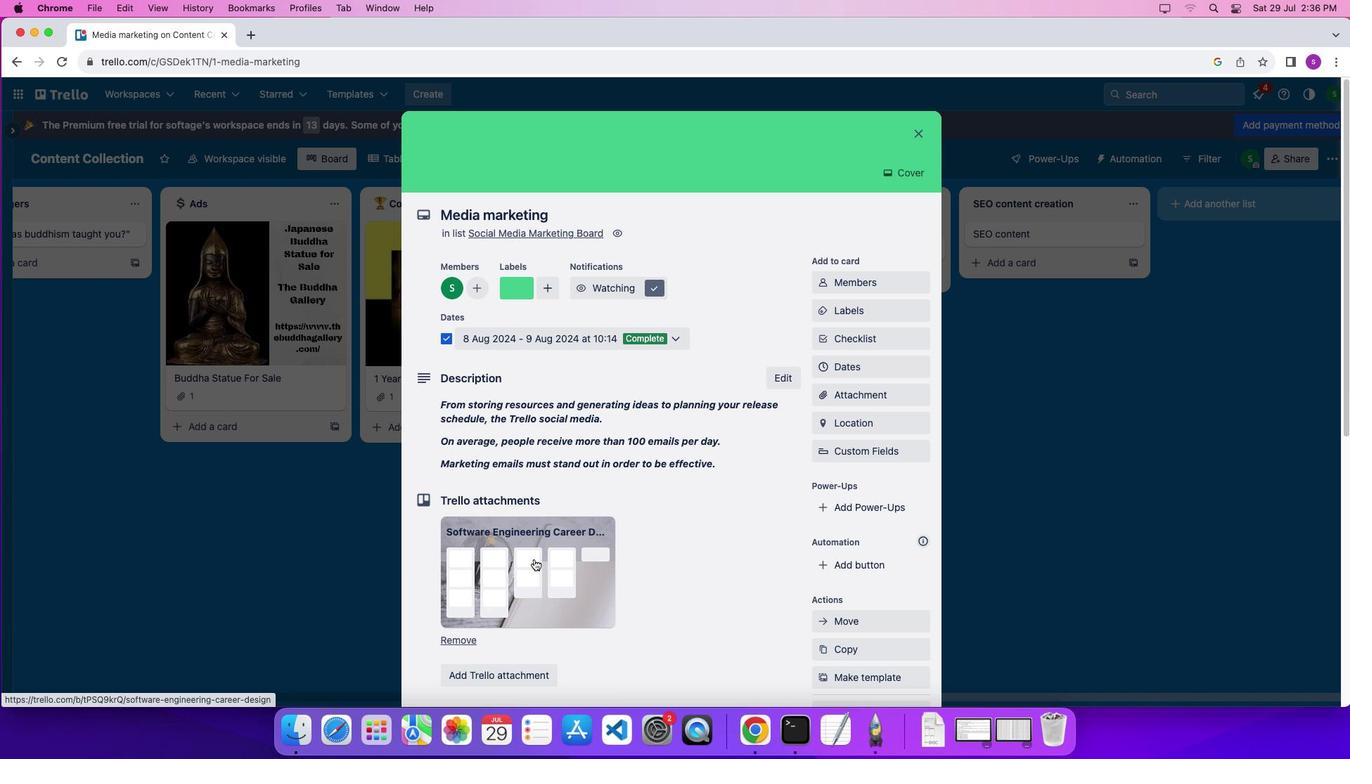 
Action: Mouse scrolled (534, 559) with delta (0, 0)
Screenshot: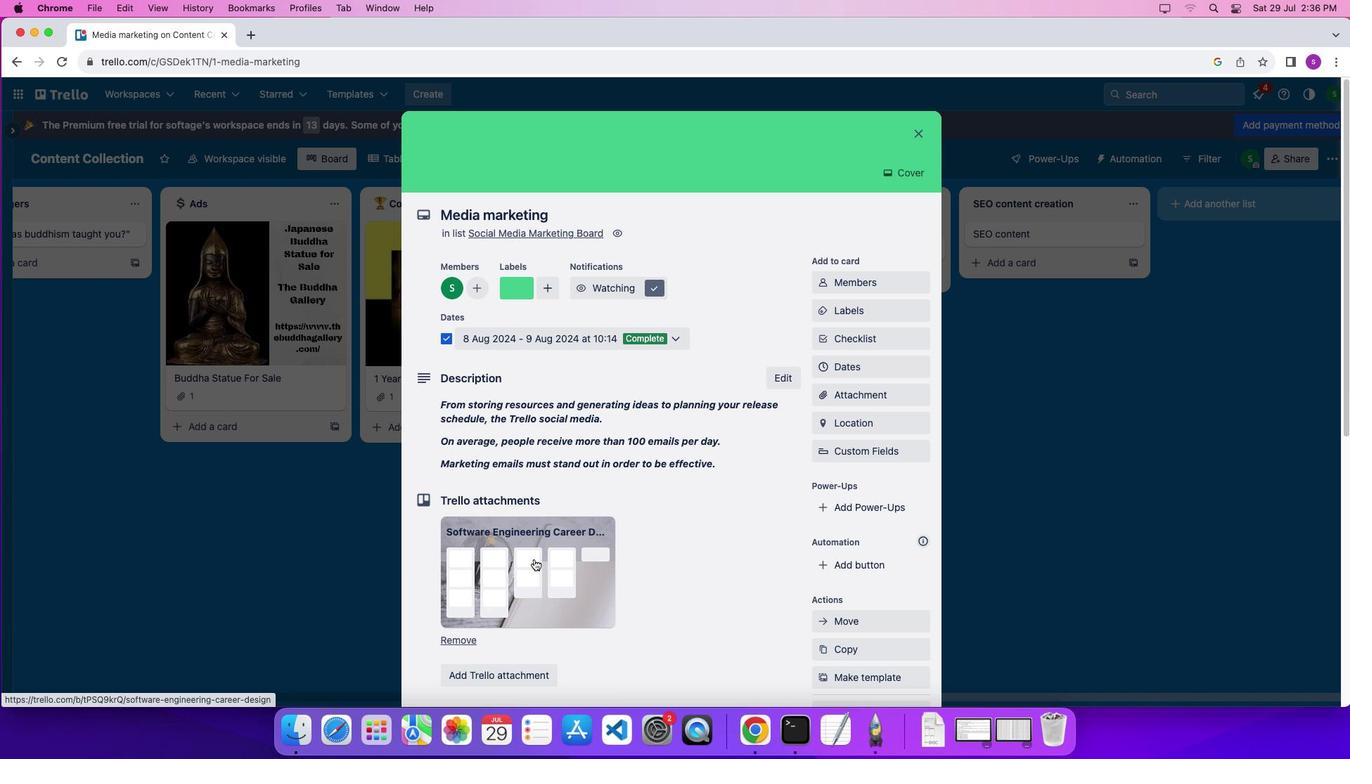 
Action: Mouse scrolled (534, 559) with delta (0, 0)
Screenshot: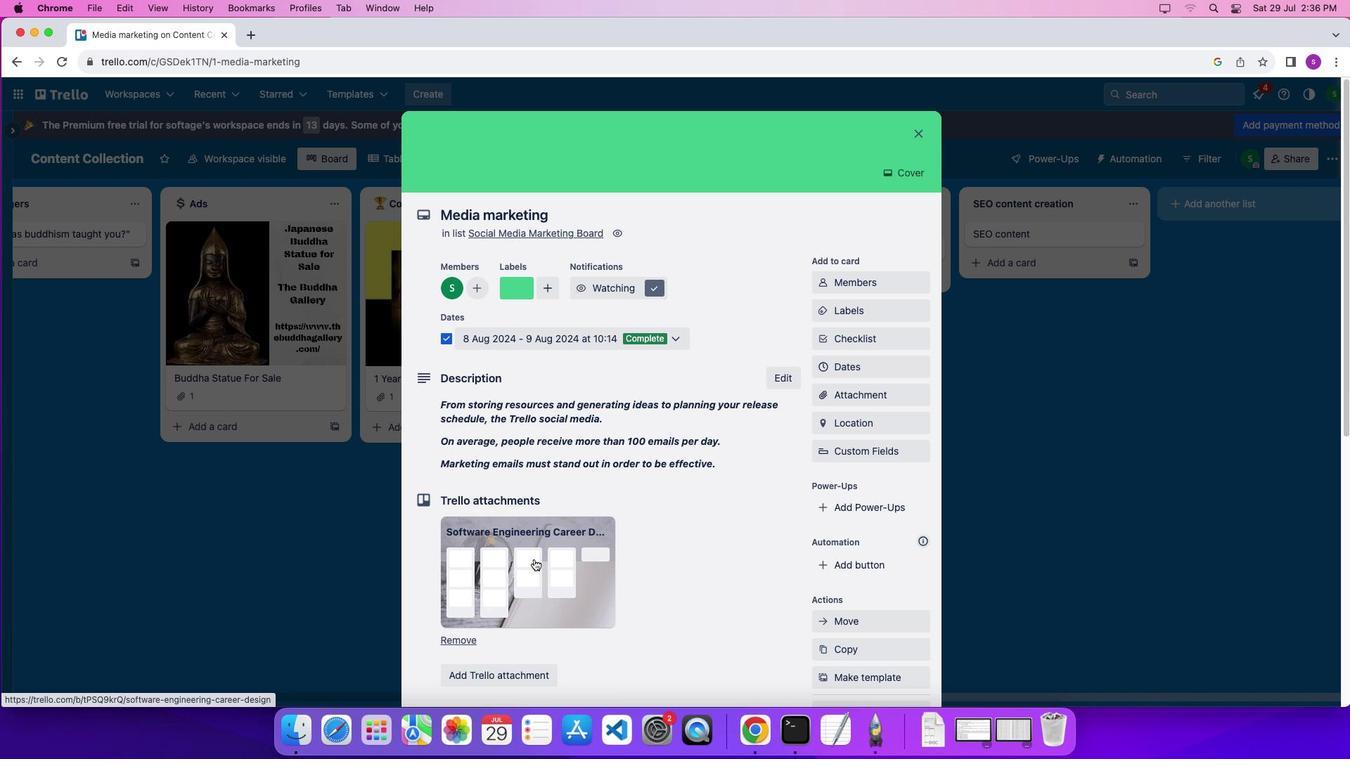 
Action: Mouse scrolled (534, 559) with delta (0, 3)
Screenshot: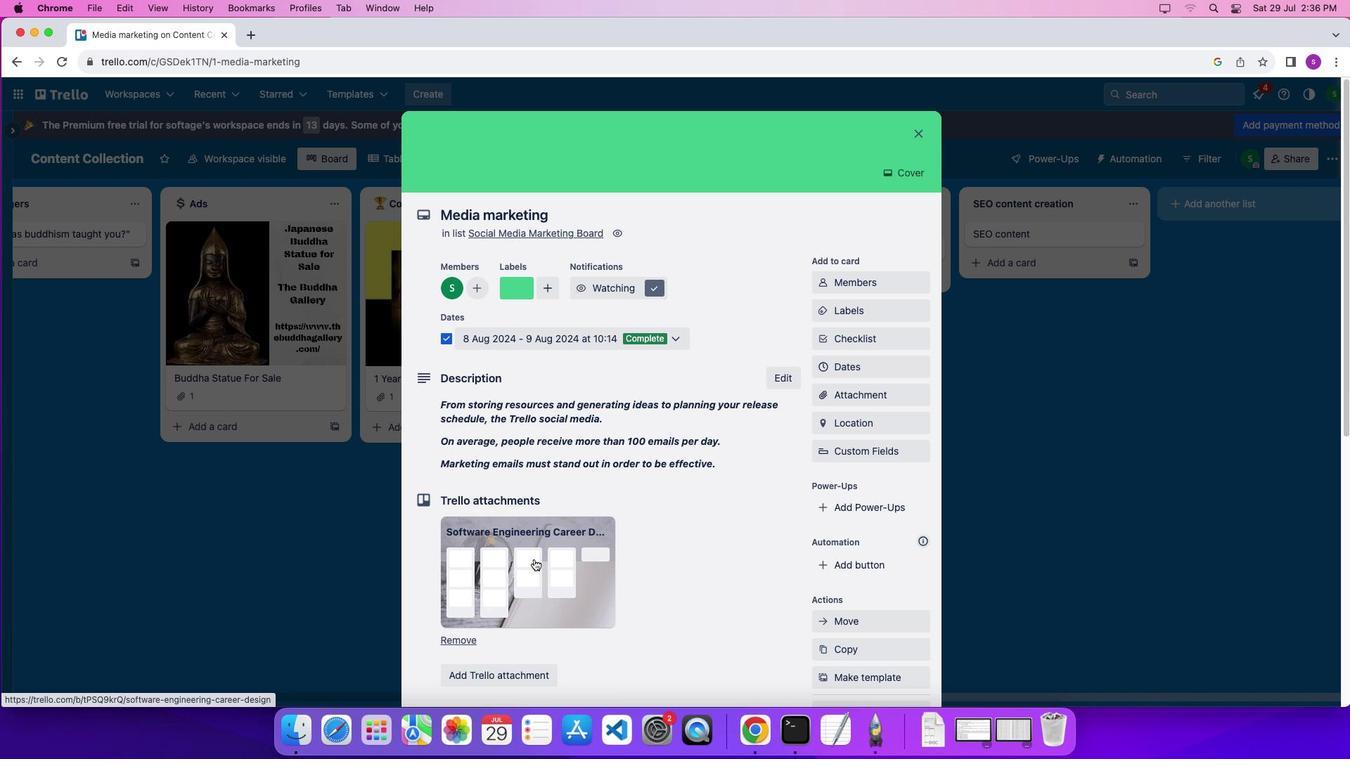 
Action: Mouse scrolled (534, 559) with delta (0, 4)
Screenshot: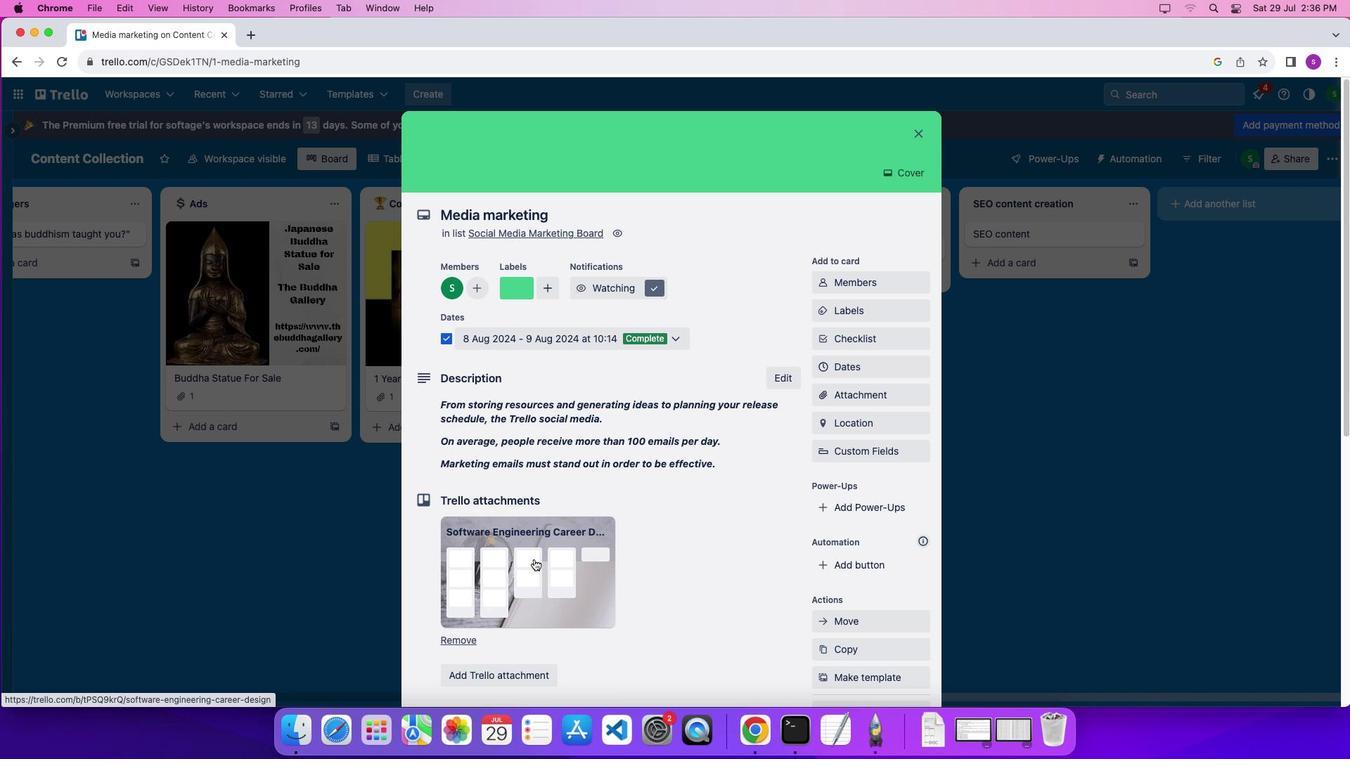 
Action: Mouse scrolled (534, 559) with delta (0, 0)
Screenshot: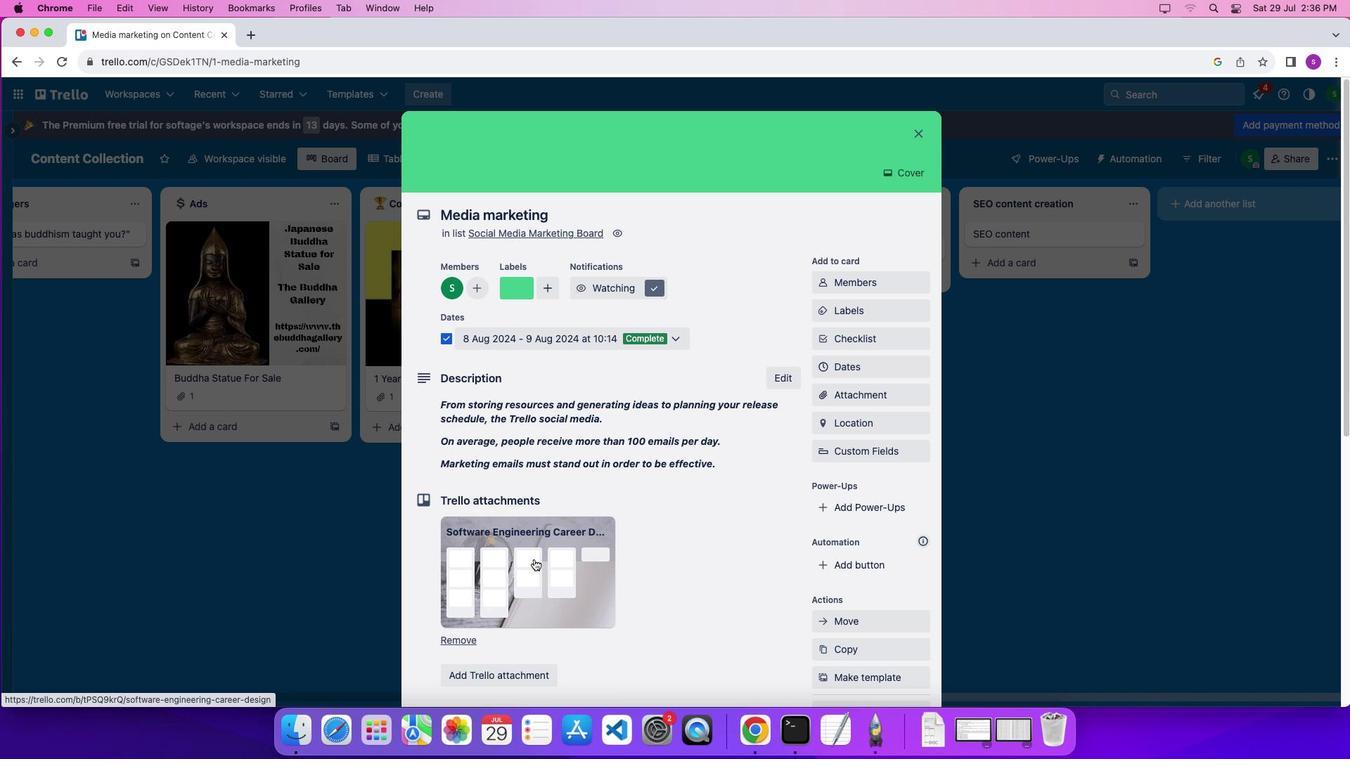 
Action: Mouse scrolled (534, 559) with delta (0, 0)
Screenshot: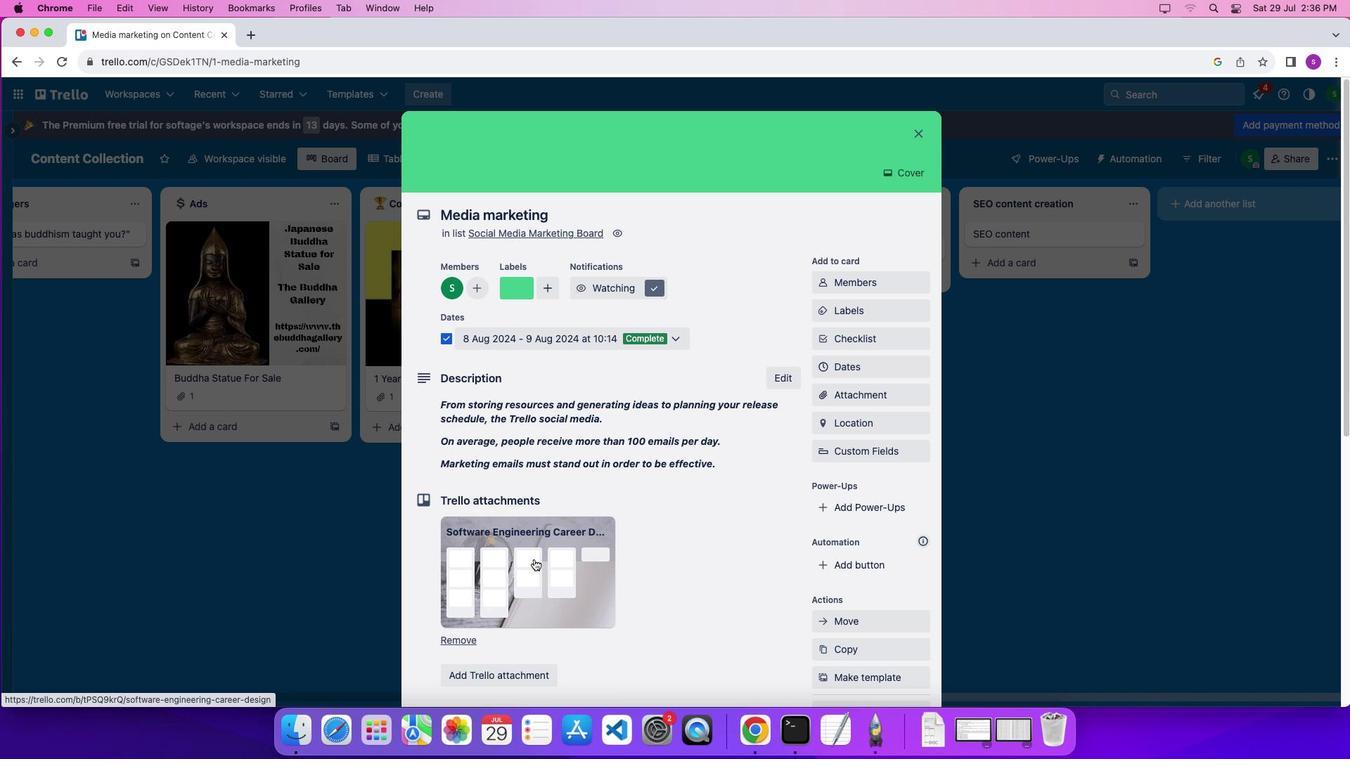 
Action: Mouse scrolled (534, 559) with delta (0, -2)
Screenshot: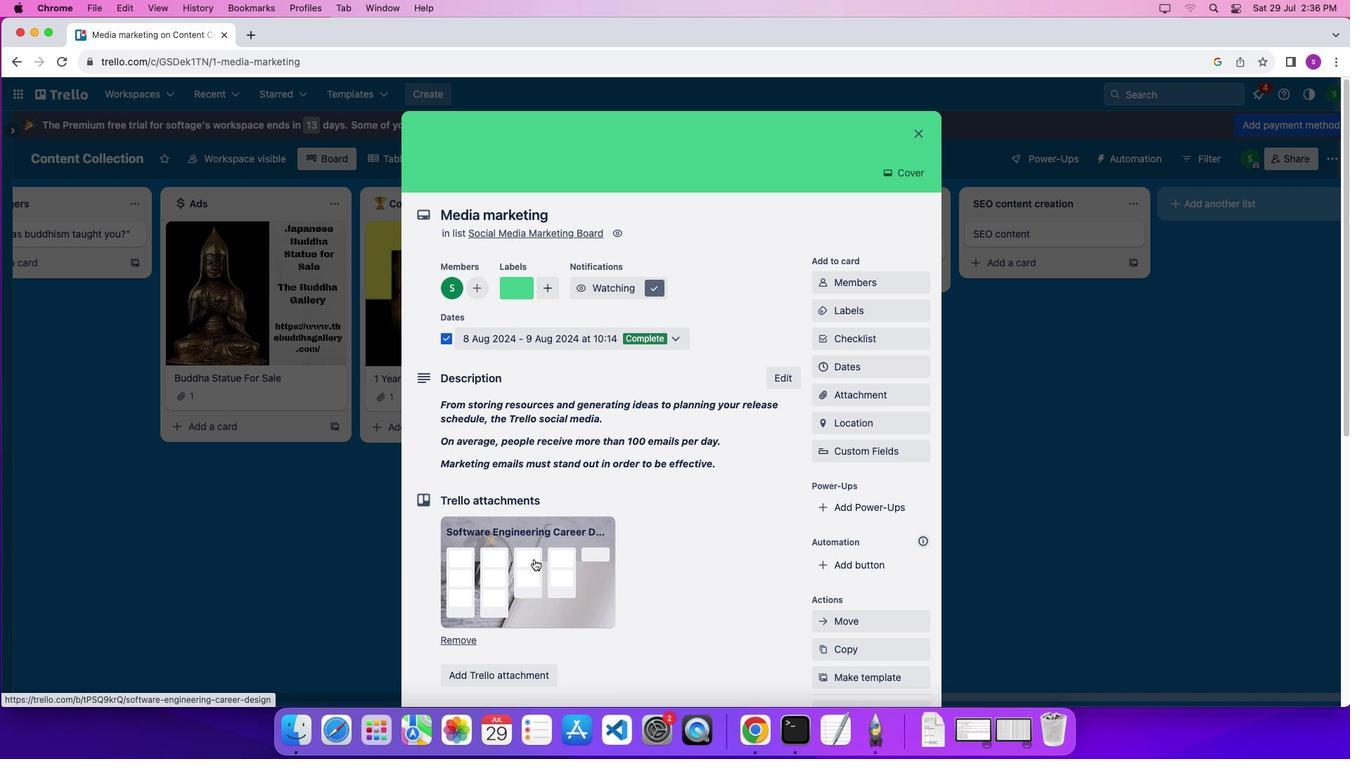 
Action: Mouse scrolled (534, 559) with delta (0, -2)
Screenshot: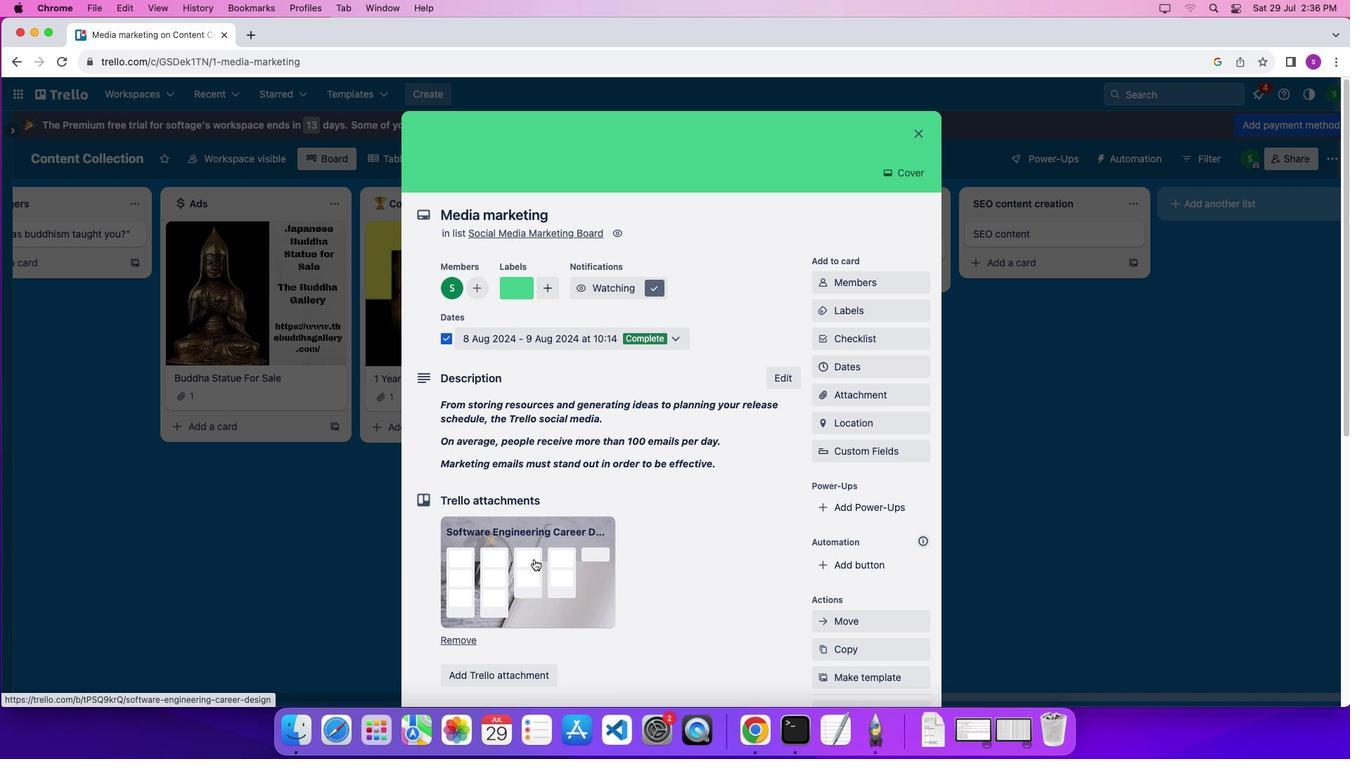 
Action: Mouse scrolled (534, 559) with delta (0, 0)
Screenshot: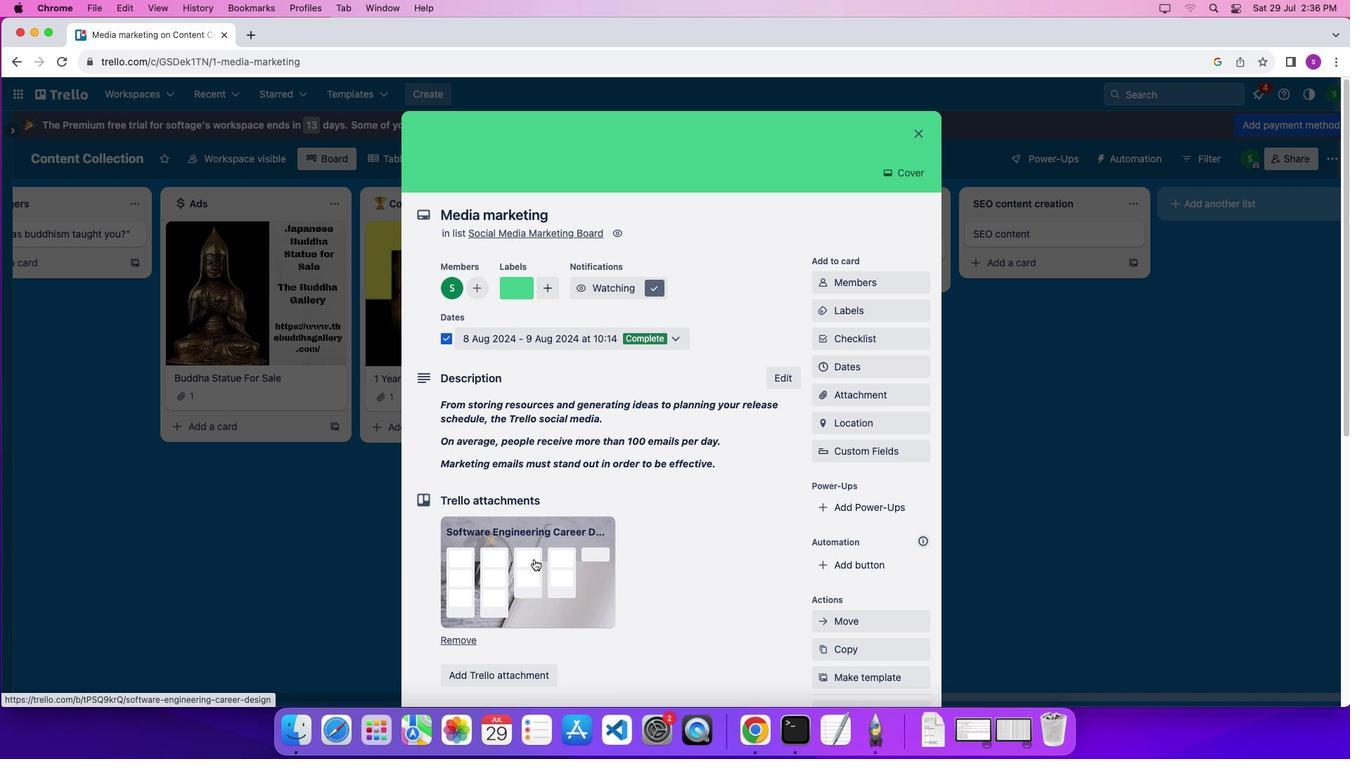 
Action: Mouse scrolled (534, 559) with delta (0, 0)
Screenshot: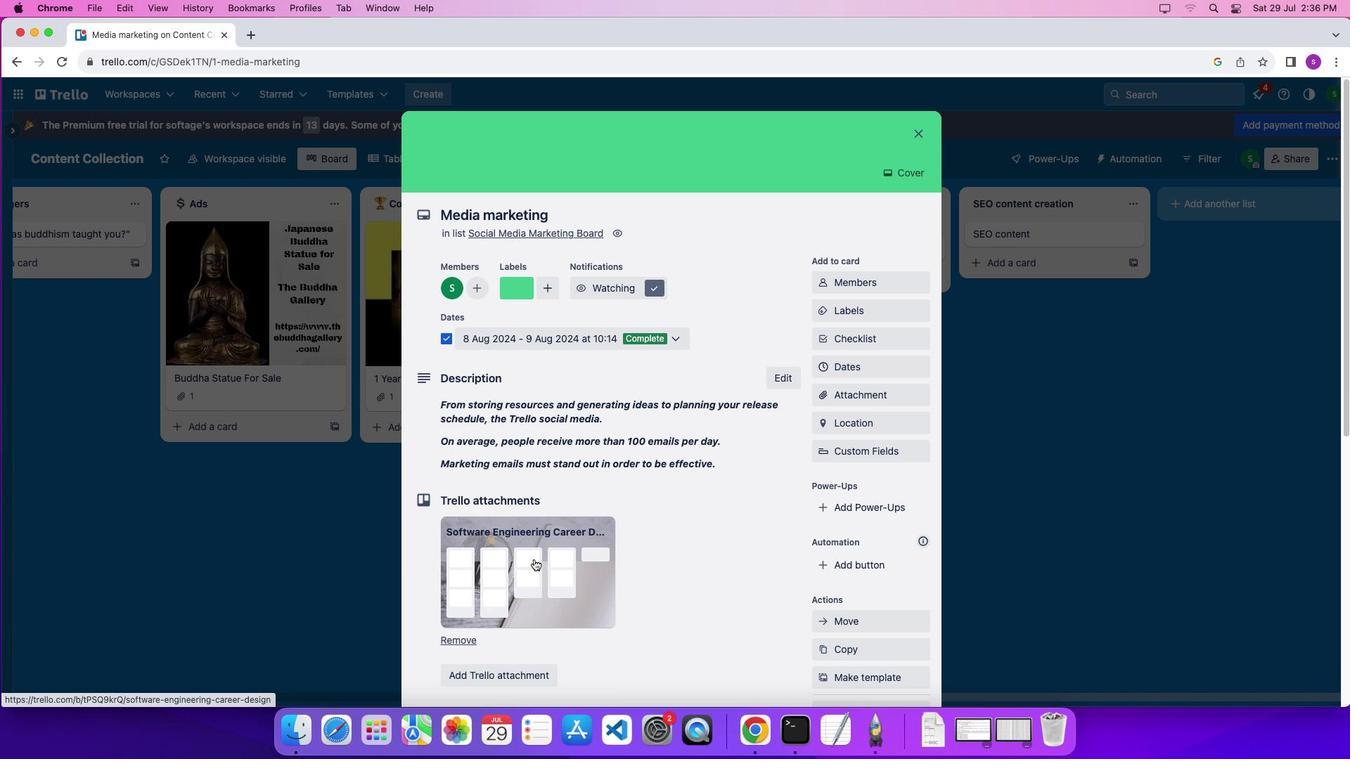 
Action: Mouse scrolled (534, 559) with delta (0, -4)
Screenshot: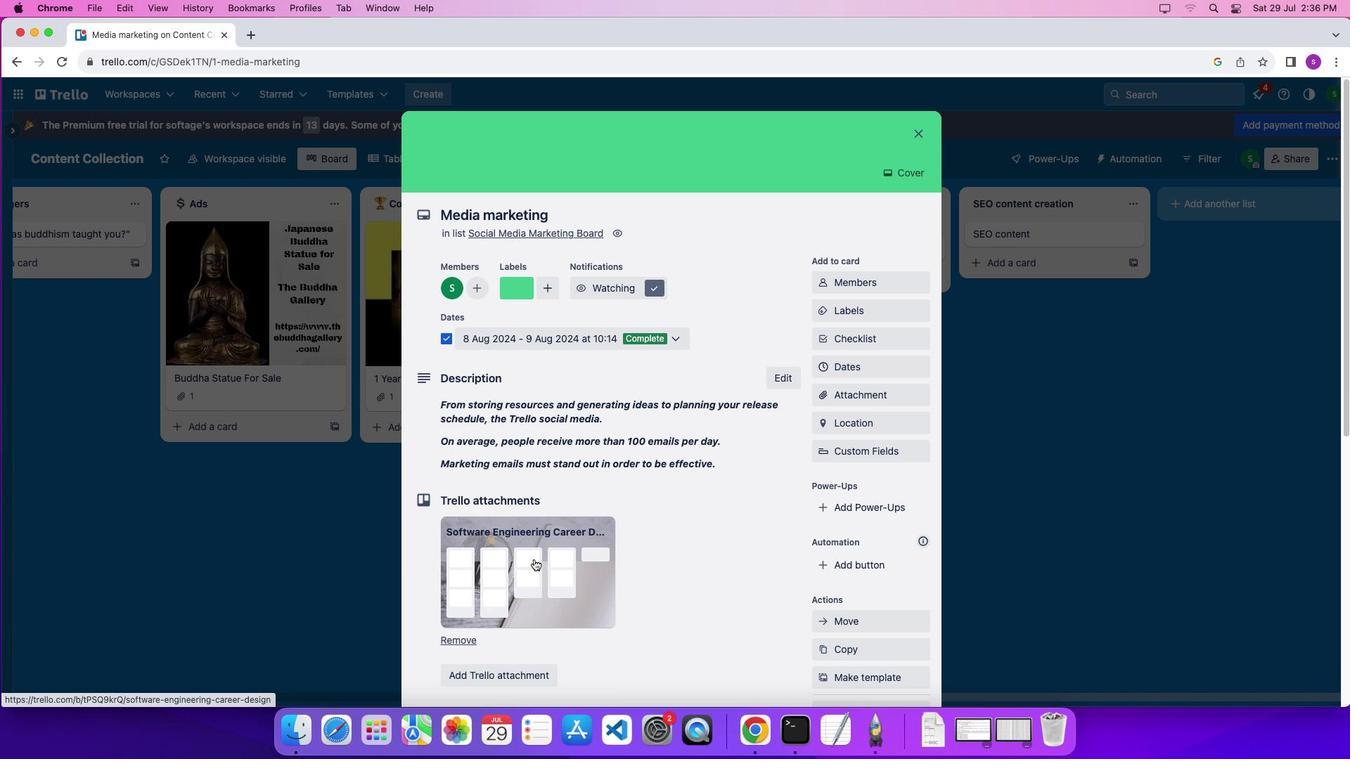 
Action: Mouse moved to (658, 575)
Screenshot: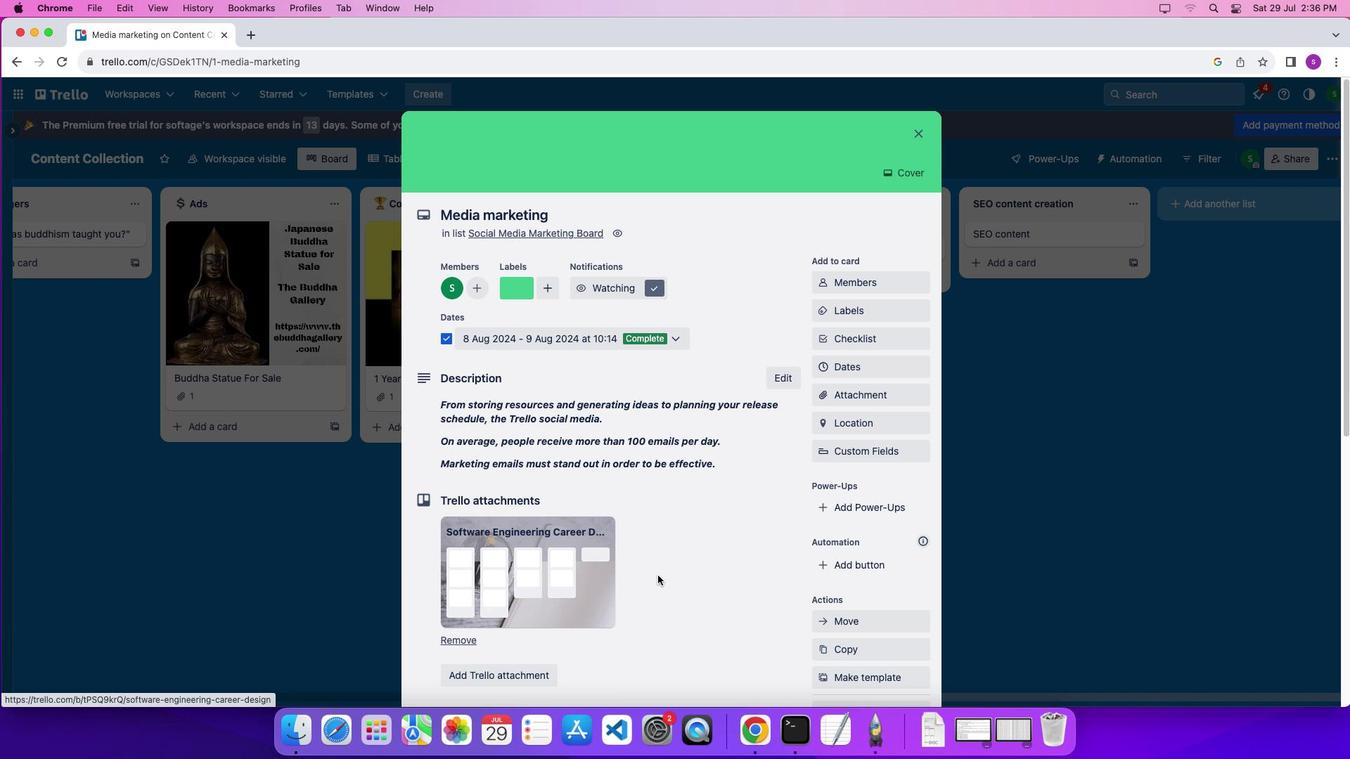 
Action: Mouse pressed left at (658, 575)
Screenshot: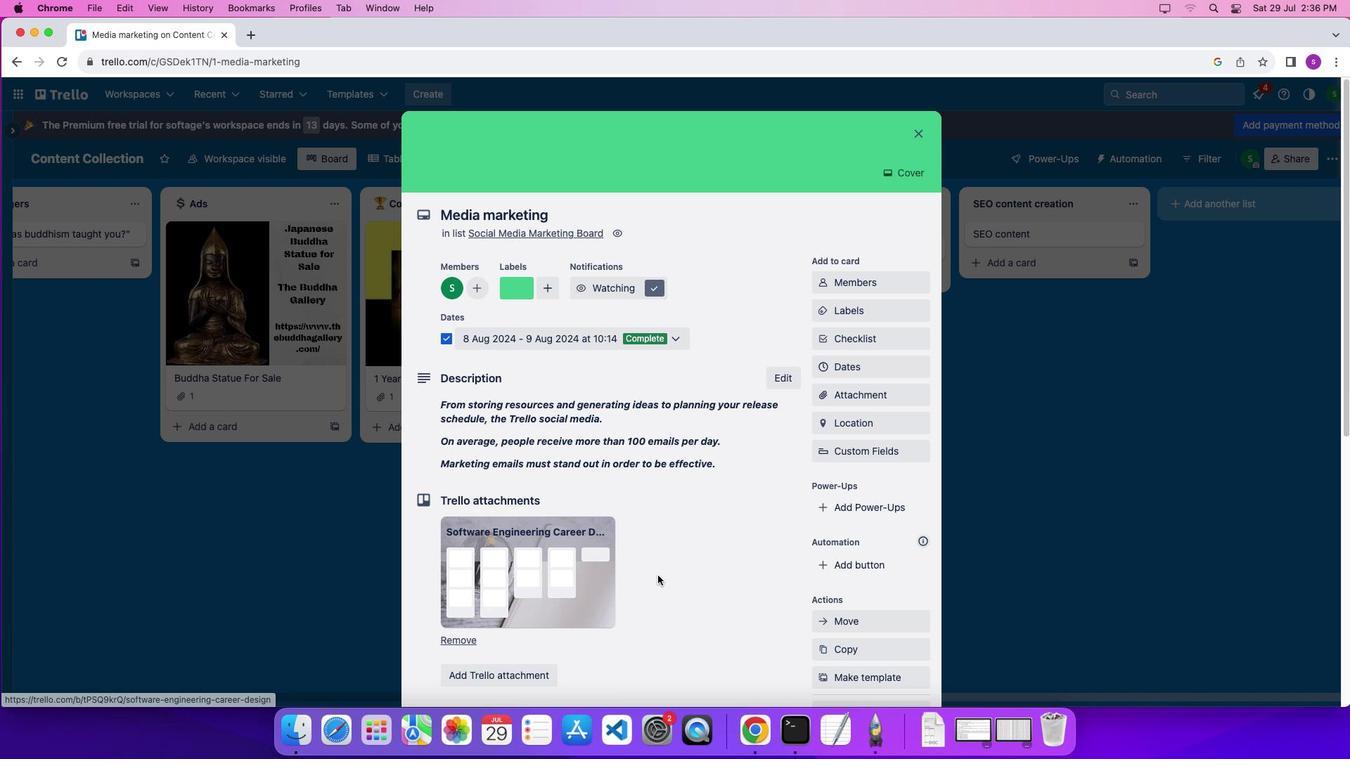 
Action: Mouse scrolled (658, 575) with delta (0, 0)
Screenshot: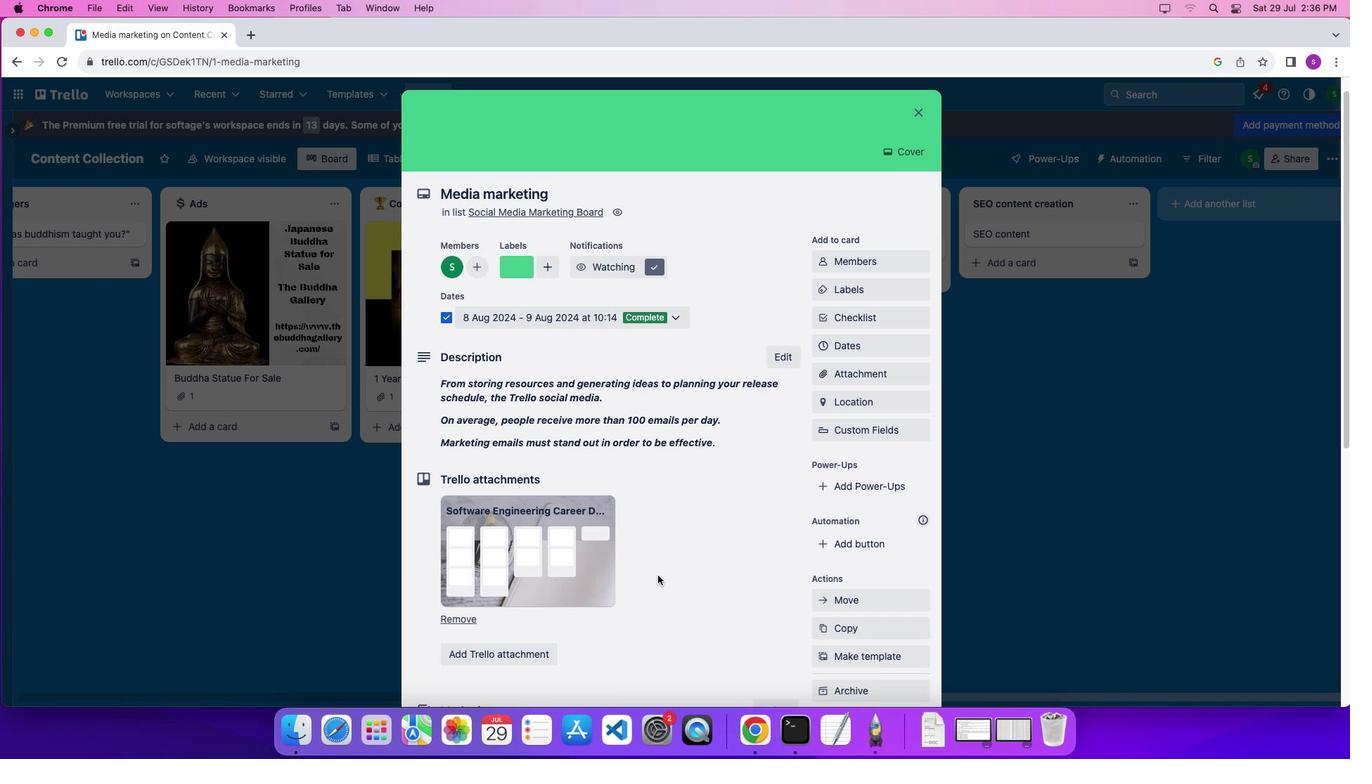 
Action: Mouse scrolled (658, 575) with delta (0, 0)
Screenshot: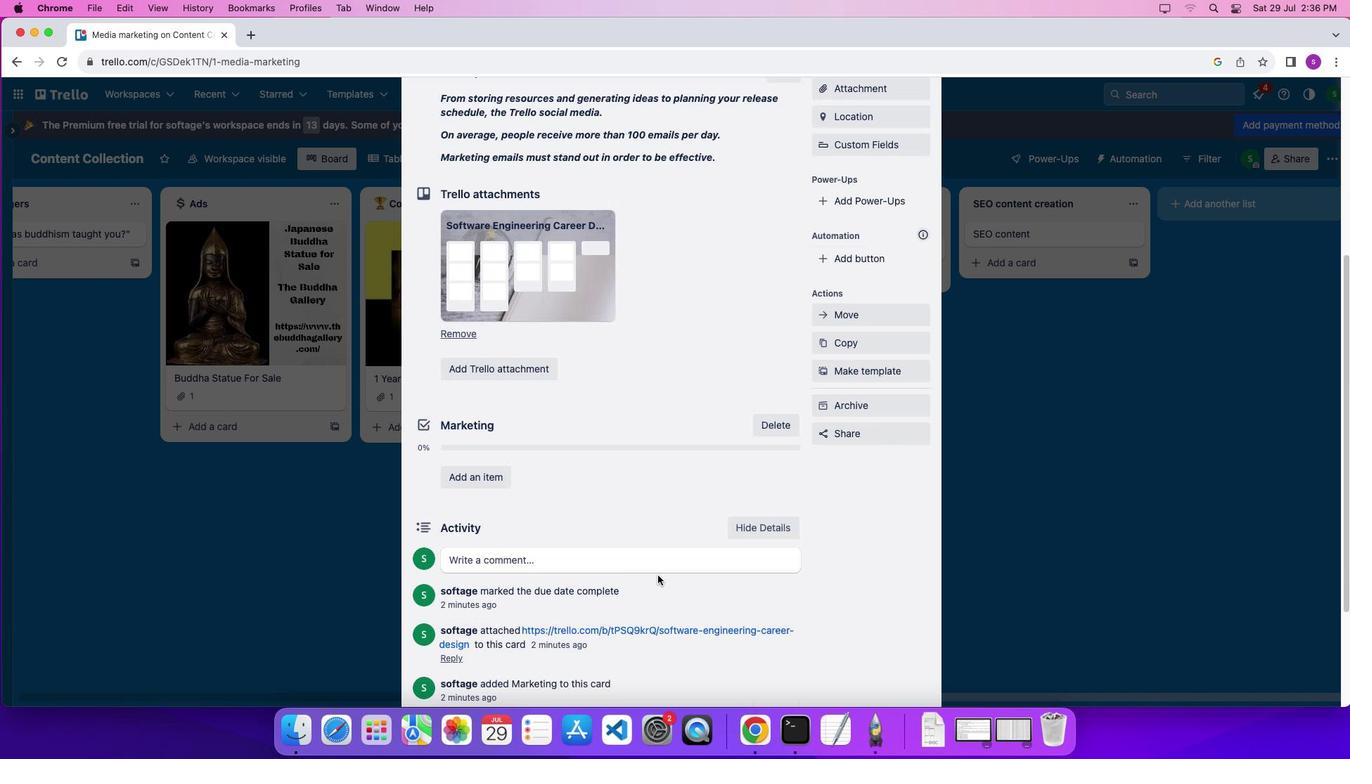 
Action: Mouse scrolled (658, 575) with delta (0, -5)
Screenshot: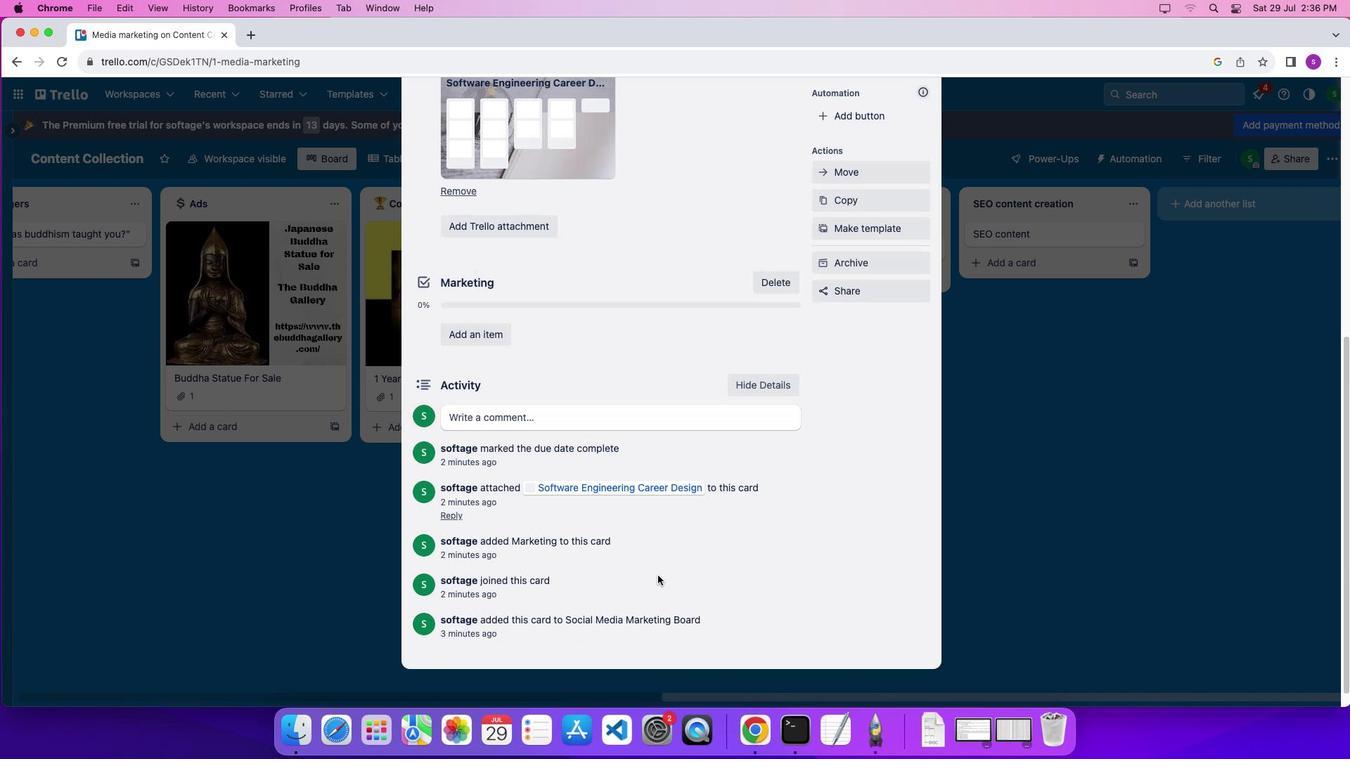 
Action: Mouse scrolled (658, 575) with delta (0, -7)
Screenshot: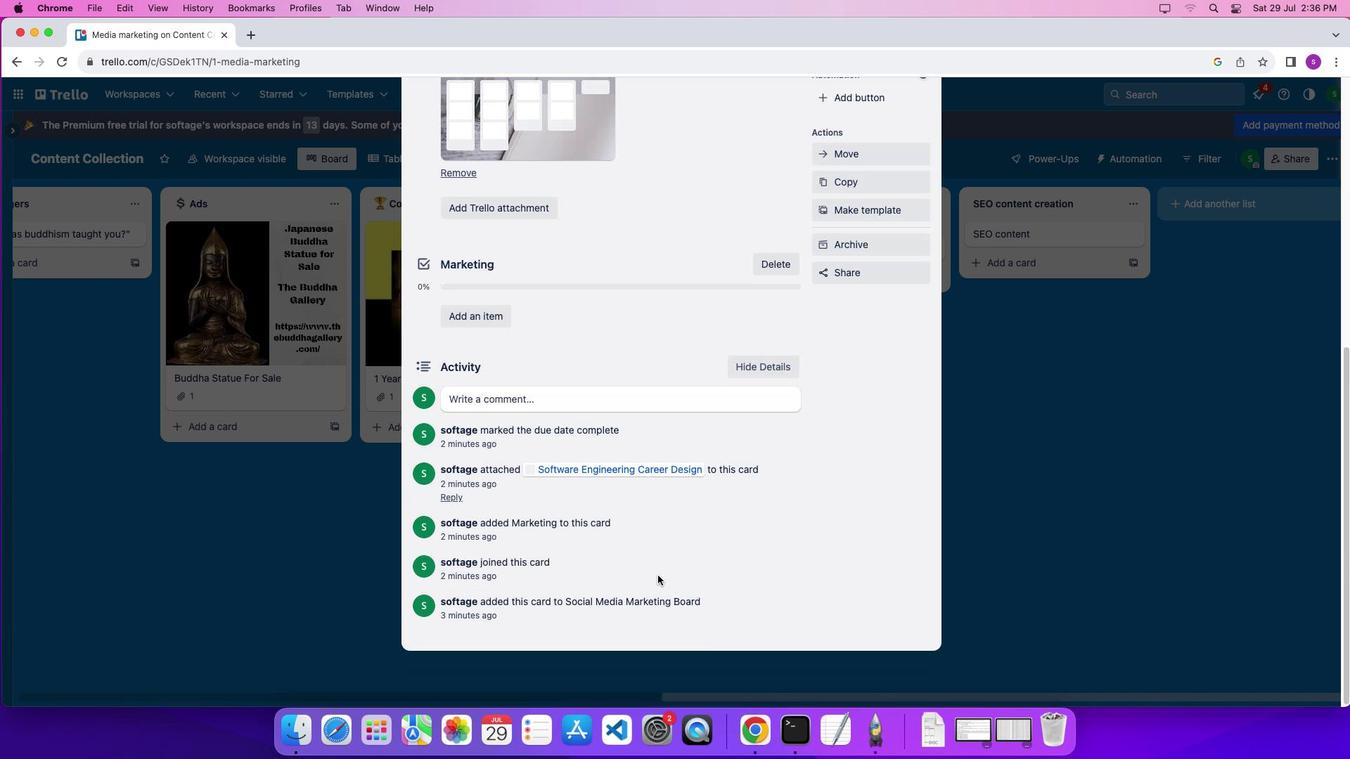 
Action: Mouse moved to (621, 406)
Screenshot: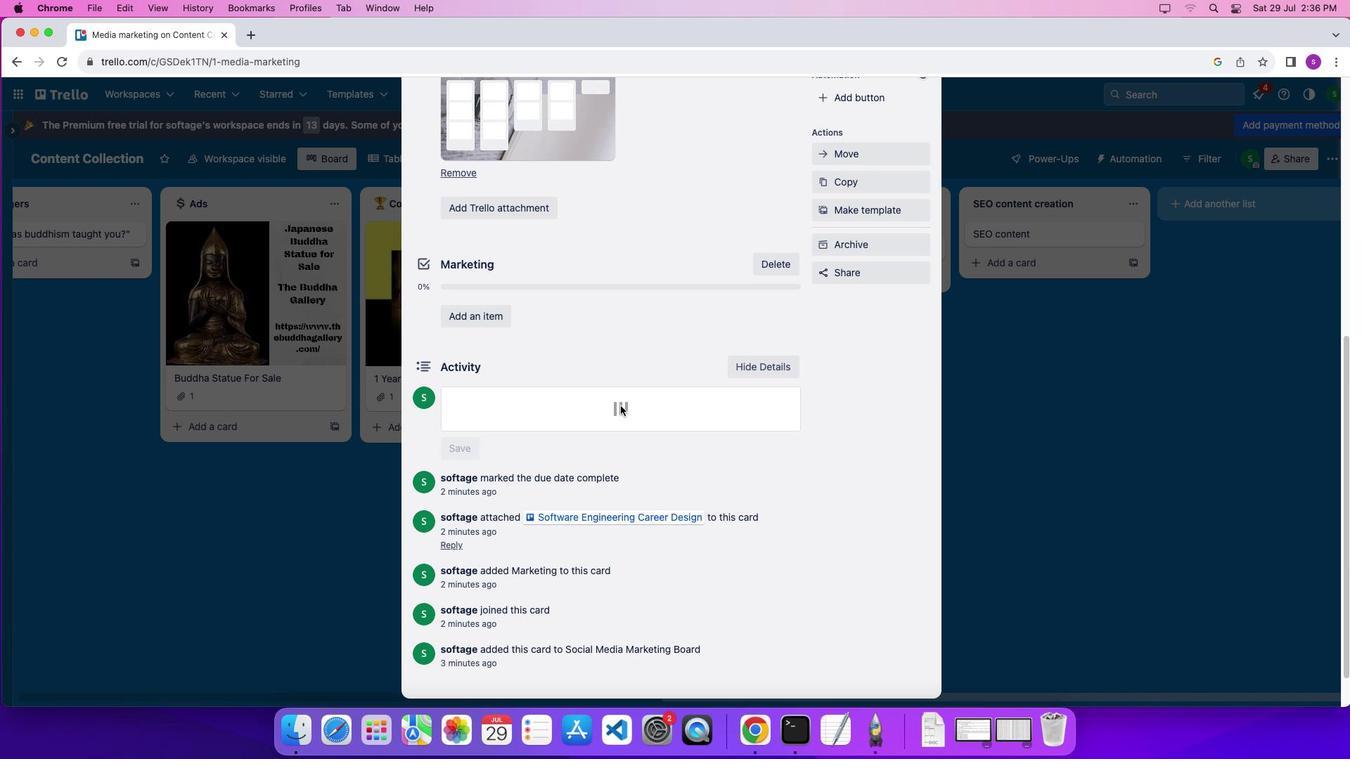 
Action: Mouse pressed left at (621, 406)
Screenshot: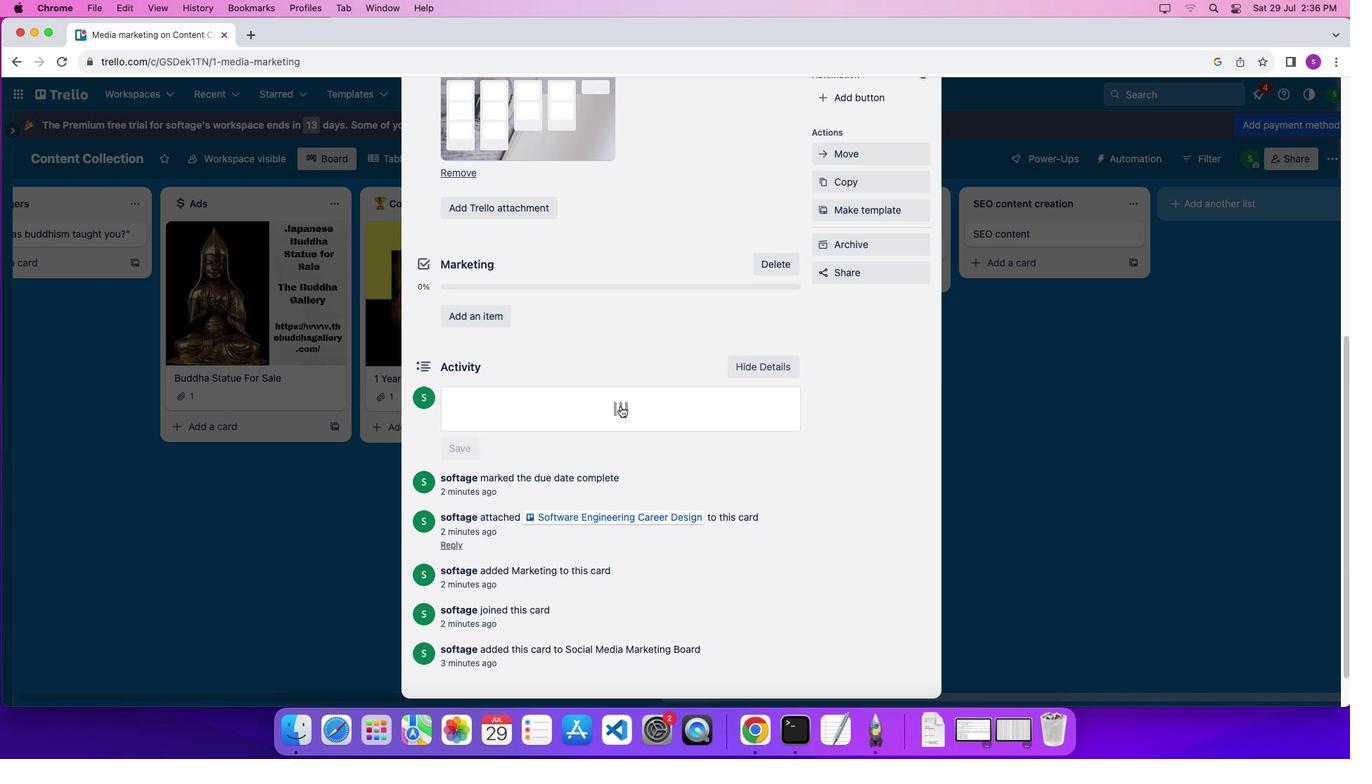
Action: Mouse moved to (623, 436)
Screenshot: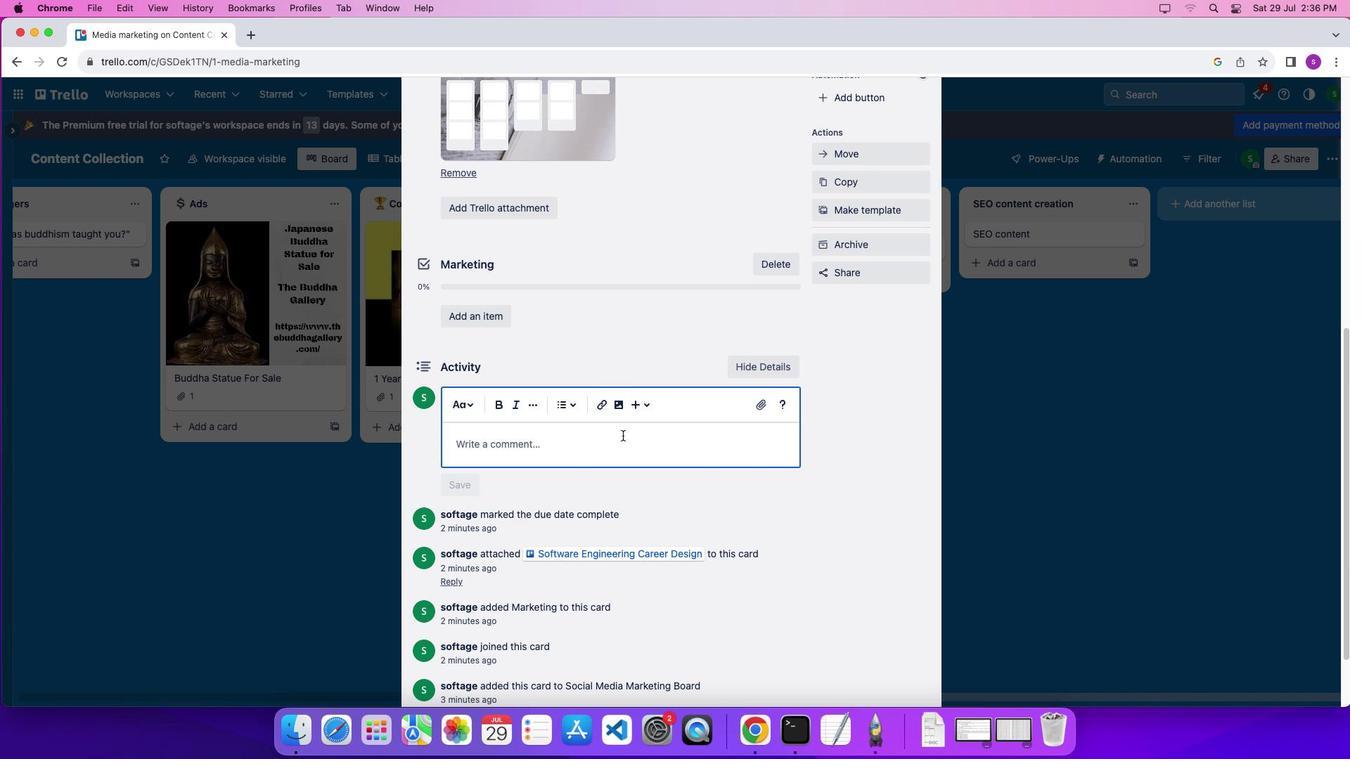 
Action: Mouse pressed left at (623, 436)
Screenshot: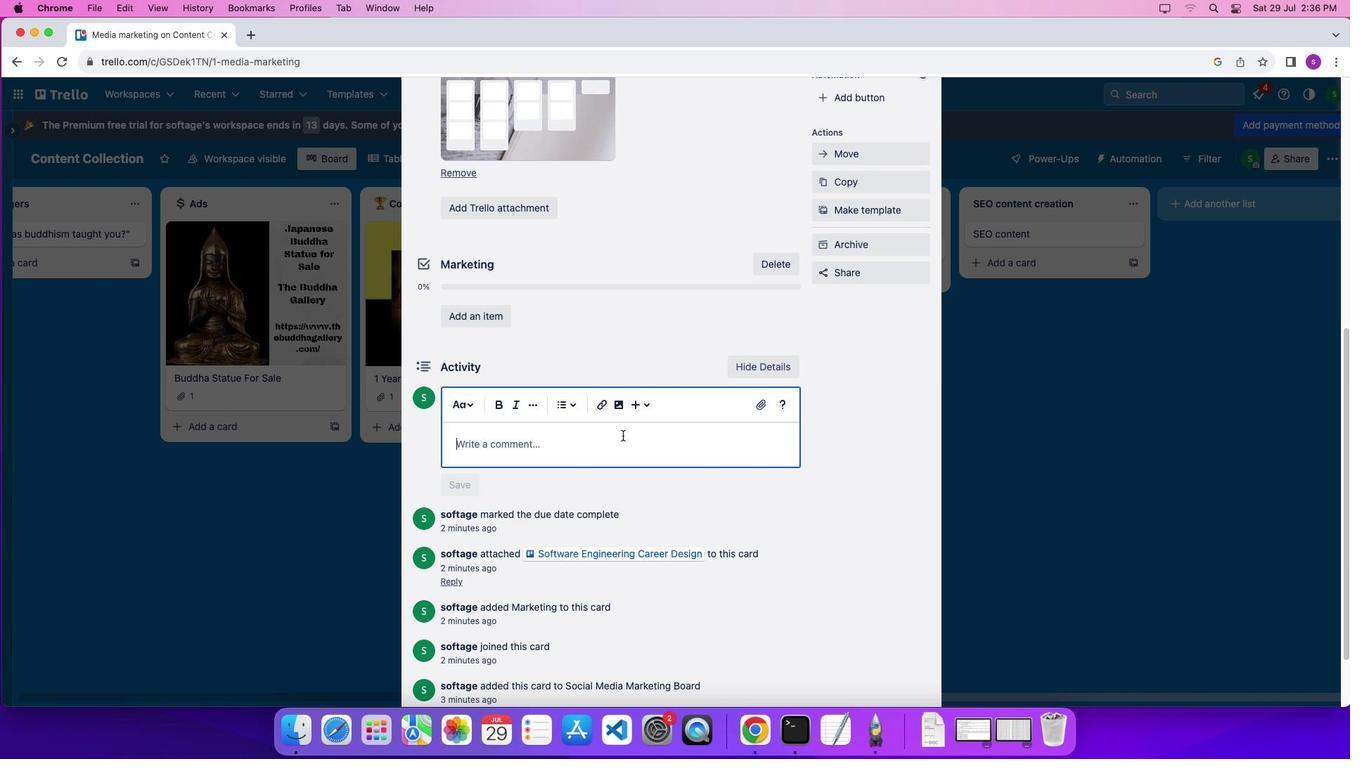 
Action: Key pressed Key.shift'B''y'Key.spaceKey.shift'M''o''i''s''s''o''n'Key.spaceKey.shift'M''a''r''k''e''t''i''n''g''.'
Screenshot: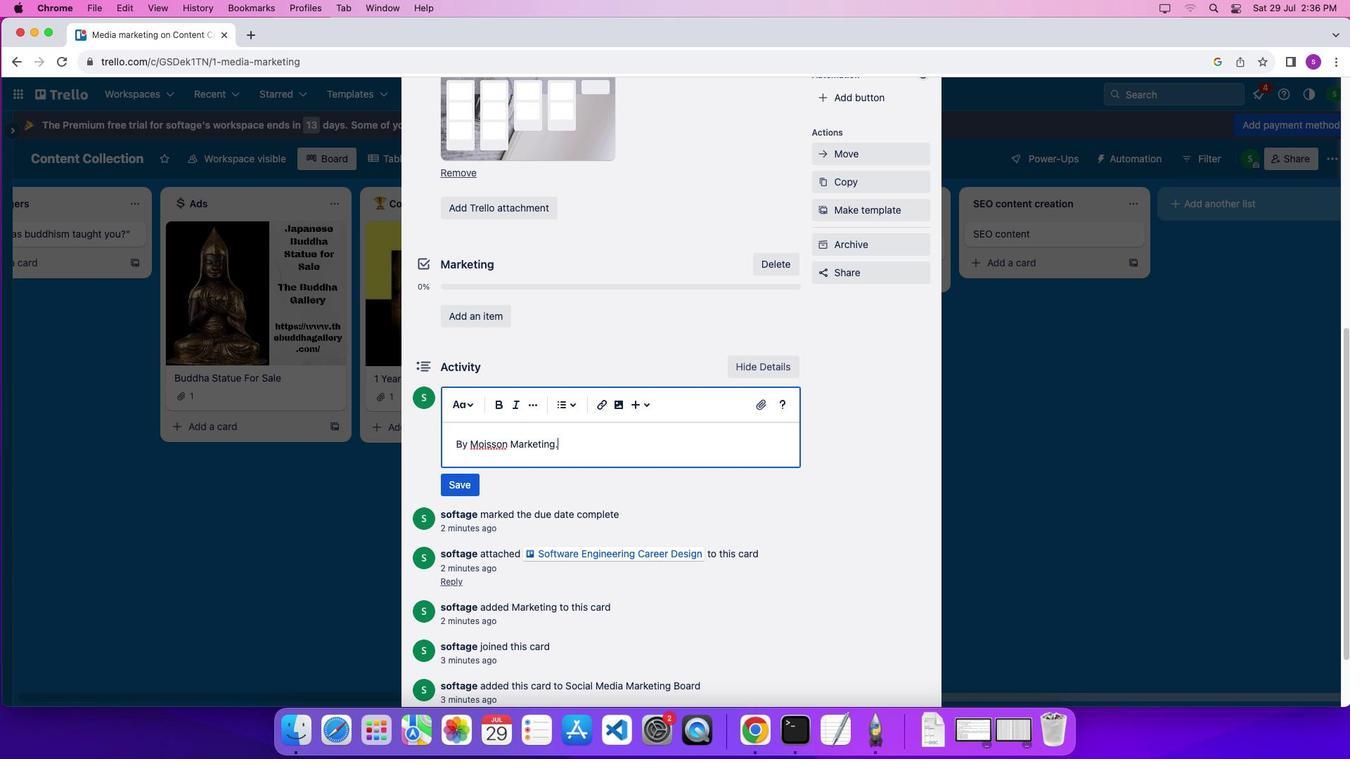 
Action: Mouse moved to (630, 443)
Screenshot: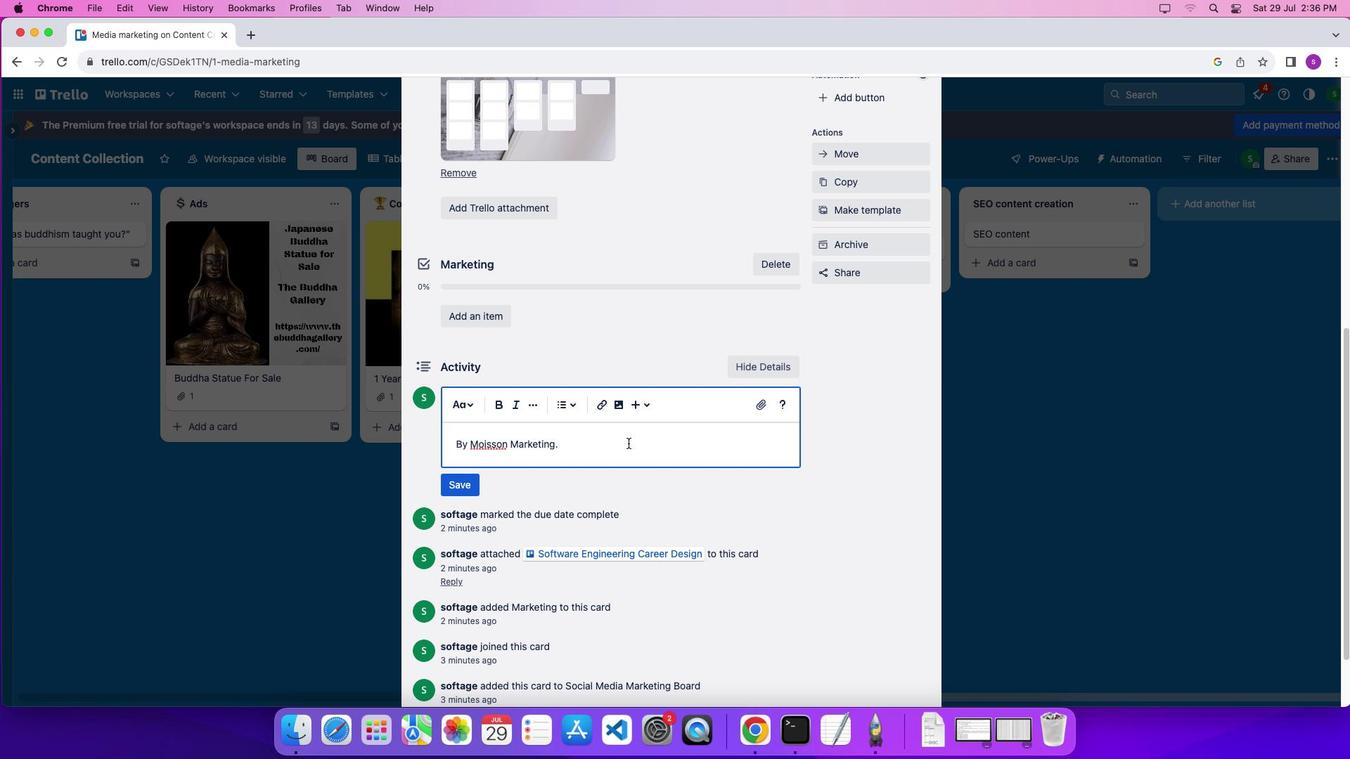 
Action: Mouse pressed left at (630, 443)
Screenshot: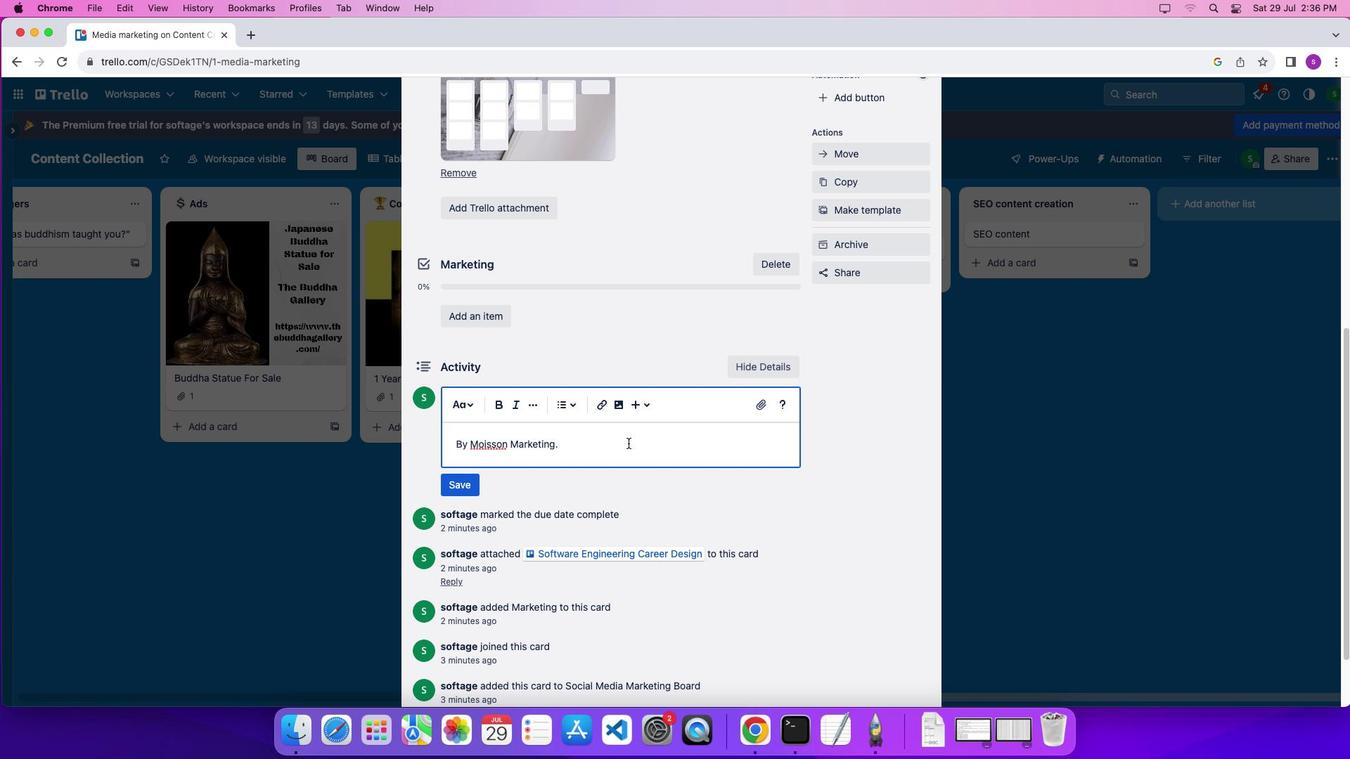 
Action: Mouse moved to (516, 401)
Screenshot: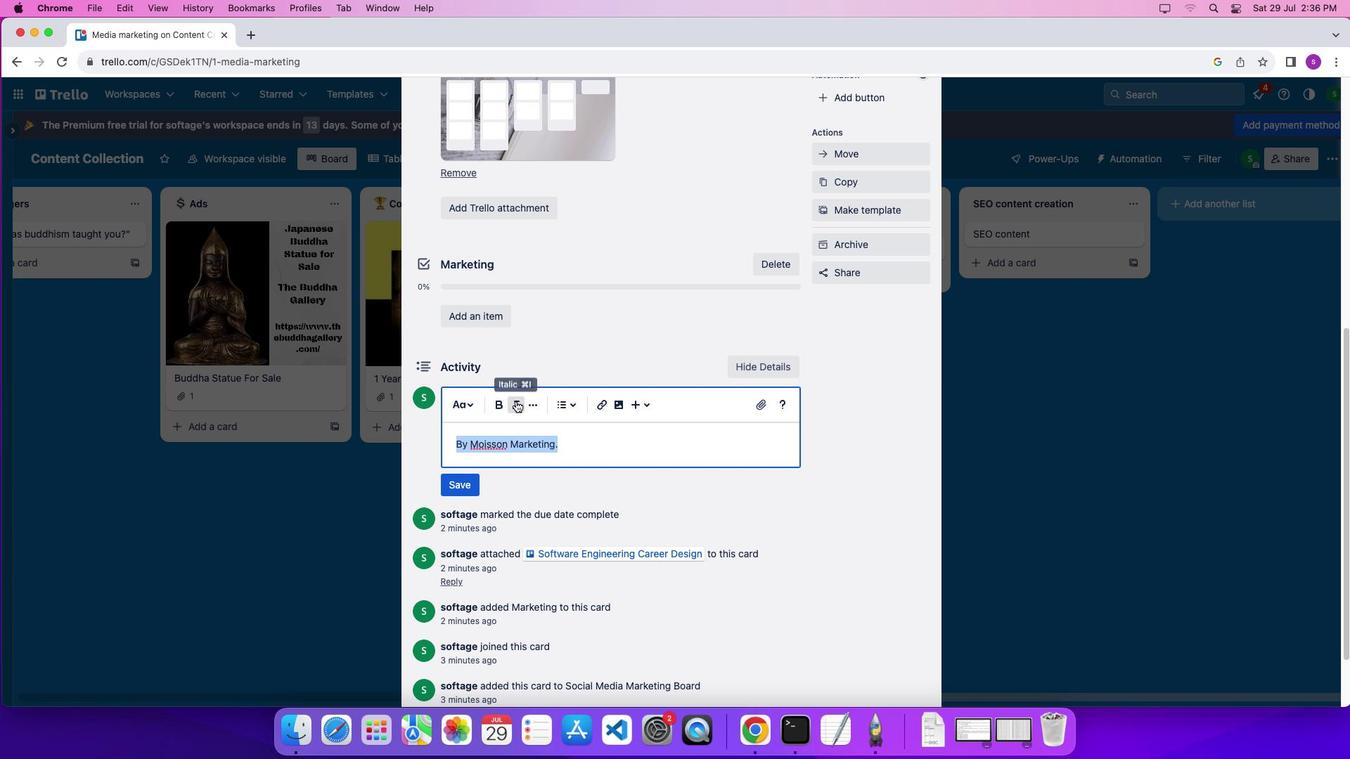 
Action: Mouse pressed left at (516, 401)
Screenshot: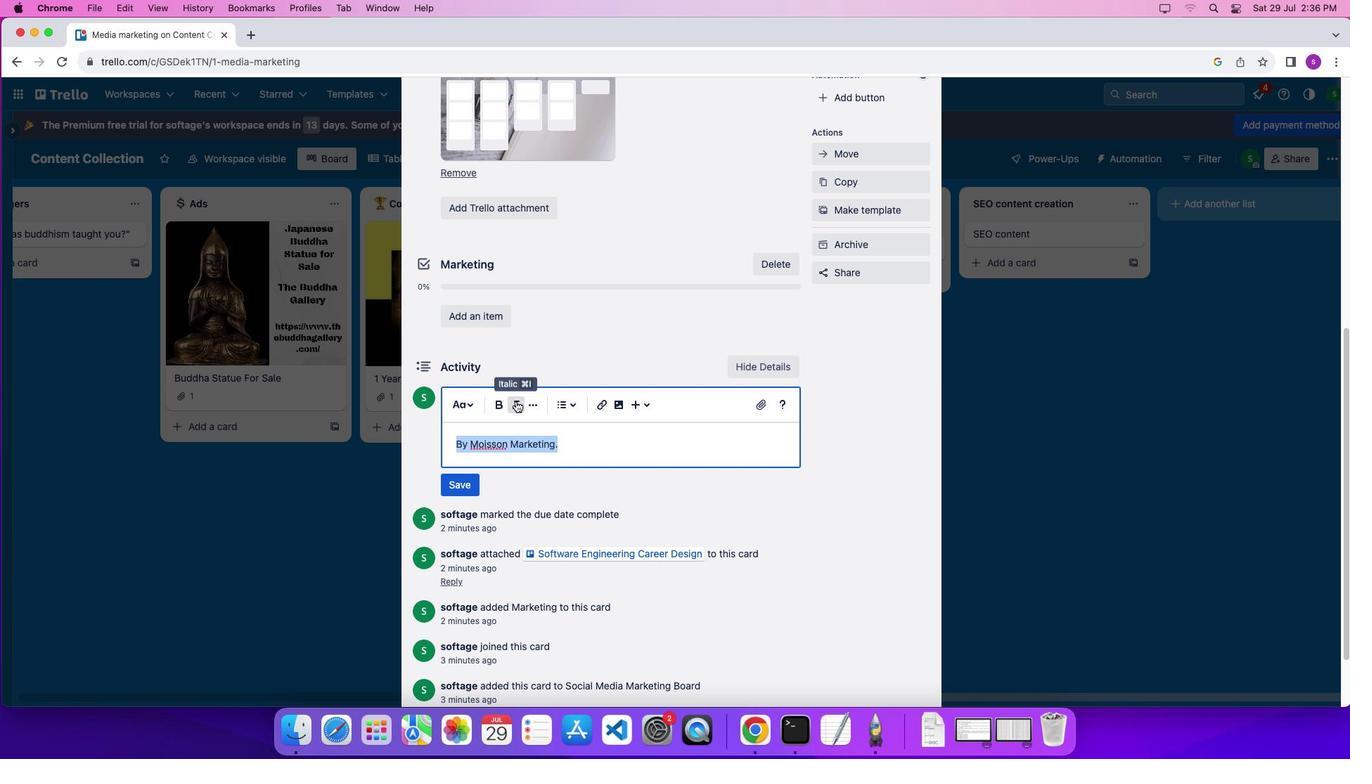 
Action: Mouse moved to (578, 440)
Screenshot: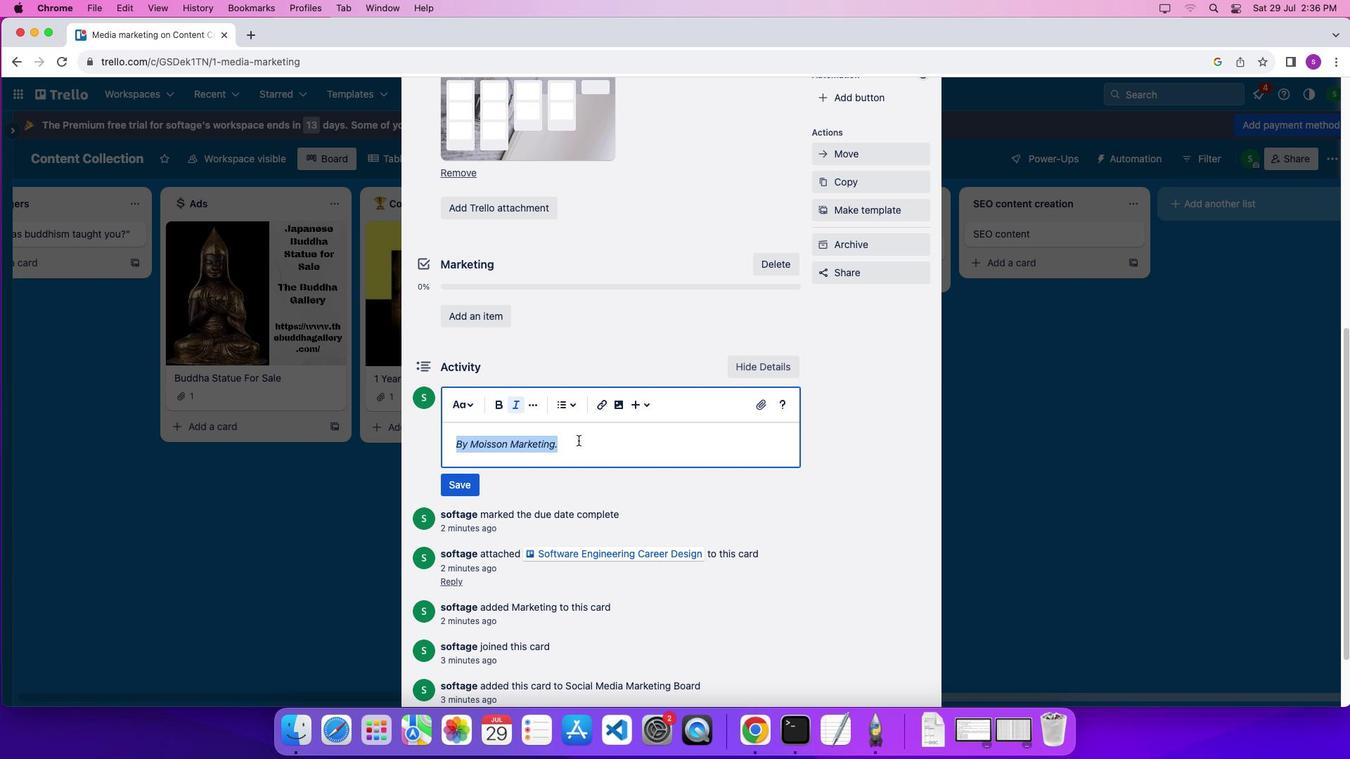 
Action: Mouse pressed left at (578, 440)
Screenshot: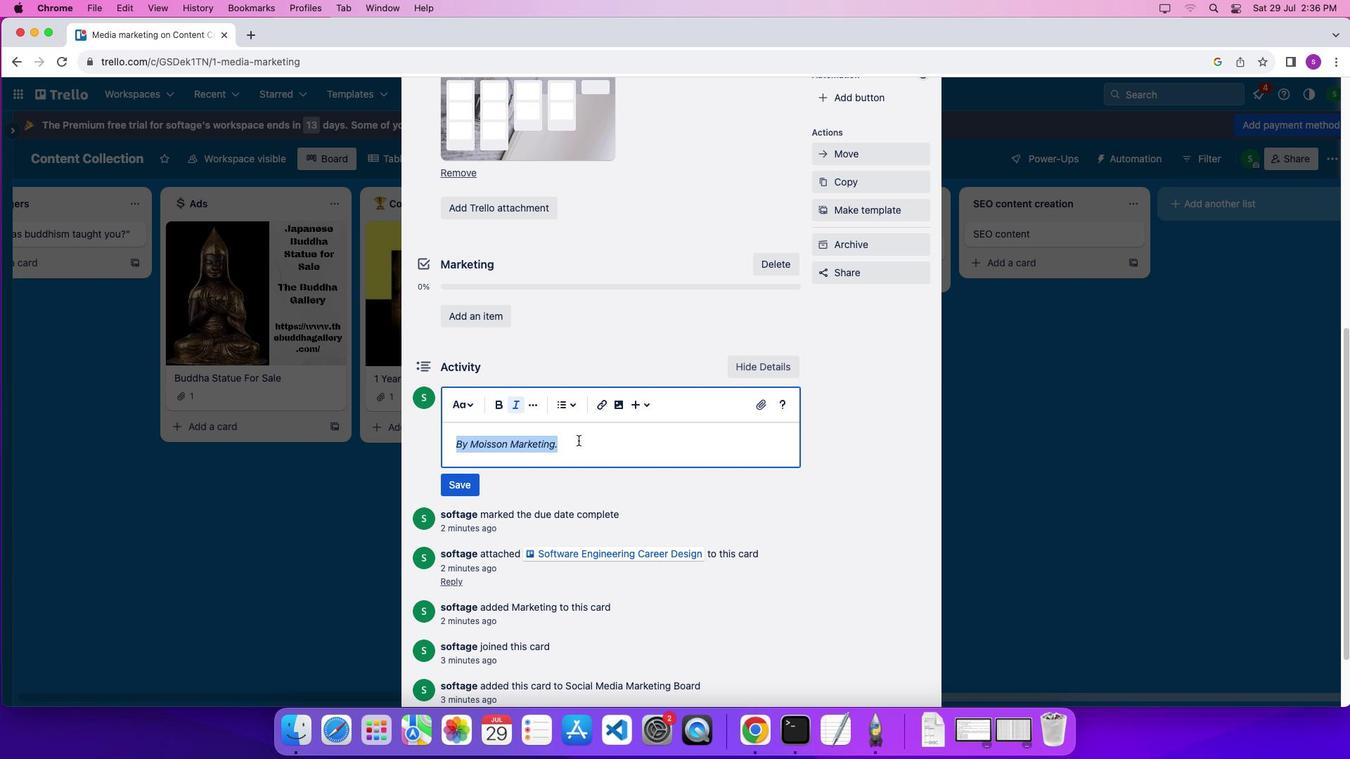 
Action: Mouse moved to (450, 485)
Screenshot: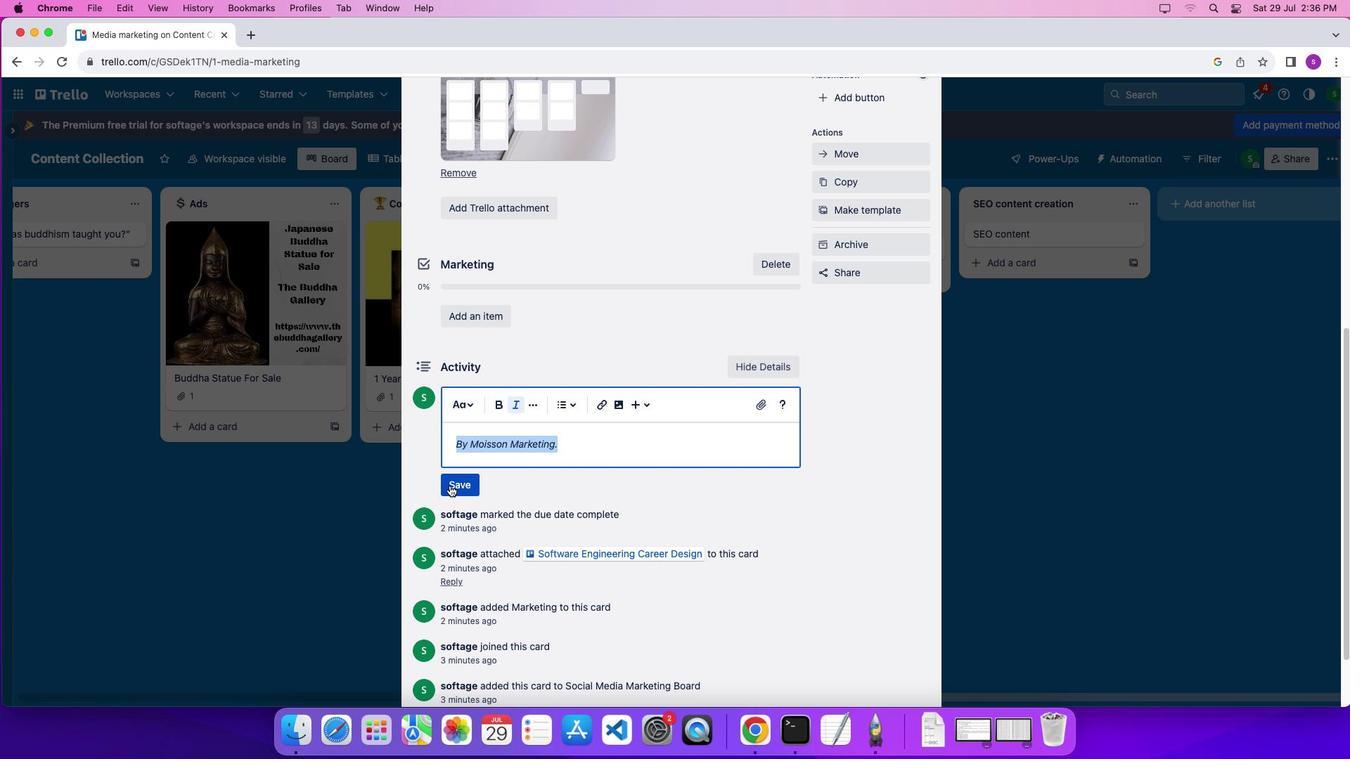 
Action: Mouse pressed left at (450, 485)
Screenshot: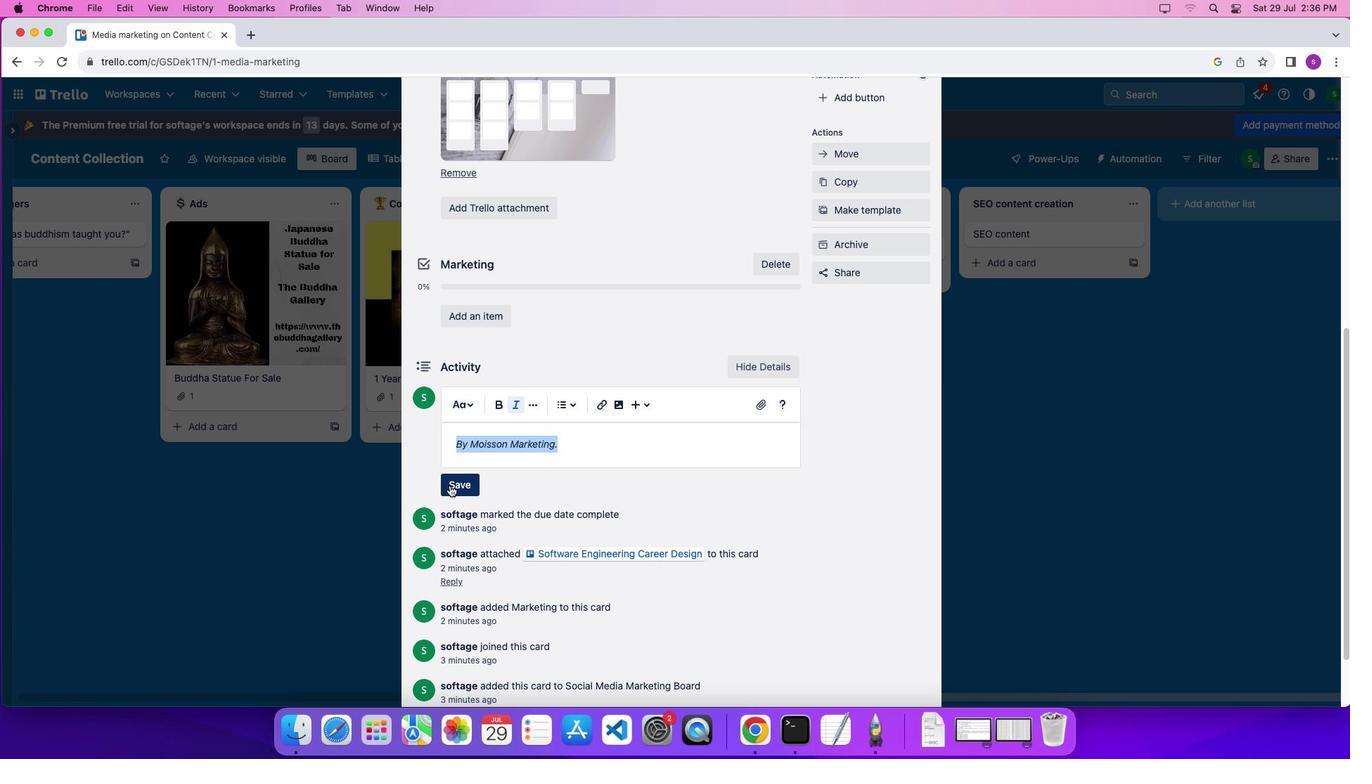 
Action: Mouse moved to (595, 467)
Screenshot: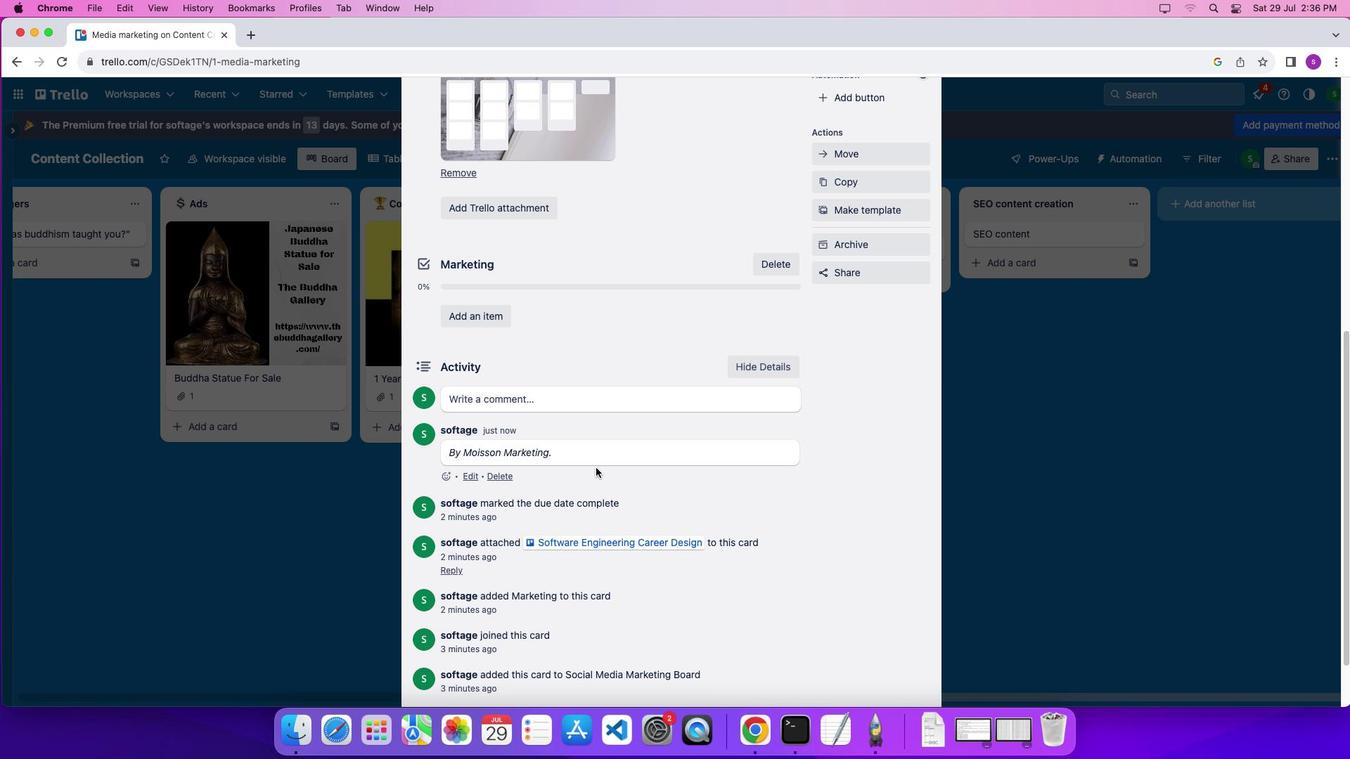 
Action: Mouse scrolled (595, 467) with delta (0, 0)
Screenshot: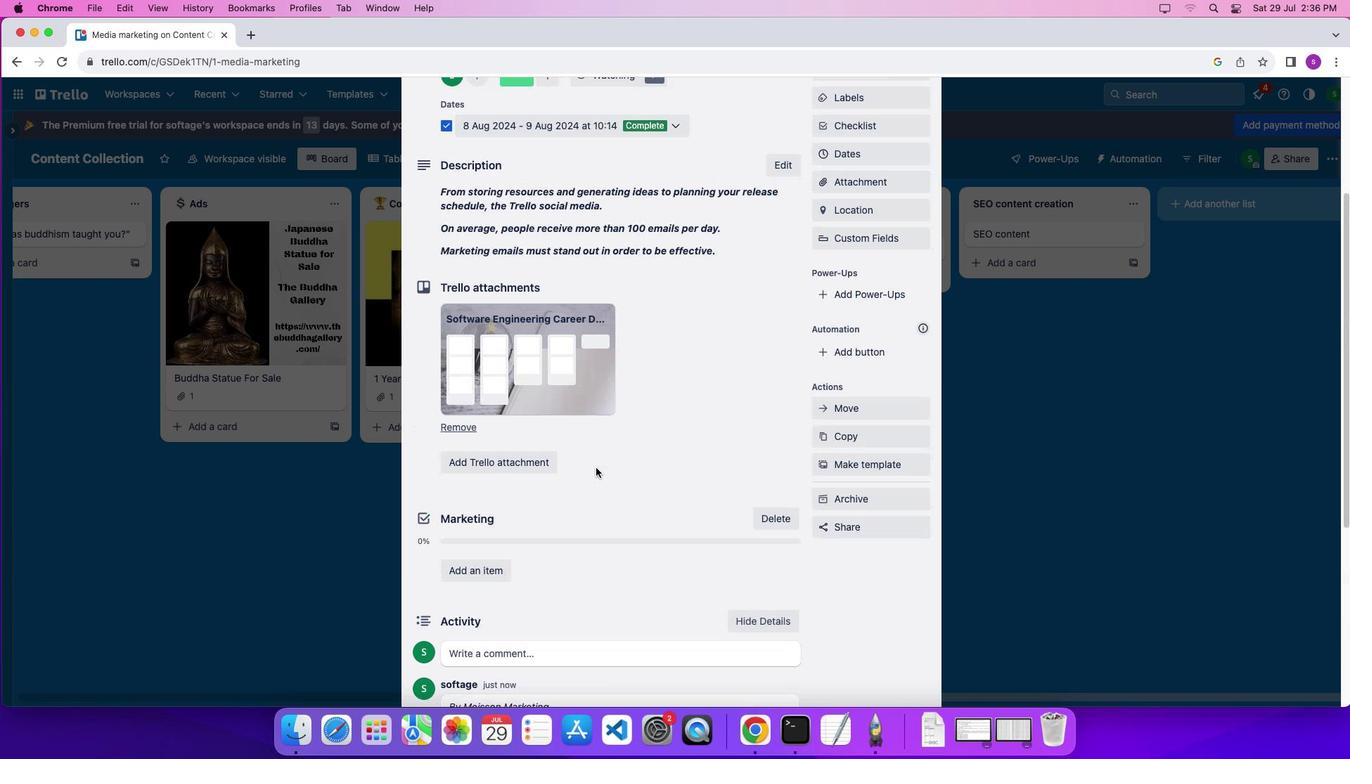 
Action: Mouse scrolled (595, 467) with delta (0, 0)
Screenshot: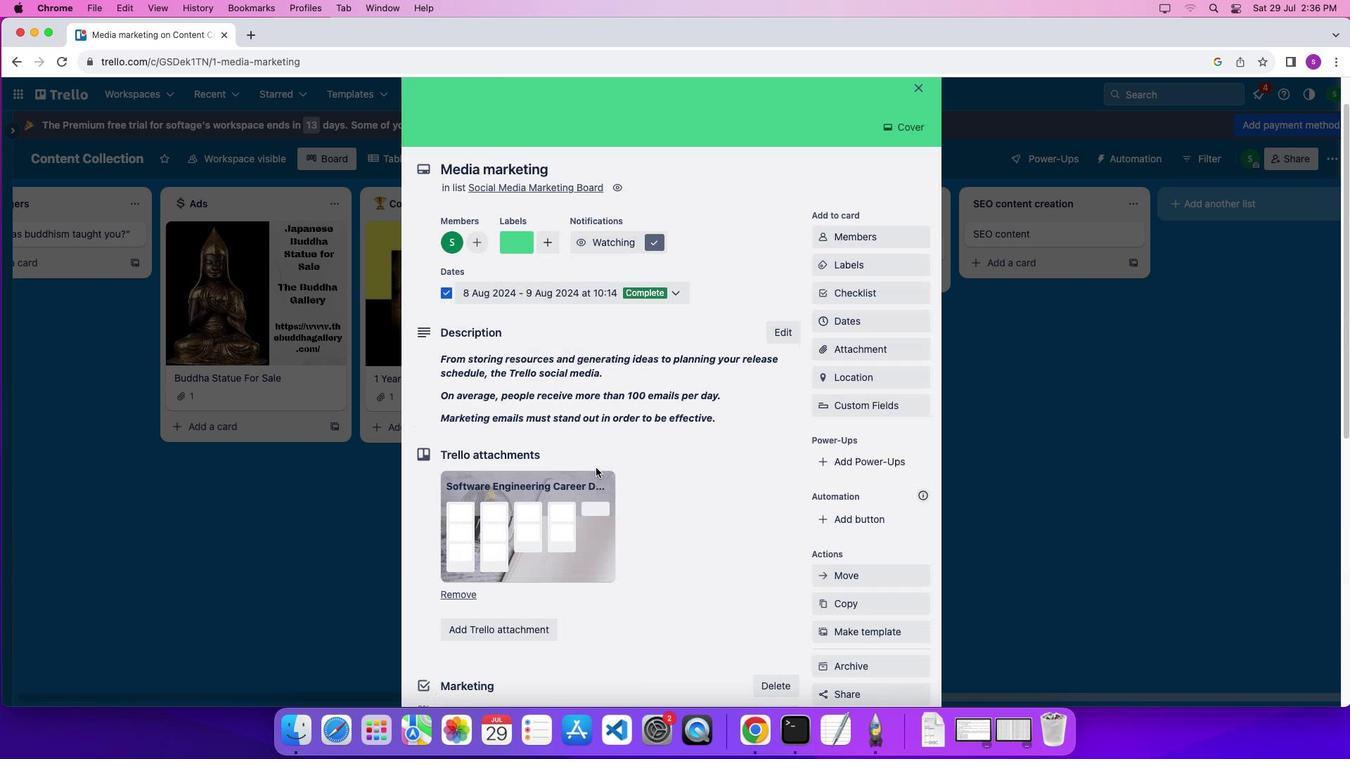 
Action: Mouse scrolled (595, 467) with delta (0, 5)
Screenshot: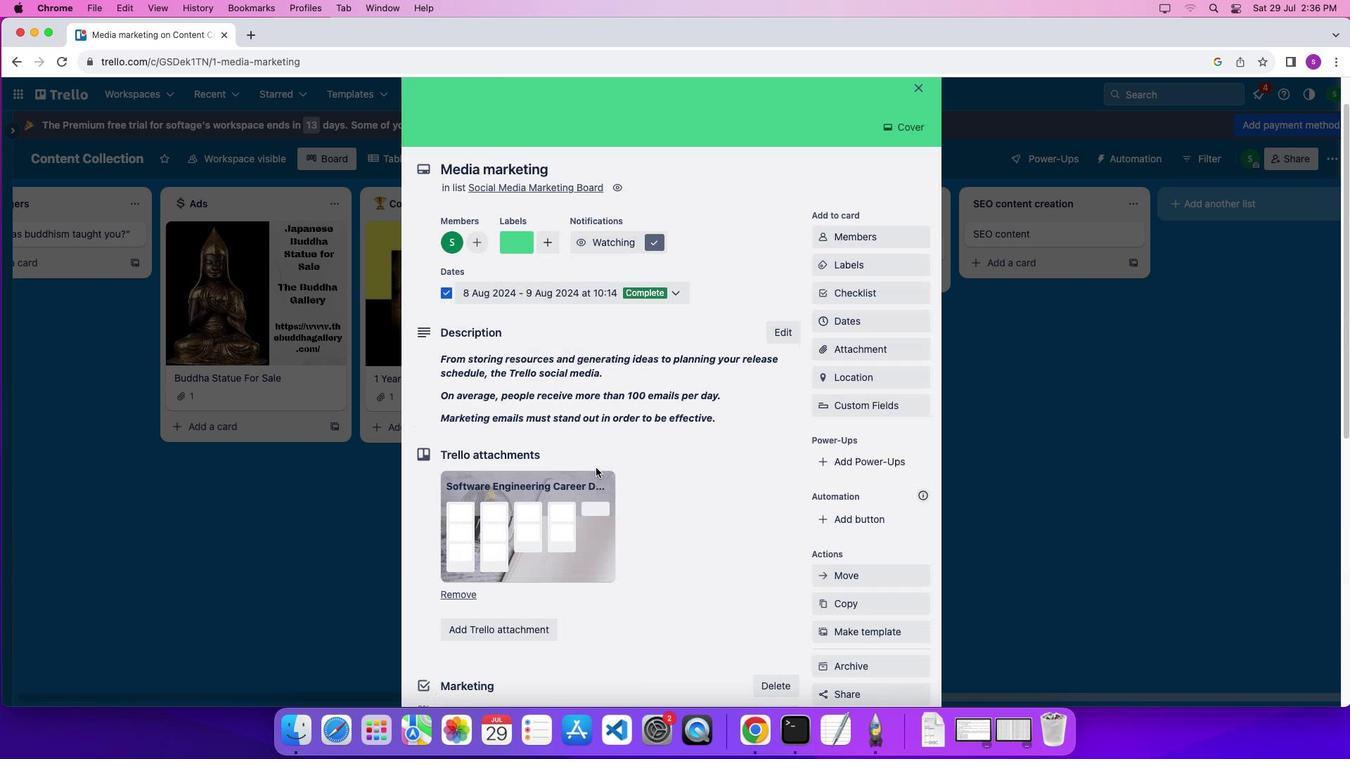 
Action: Mouse scrolled (595, 467) with delta (0, 7)
Screenshot: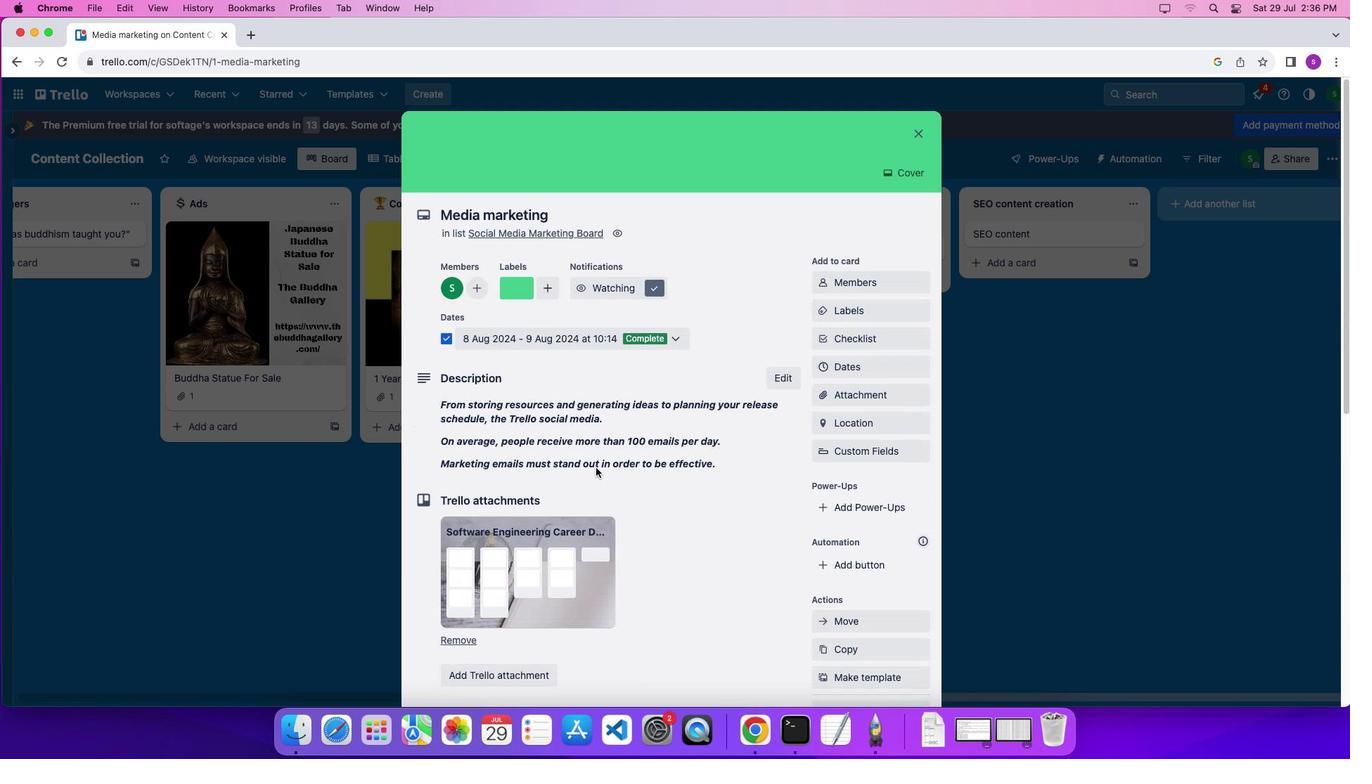 
Action: Mouse scrolled (595, 467) with delta (0, 0)
Screenshot: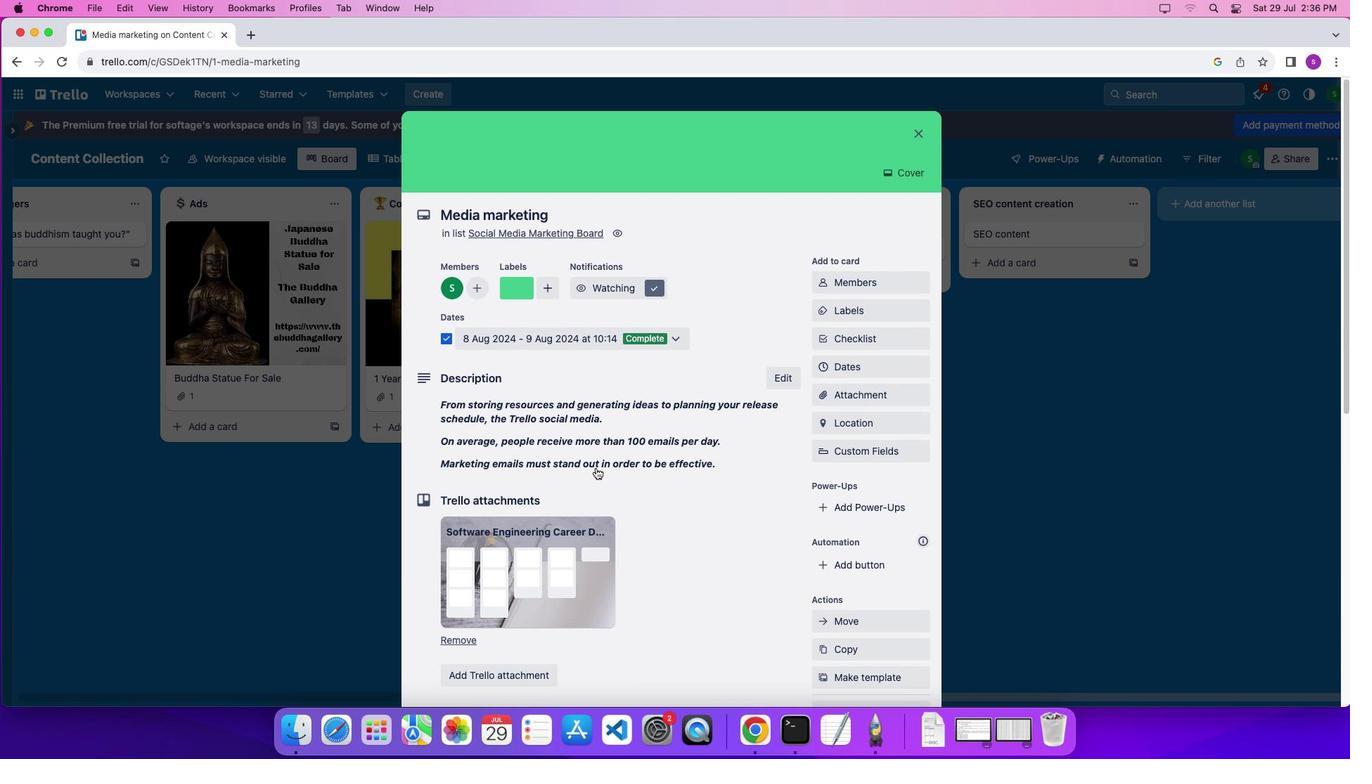 
Action: Mouse scrolled (595, 467) with delta (0, 0)
Screenshot: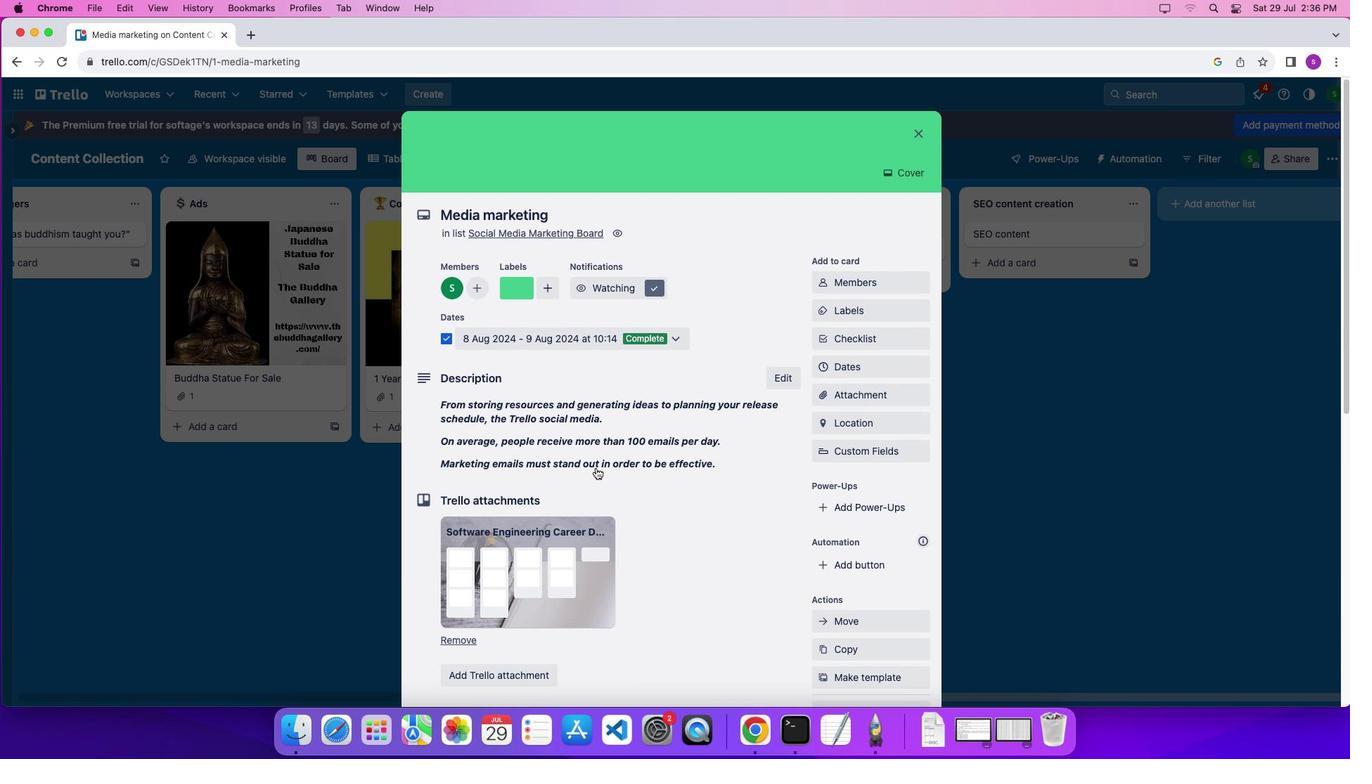 
Action: Mouse scrolled (595, 467) with delta (0, 5)
Screenshot: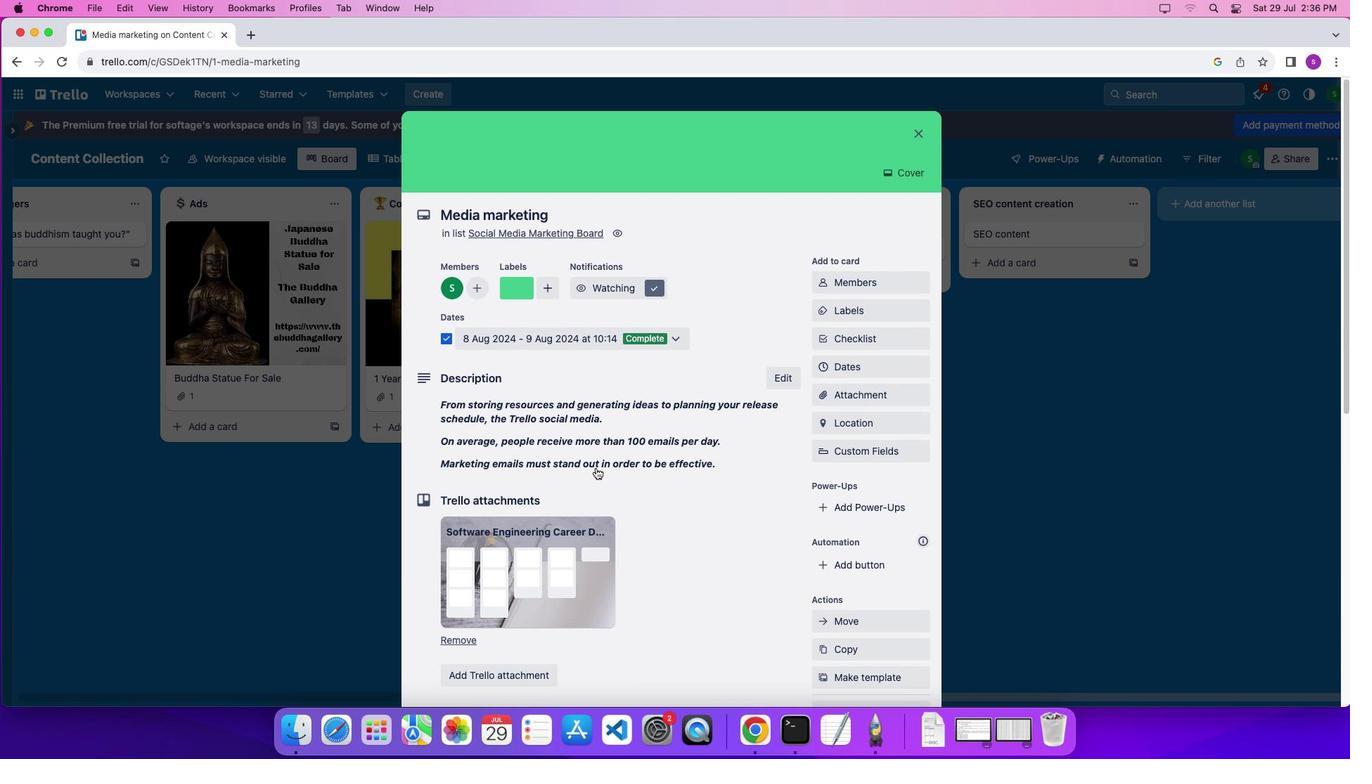 
Action: Mouse scrolled (595, 467) with delta (0, 8)
Screenshot: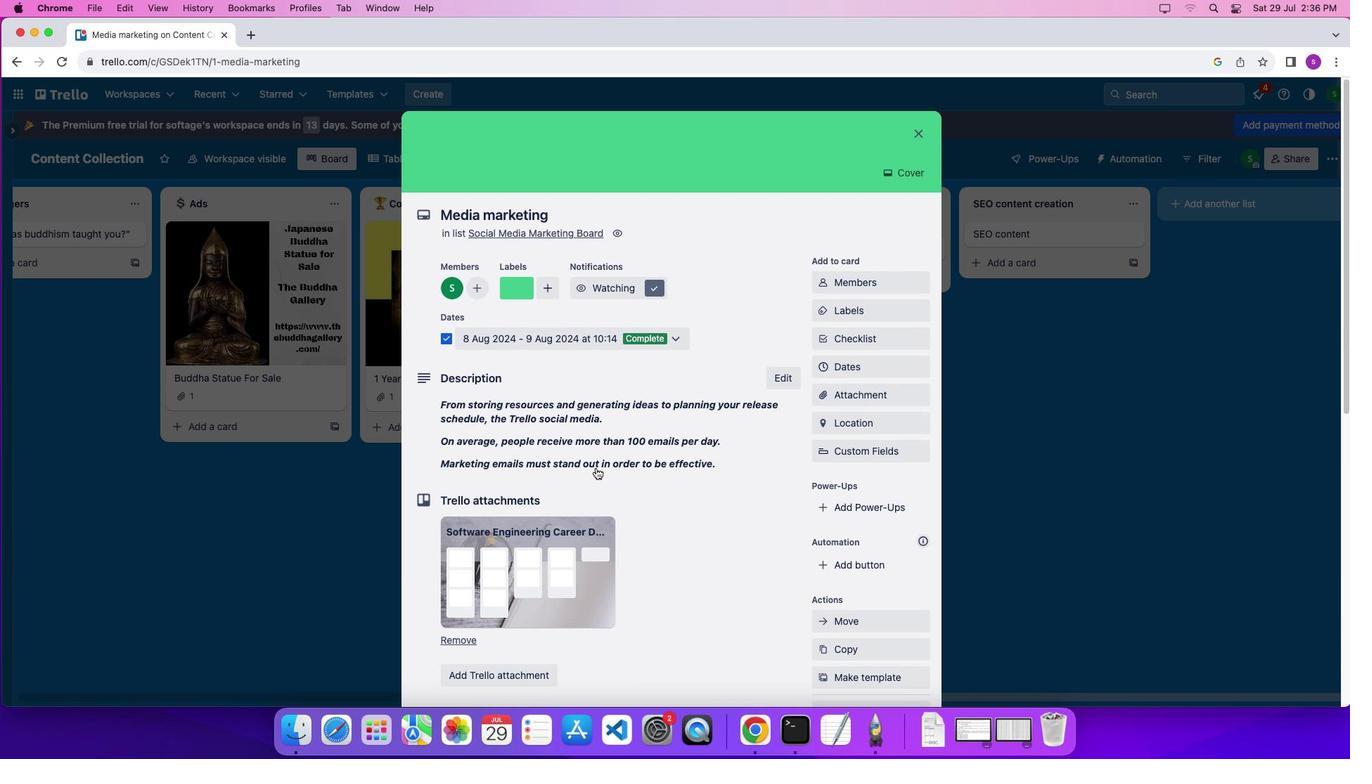 
Action: Mouse moved to (922, 132)
Screenshot: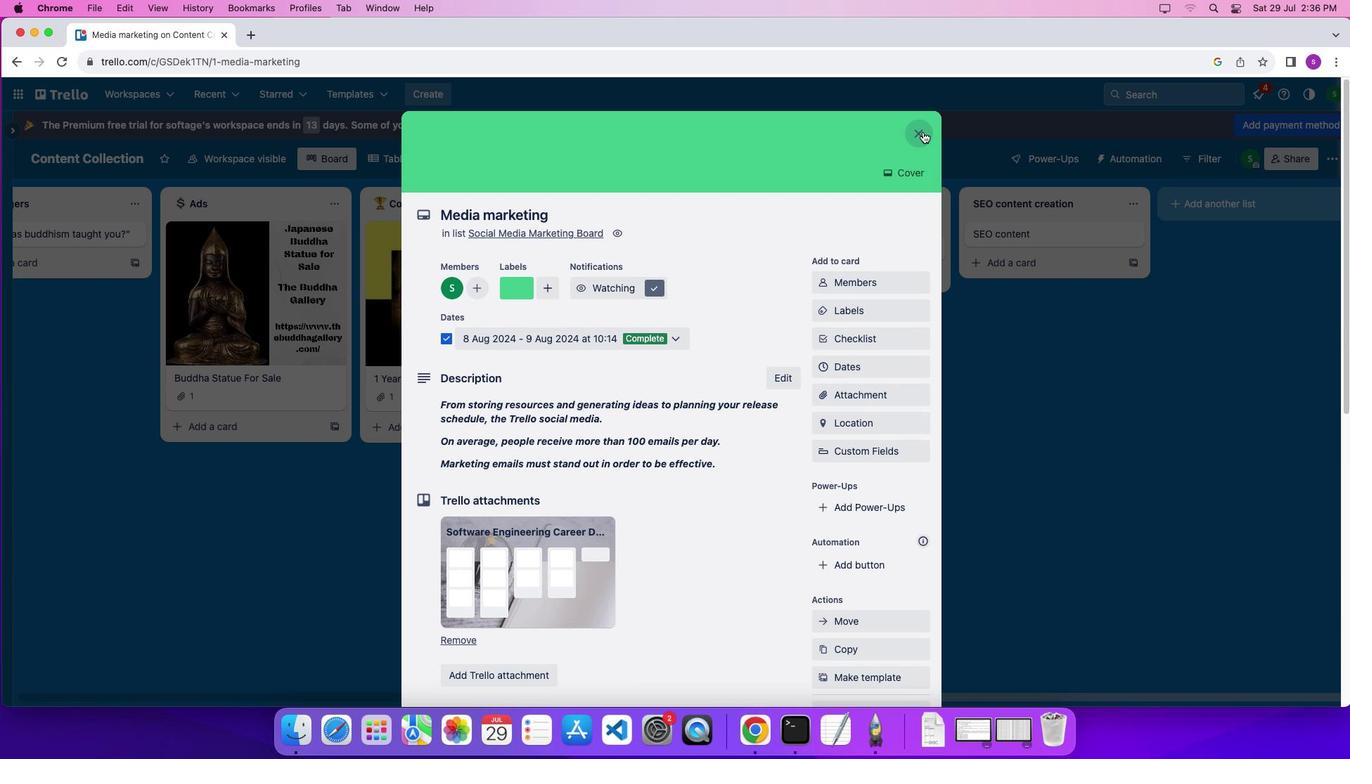 
Action: Mouse pressed left at (922, 132)
Screenshot: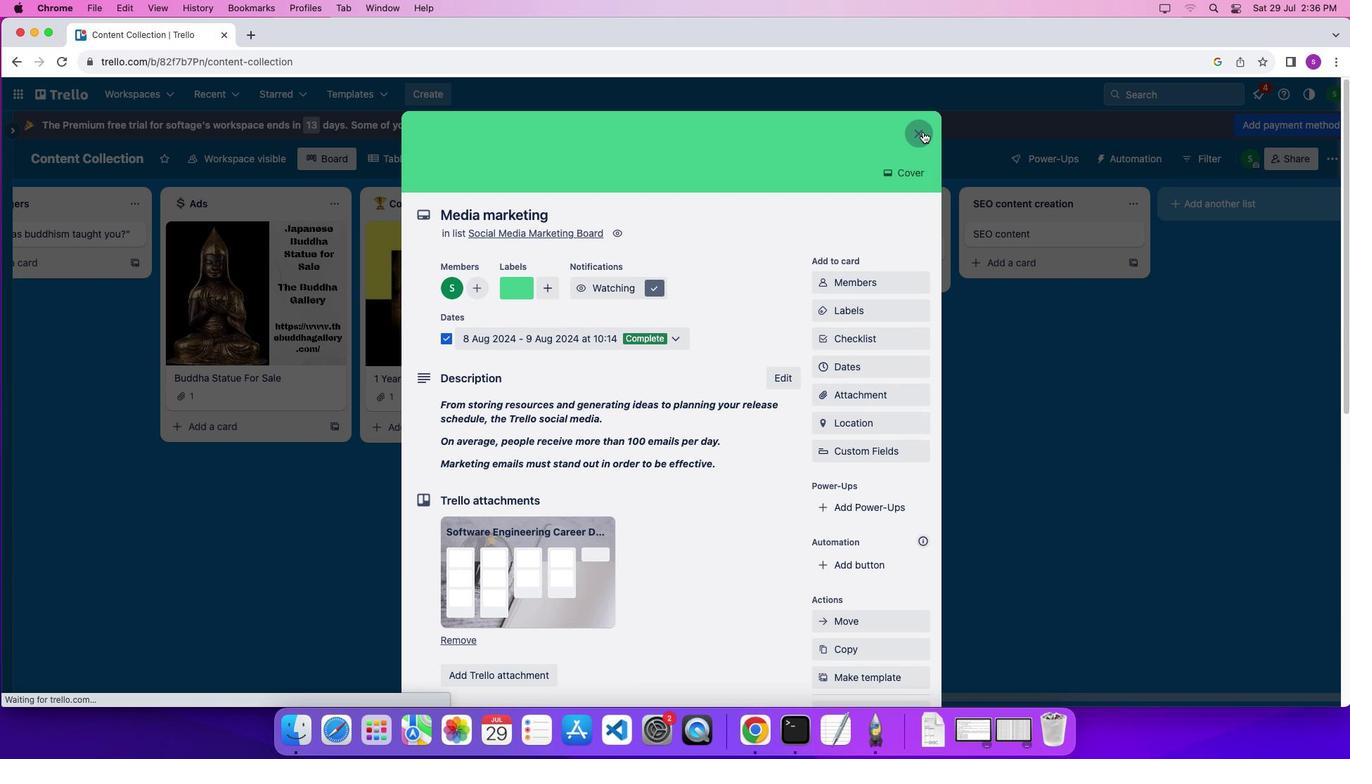 
Action: Mouse moved to (880, 241)
Screenshot: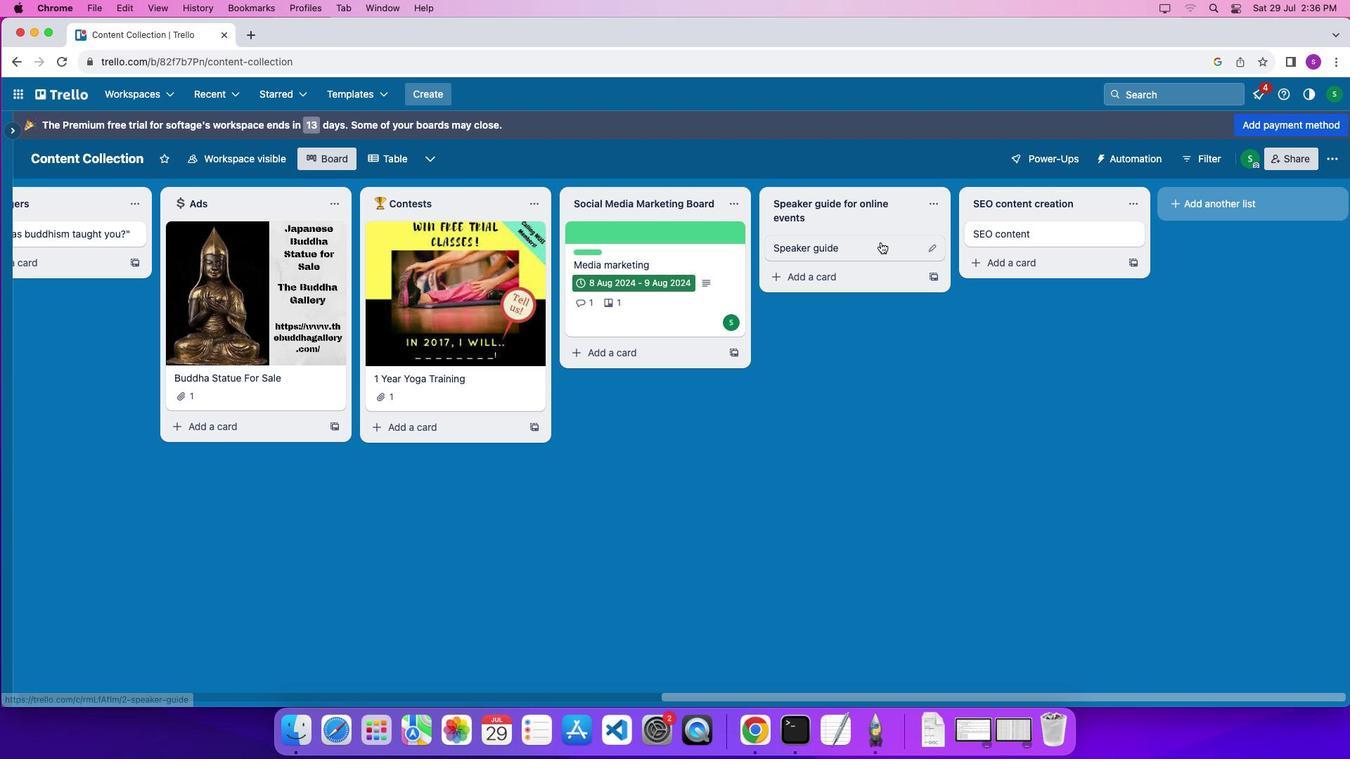
Action: Mouse pressed left at (880, 241)
Screenshot: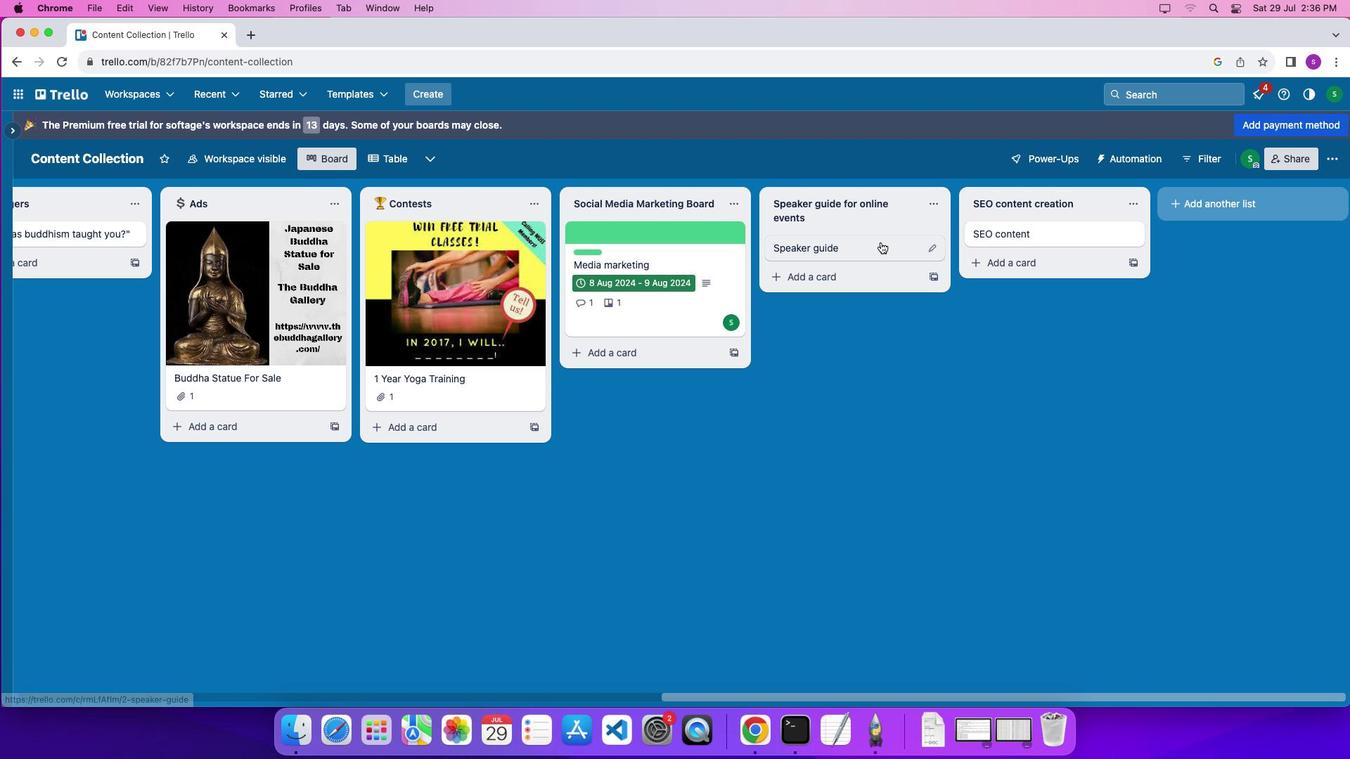 
Action: Mouse moved to (495, 208)
Screenshot: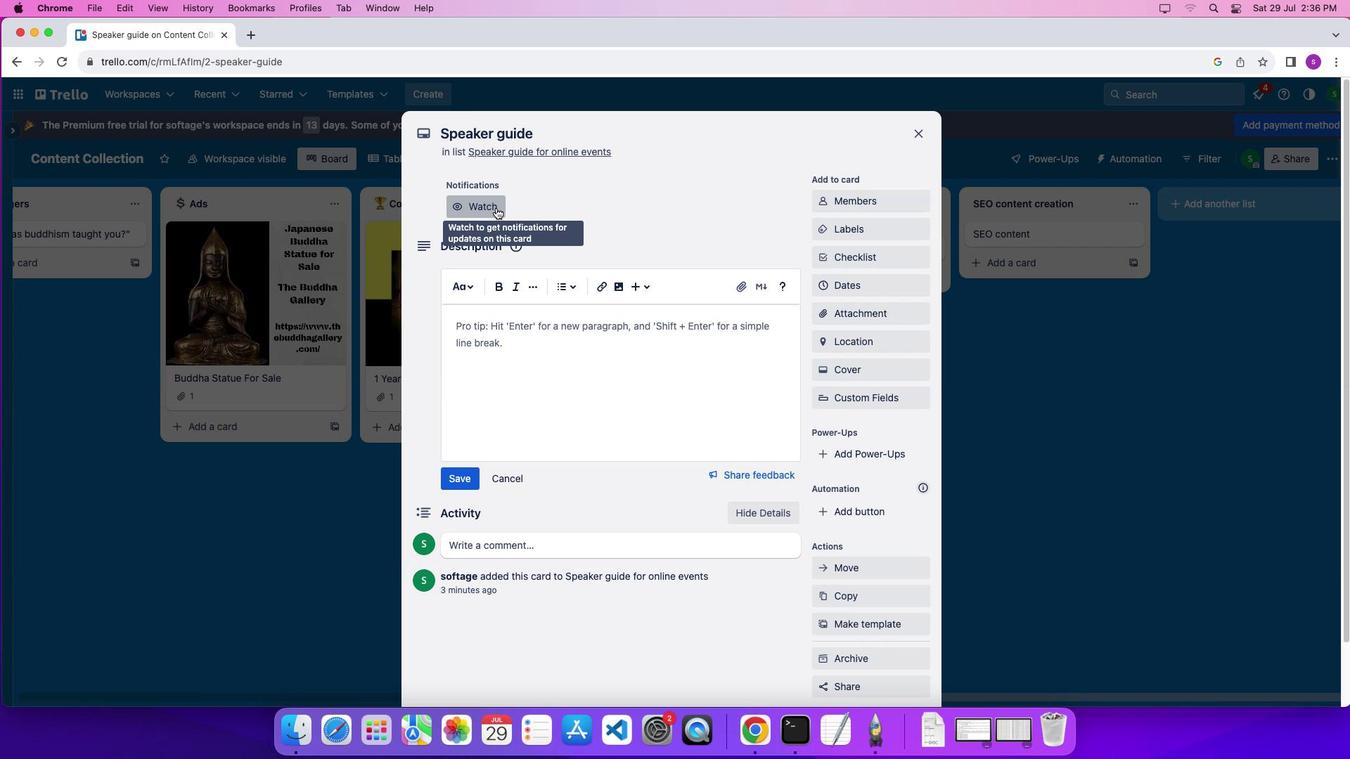 
Action: Mouse pressed left at (495, 208)
Screenshot: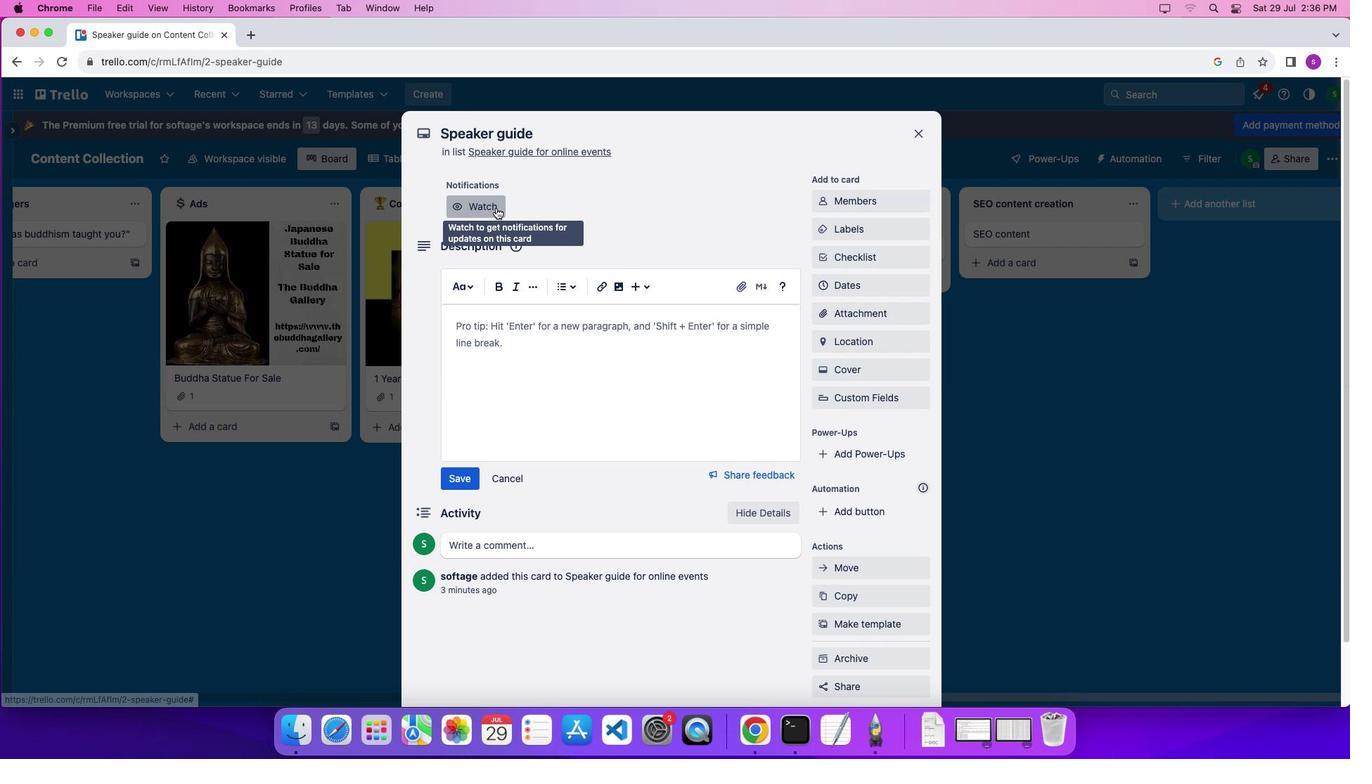 
Action: Mouse moved to (847, 199)
Screenshot: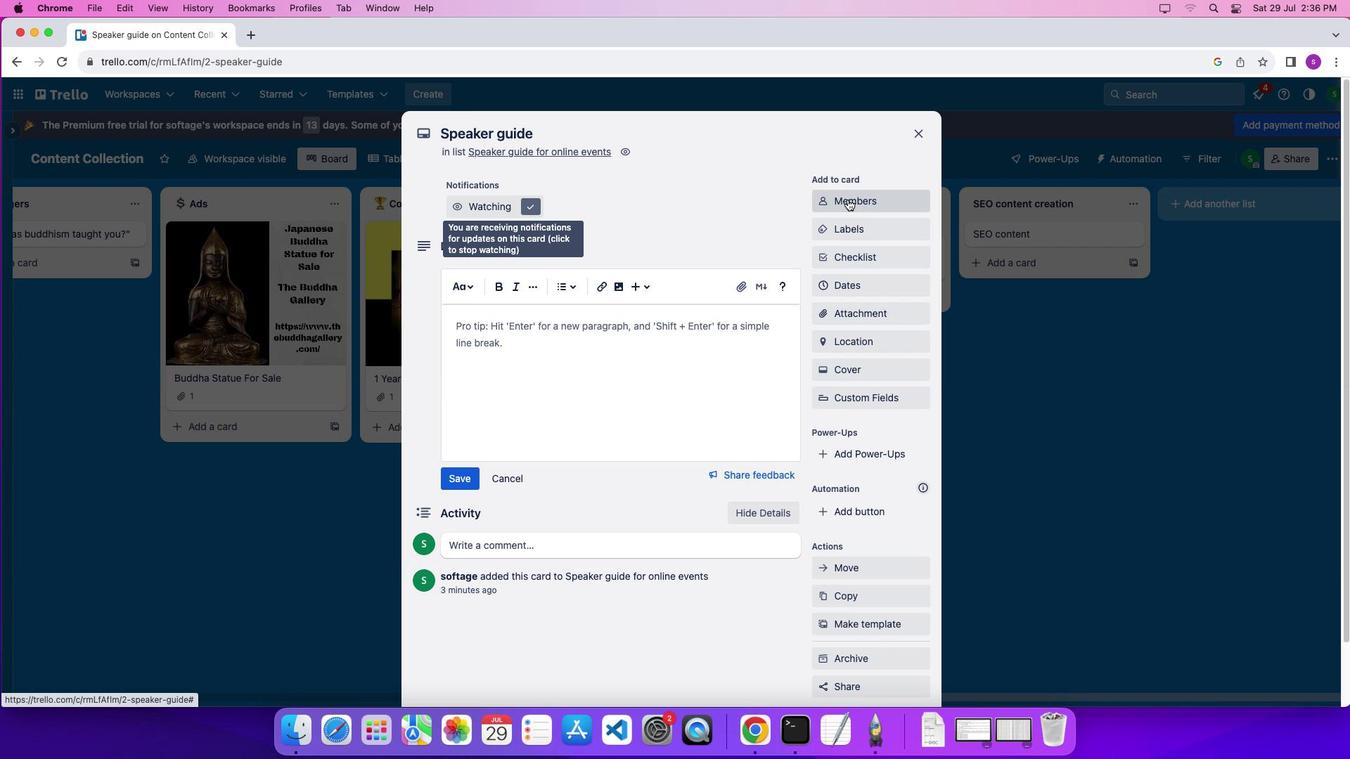 
Action: Mouse pressed left at (847, 199)
Screenshot: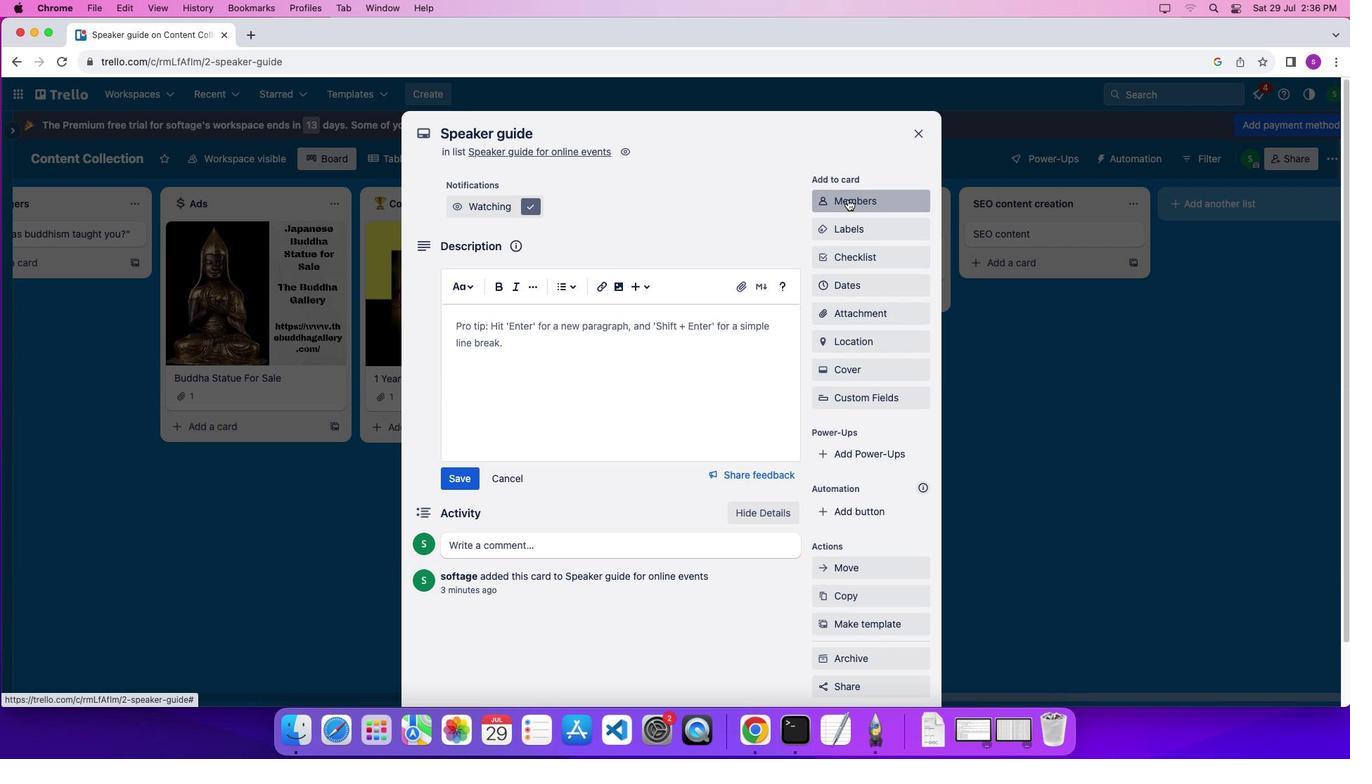 
Action: Mouse moved to (865, 316)
Screenshot: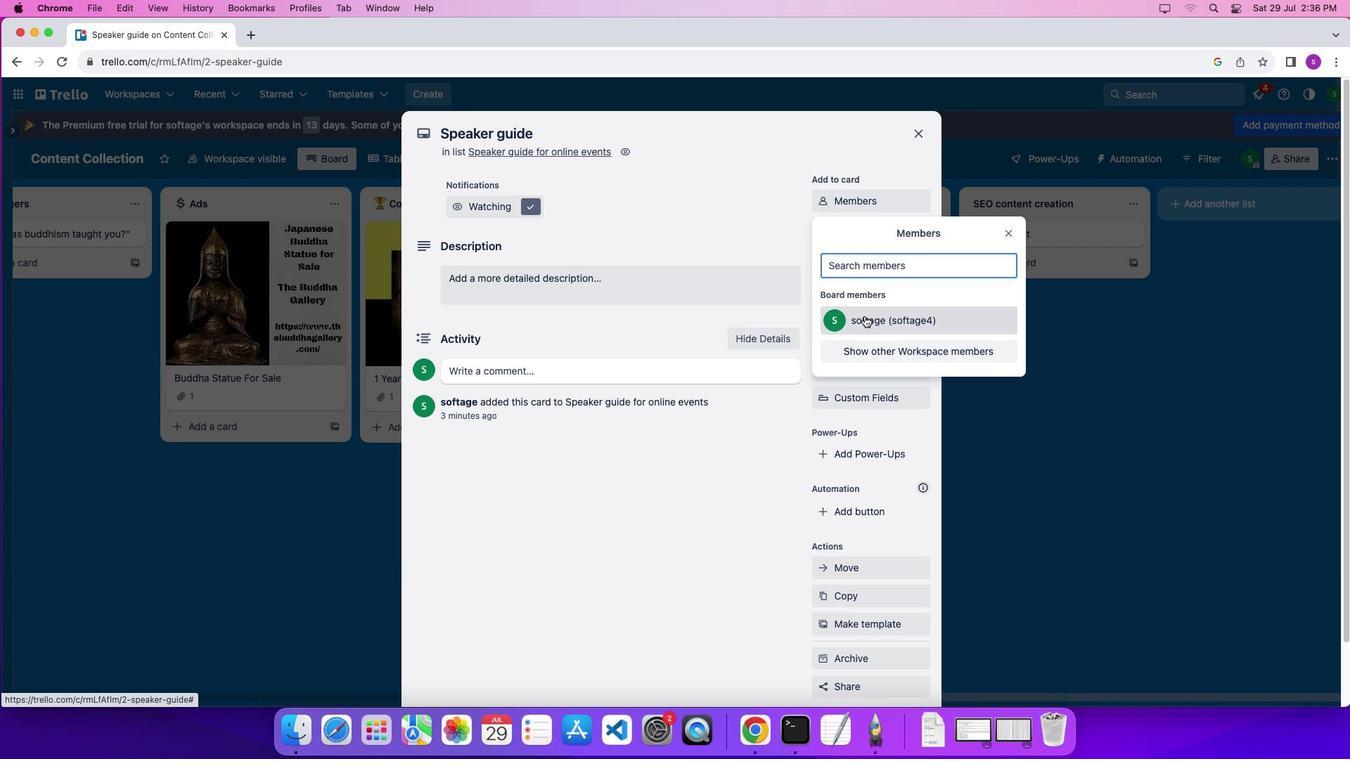 
Action: Mouse pressed left at (865, 316)
Screenshot: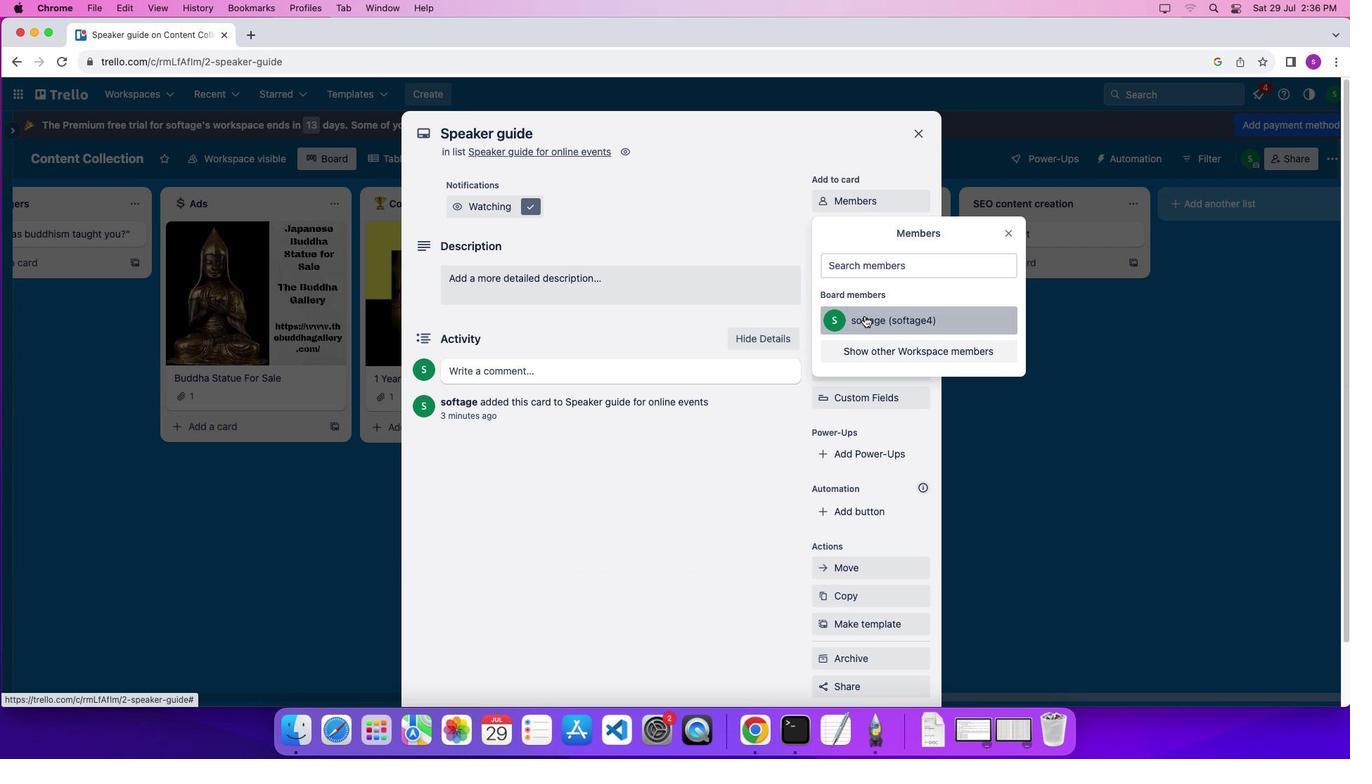 
Action: Mouse moved to (1009, 229)
Screenshot: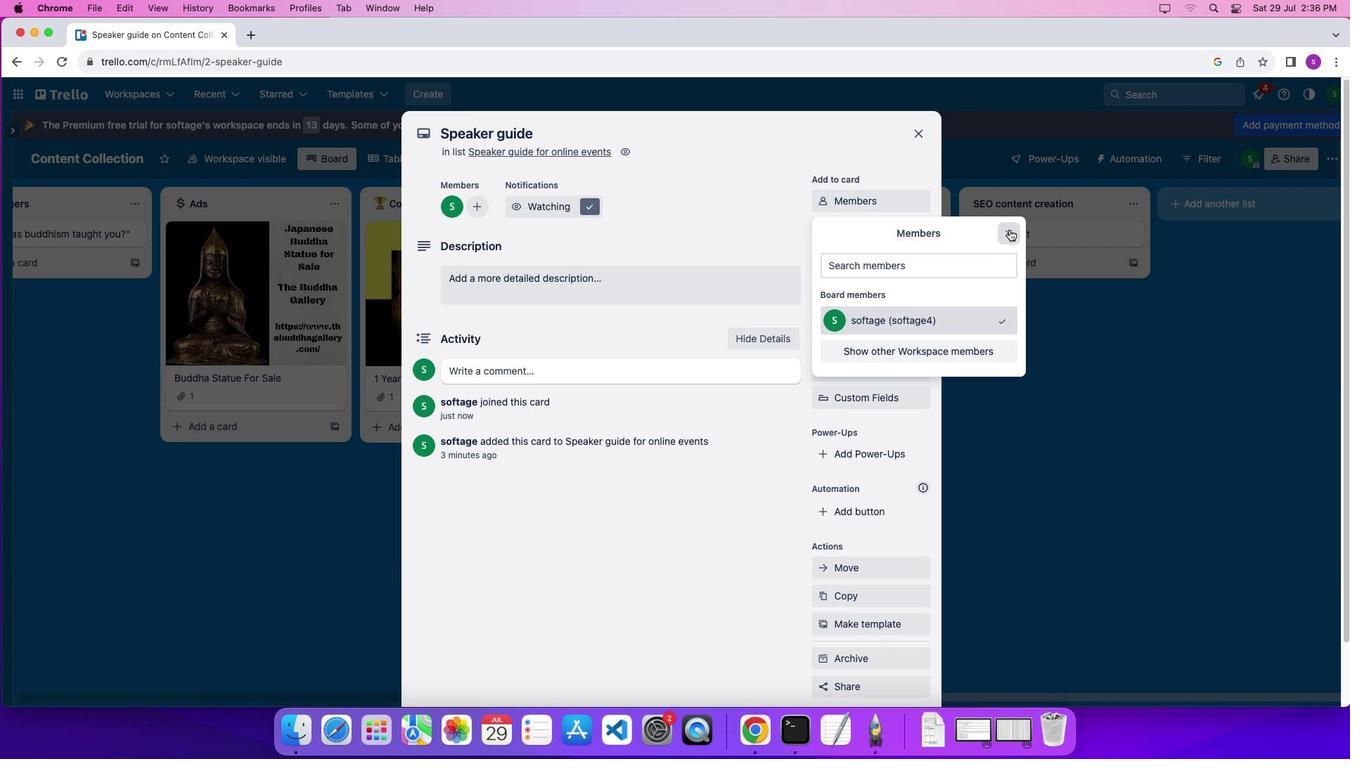 
Action: Mouse pressed left at (1009, 229)
Screenshot: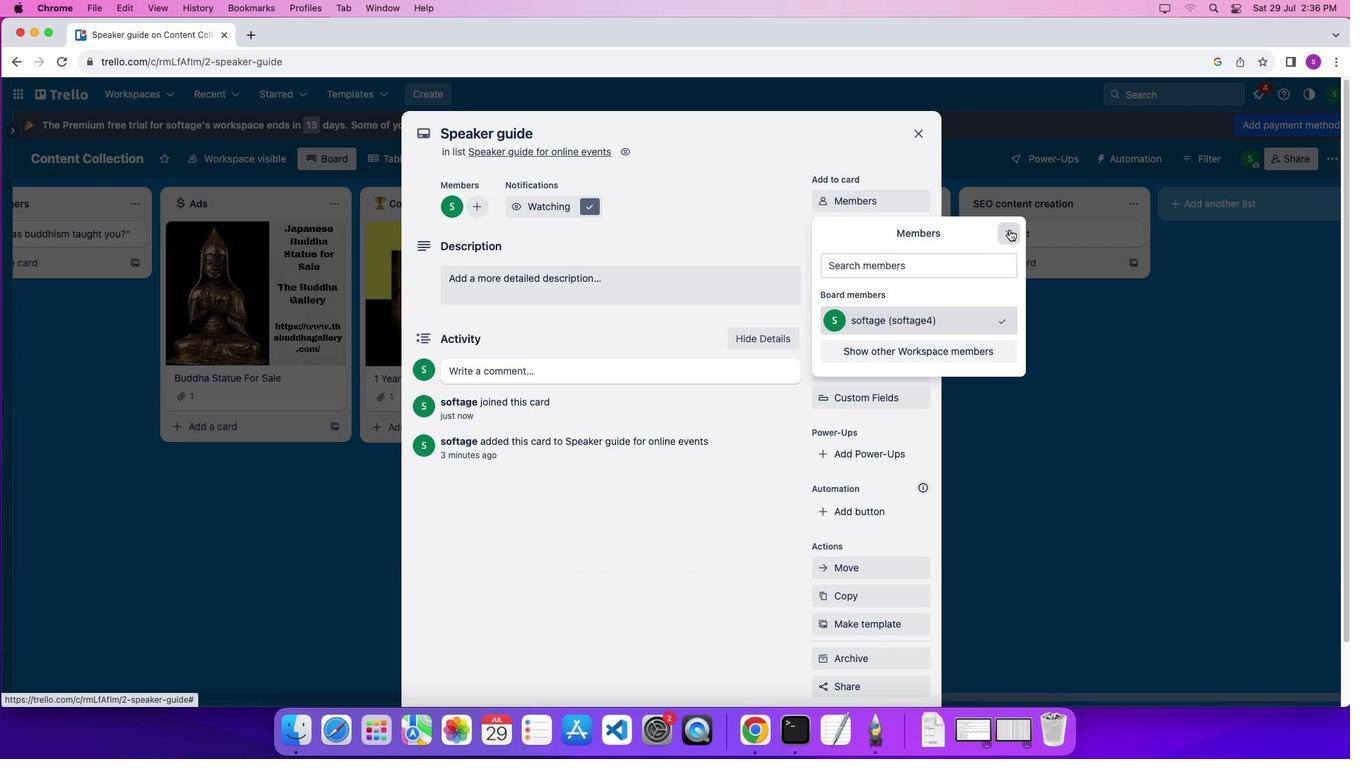 
Action: Mouse moved to (904, 229)
Screenshot: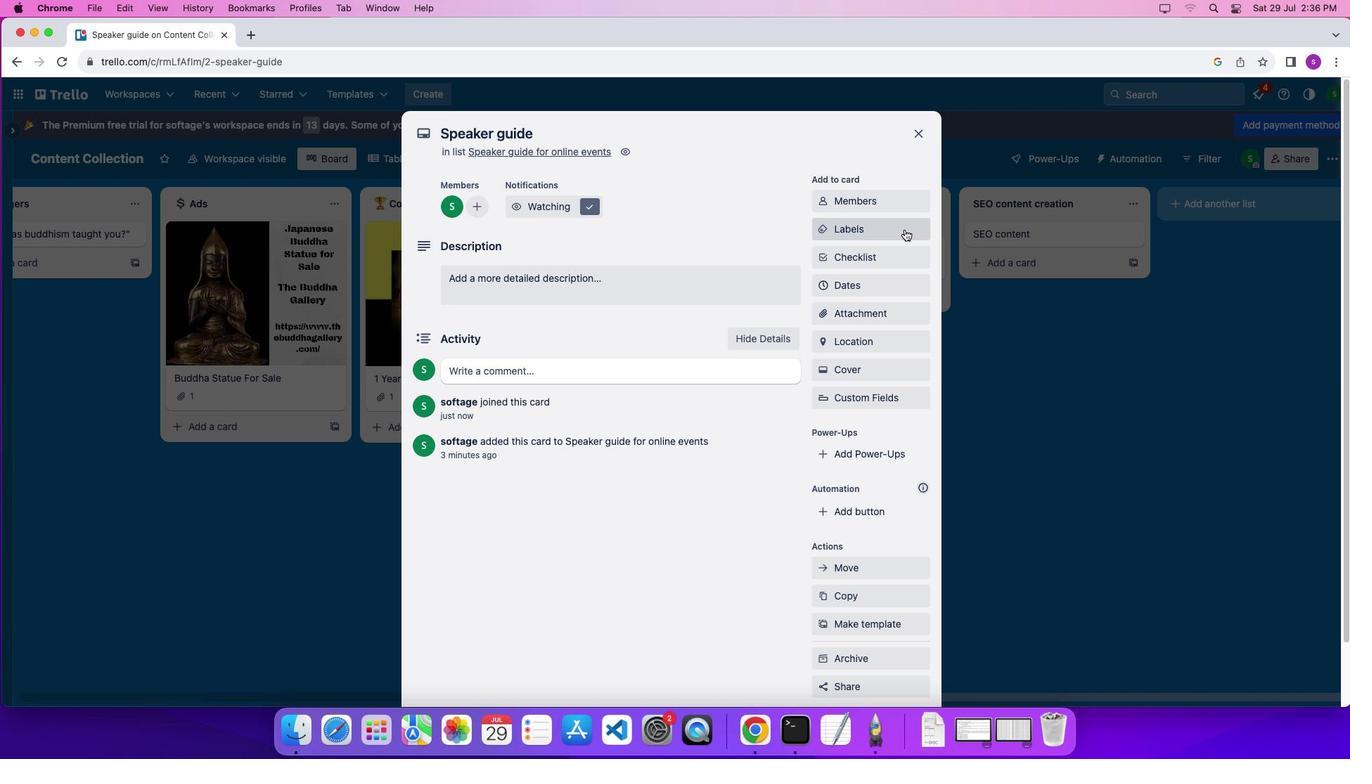 
Action: Mouse pressed left at (904, 229)
Screenshot: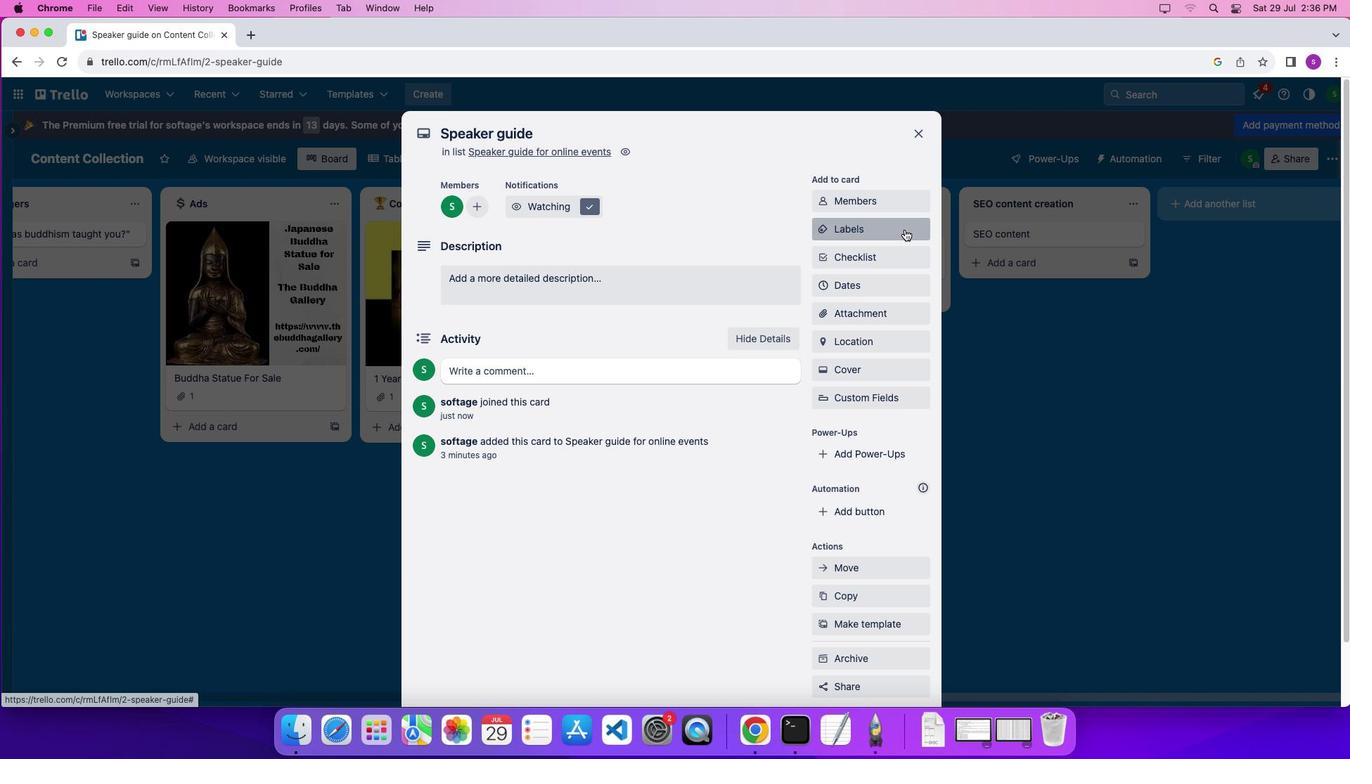 
Action: Mouse moved to (974, 394)
Screenshot: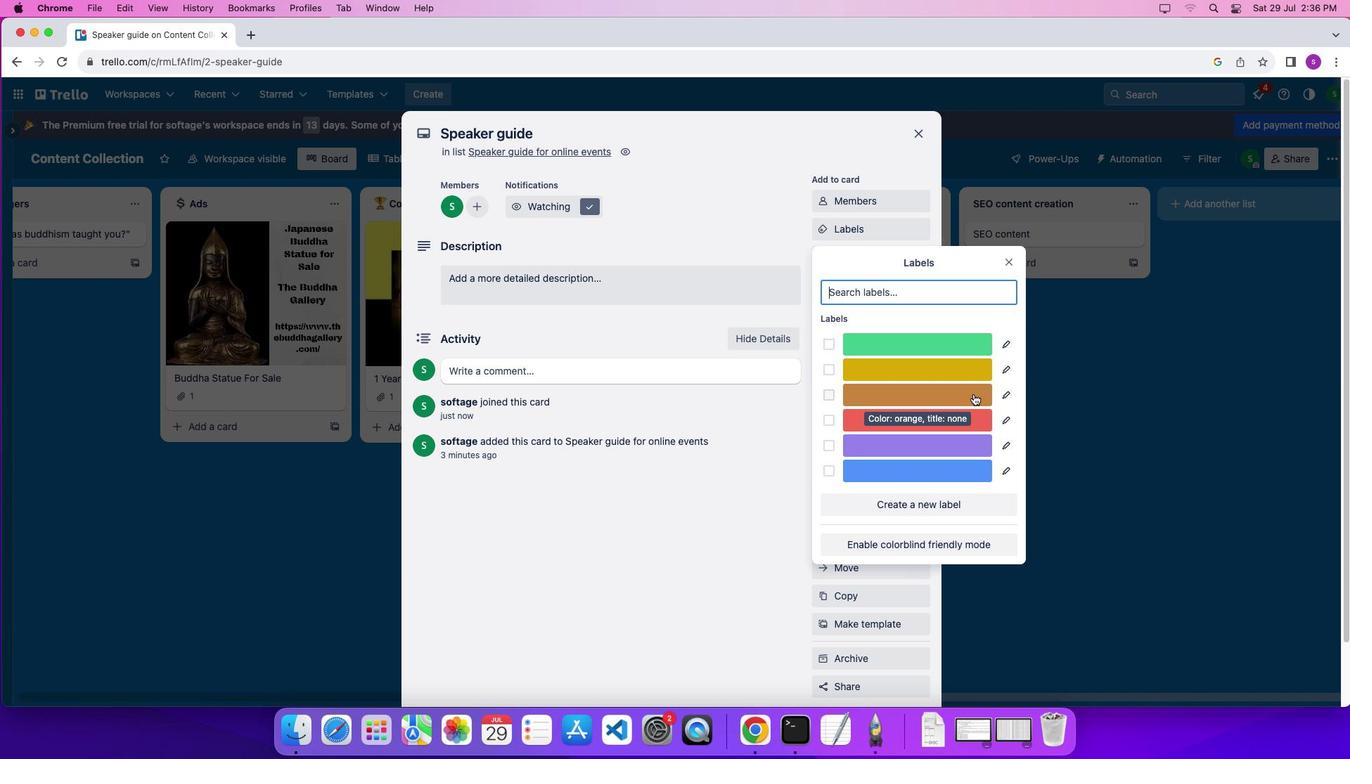 
Action: Mouse pressed left at (974, 394)
Screenshot: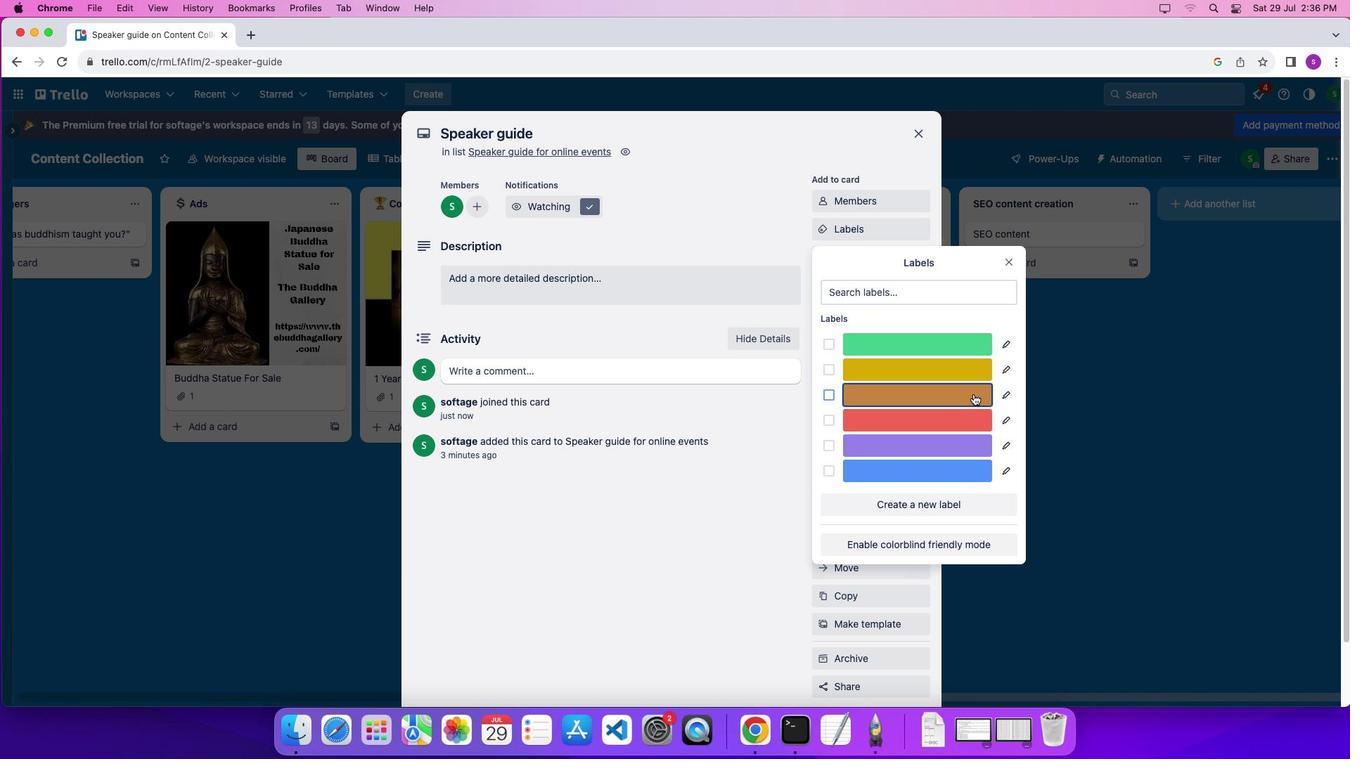 
Action: Mouse moved to (1007, 258)
Screenshot: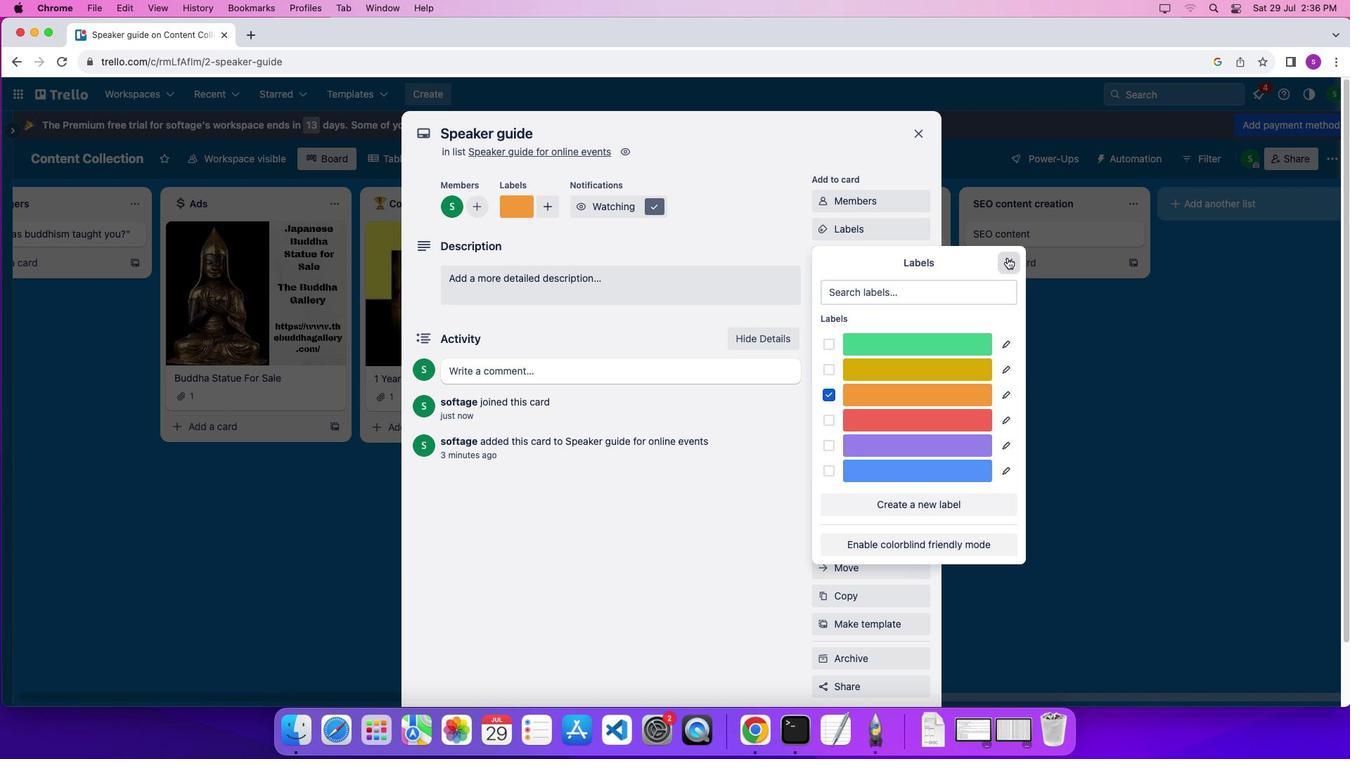 
Action: Mouse pressed left at (1007, 258)
Screenshot: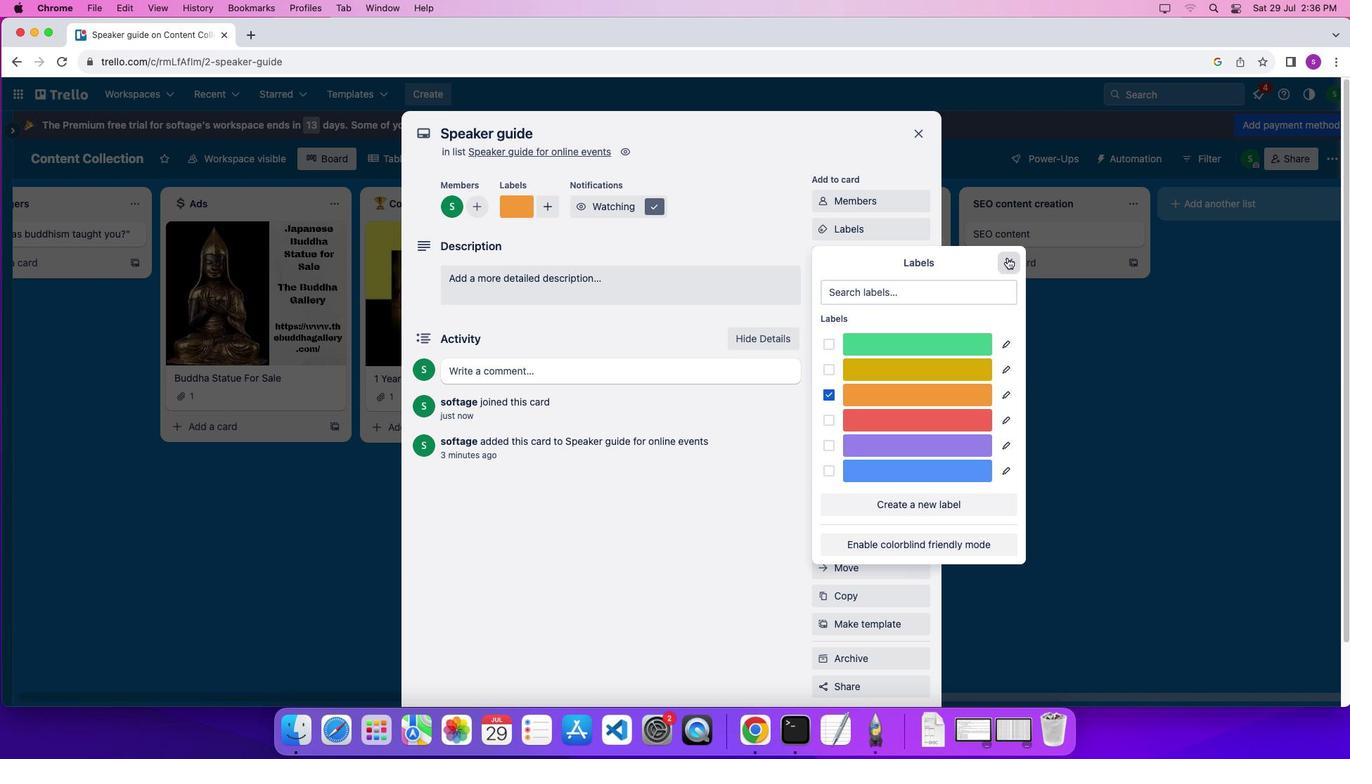 
Action: Mouse moved to (869, 289)
Screenshot: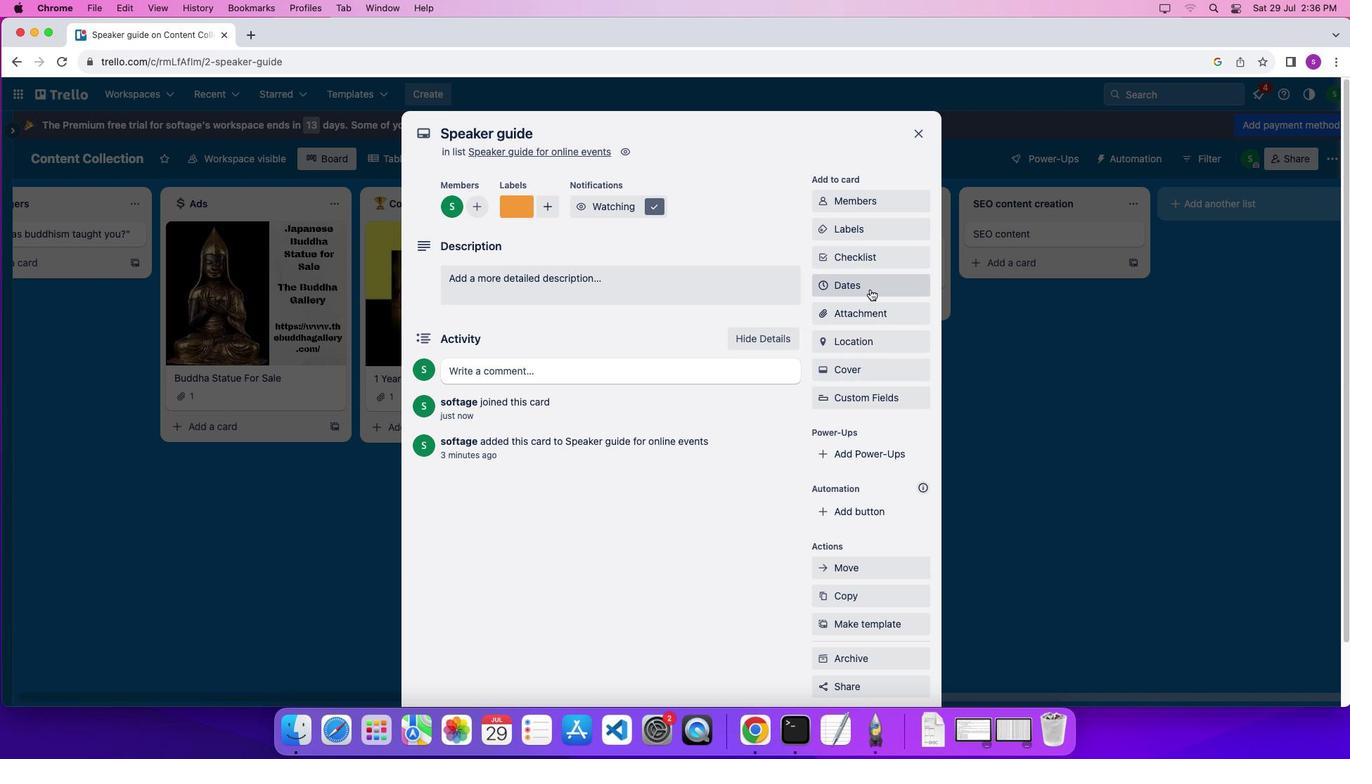 
Action: Mouse pressed left at (869, 289)
Screenshot: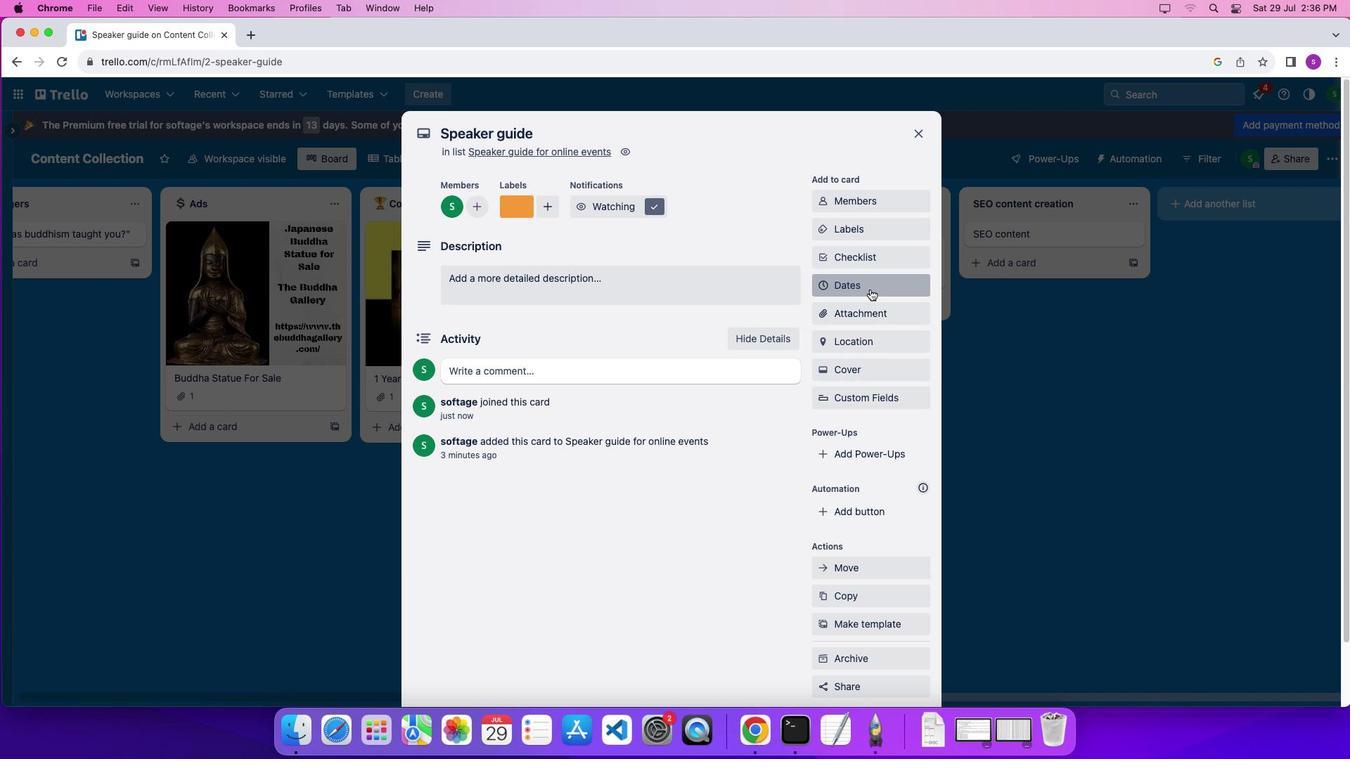 
Action: Mouse moved to (890, 345)
Screenshot: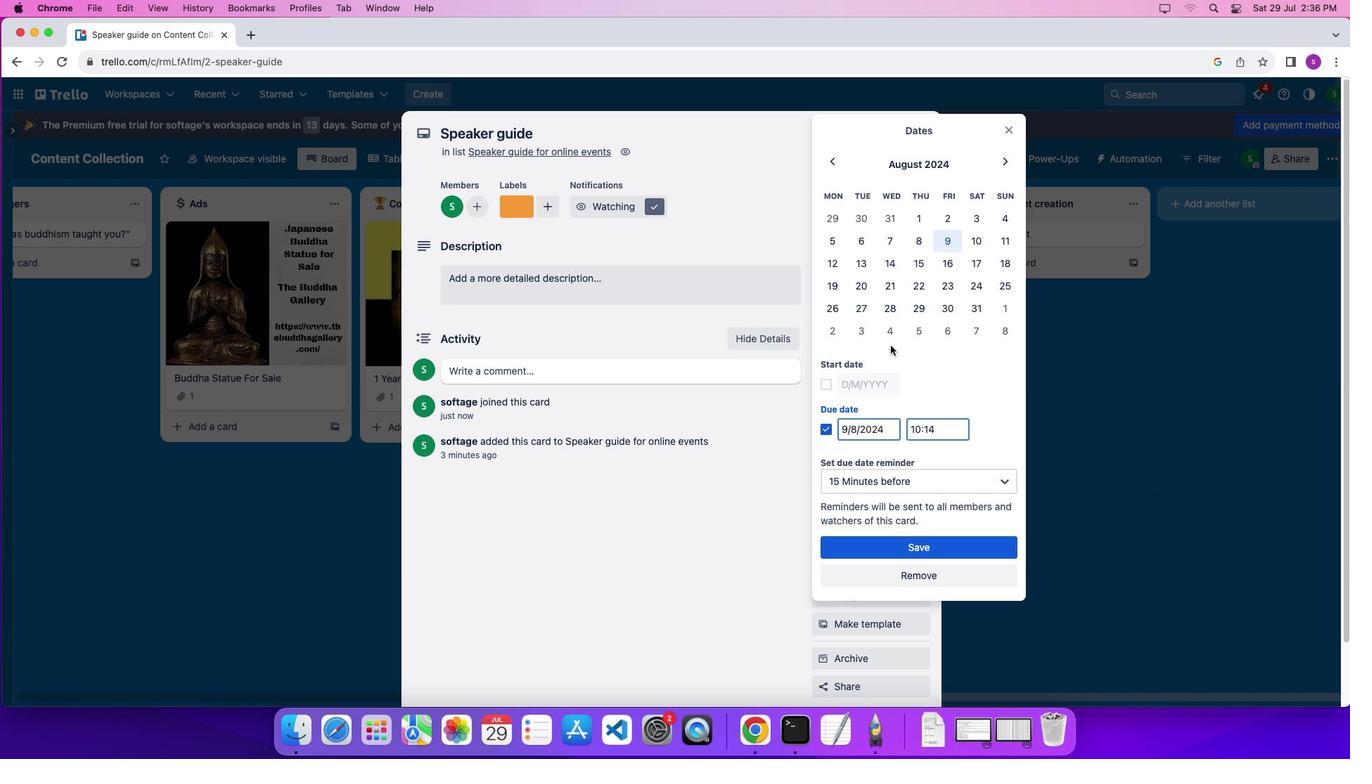 
Action: Mouse pressed left at (890, 345)
Screenshot: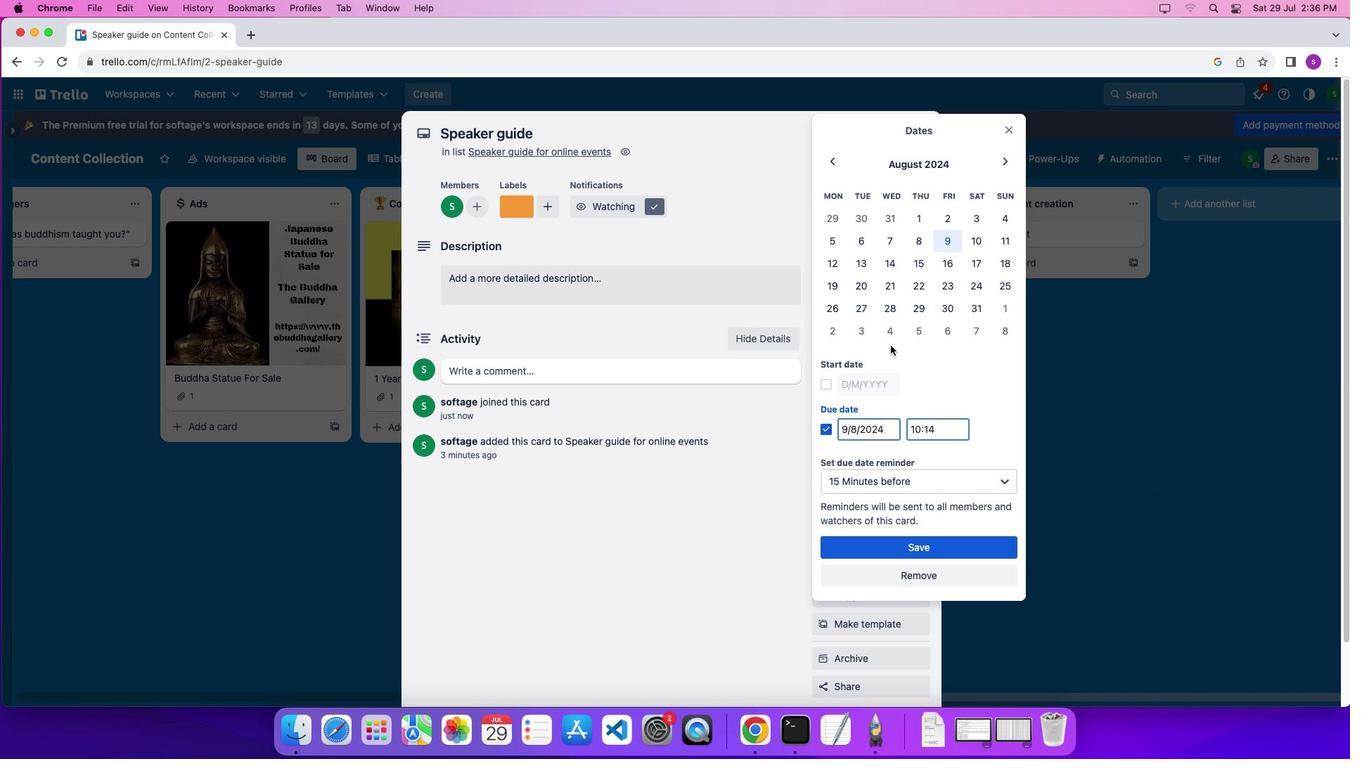 
Action: Mouse moved to (891, 337)
Screenshot: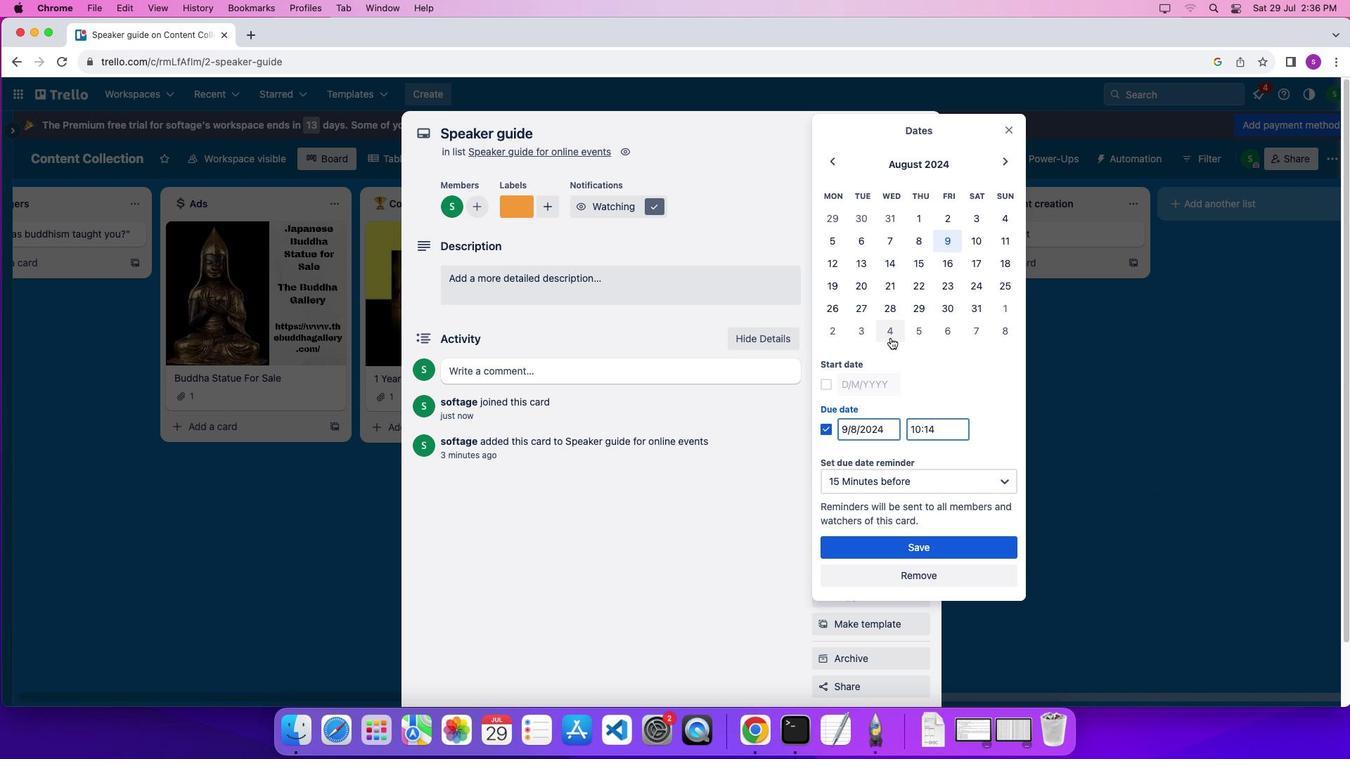 
Action: Mouse pressed left at (891, 337)
Screenshot: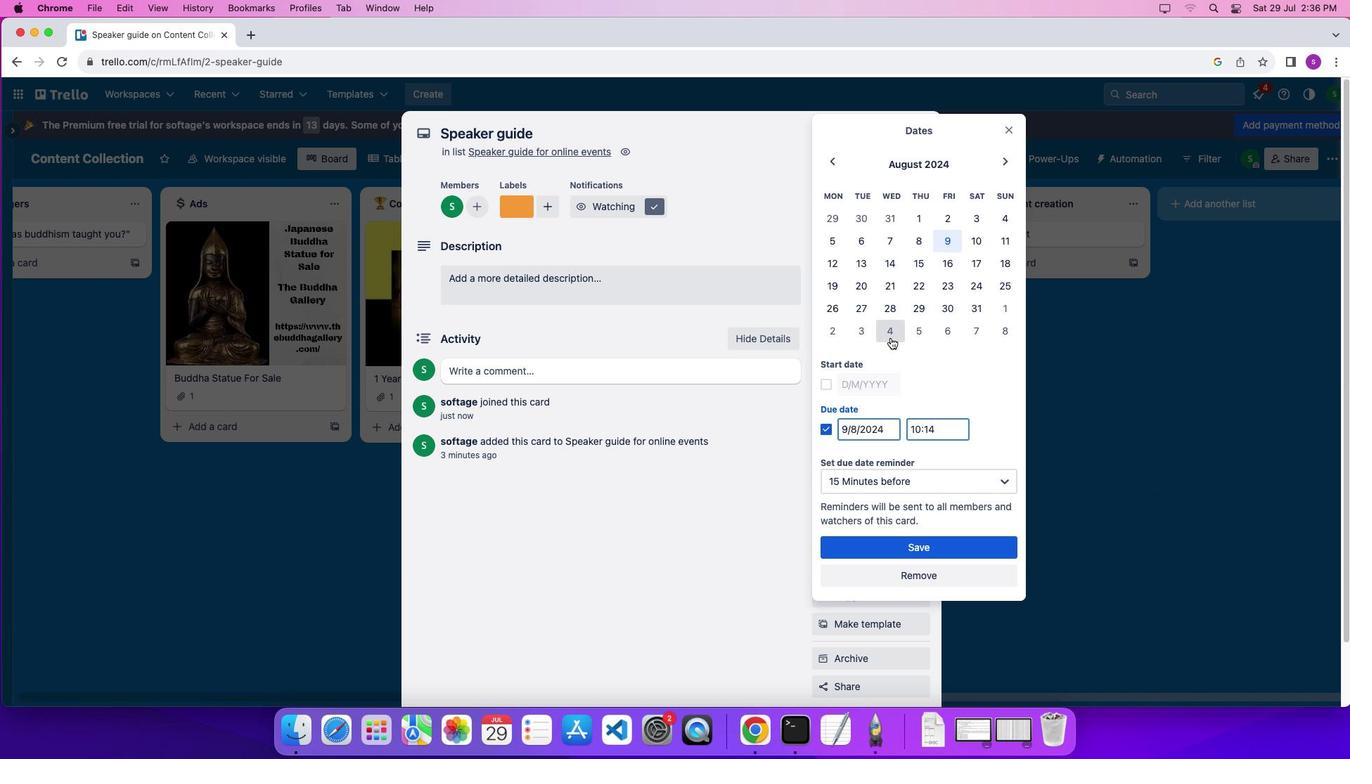
Action: Mouse moved to (827, 384)
Screenshot: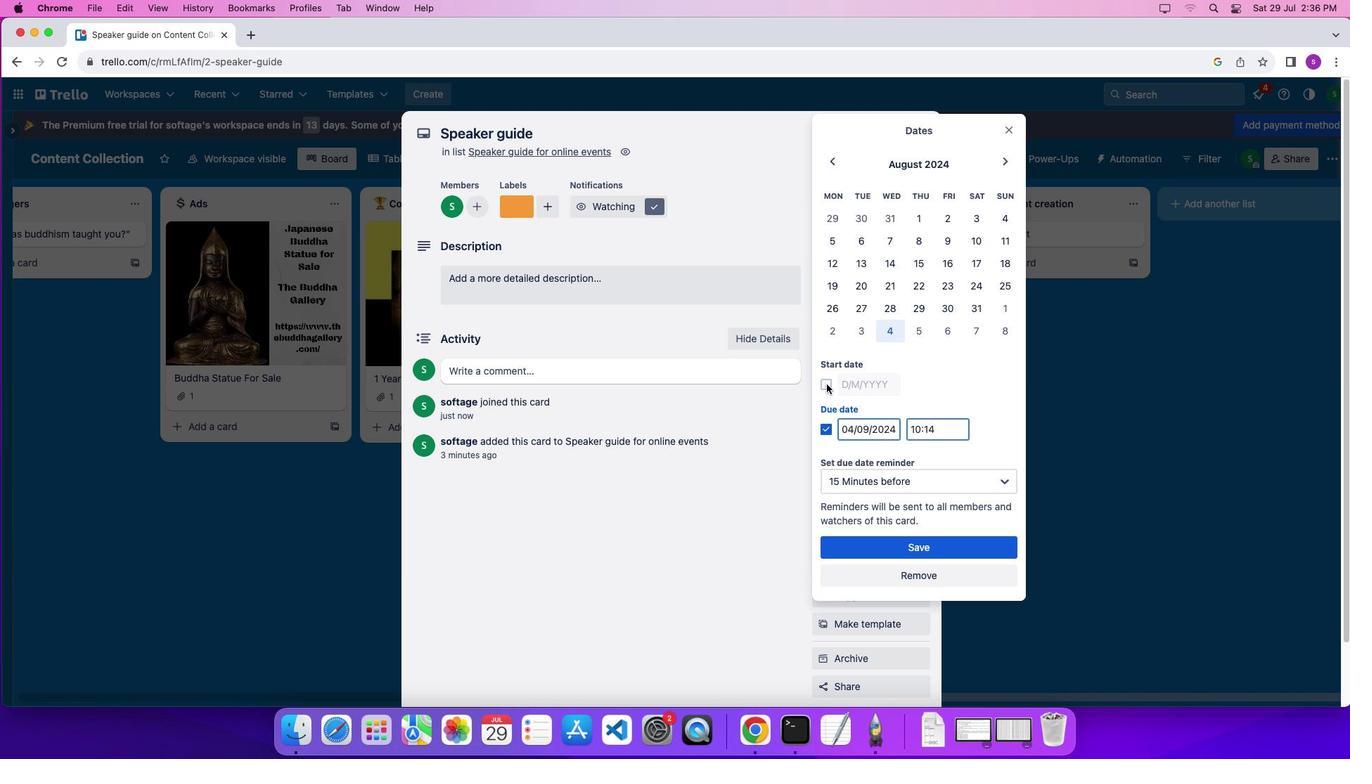 
Action: Mouse pressed left at (827, 384)
Screenshot: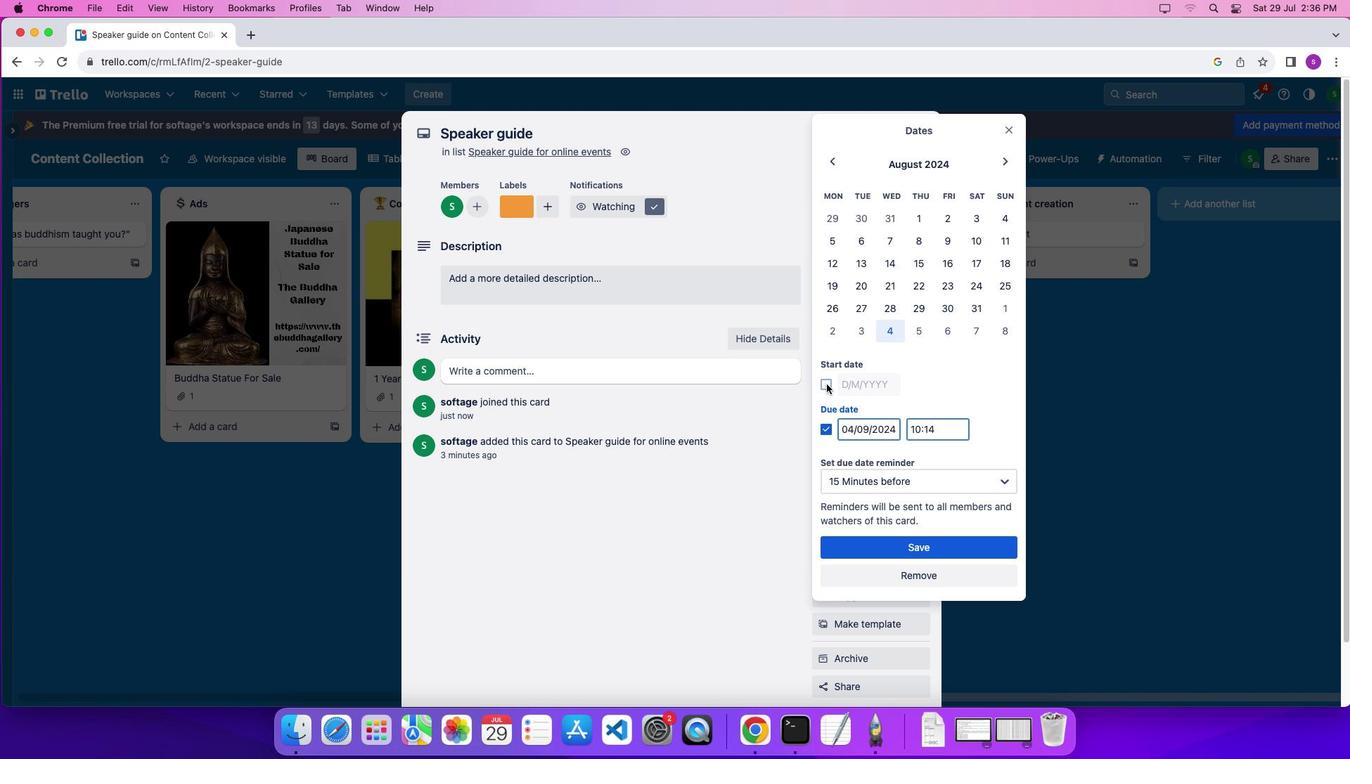 
Action: Mouse moved to (846, 543)
Screenshot: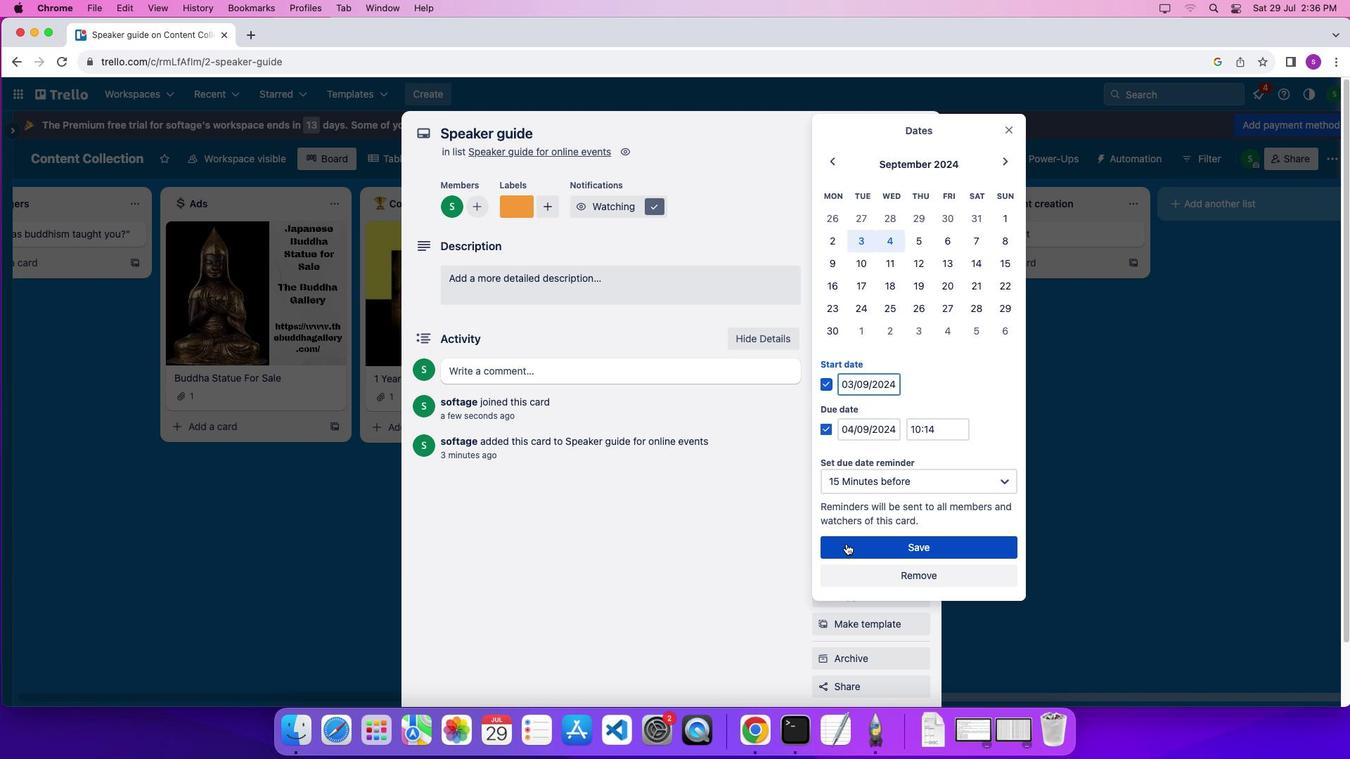 
Action: Mouse pressed left at (846, 543)
Screenshot: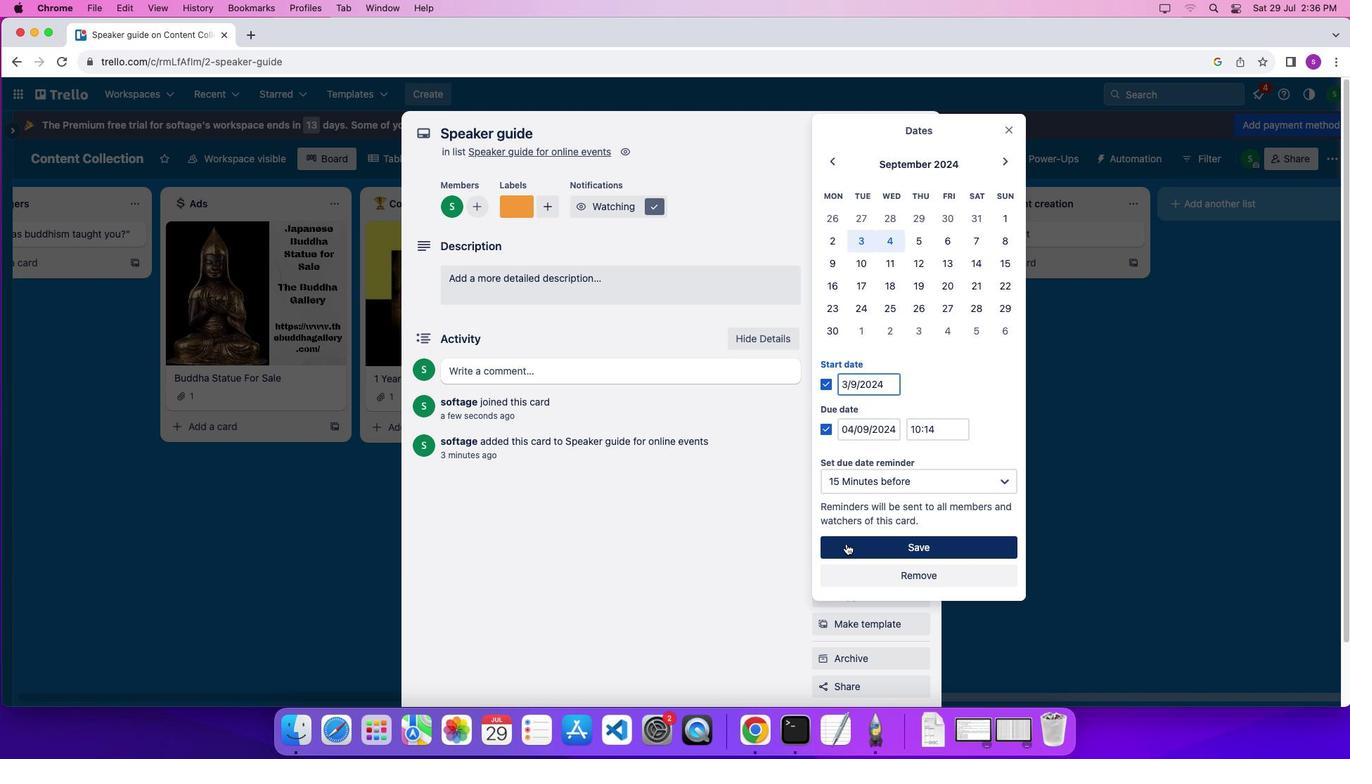 
Action: Mouse moved to (855, 321)
Screenshot: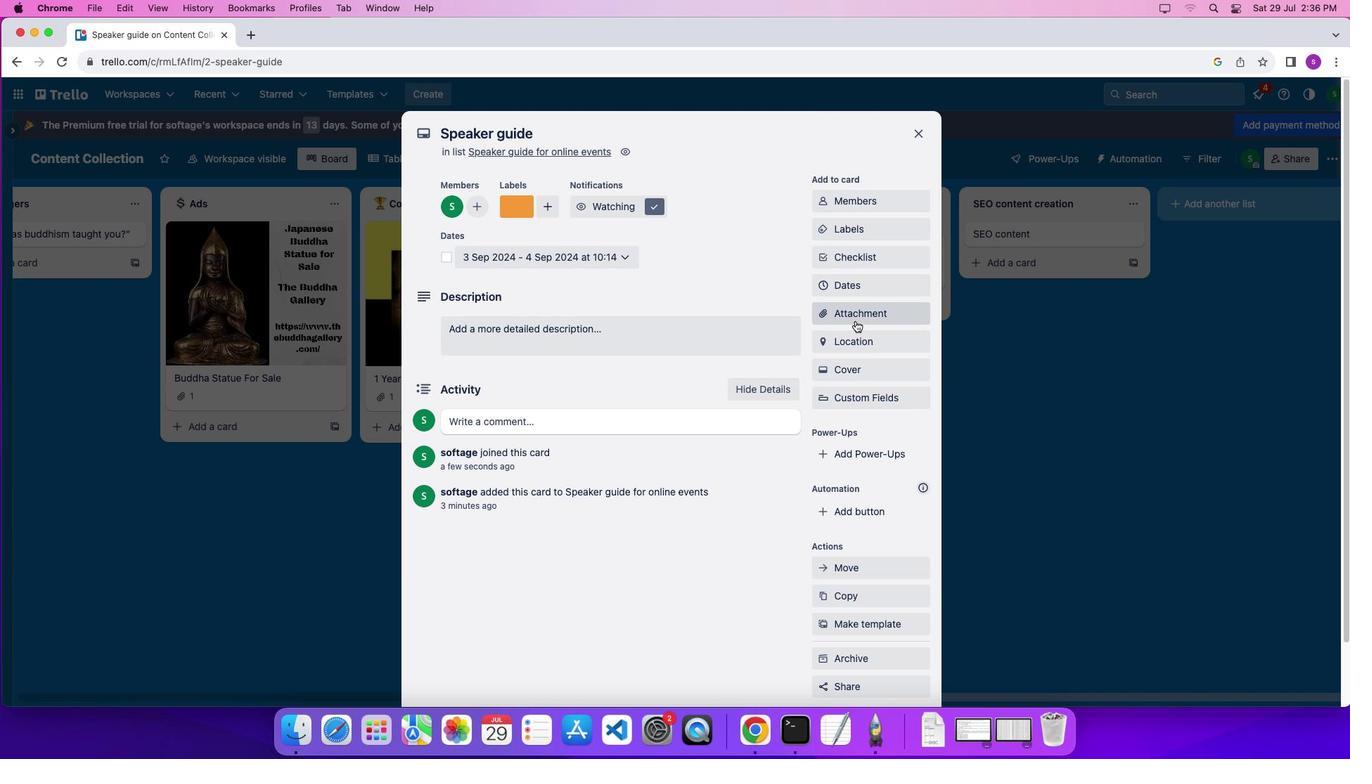 
Action: Mouse pressed left at (855, 321)
Screenshot: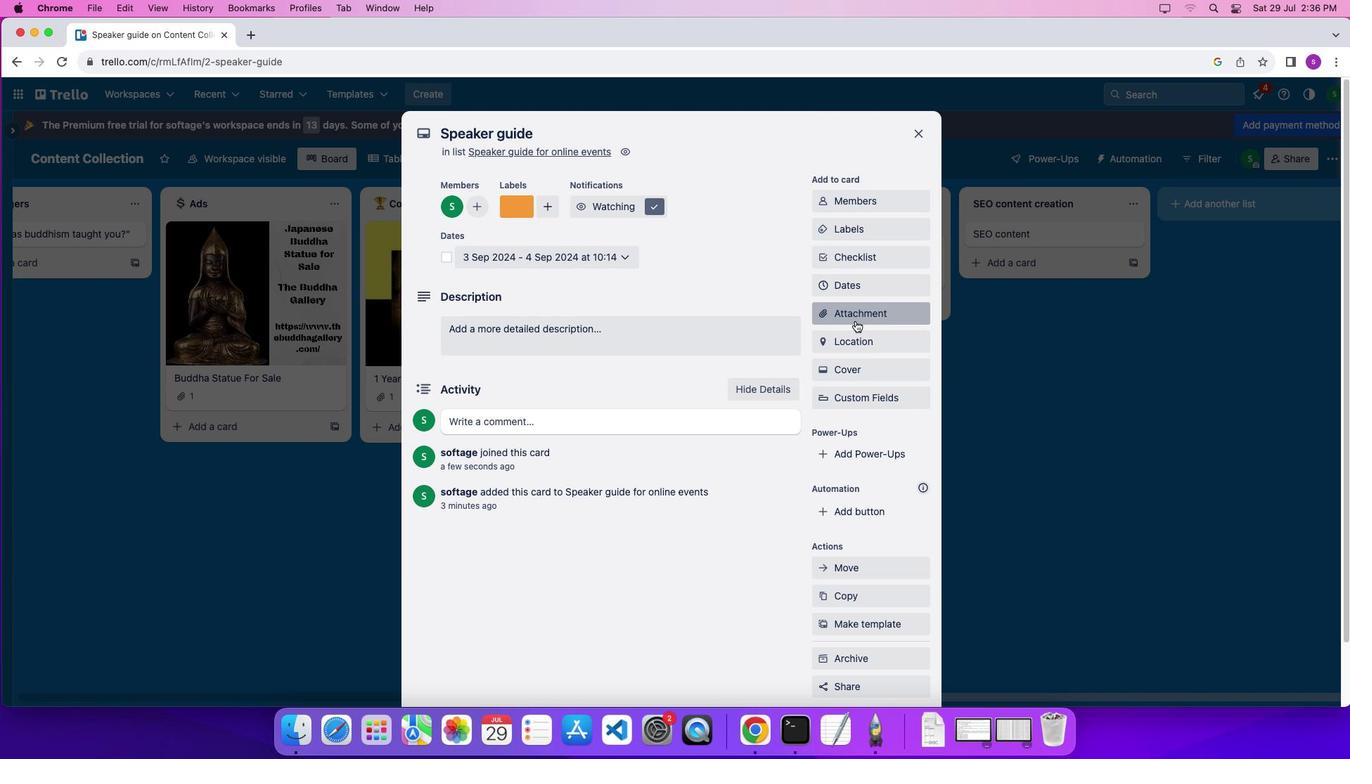 
Action: Mouse moved to (912, 463)
Screenshot: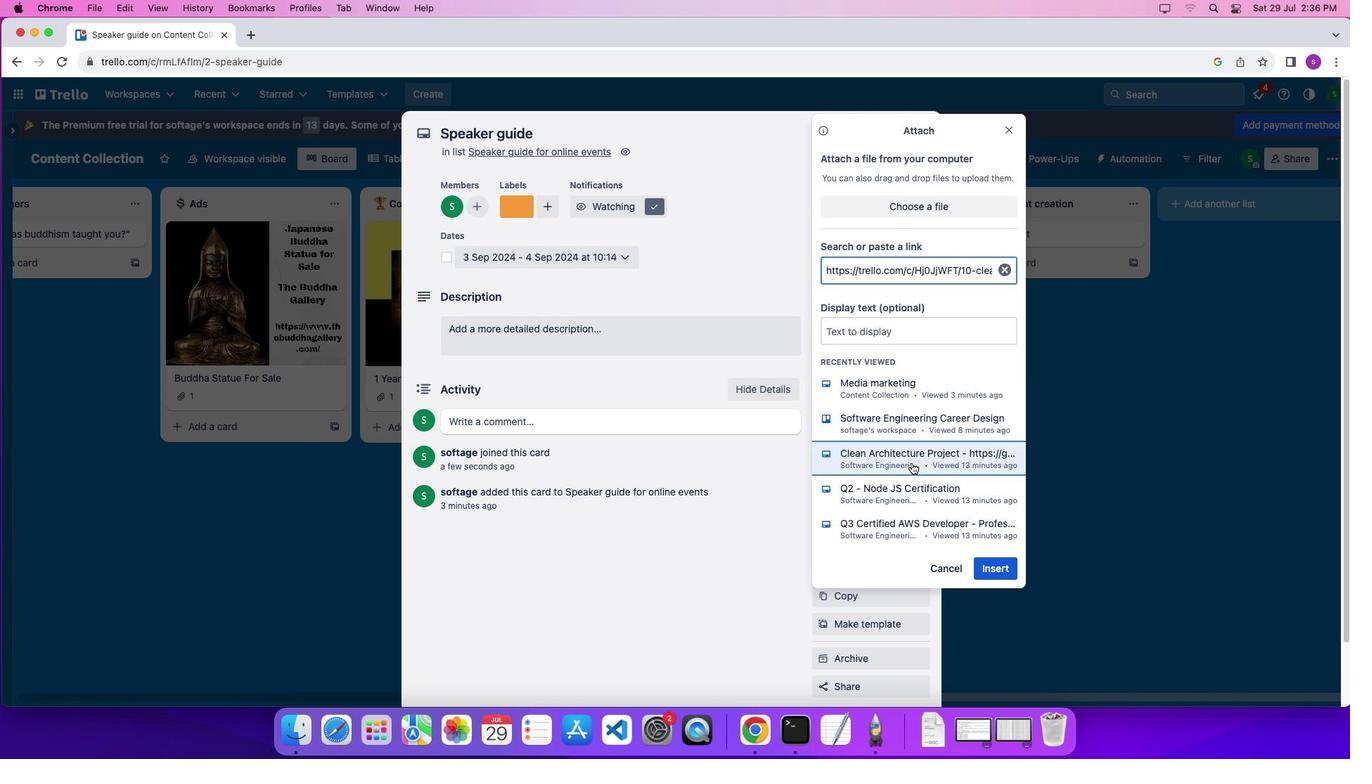 
Action: Mouse pressed left at (912, 463)
Screenshot: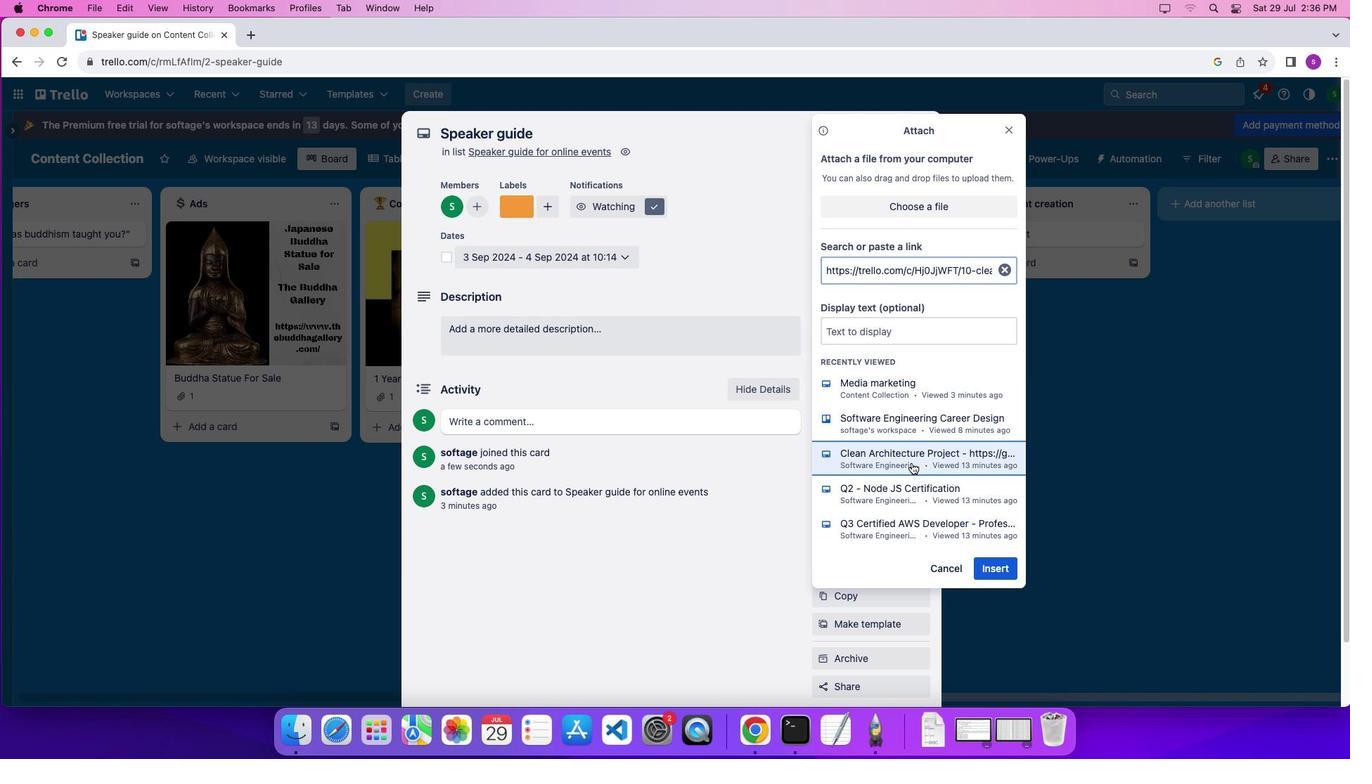 
Action: Mouse moved to (911, 373)
Screenshot: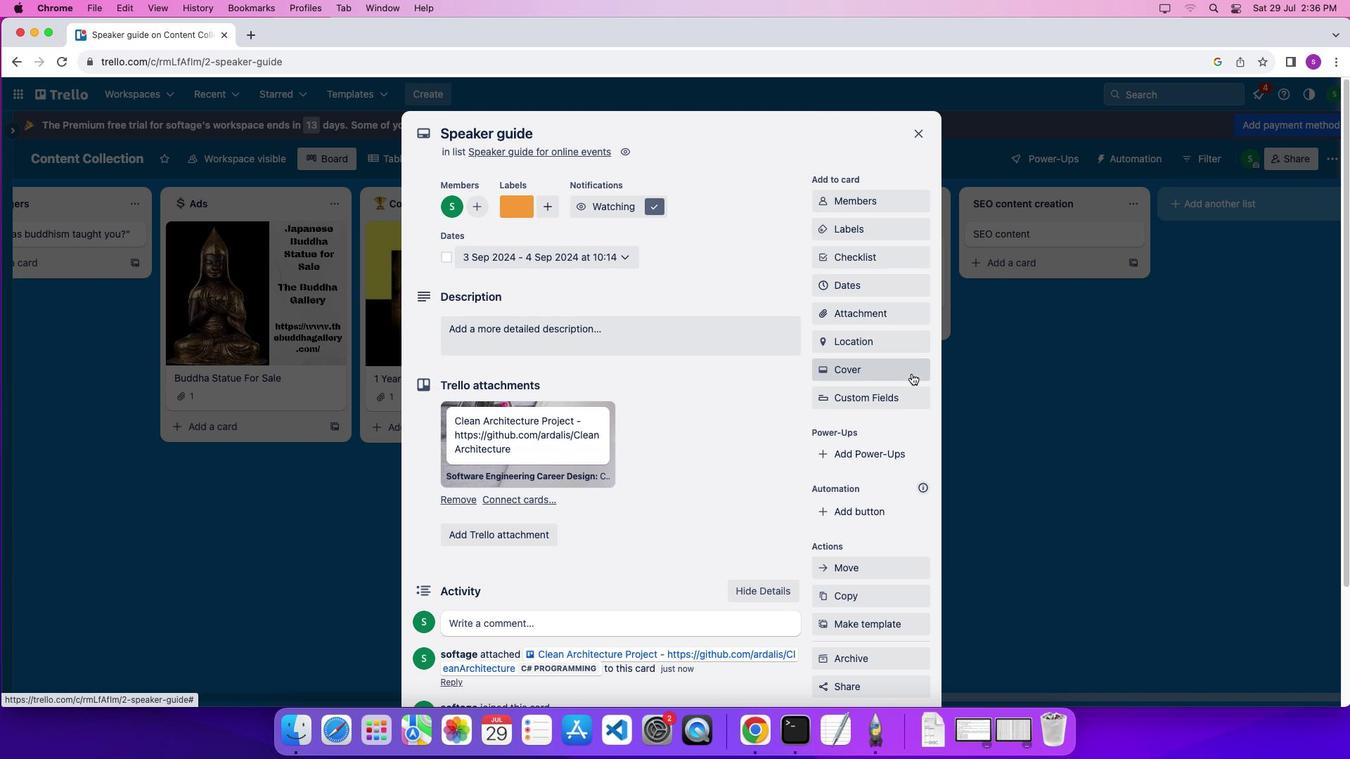 
Action: Mouse pressed left at (911, 373)
Screenshot: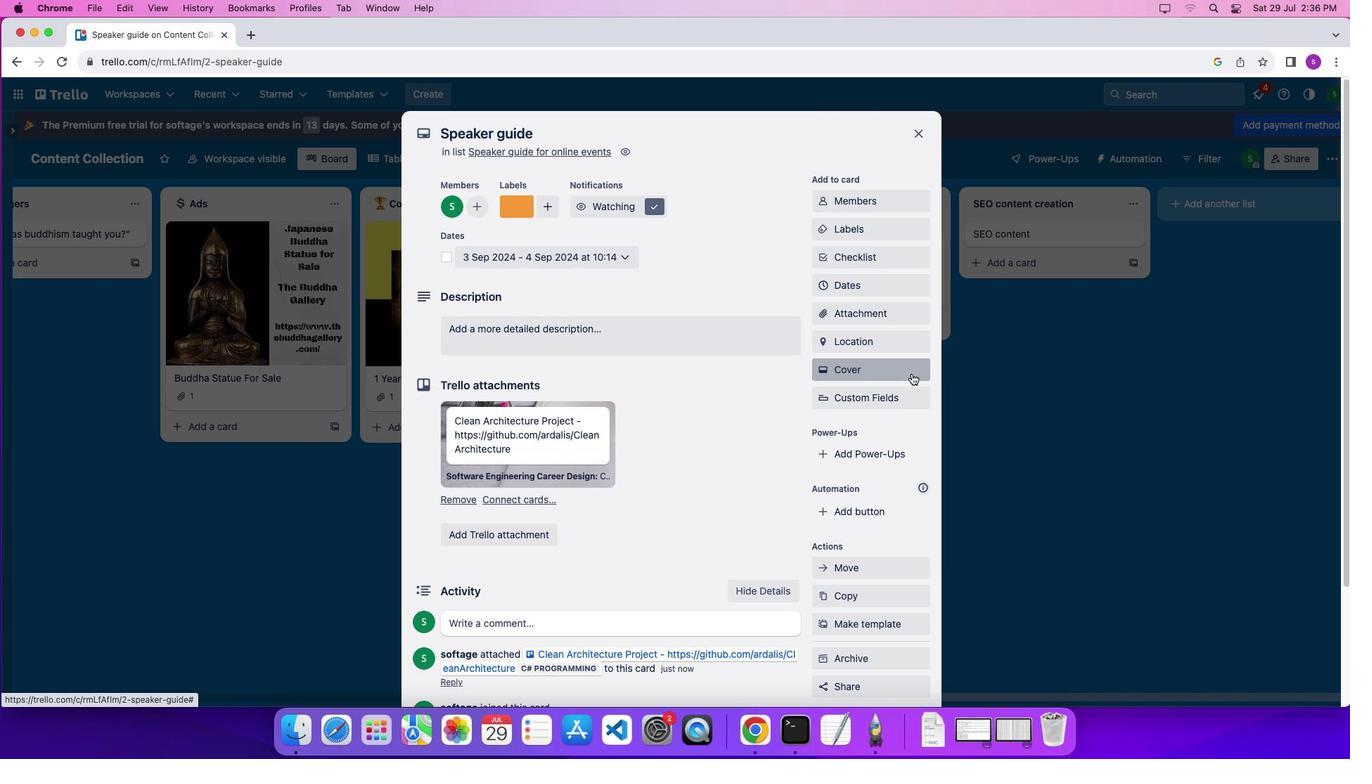 
Action: Mouse moved to (922, 421)
Screenshot: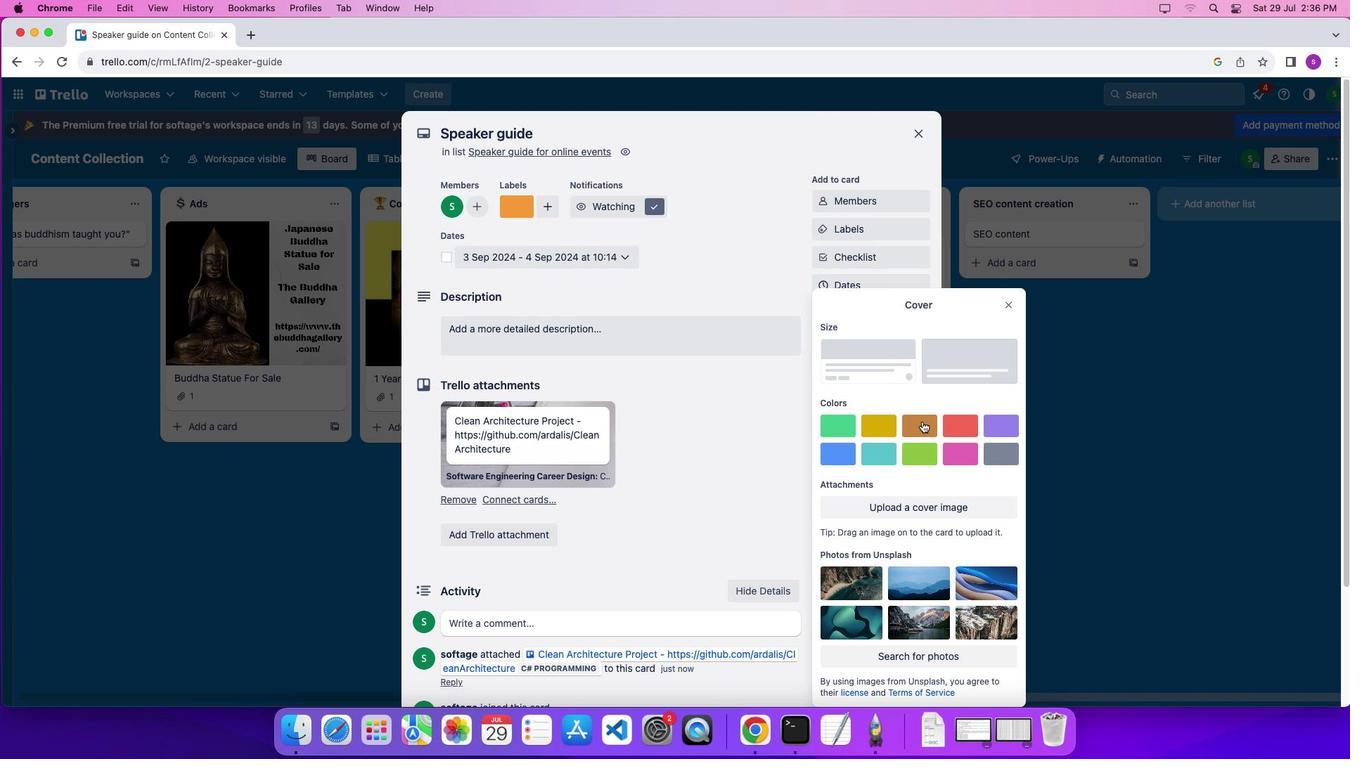 
Action: Mouse pressed left at (922, 421)
Screenshot: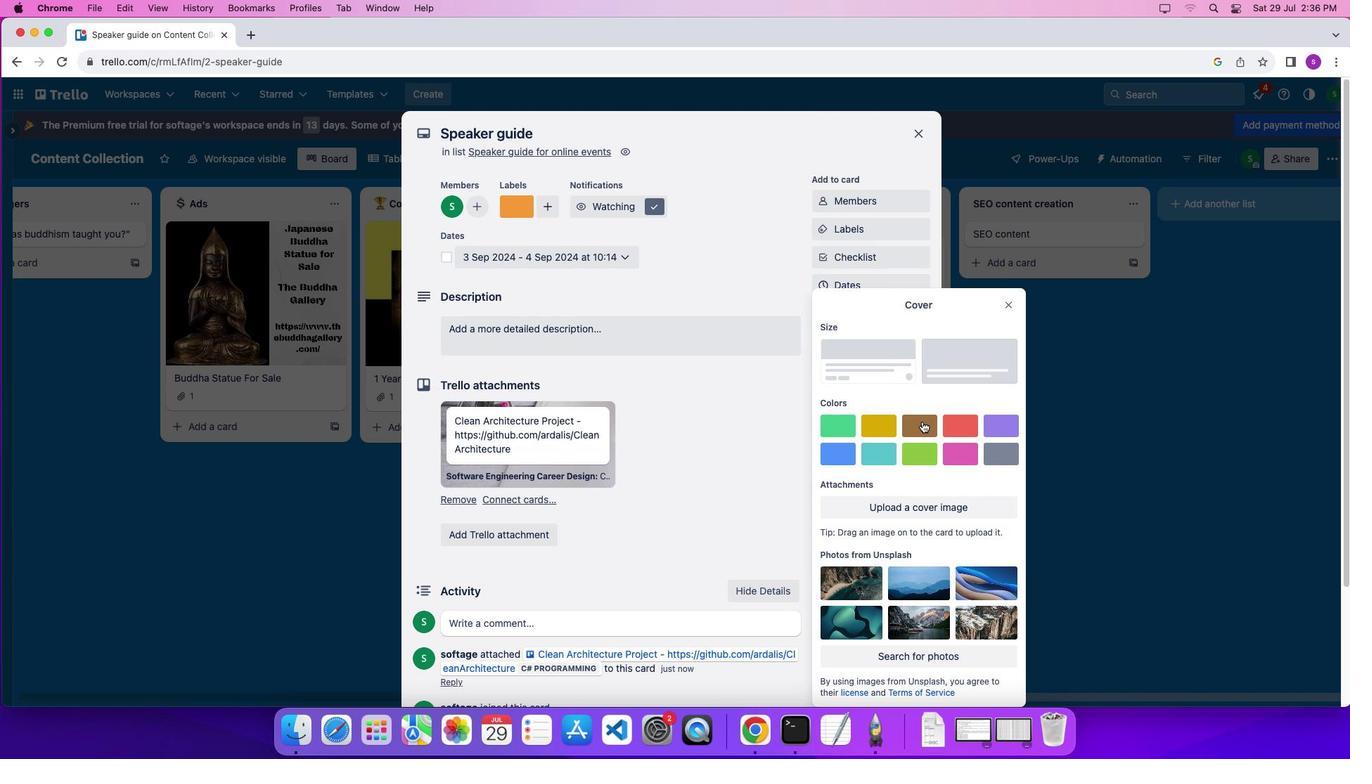 
Action: Mouse moved to (1008, 282)
Screenshot: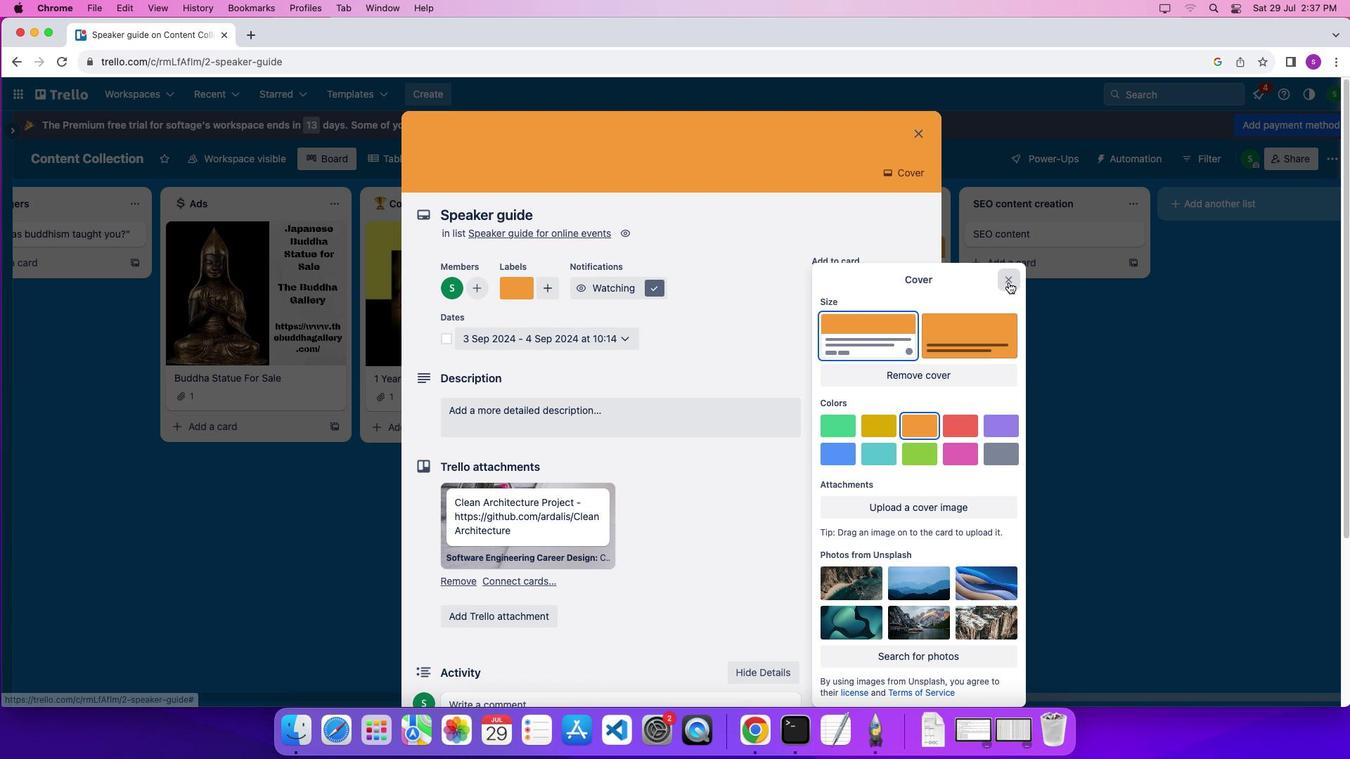 
Action: Mouse pressed left at (1008, 282)
Screenshot: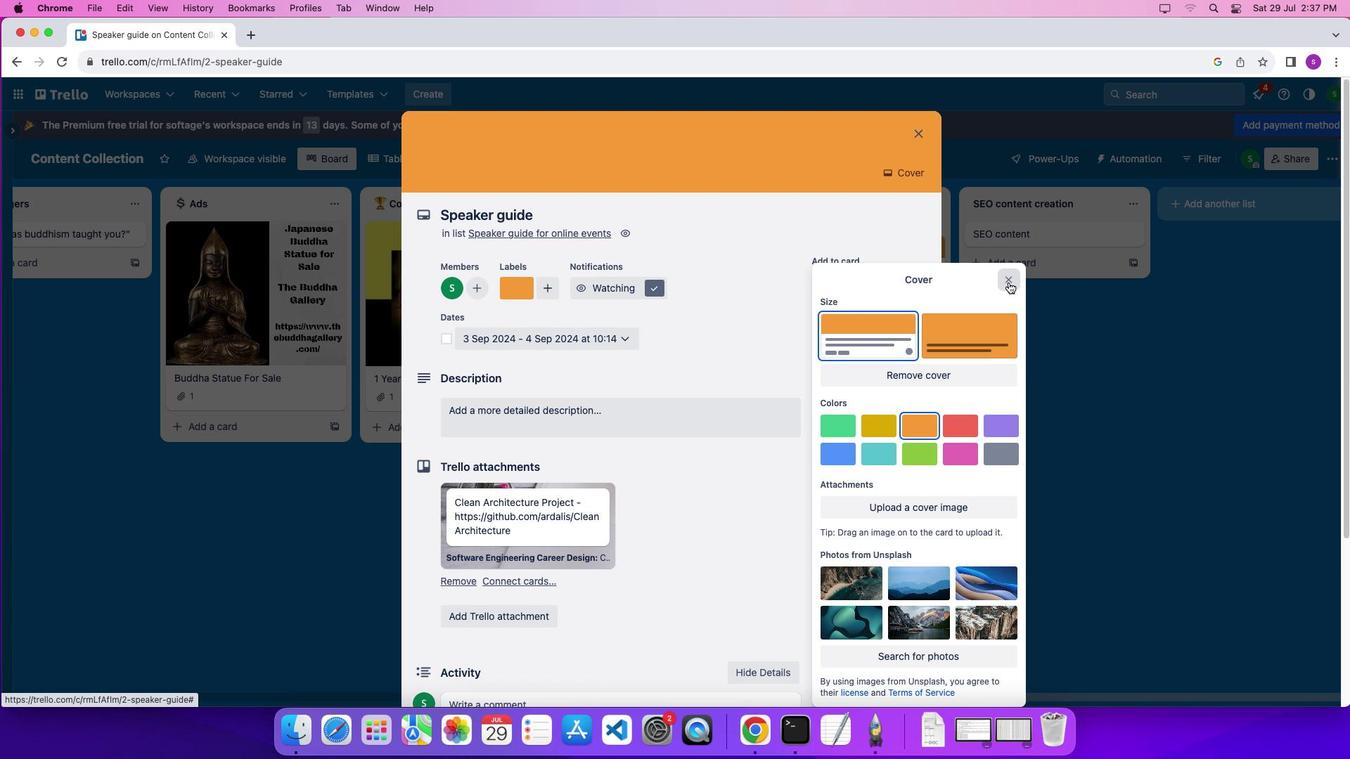 
Action: Mouse moved to (446, 340)
Screenshot: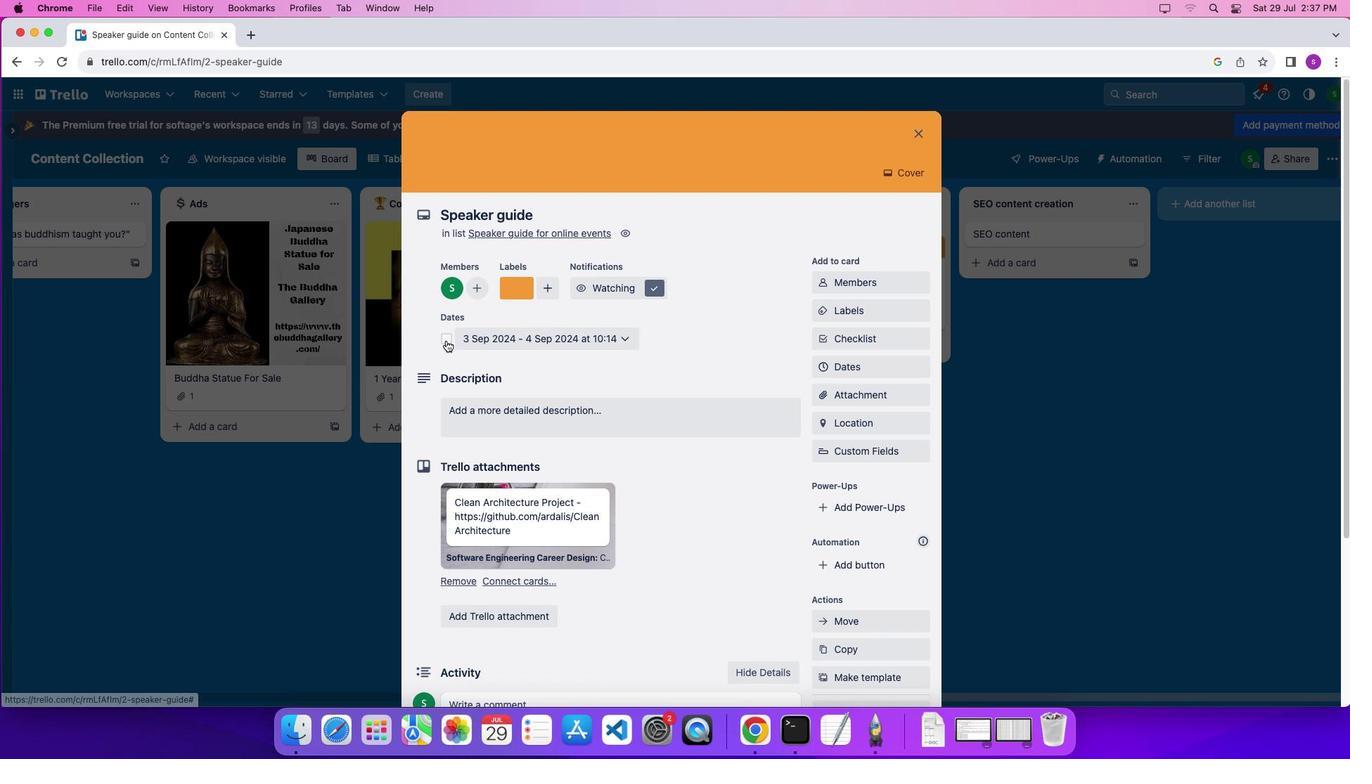 
Action: Mouse pressed left at (446, 340)
Screenshot: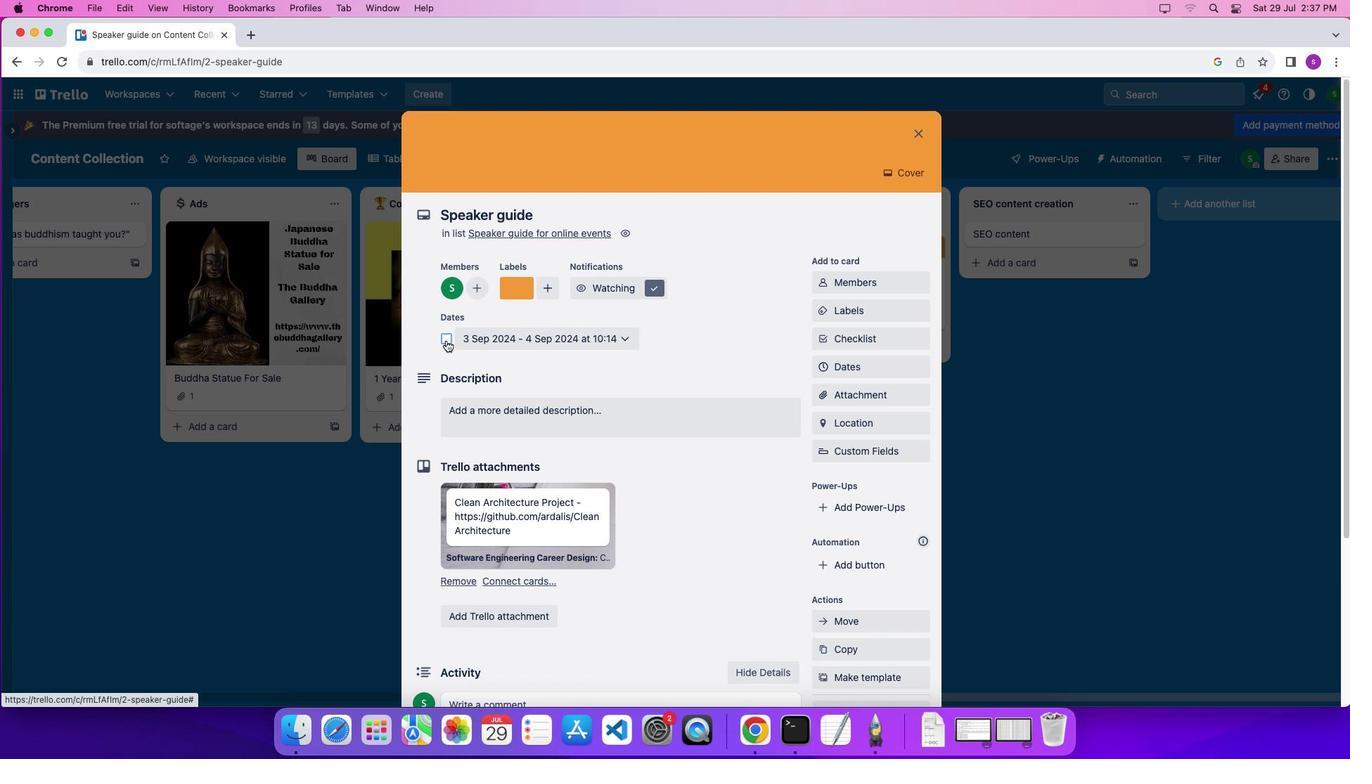 
Action: Mouse moved to (511, 408)
Screenshot: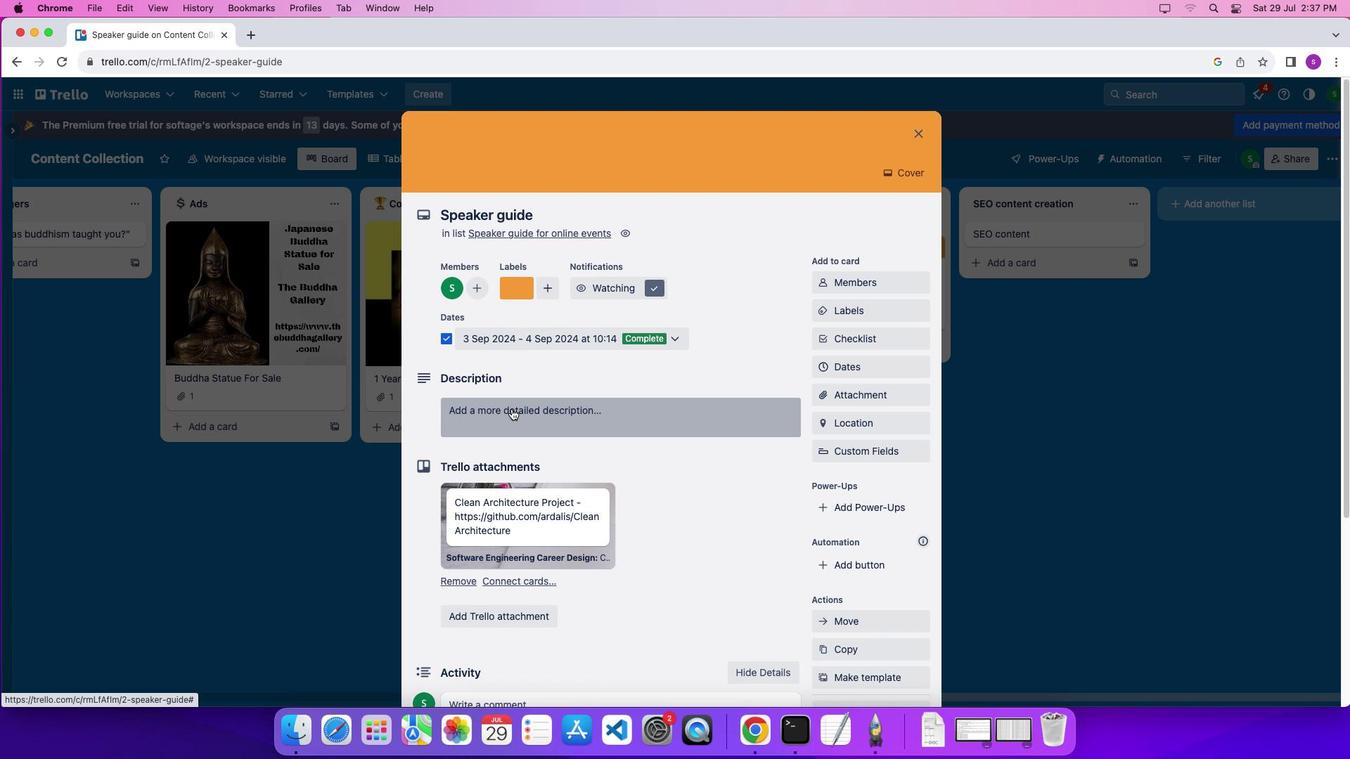 
Action: Mouse pressed left at (511, 408)
Screenshot: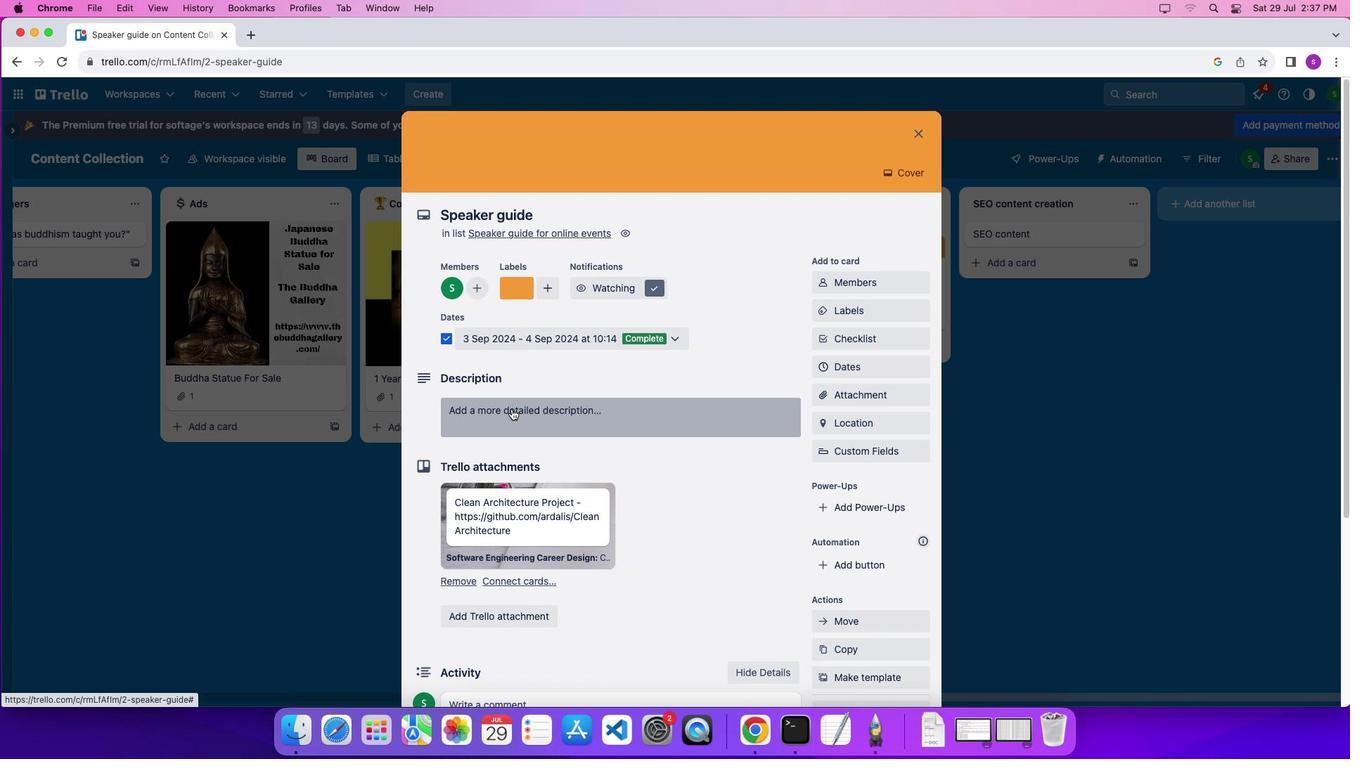 
Action: Mouse moved to (522, 479)
Screenshot: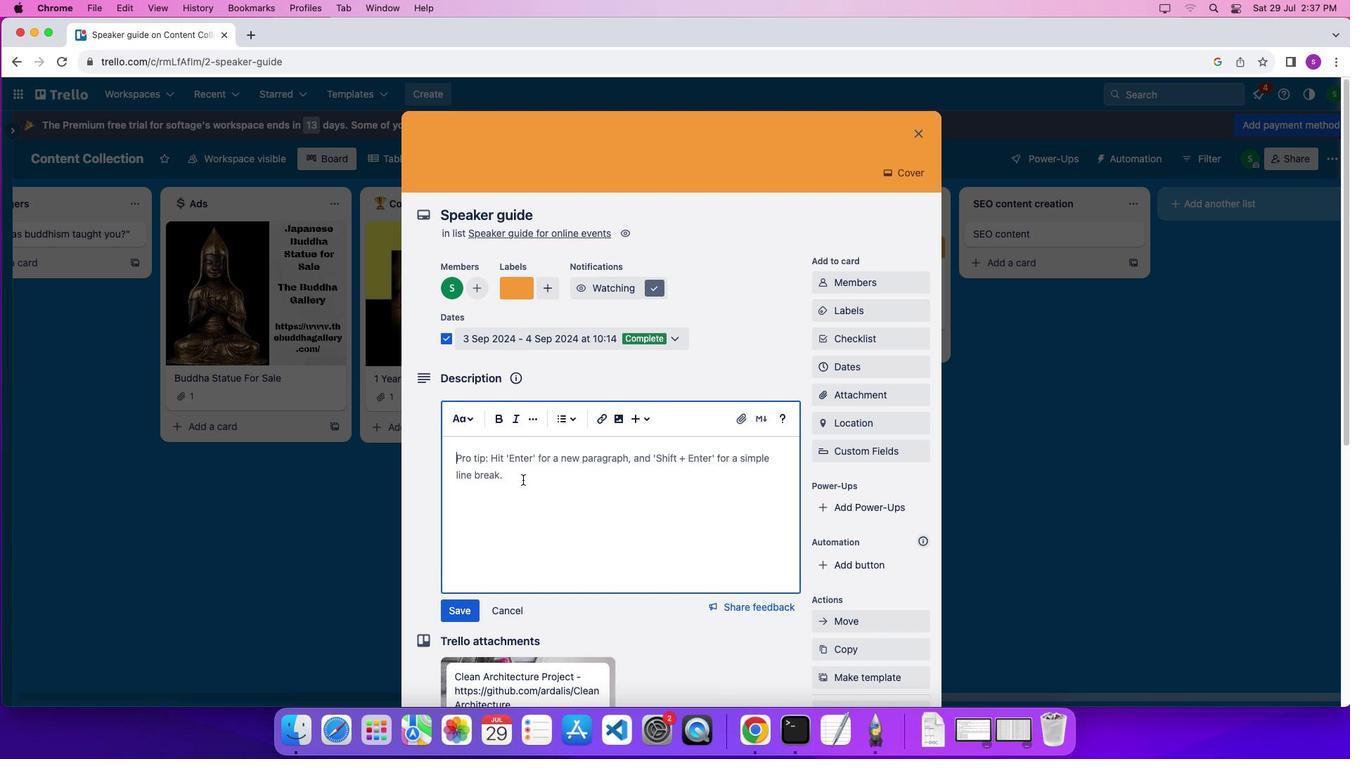 
Action: Mouse pressed left at (522, 479)
Screenshot: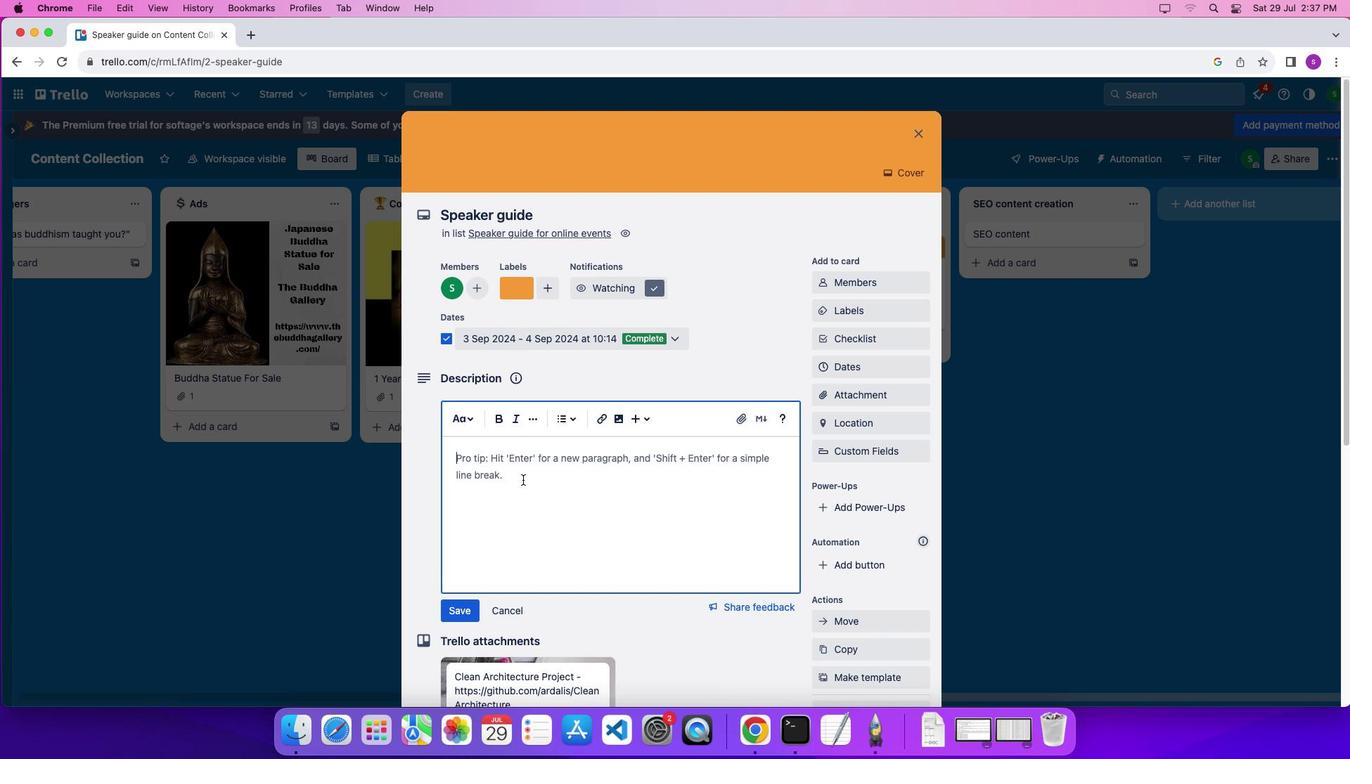 
Action: Key pressed Key.shift'P''r''e''p'Key.space'f''o''r'Key.space'y''o''u''r'Key.space'n''e''x''t'Key.space'v''i''r''t''u''a''l'Key.space'e''v''e''n''t'Key.space'w''i''t''h'Key.space'p''r''e''c''i''s''i''o''n''.'Key.spaceKey.shift'I''n''f''o''g''r''a''p''h''i''c''s'Key.space'a''r''e'Key.space't''h''e'Key.space'm''o''s''t'Key.space's''h''a''r''e''d'Key.space't''y''e'Key.space'o''f'Key.space'v''i''s''u''a''l'Key.space'c''o''n''t''e''n''t''.'Key.spaceKey.shift'T'
Screenshot: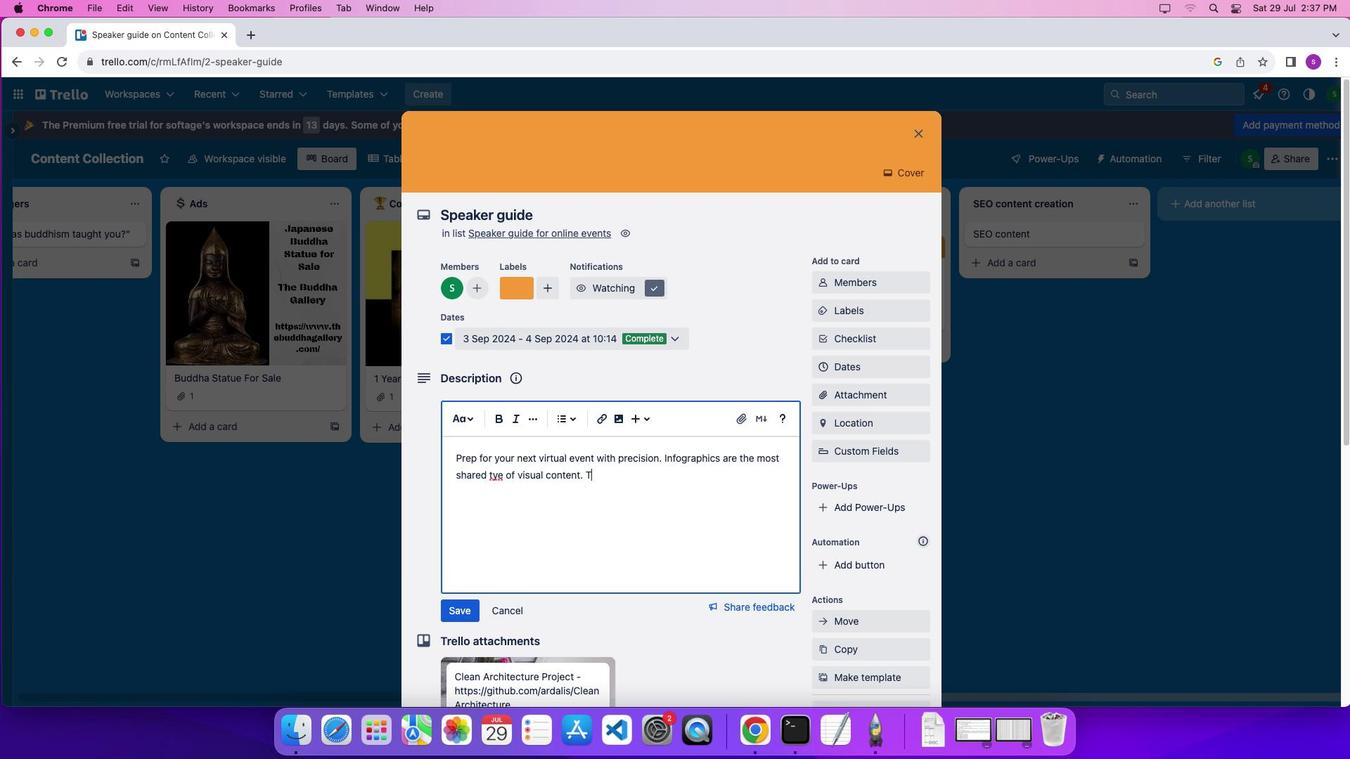 
Action: Mouse moved to (500, 473)
Screenshot: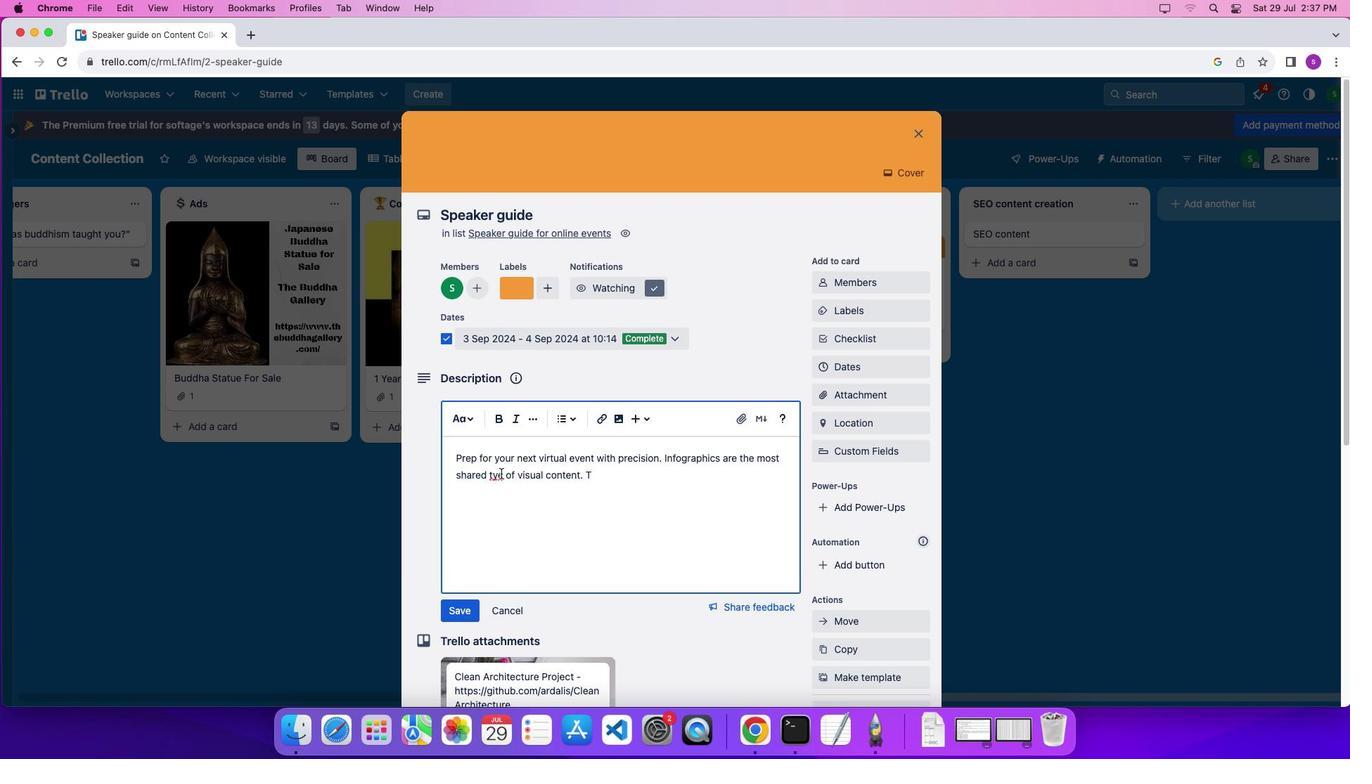 
Action: Mouse pressed left at (500, 473)
Screenshot: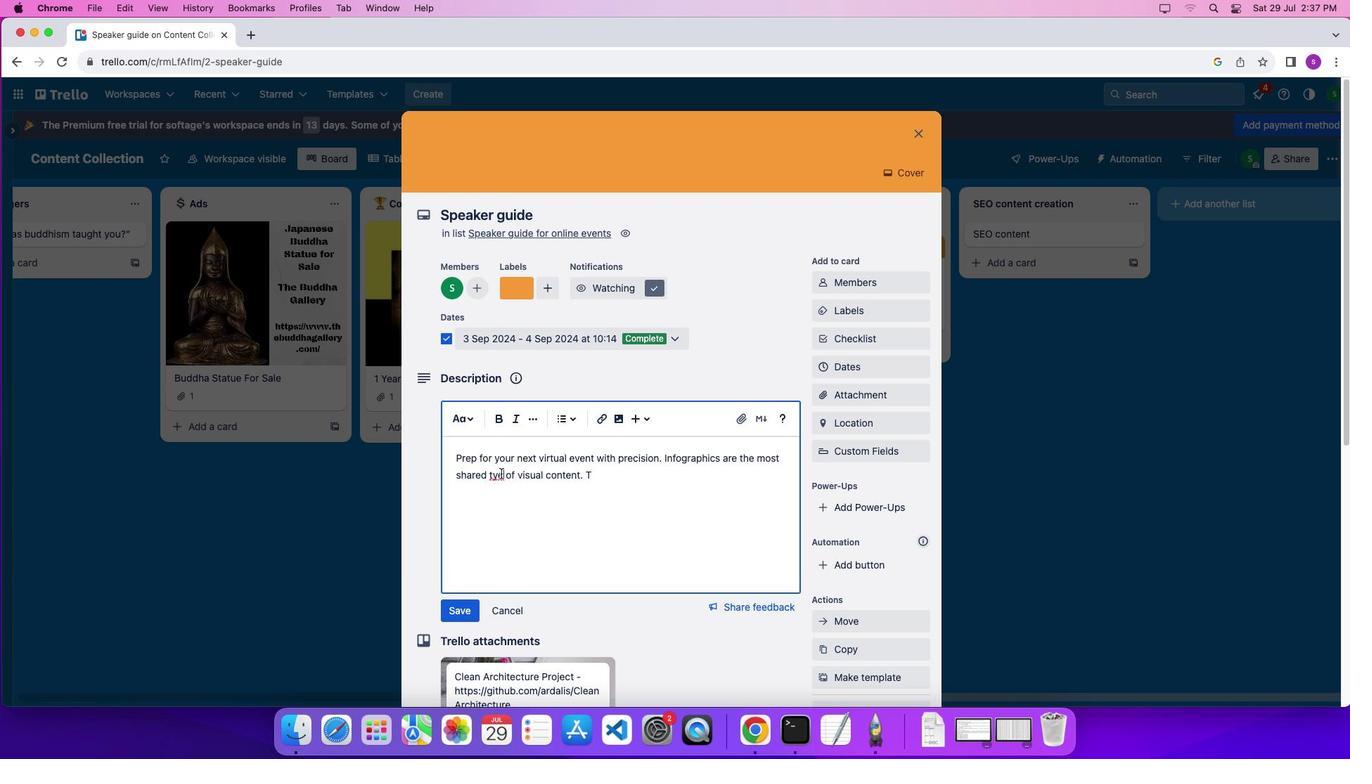 
Action: Mouse moved to (514, 519)
Screenshot: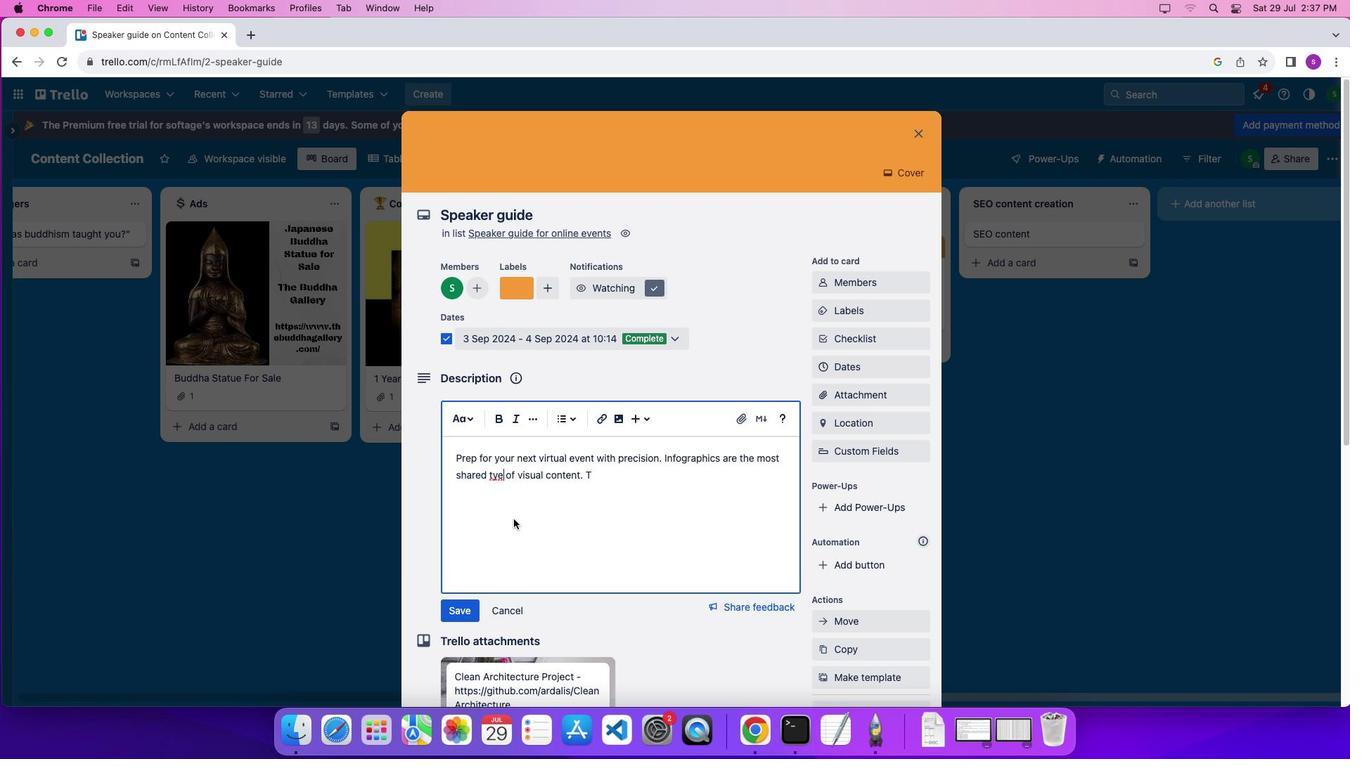 
Action: Key pressed Key.left'p'
Screenshot: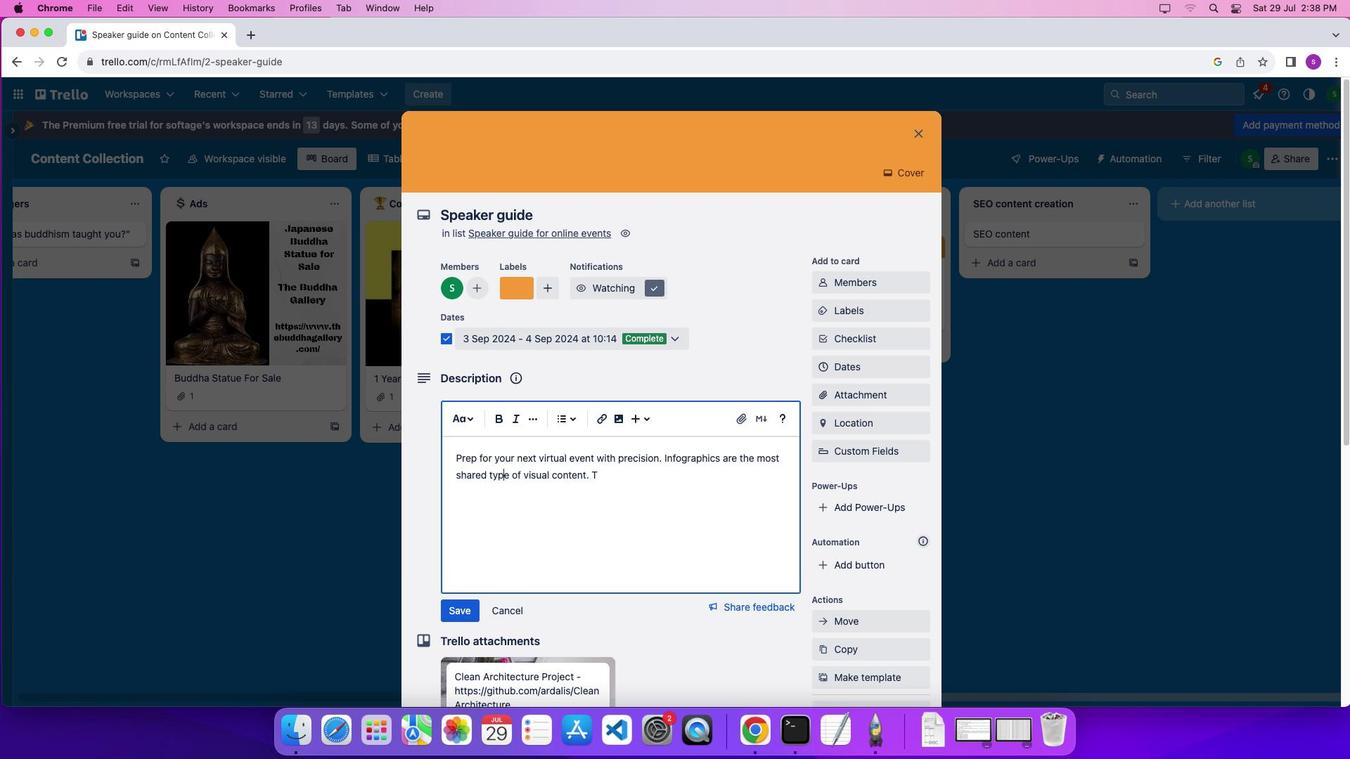 
Action: Mouse moved to (612, 478)
Screenshot: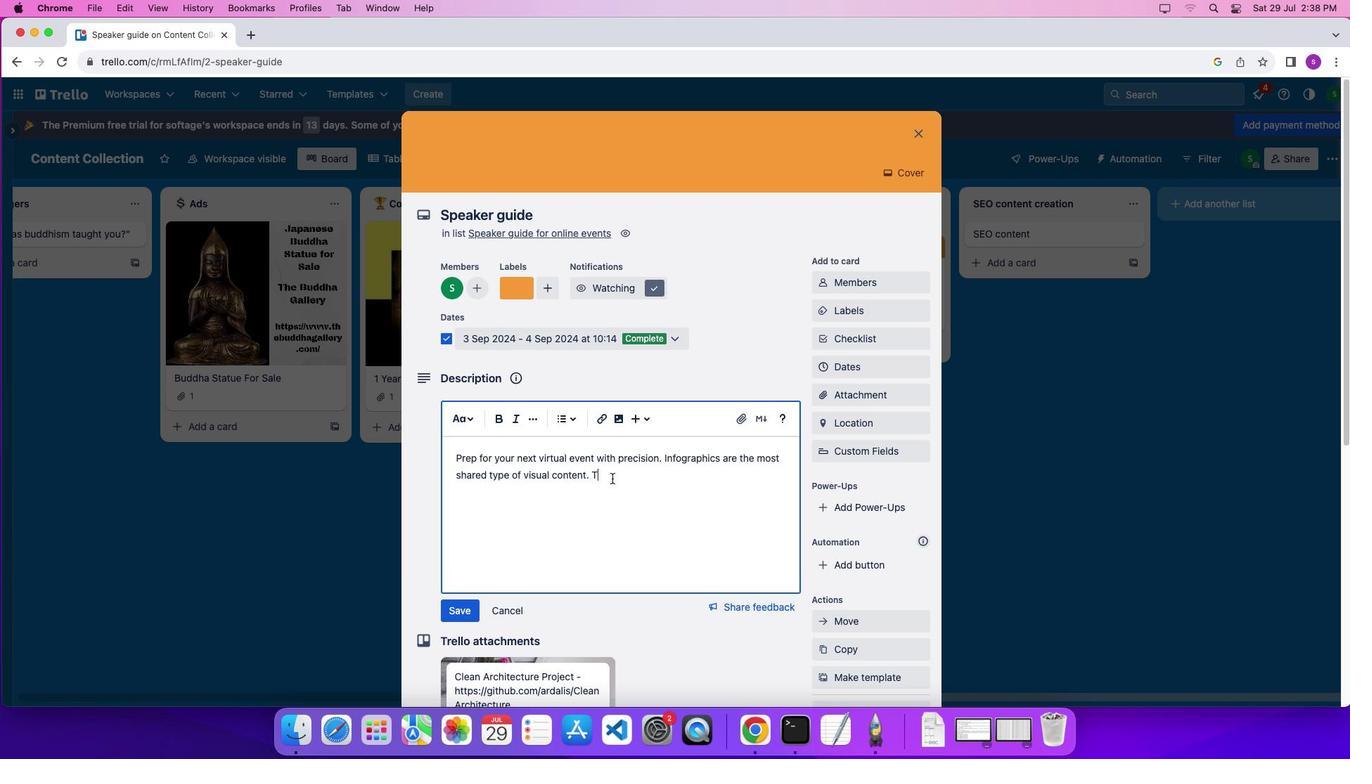 
Action: Mouse pressed left at (612, 478)
Screenshot: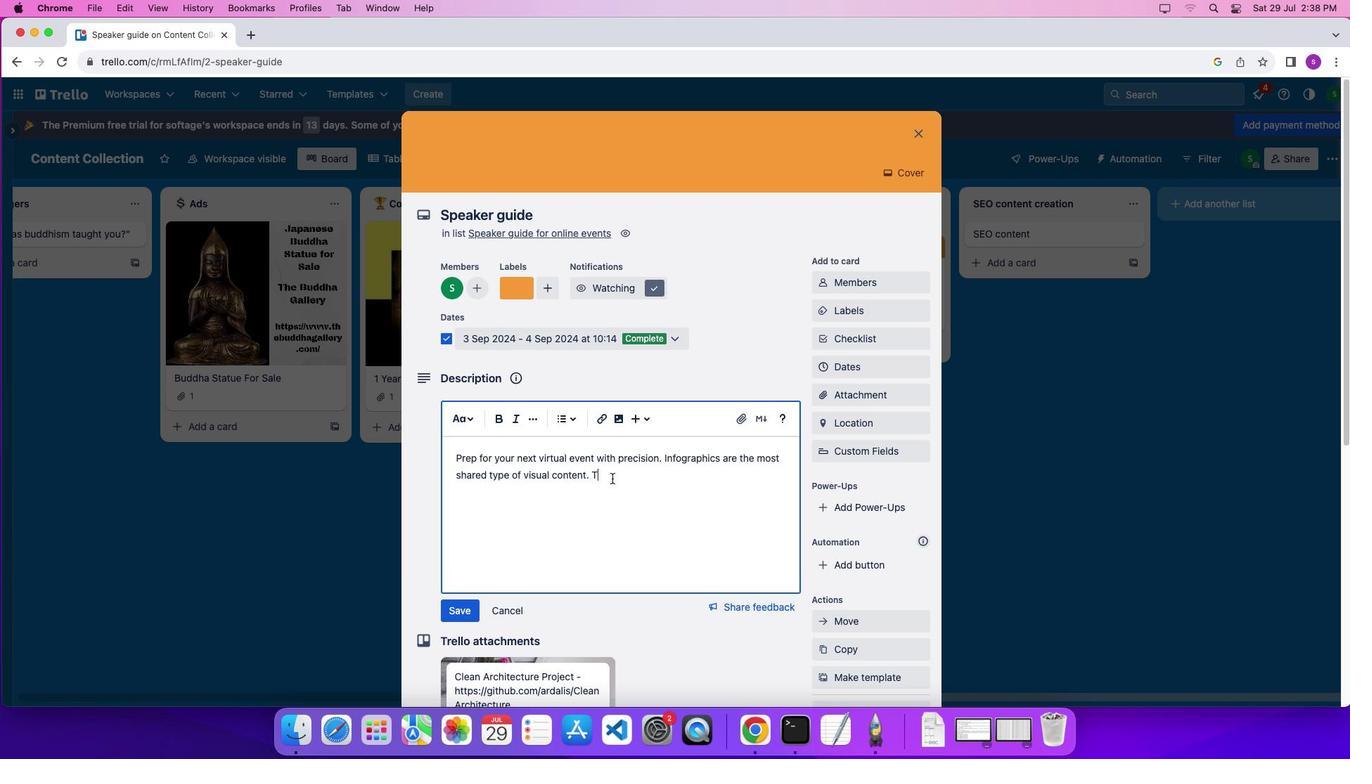 
Action: Mouse moved to (629, 486)
Screenshot: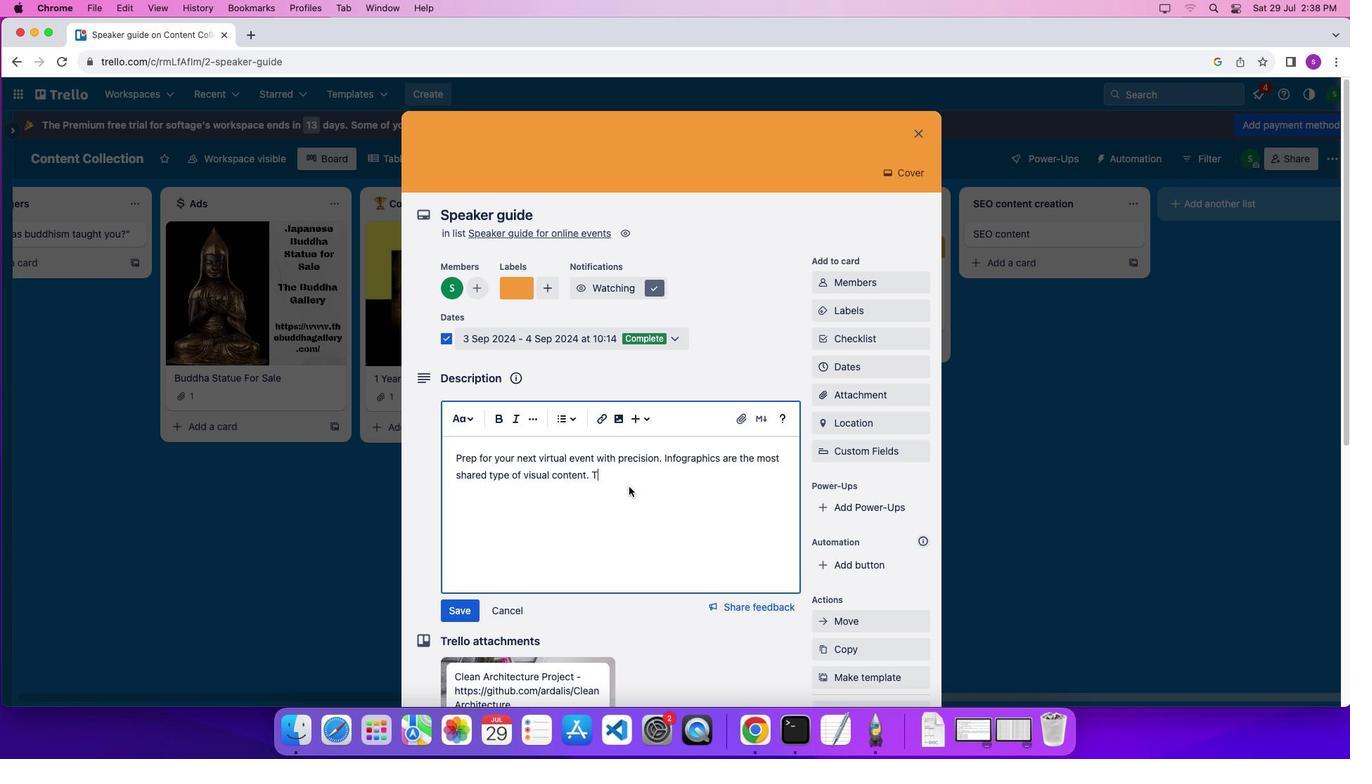 
Action: Key pressed 'y''p'Key.backspaceKey.backspace'h''e''y'Key.space'm''a''k''e'Key.space'c''o''m''p''l''e''x'Key.space'i''n''f''o''r''m''a''t''i''n'Key.backspace'o''n'Key.space'n'Key.backspace'm''o''r''e'Key.space'e''n''g''a''g''i''n''g'Key.space'a''n''d'Key.space'd''i''g''e''s''t''i''b''l''e''.'
Screenshot: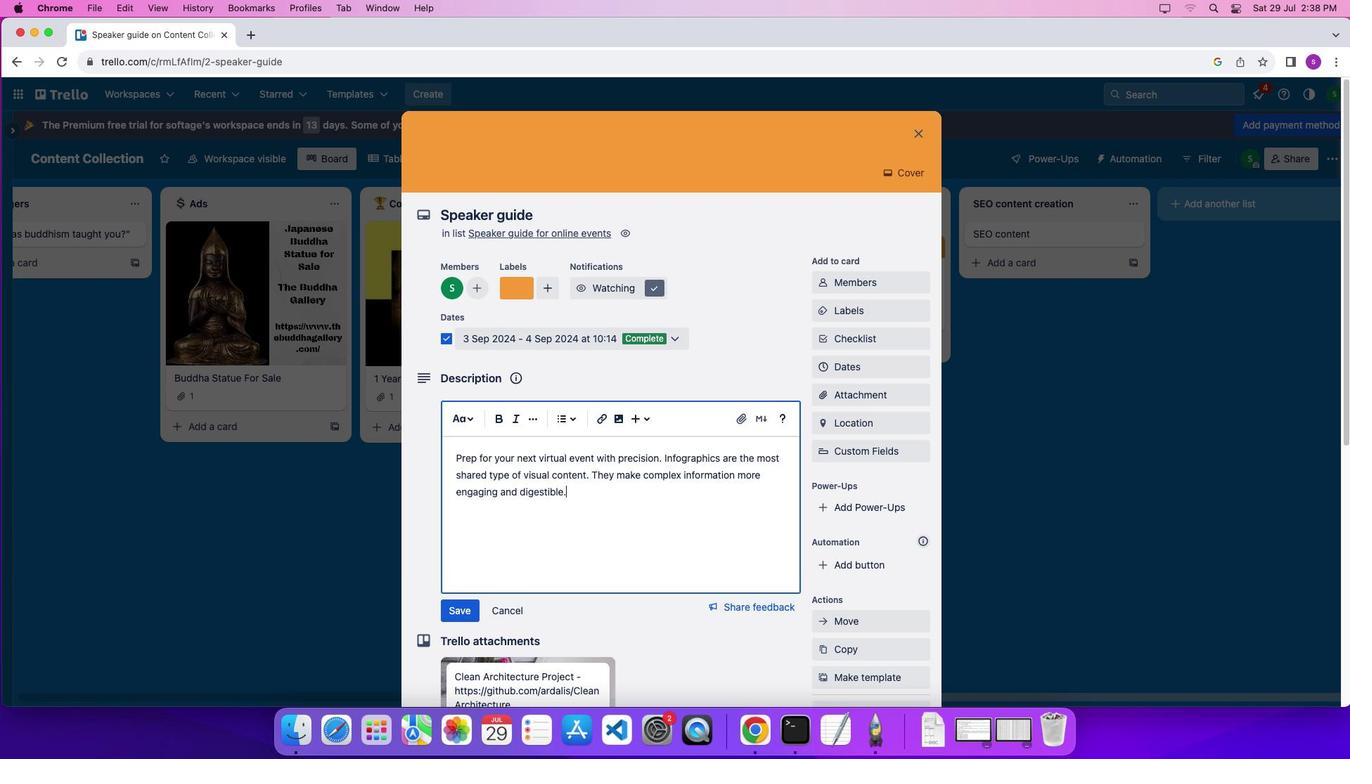 
Action: Mouse moved to (580, 492)
Screenshot: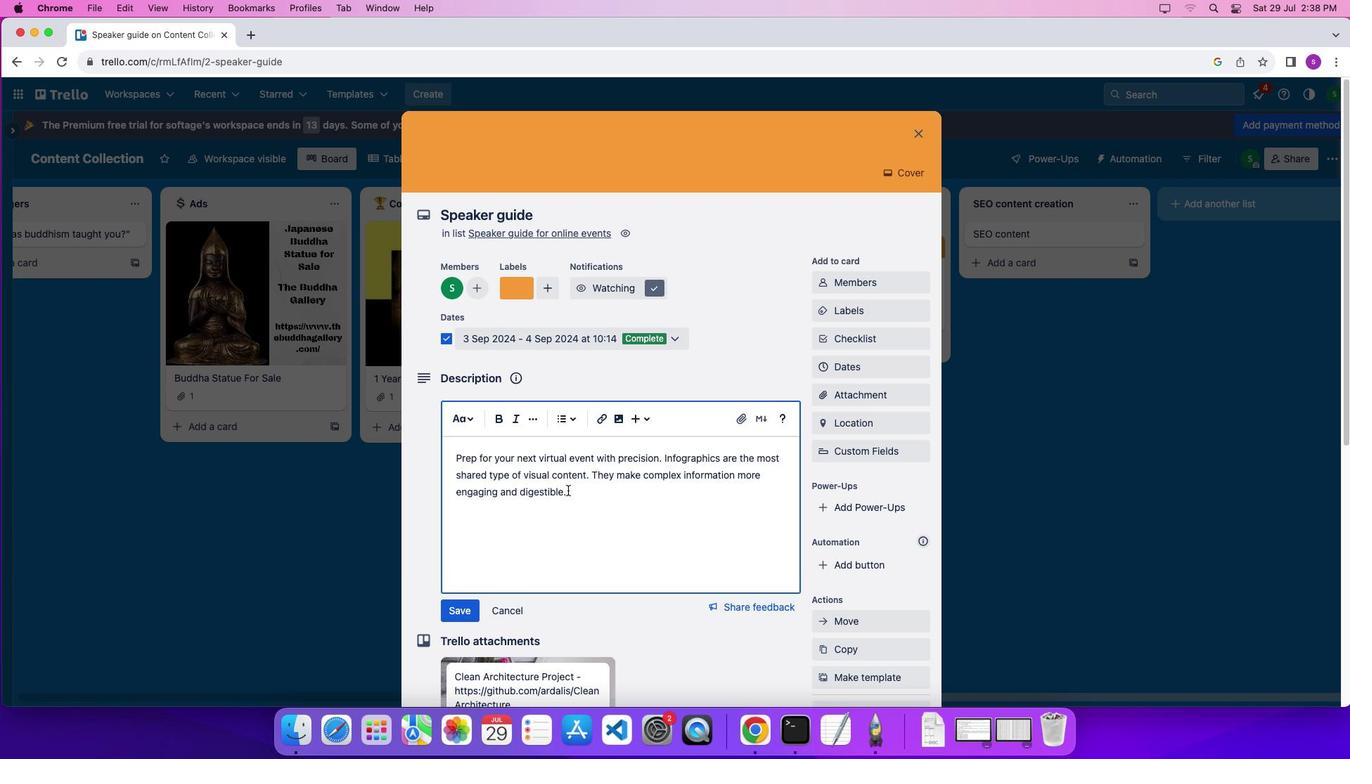
Action: Mouse pressed left at (580, 492)
Screenshot: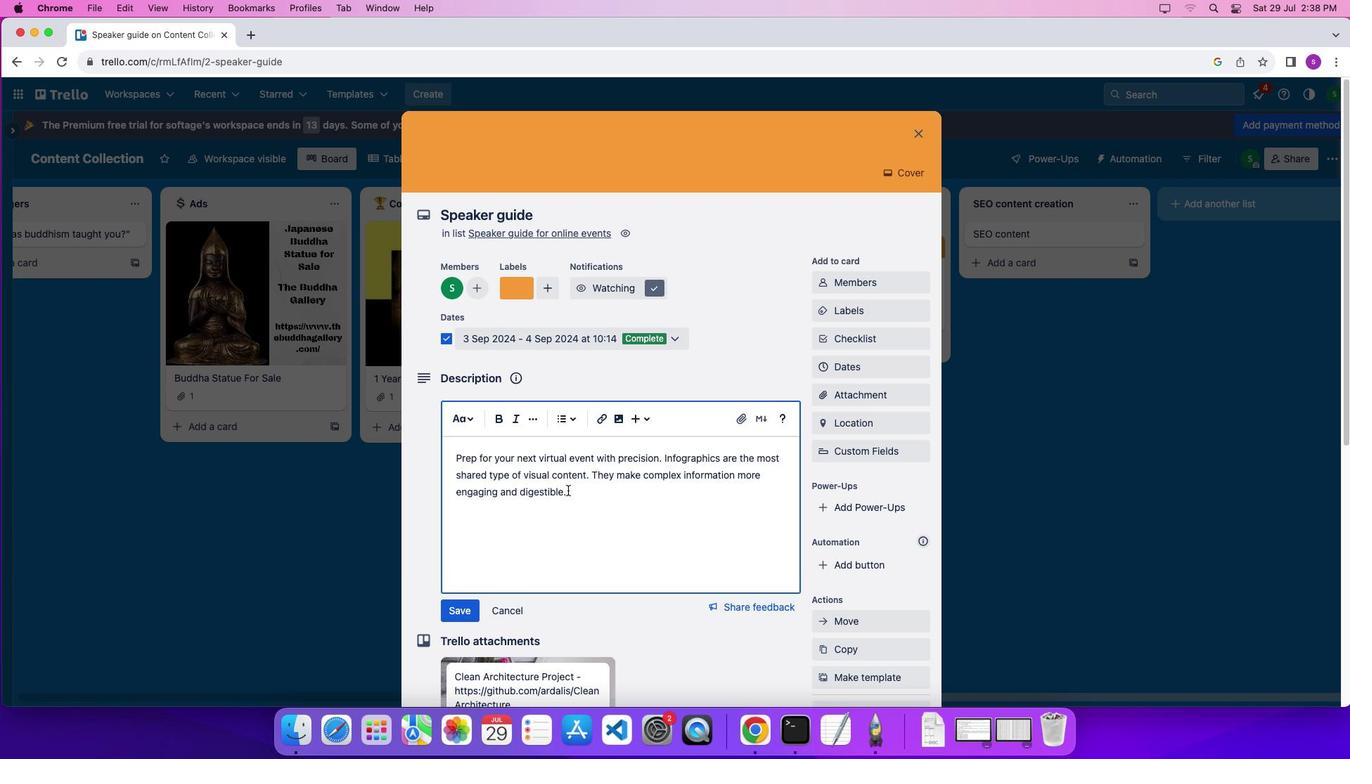 
Action: Mouse moved to (469, 424)
Screenshot: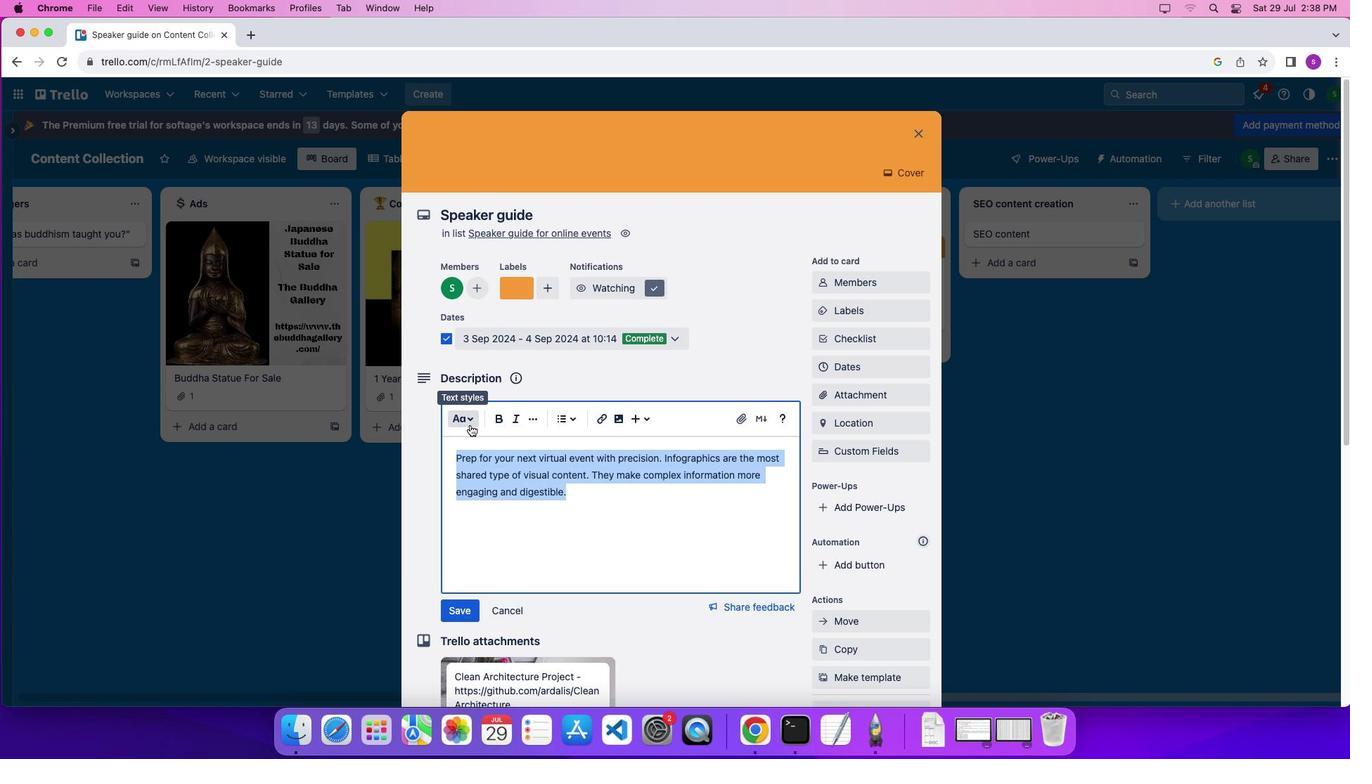 
Action: Mouse pressed left at (469, 424)
Screenshot: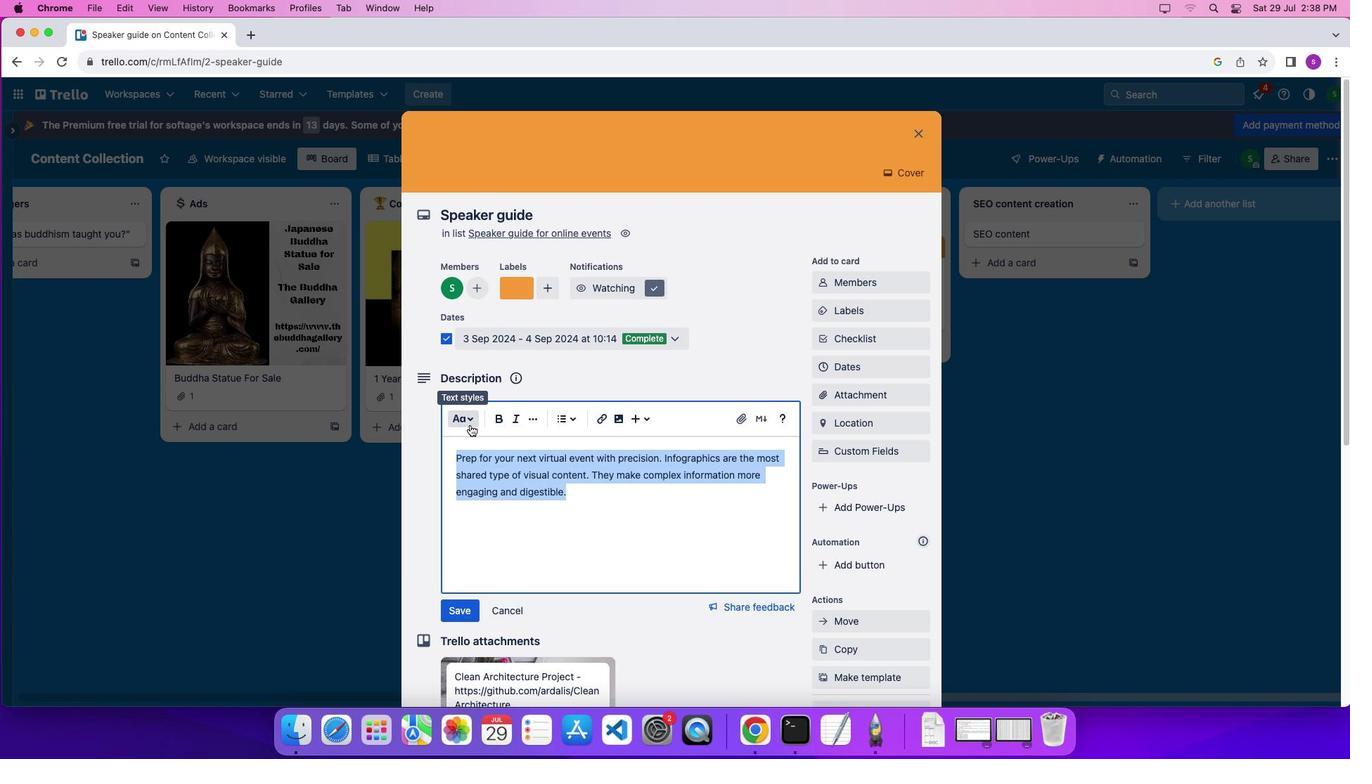 
Action: Mouse moved to (496, 523)
Screenshot: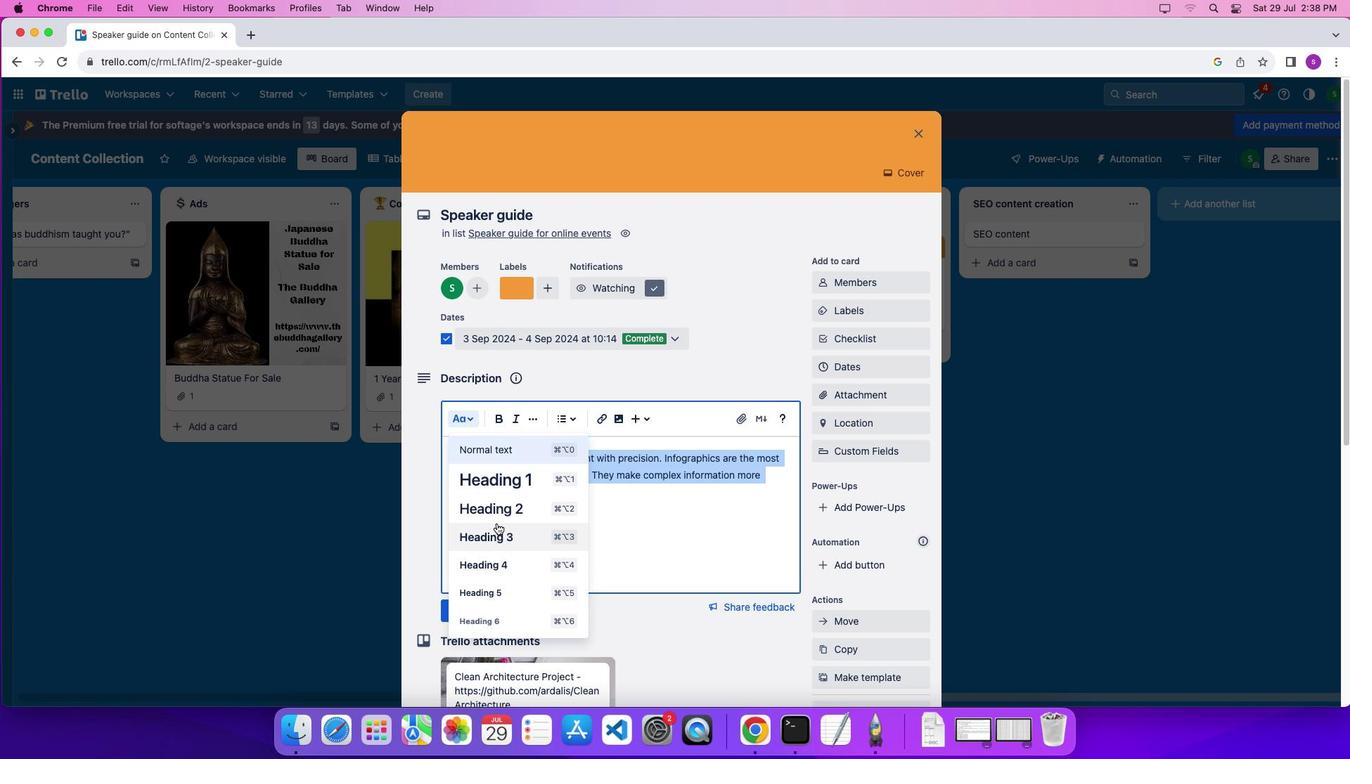 
Action: Mouse pressed left at (496, 523)
Screenshot: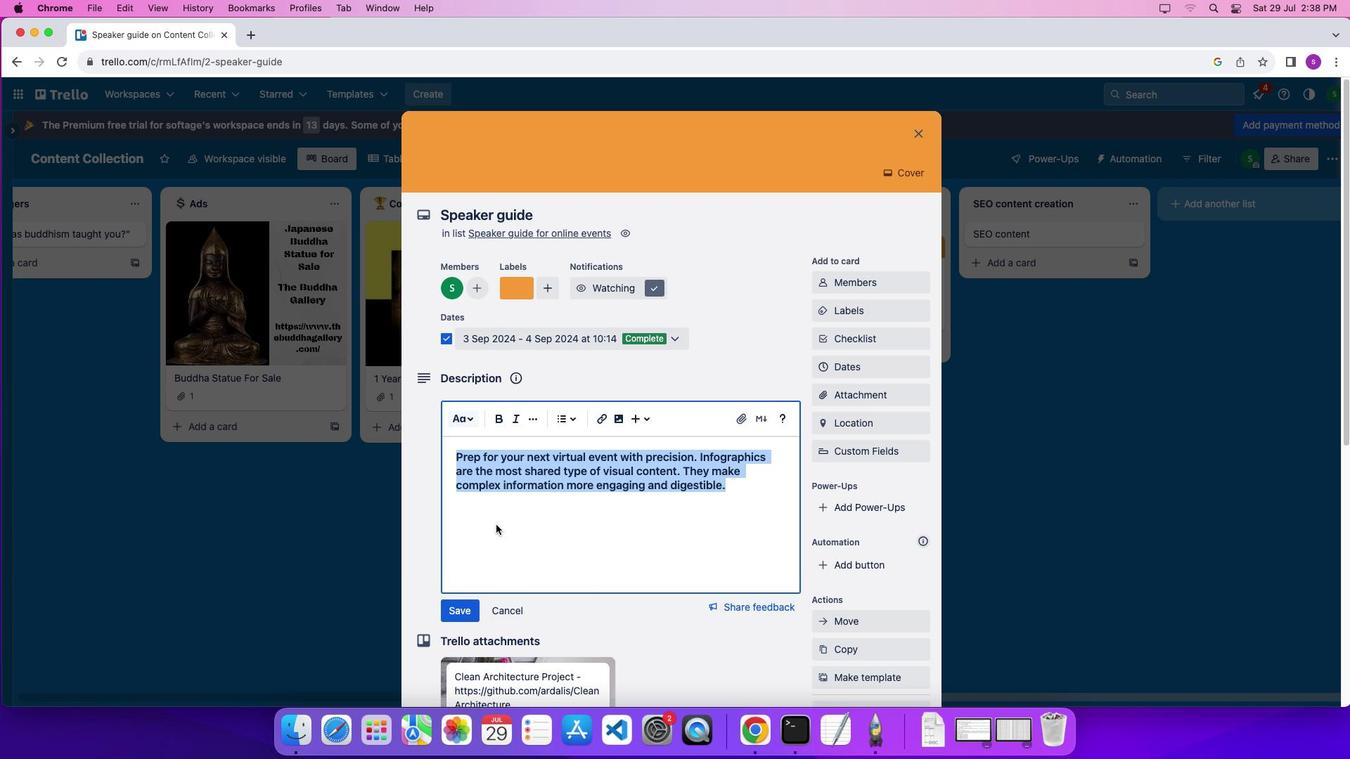 
Action: Mouse moved to (521, 413)
Screenshot: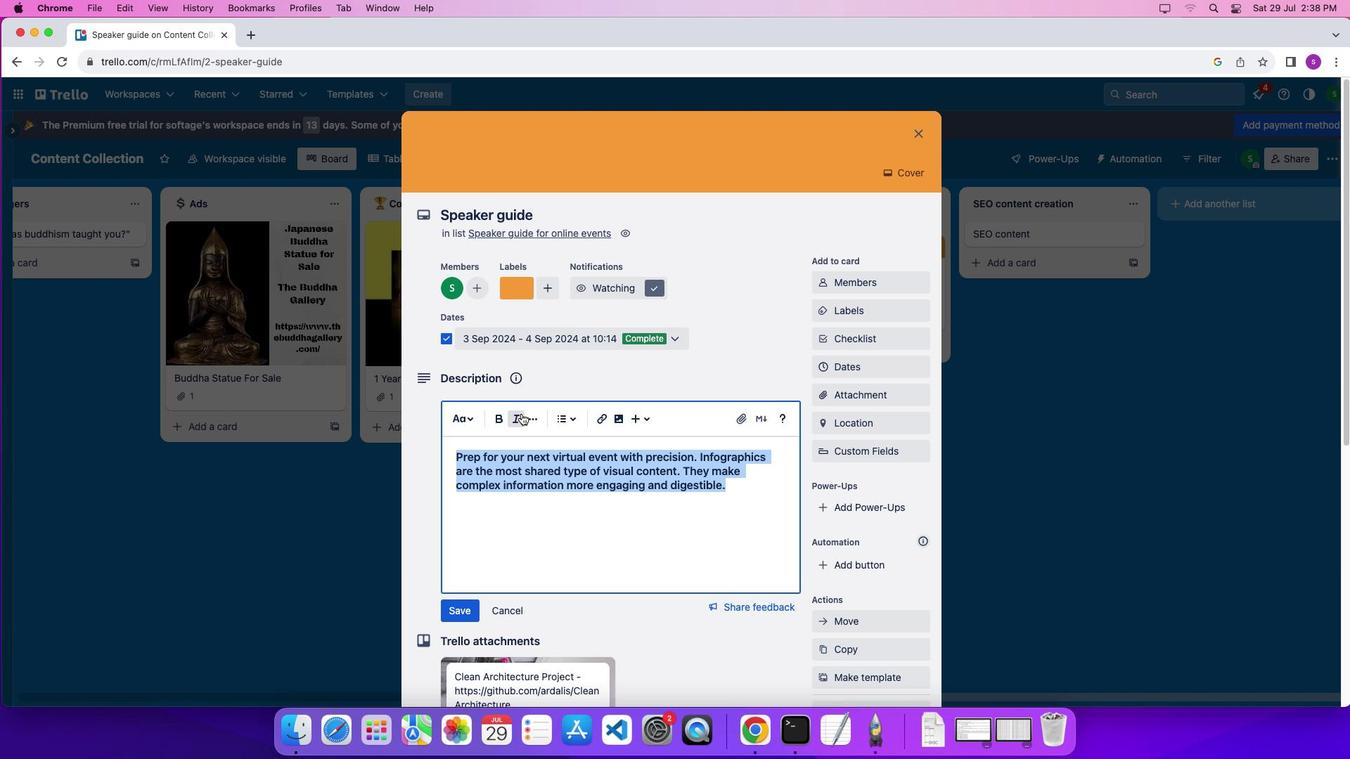 
Action: Mouse pressed left at (521, 413)
Screenshot: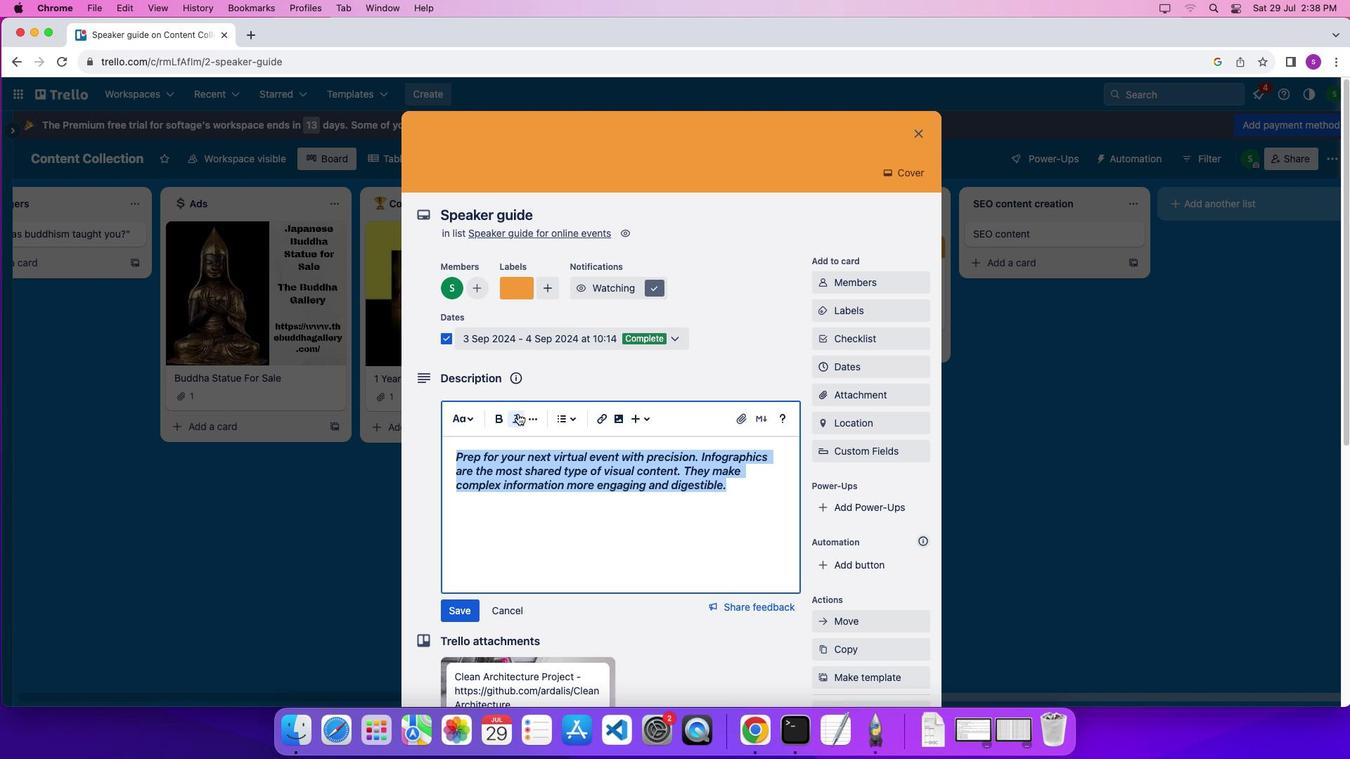 
Action: Mouse moved to (521, 519)
Screenshot: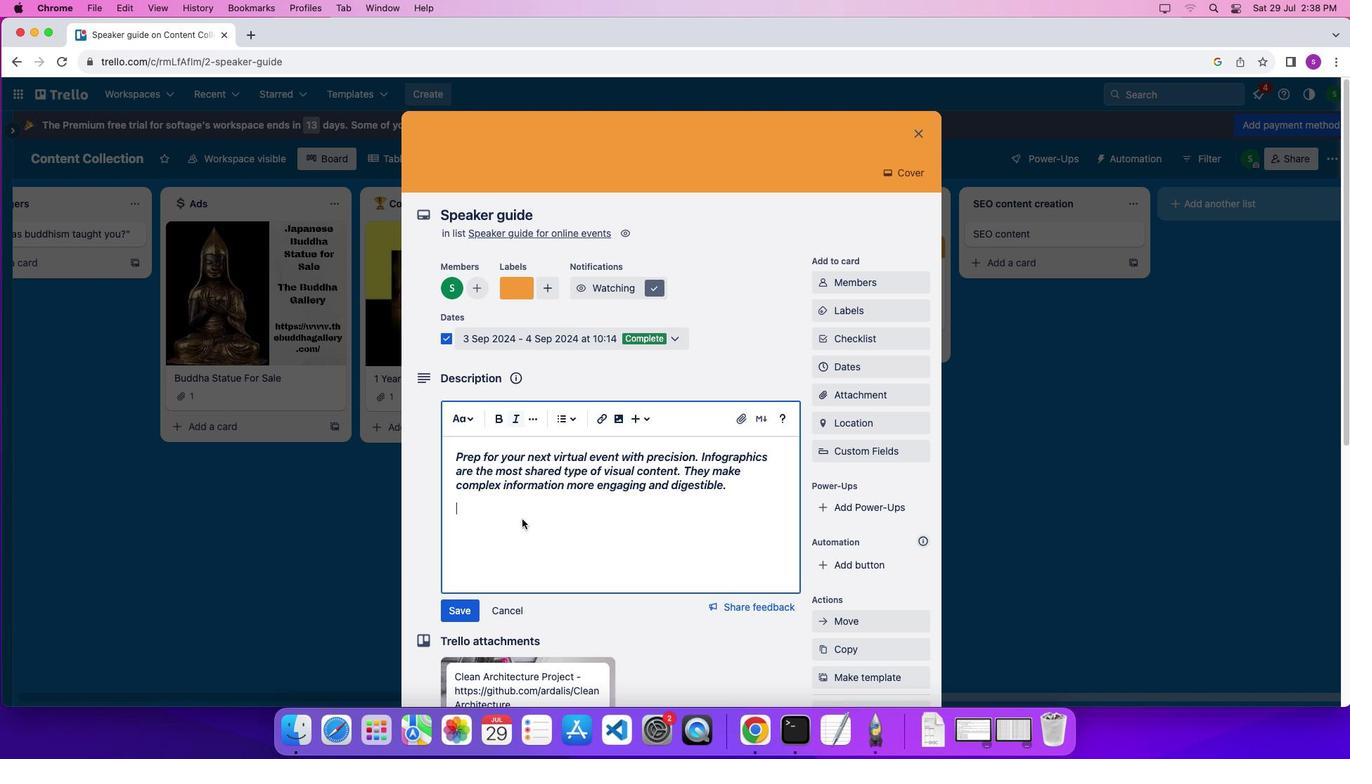 
Action: Mouse pressed left at (521, 519)
Screenshot: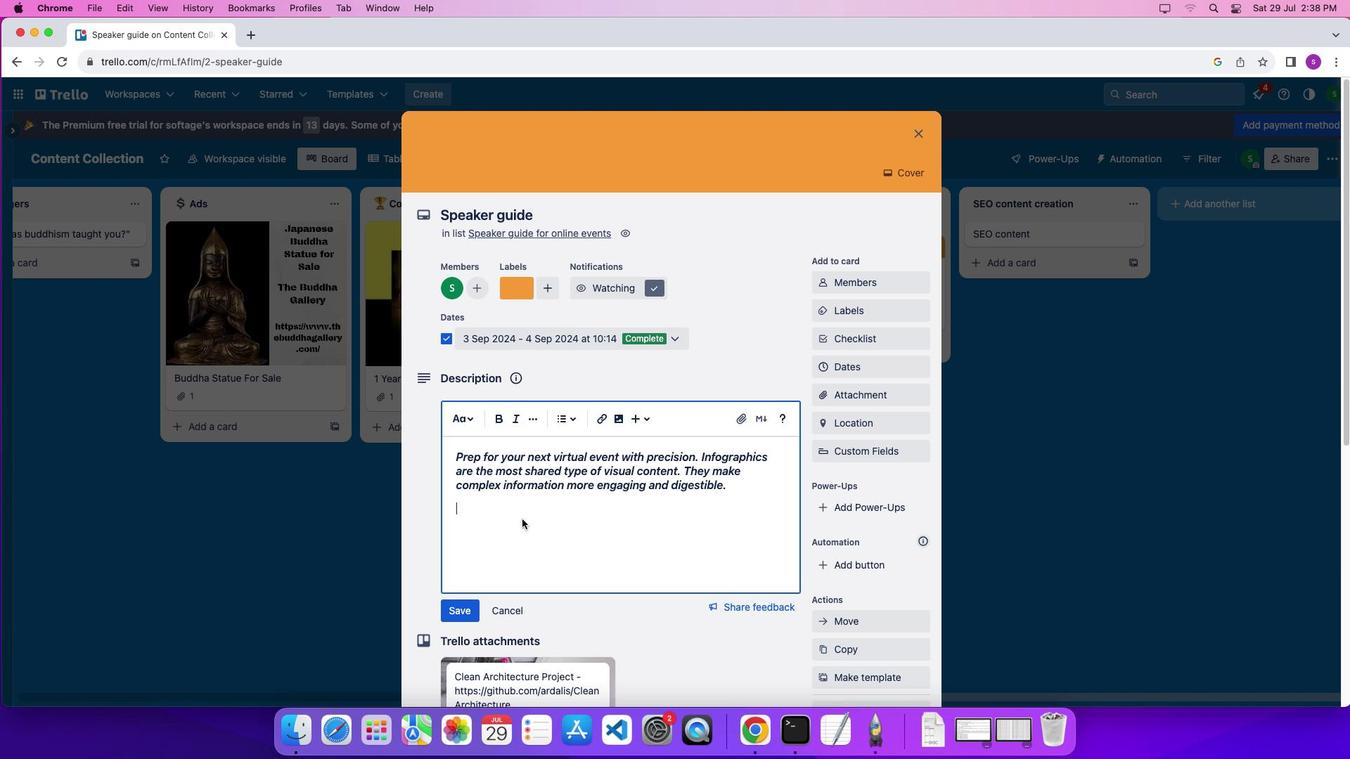 
Action: Mouse moved to (471, 421)
Screenshot: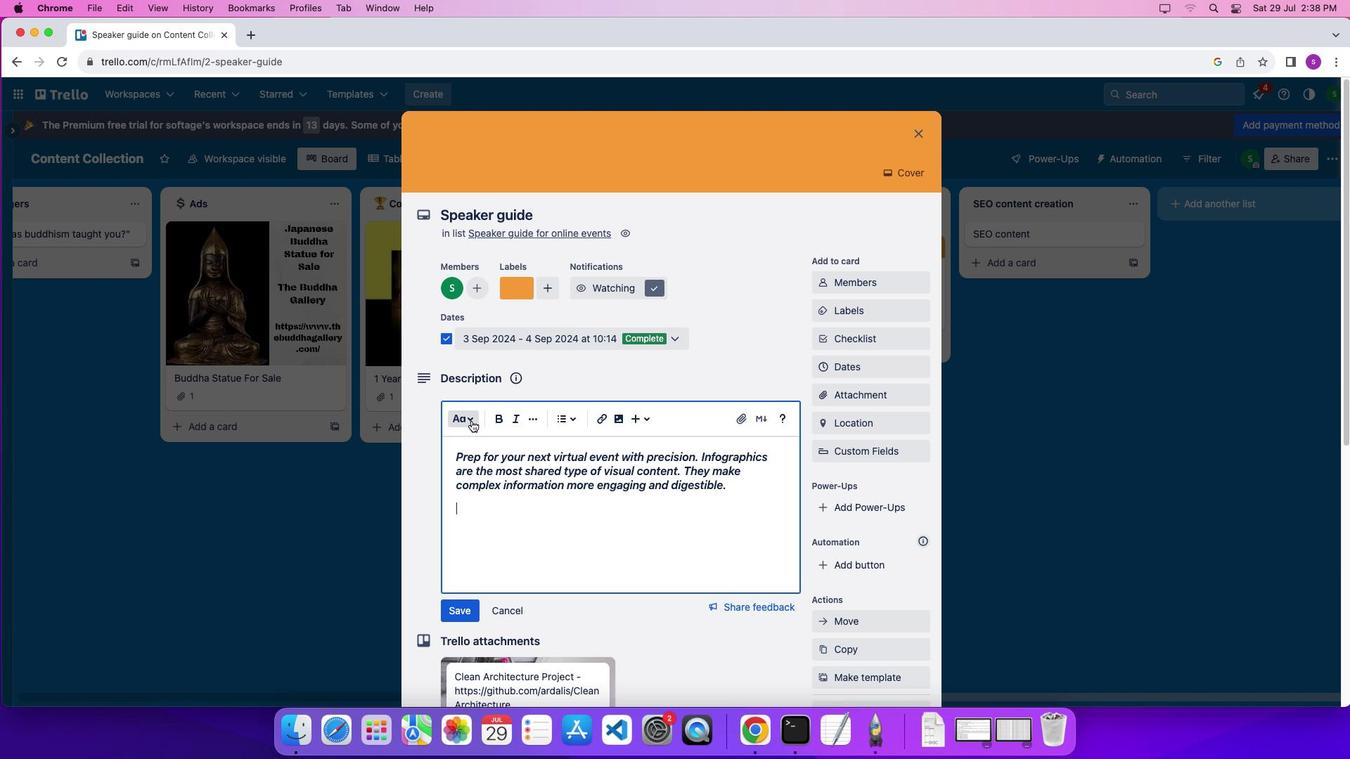
Action: Mouse pressed left at (471, 421)
Screenshot: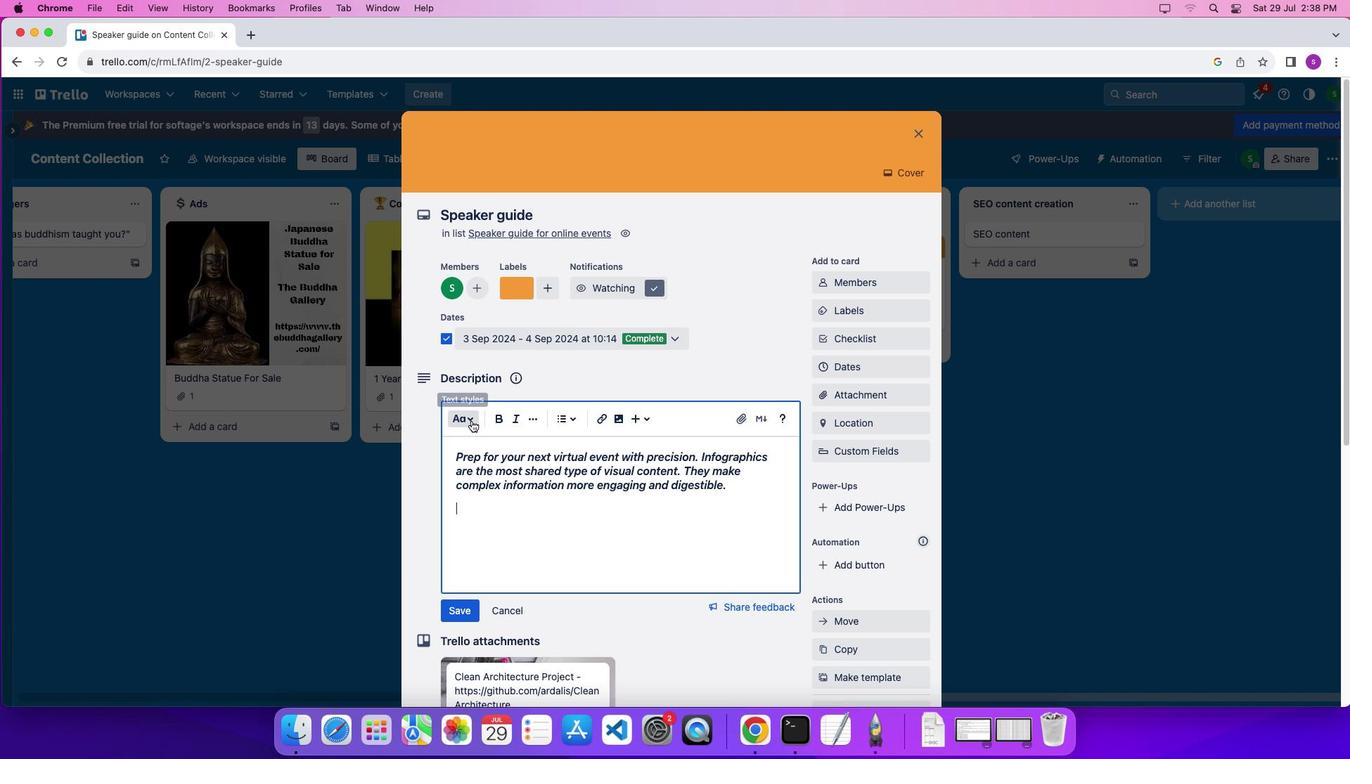 
Action: Mouse moved to (489, 532)
Screenshot: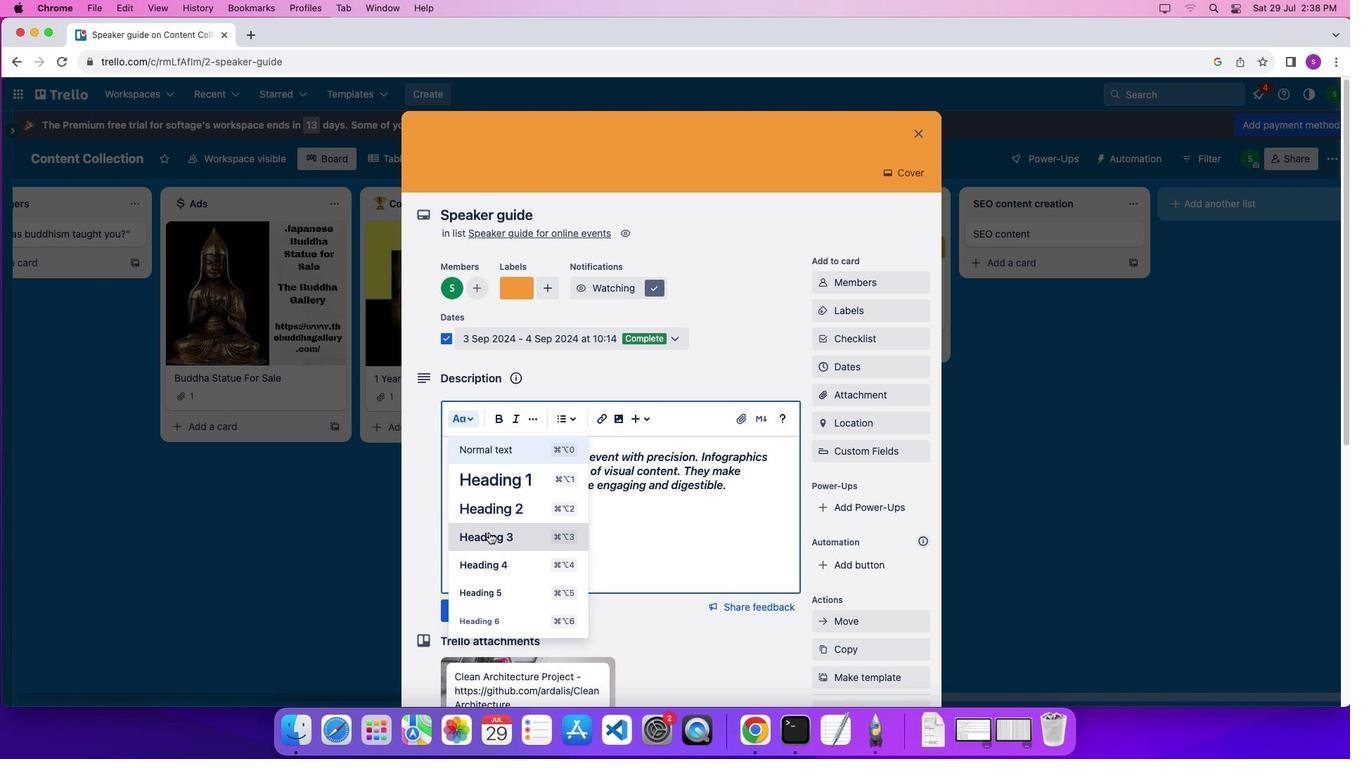 
Action: Mouse pressed left at (489, 532)
Screenshot: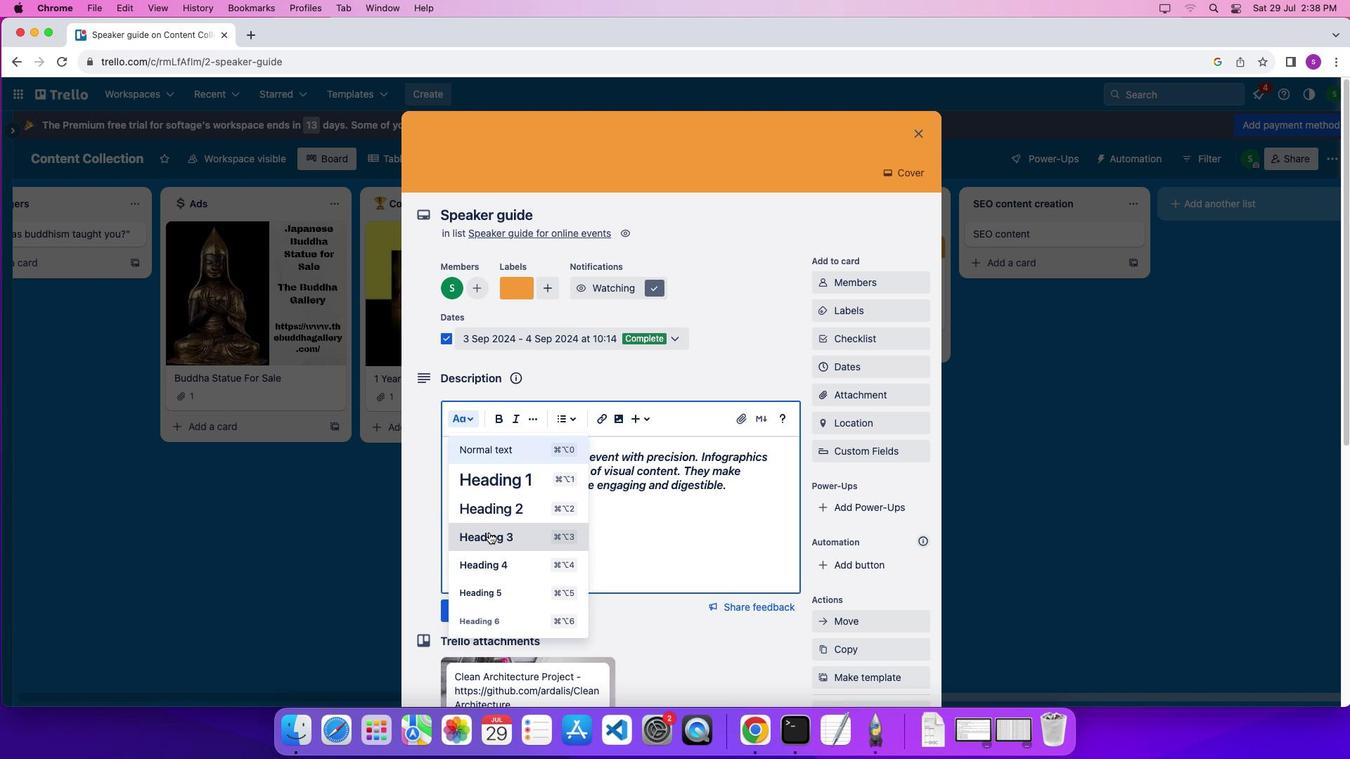 
Action: Mouse moved to (521, 510)
Screenshot: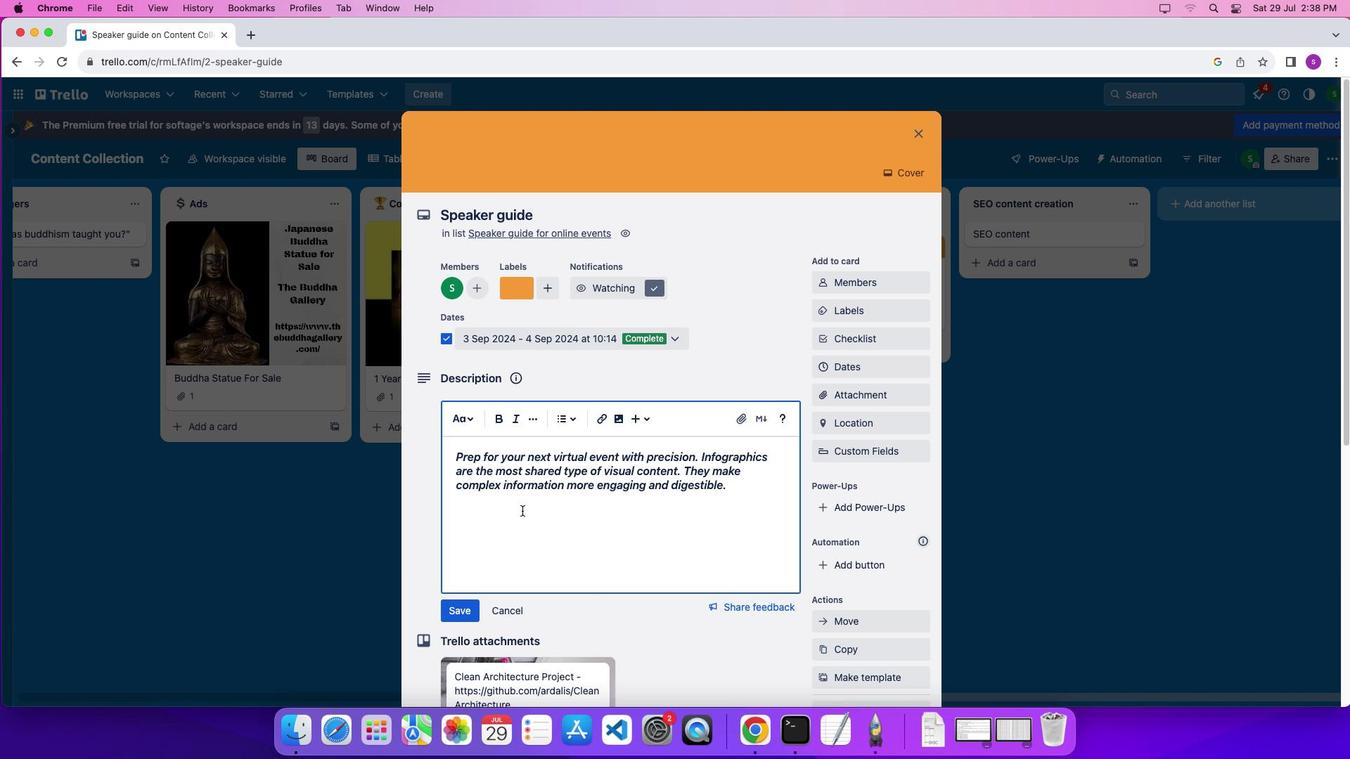 
Action: Mouse pressed left at (521, 510)
Screenshot: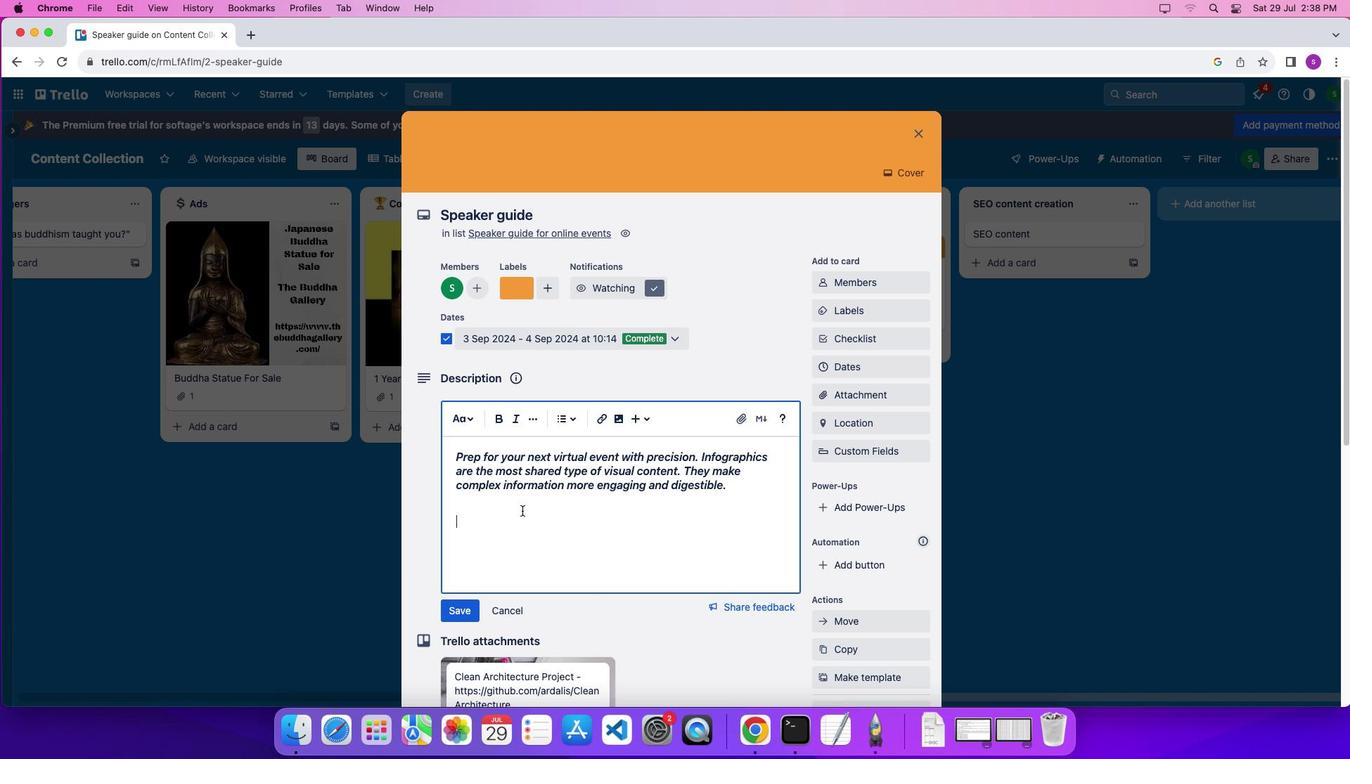 
Action: Mouse moved to (741, 495)
